 Task: Read customer reviews and ratings for real estate agents in Boise, Idaho, to find an agent who specializes in historic homes or preservation districts.
Action: Mouse moved to (272, 192)
Screenshot: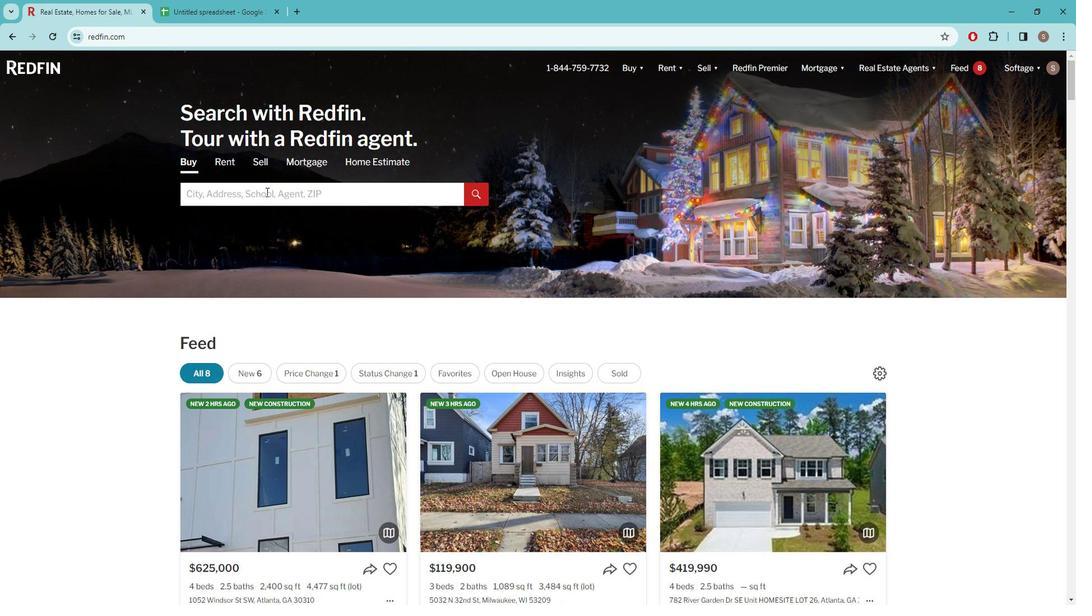 
Action: Mouse pressed left at (272, 192)
Screenshot: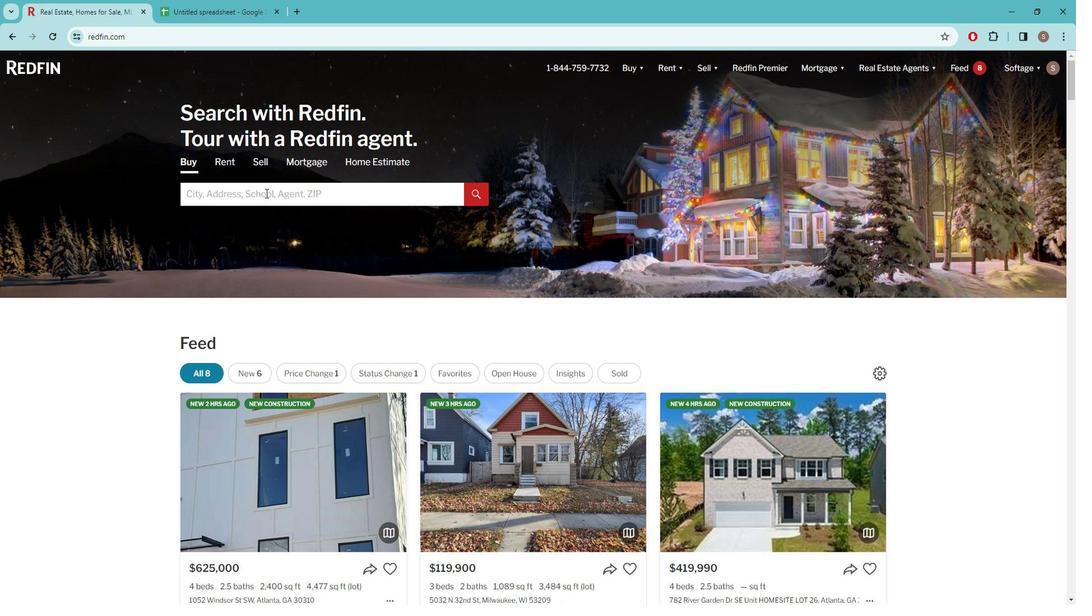 
Action: Key pressed b<Key.caps_lock>OISE,<Key.space><Key.caps_lock>i<Key.caps_lock>DAHO
Screenshot: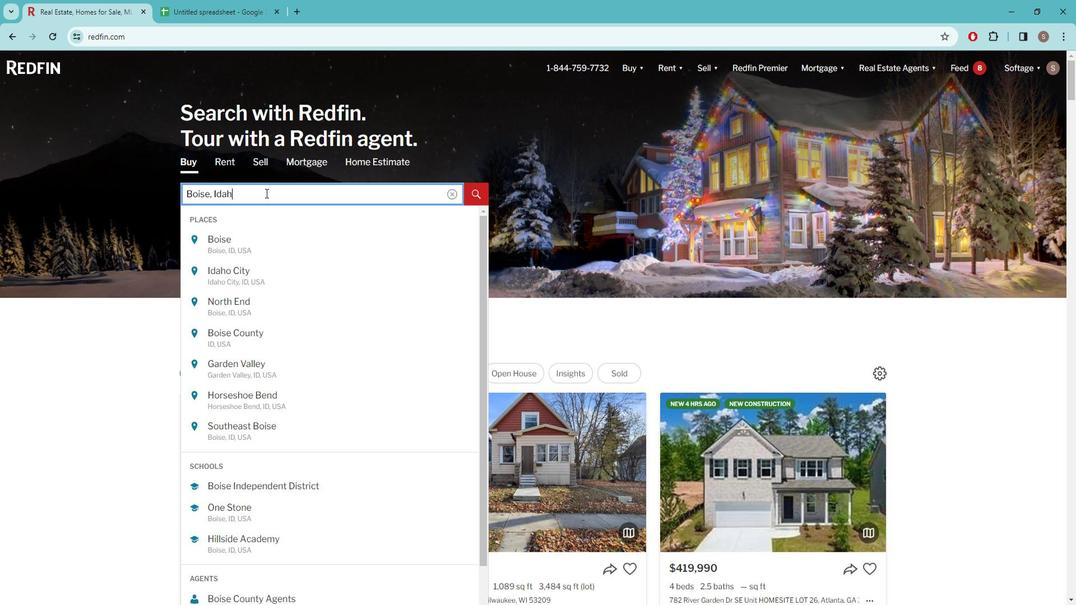 
Action: Mouse moved to (263, 233)
Screenshot: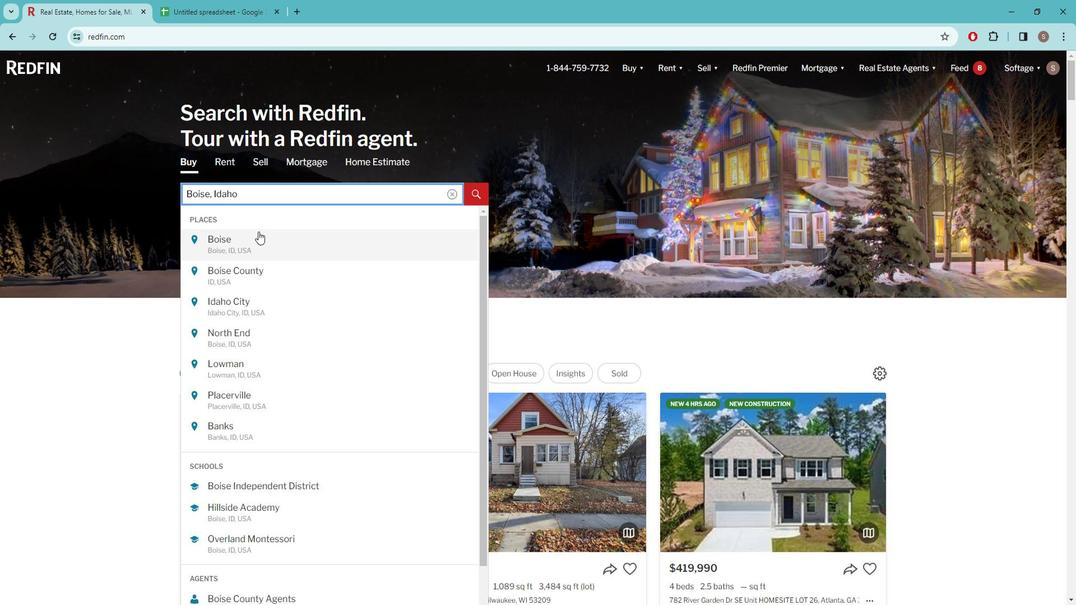 
Action: Mouse pressed left at (263, 233)
Screenshot: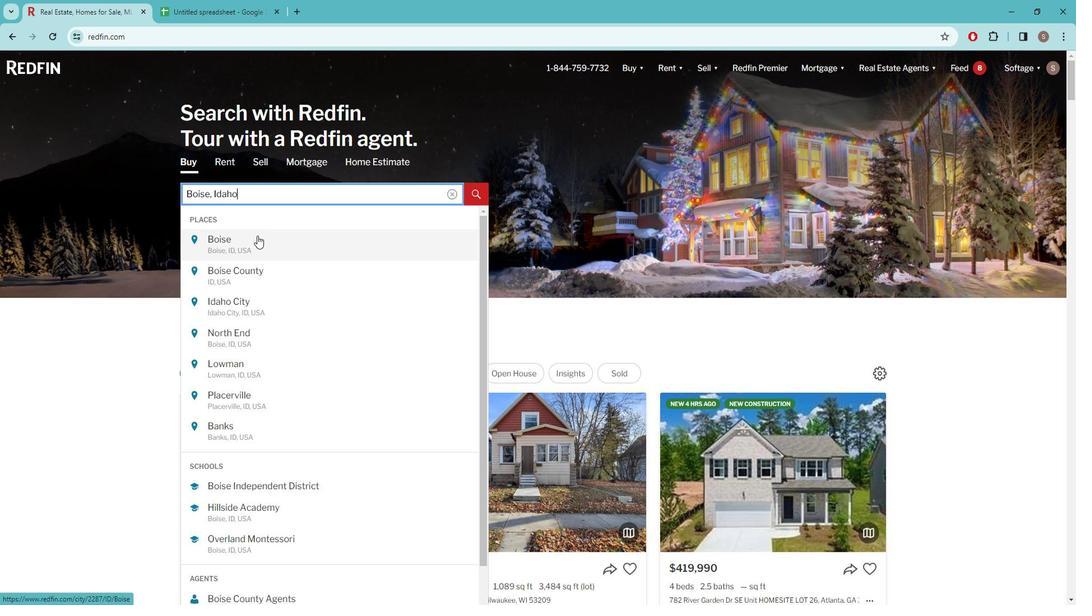 
Action: Mouse moved to (948, 141)
Screenshot: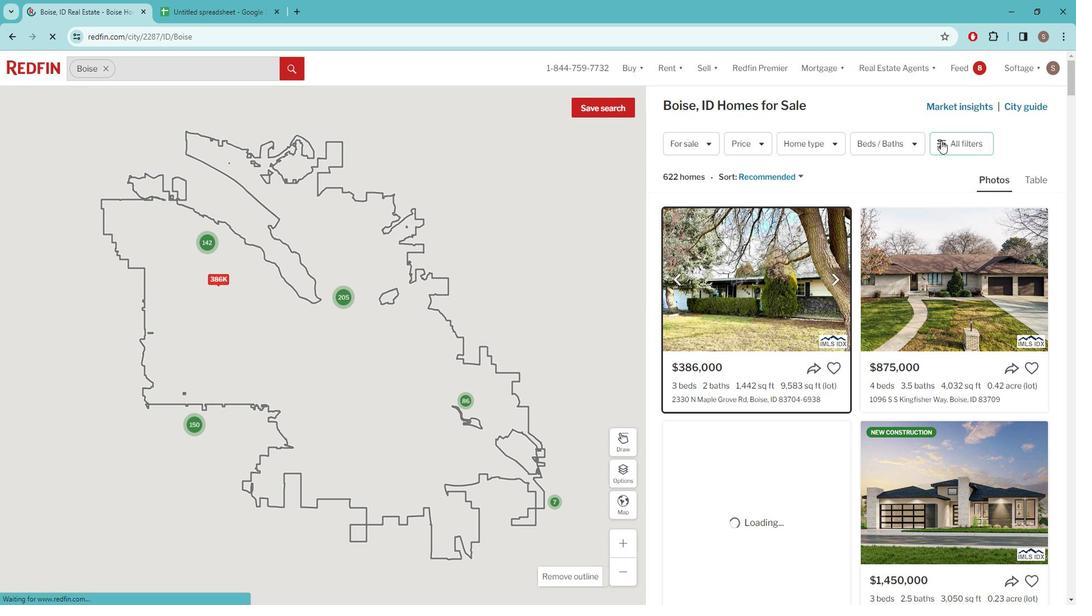 
Action: Mouse pressed left at (948, 141)
Screenshot: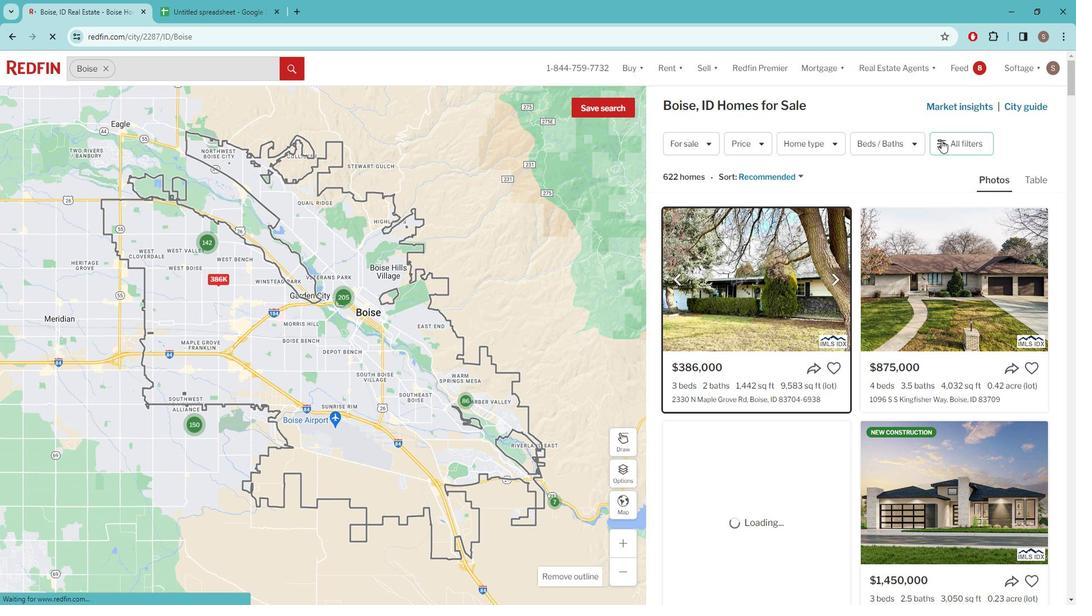 
Action: Mouse pressed left at (948, 141)
Screenshot: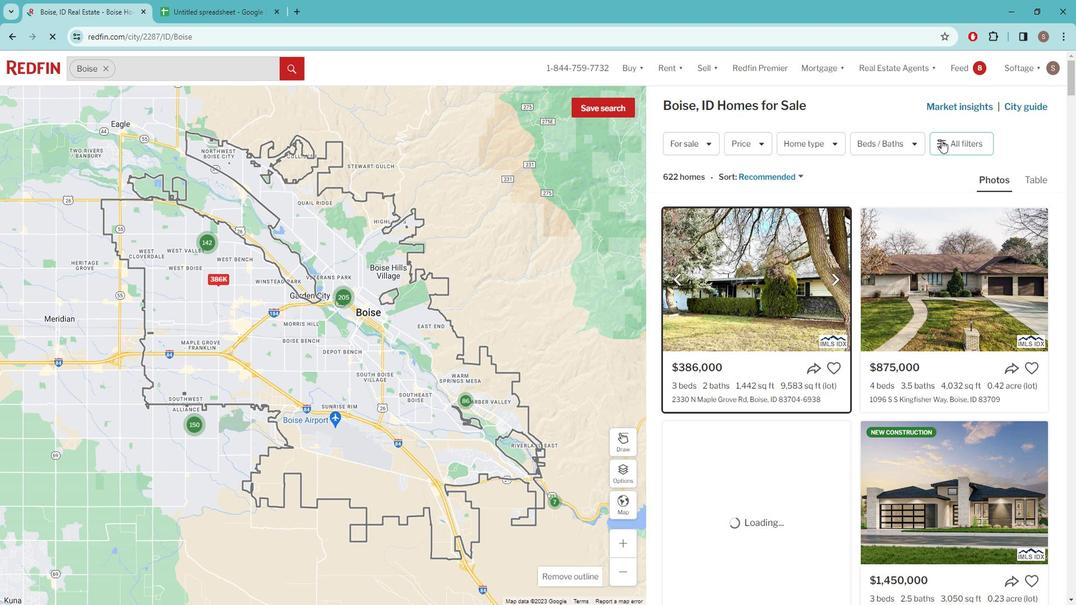 
Action: Mouse pressed left at (948, 141)
Screenshot: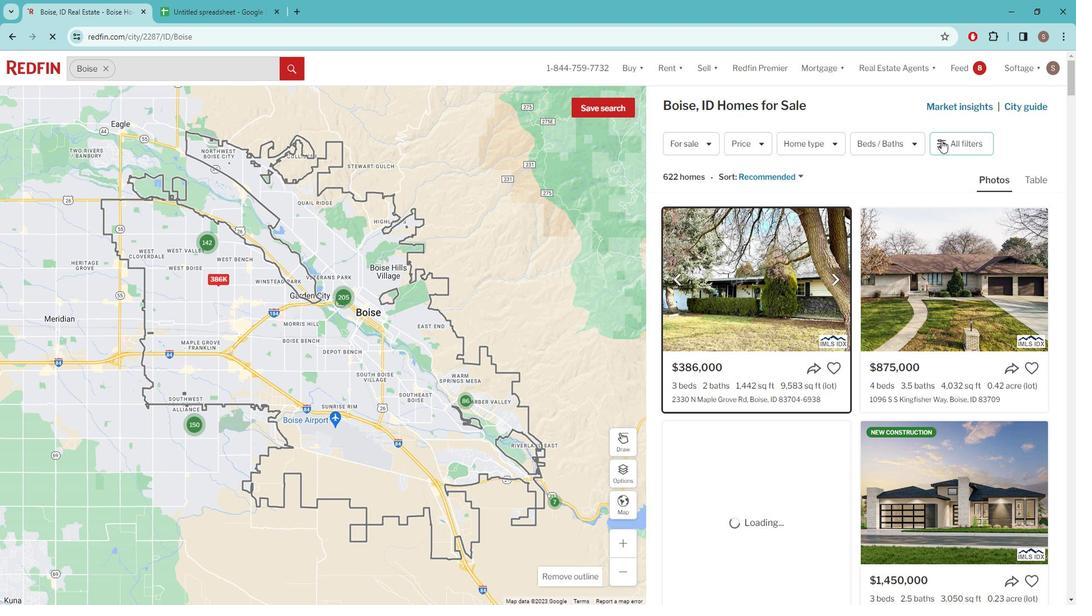 
Action: Mouse pressed left at (948, 141)
Screenshot: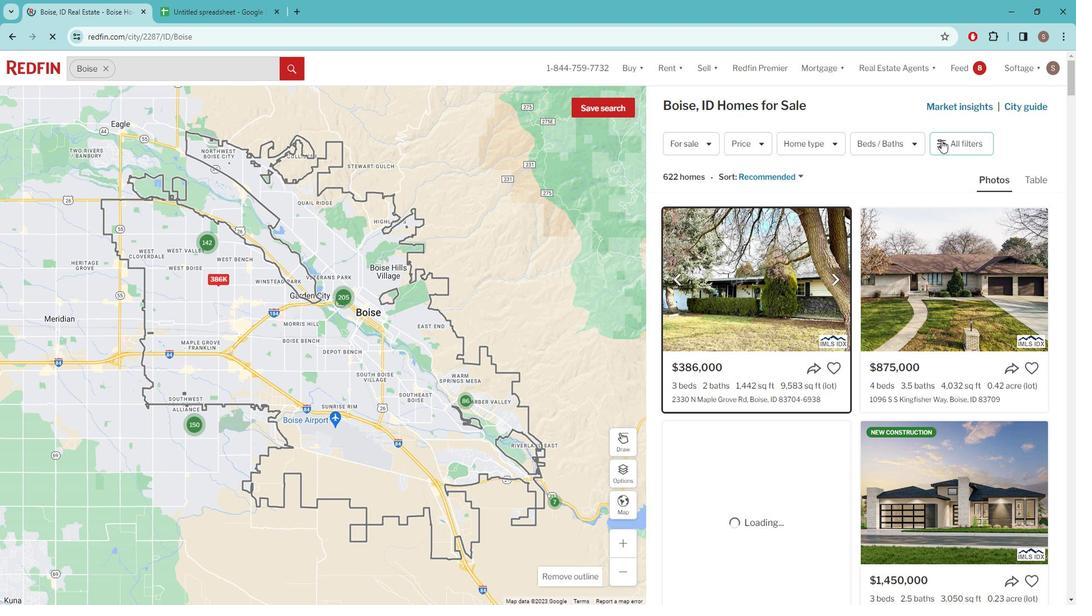 
Action: Mouse moved to (954, 145)
Screenshot: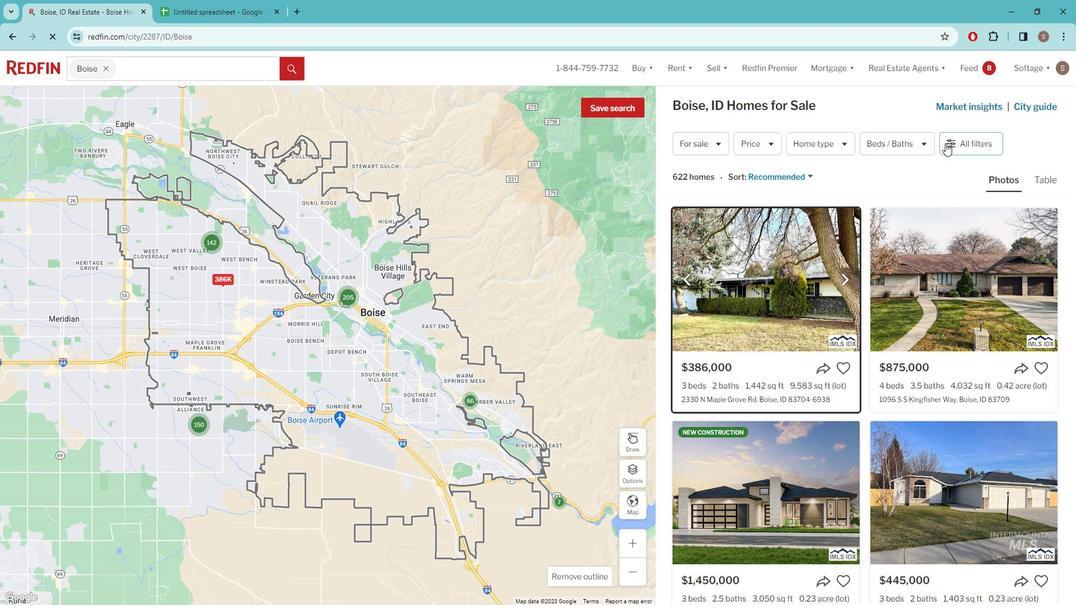 
Action: Mouse pressed left at (954, 145)
Screenshot: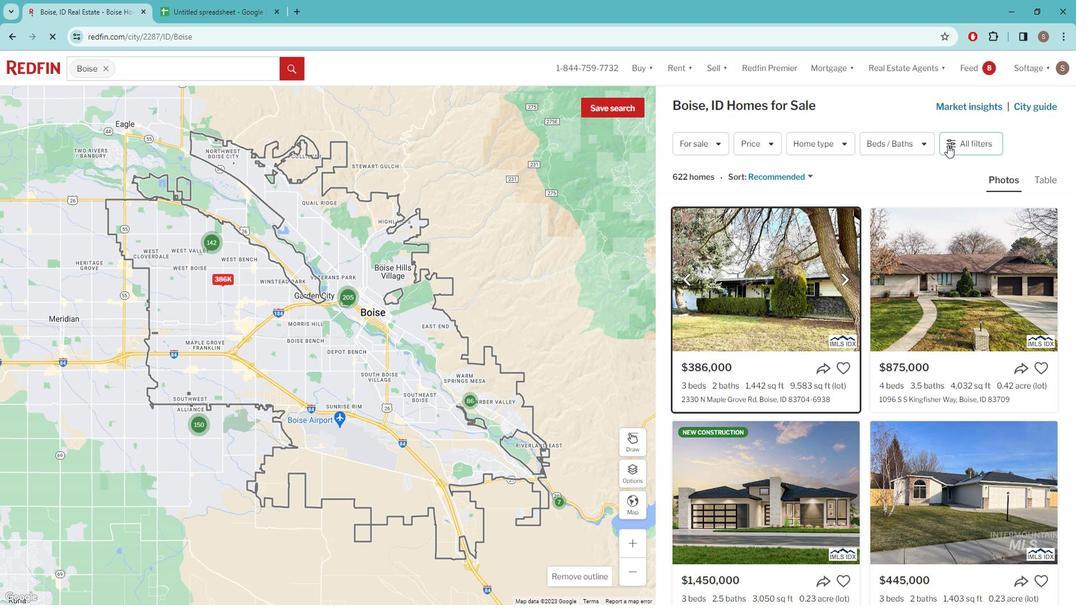 
Action: Mouse moved to (955, 145)
Screenshot: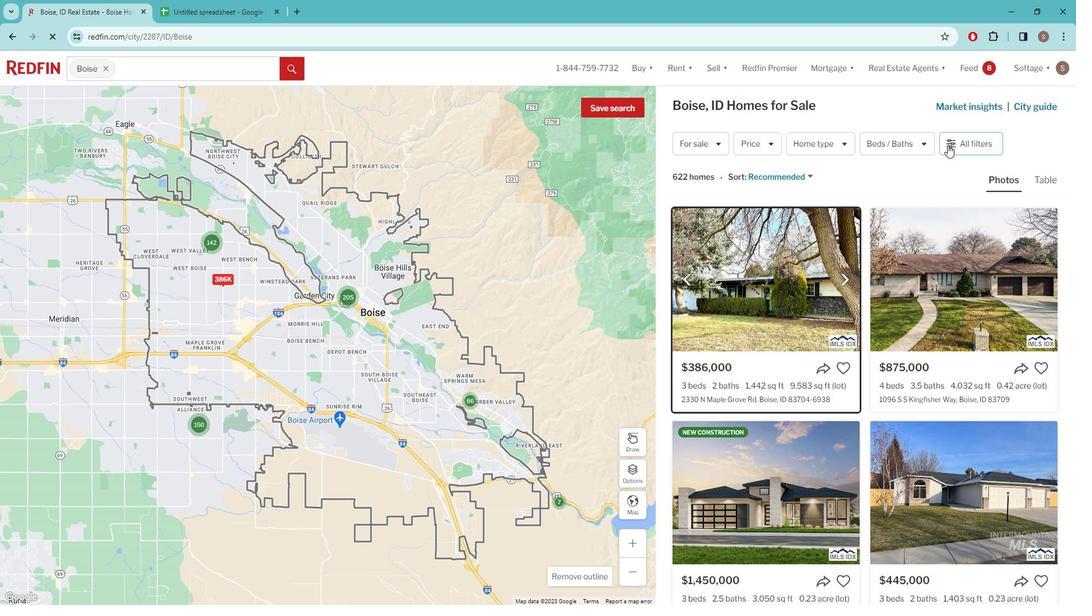 
Action: Mouse pressed left at (955, 145)
Screenshot: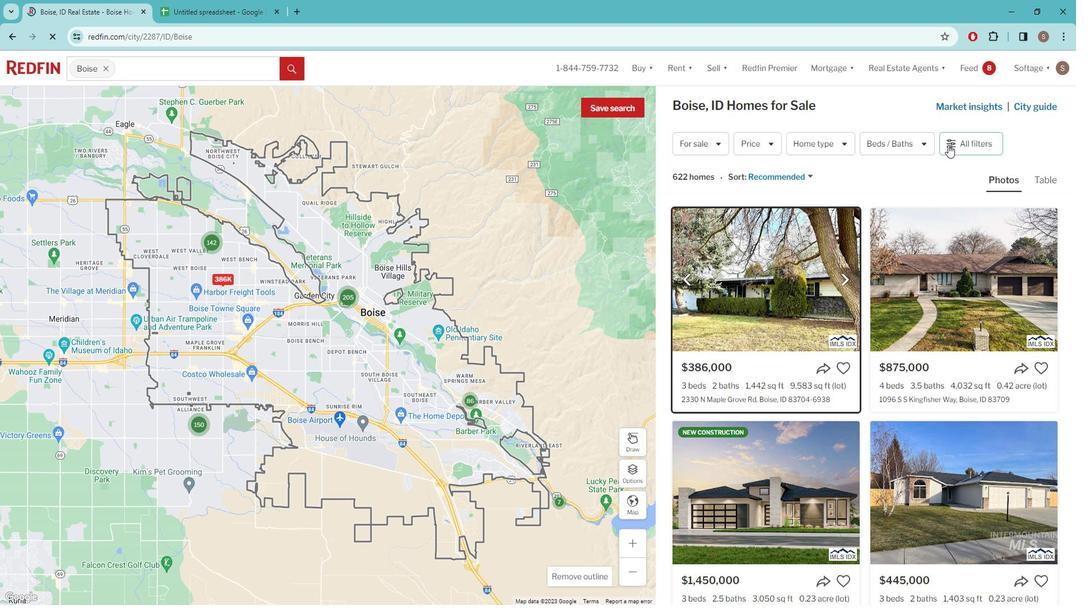 
Action: Mouse moved to (894, 178)
Screenshot: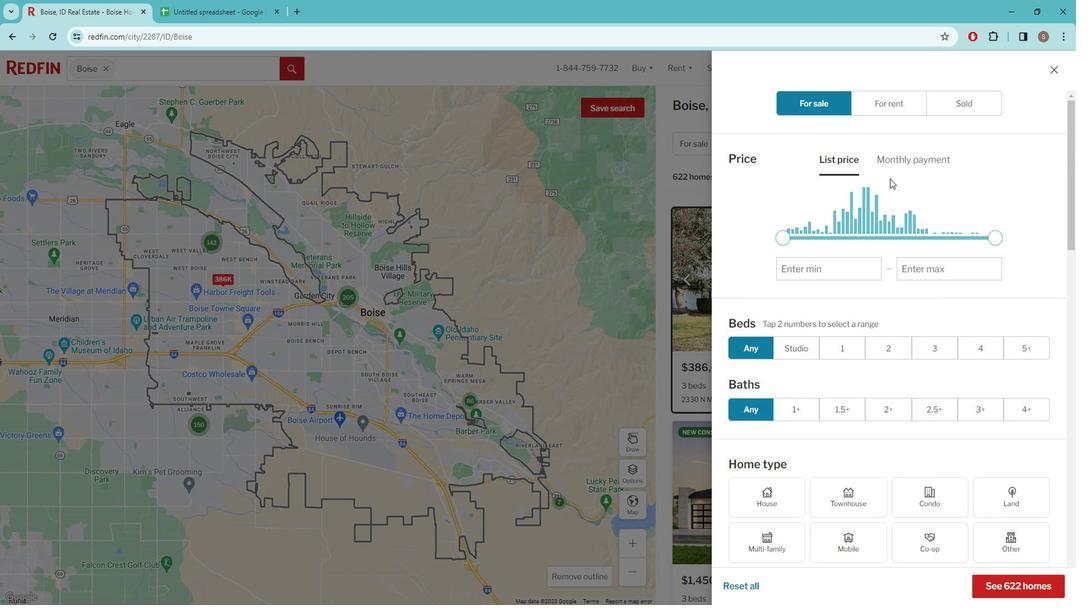 
Action: Mouse scrolled (894, 178) with delta (0, 0)
Screenshot: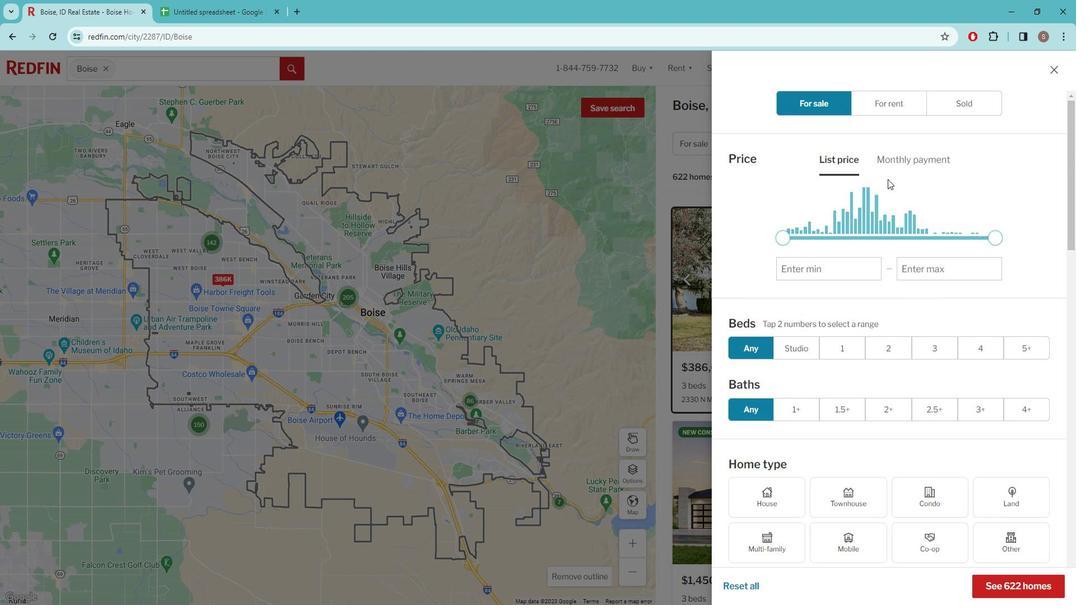 
Action: Mouse moved to (894, 180)
Screenshot: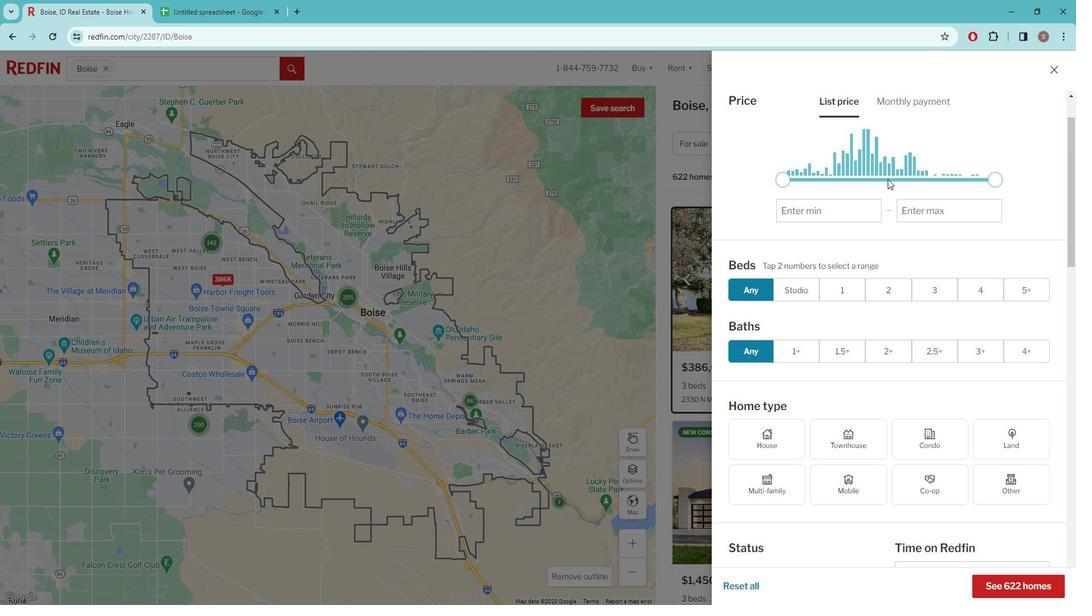 
Action: Mouse scrolled (894, 179) with delta (0, 0)
Screenshot: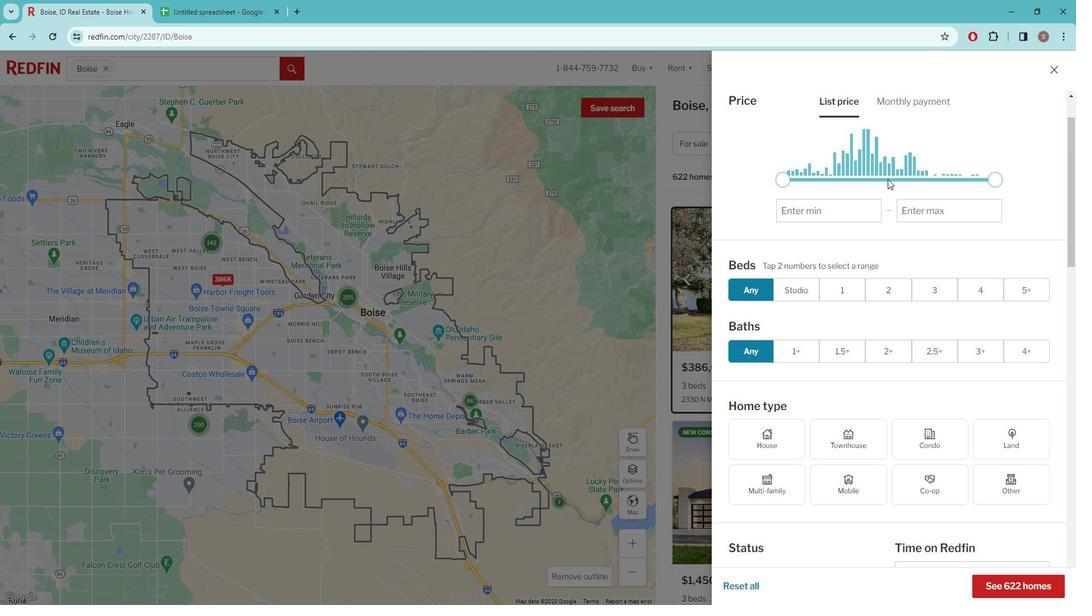
Action: Mouse moved to (836, 201)
Screenshot: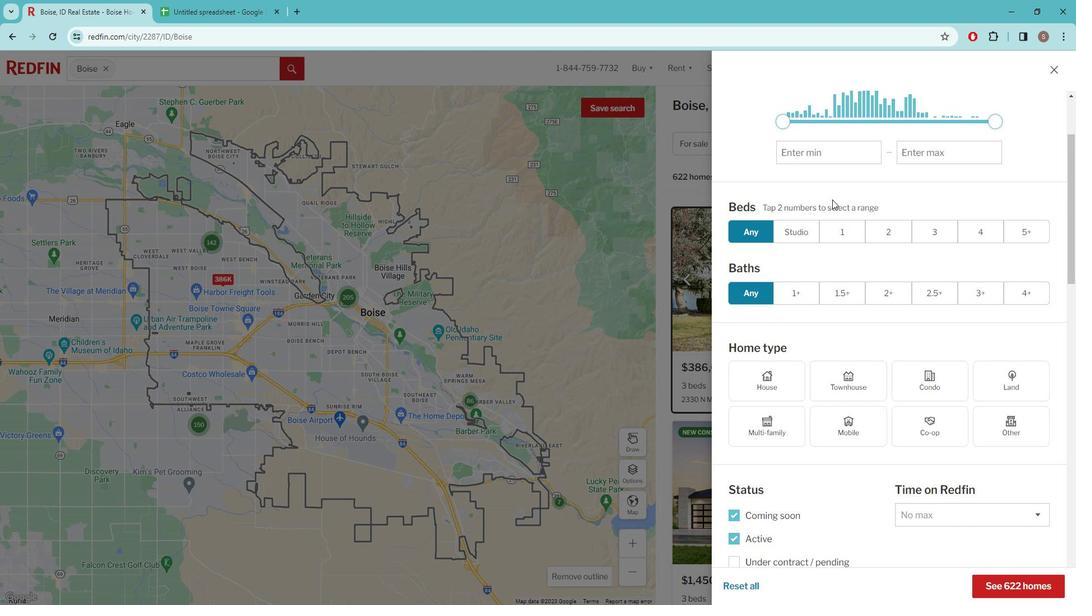 
Action: Mouse scrolled (836, 200) with delta (0, 0)
Screenshot: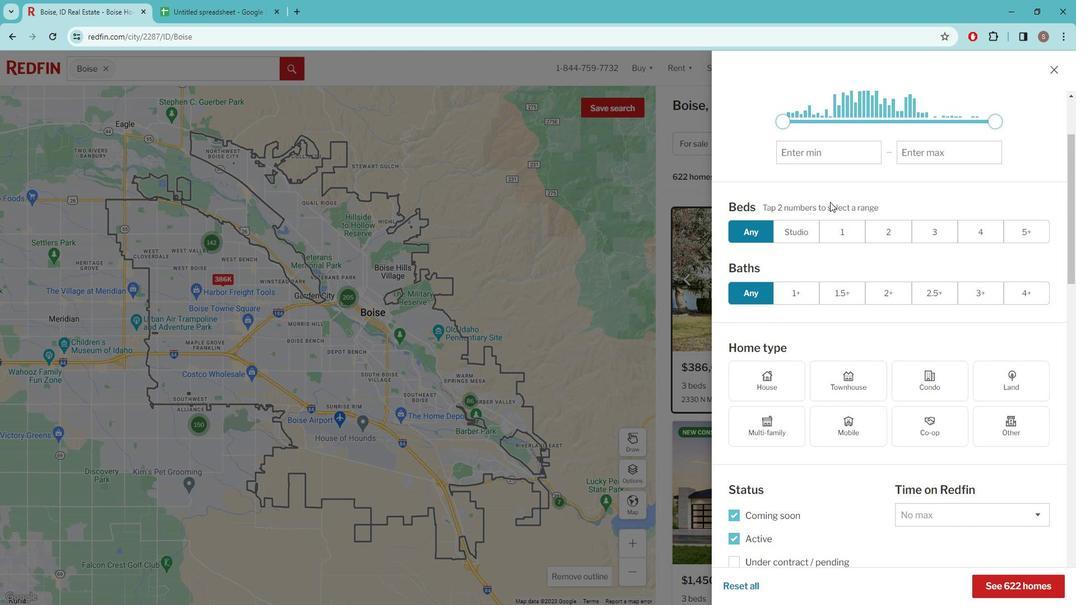 
Action: Mouse scrolled (836, 200) with delta (0, 0)
Screenshot: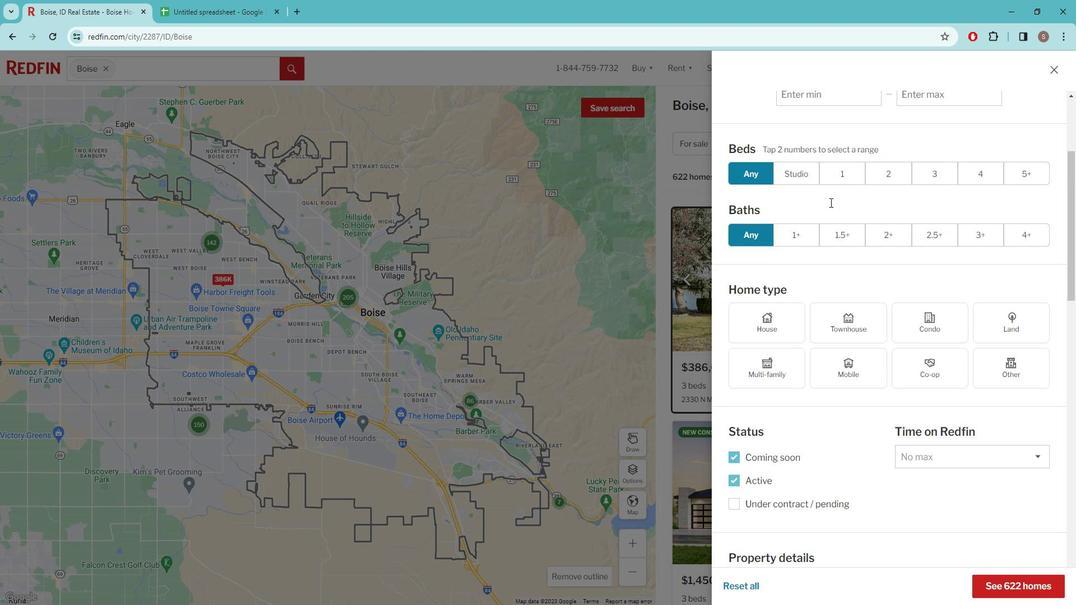
Action: Mouse moved to (836, 201)
Screenshot: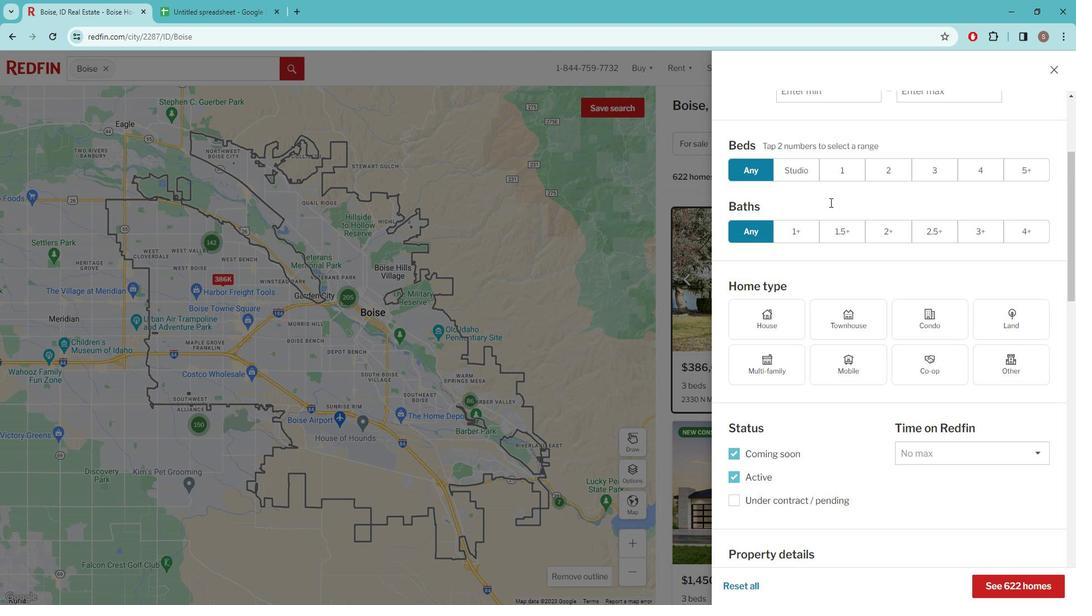 
Action: Mouse scrolled (836, 201) with delta (0, 0)
Screenshot: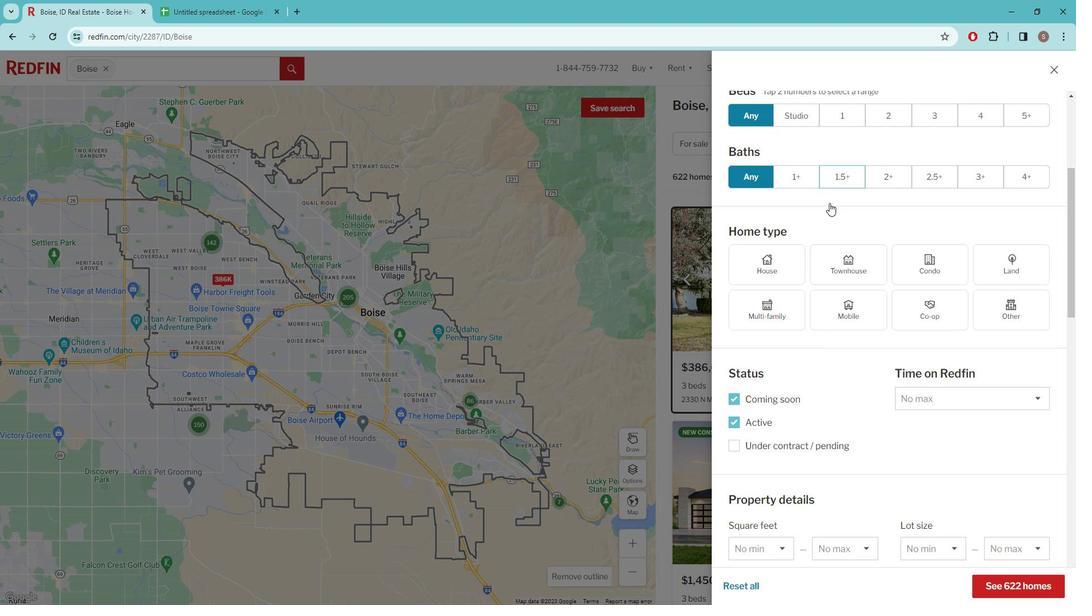 
Action: Mouse moved to (836, 201)
Screenshot: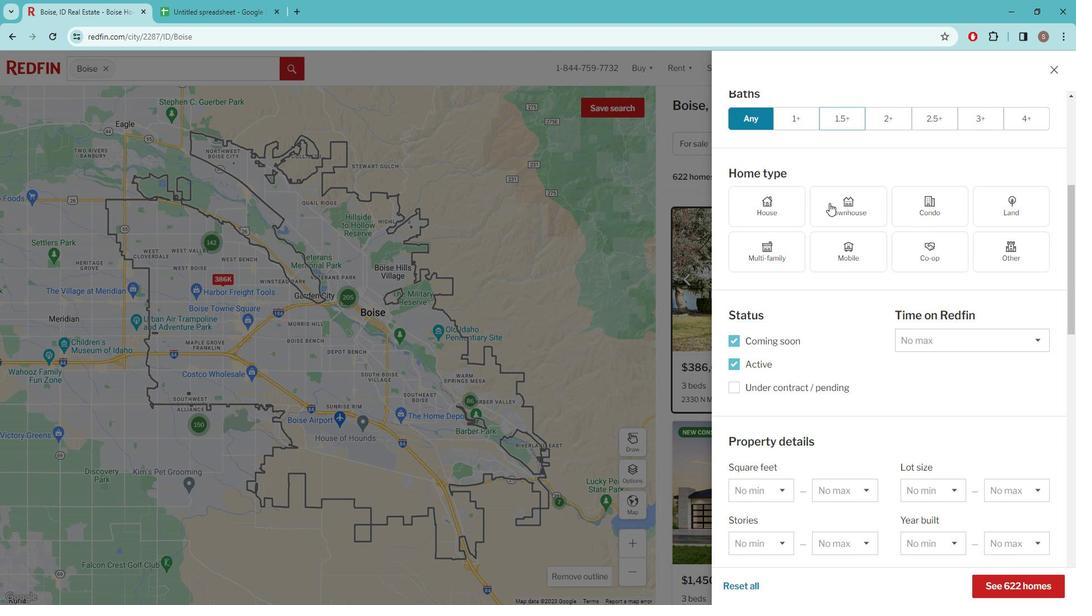 
Action: Mouse scrolled (836, 201) with delta (0, 0)
Screenshot: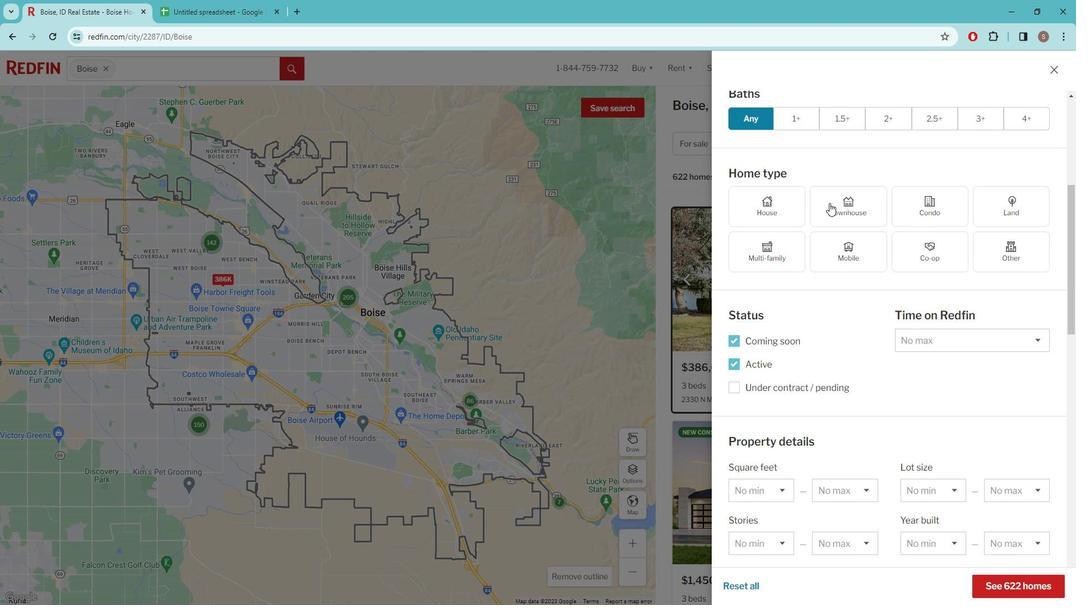
Action: Mouse moved to (834, 206)
Screenshot: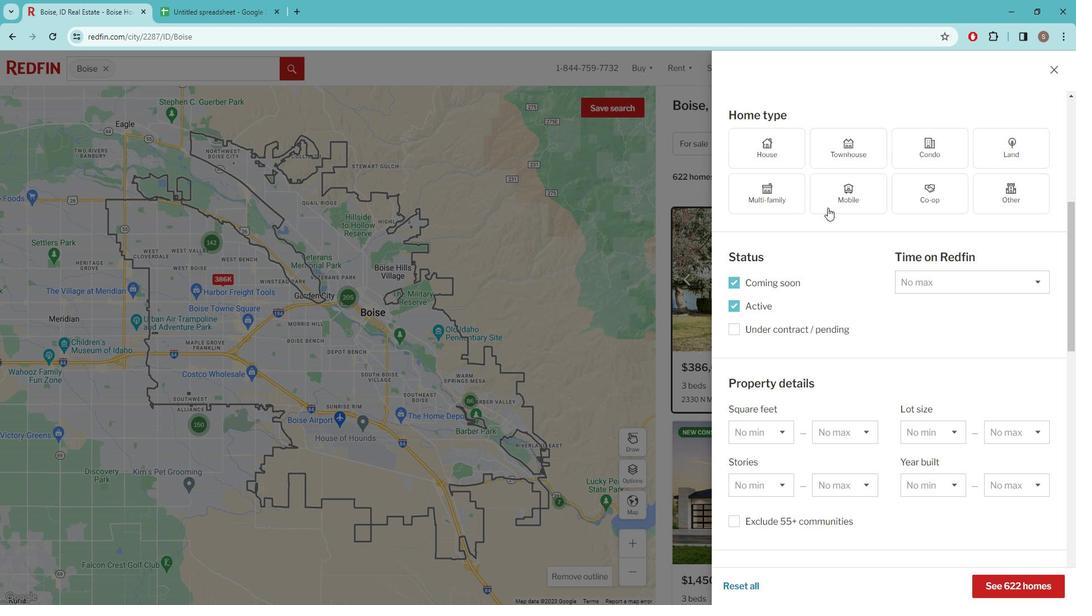 
Action: Mouse scrolled (834, 206) with delta (0, 0)
Screenshot: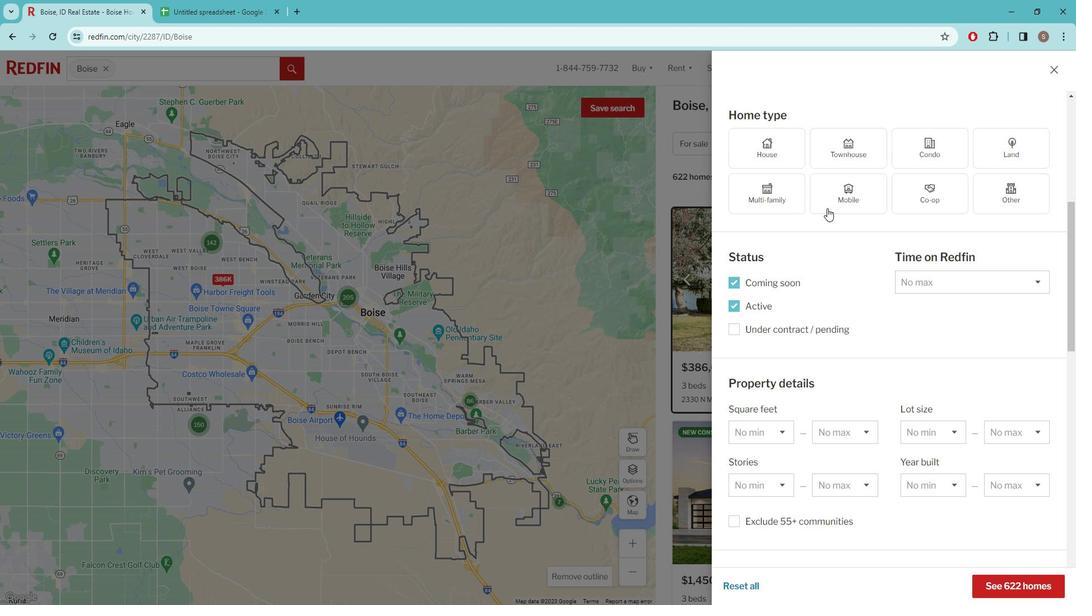 
Action: Mouse scrolled (834, 206) with delta (0, 0)
Screenshot: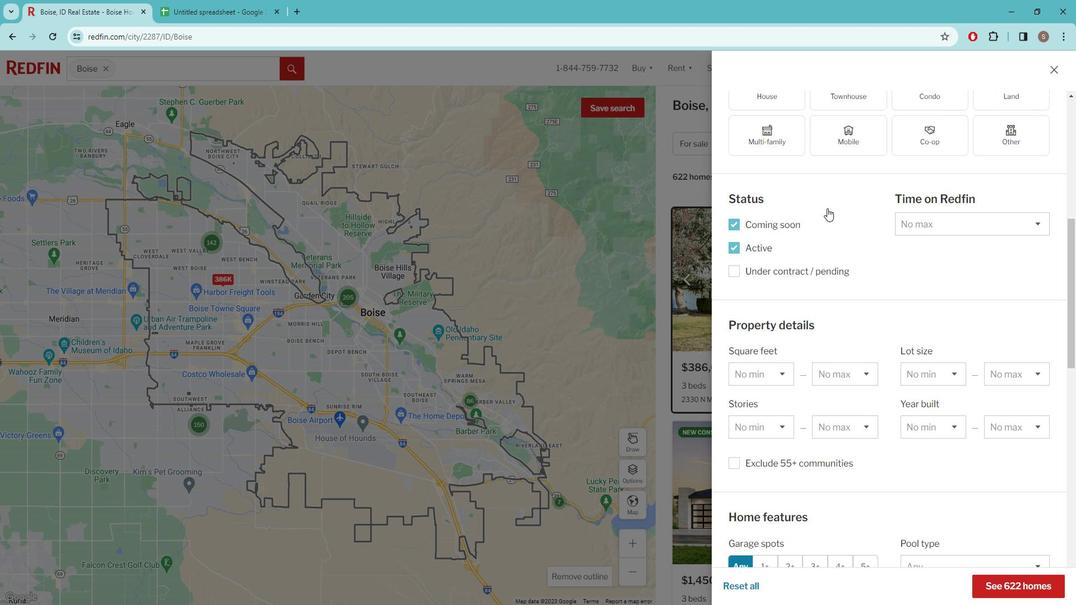 
Action: Mouse moved to (772, 330)
Screenshot: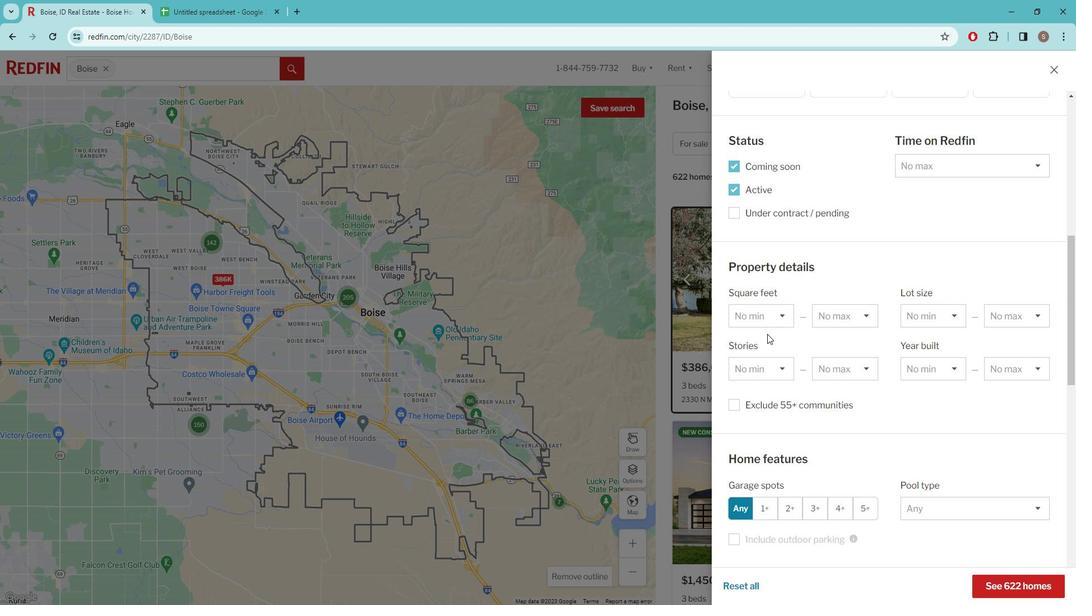 
Action: Mouse scrolled (772, 330) with delta (0, 0)
Screenshot: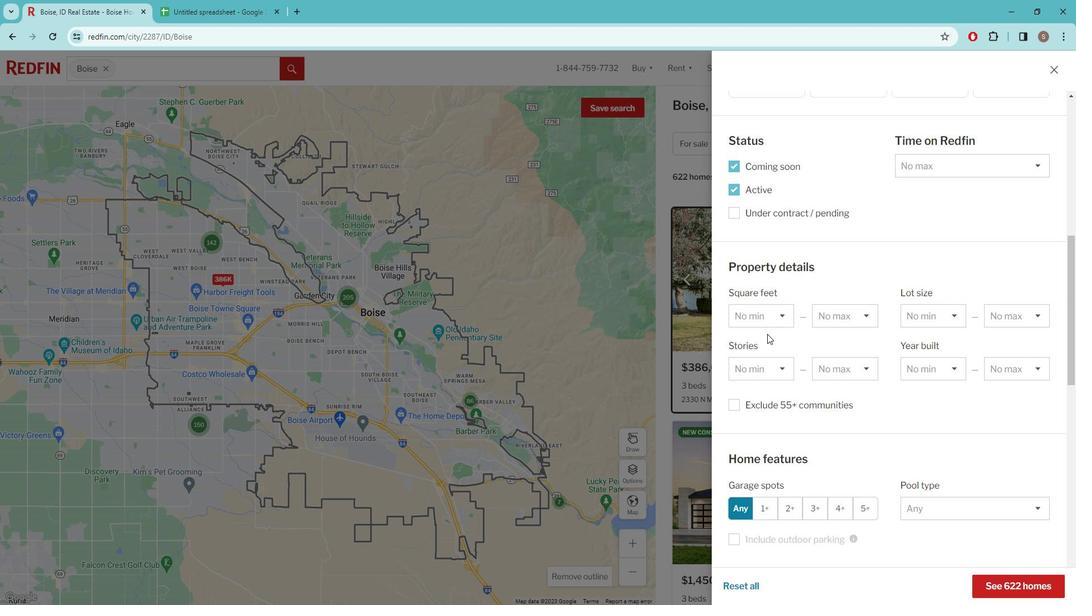 
Action: Mouse moved to (772, 330)
Screenshot: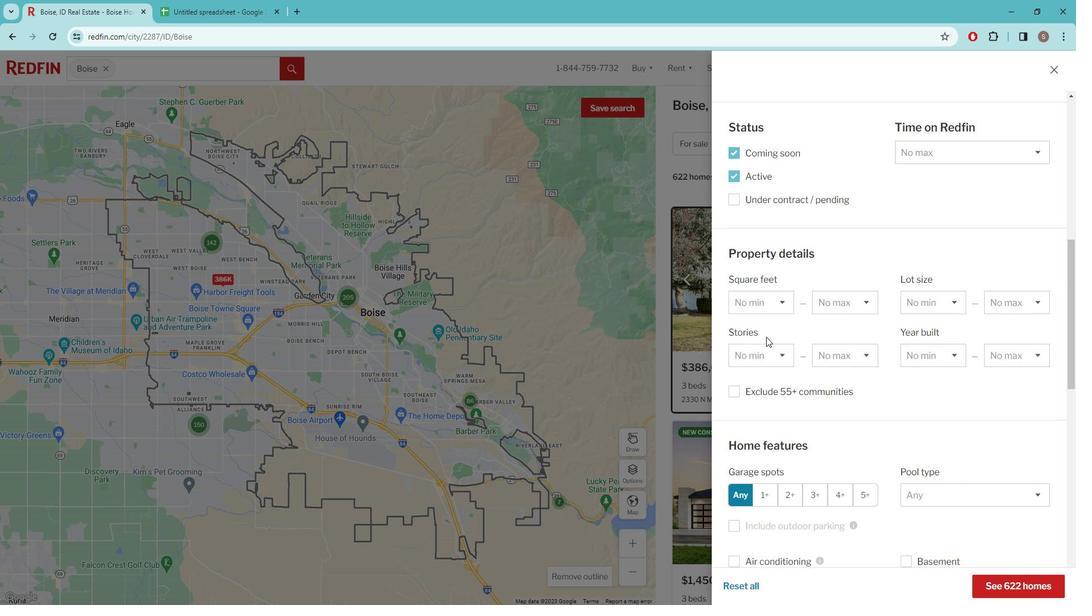 
Action: Mouse scrolled (772, 330) with delta (0, 0)
Screenshot: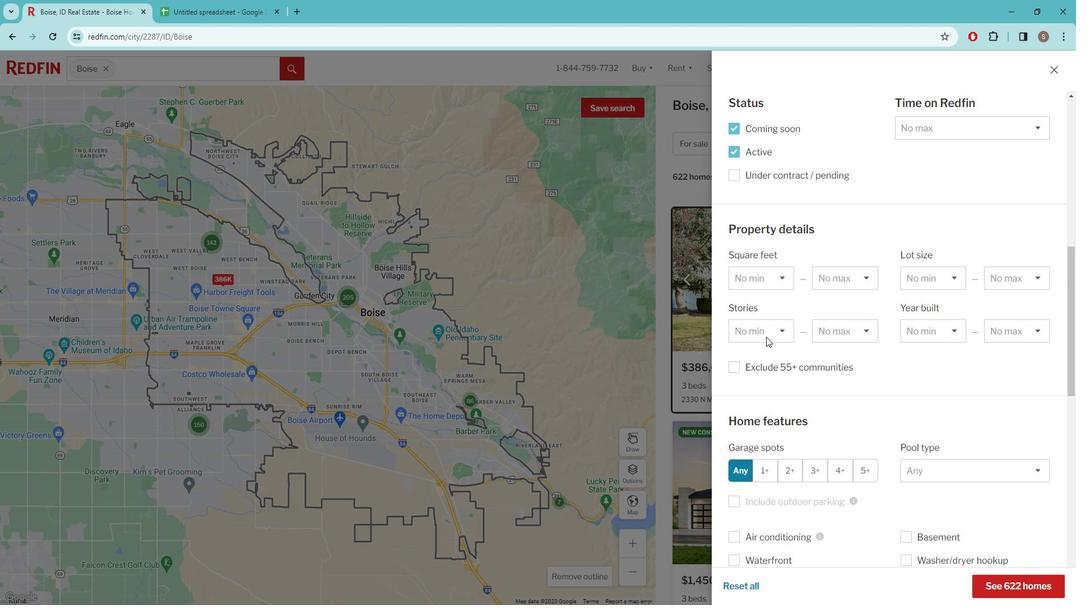 
Action: Mouse moved to (769, 352)
Screenshot: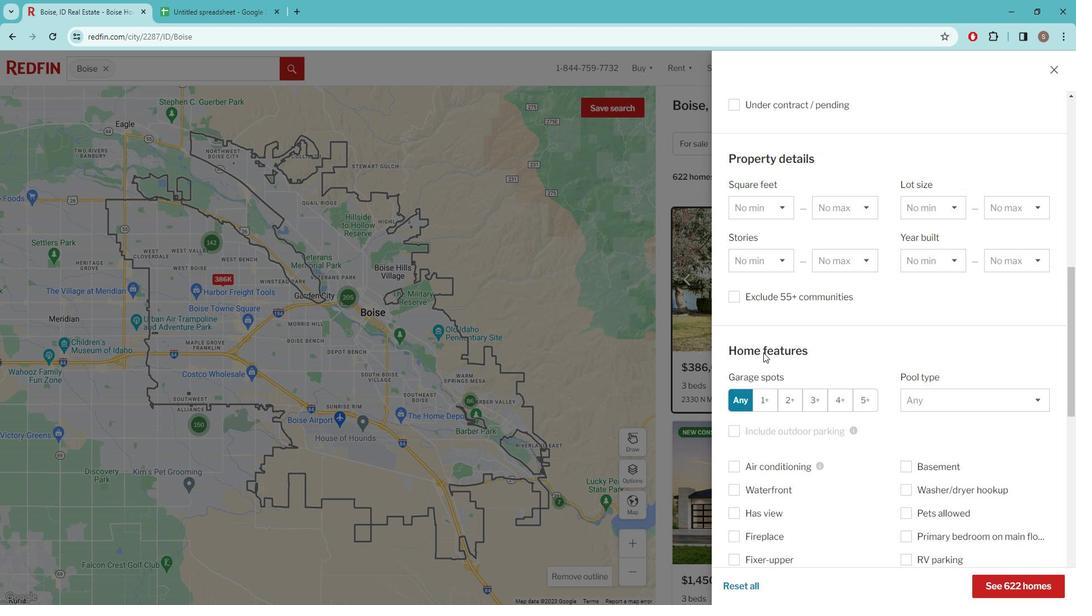 
Action: Mouse scrolled (769, 351) with delta (0, 0)
Screenshot: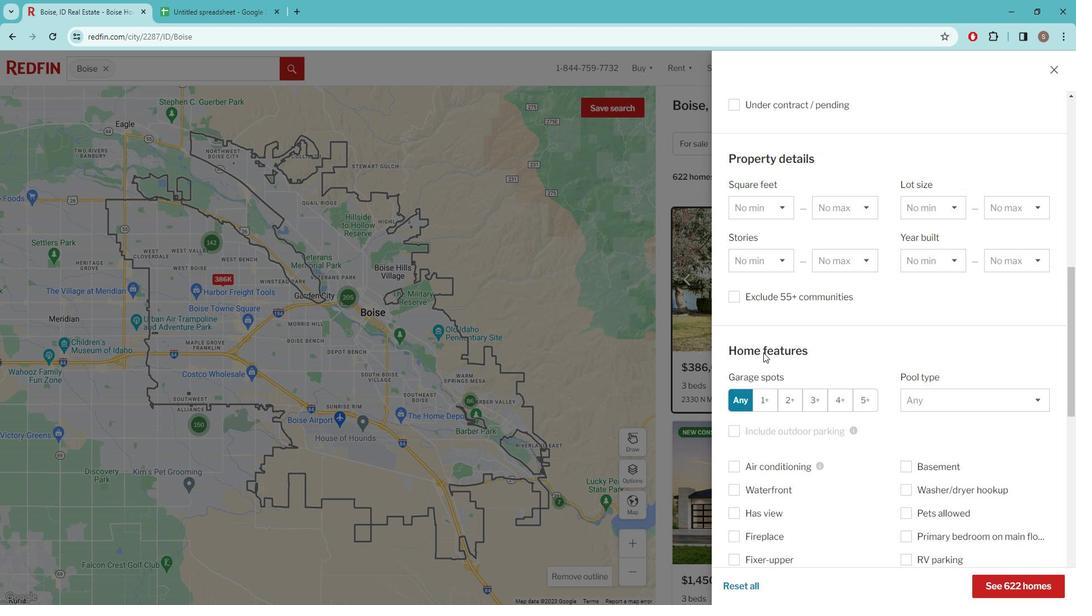 
Action: Mouse moved to (769, 353)
Screenshot: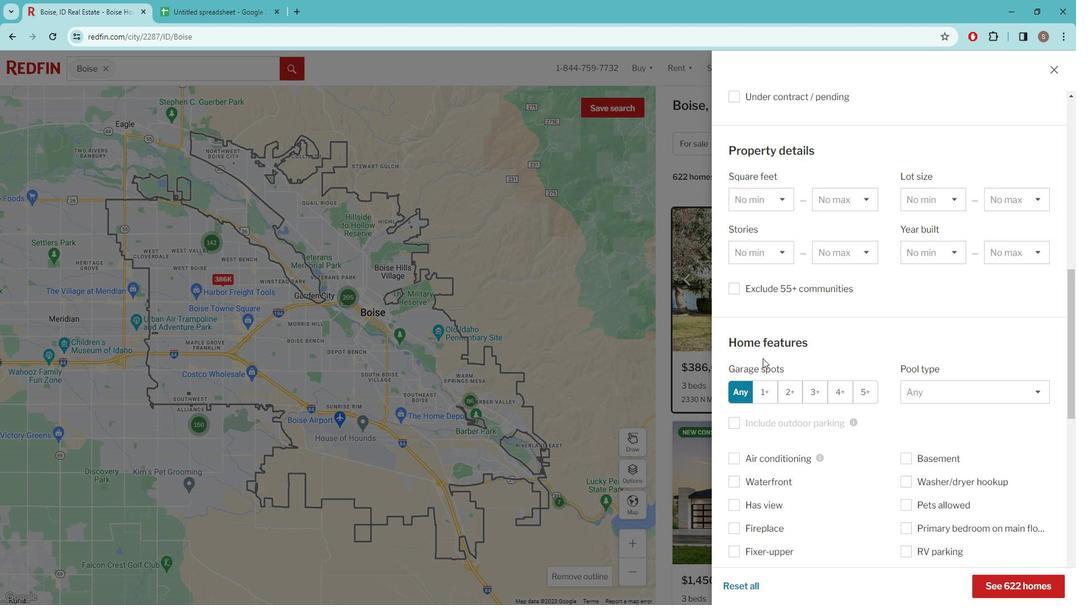 
Action: Mouse scrolled (769, 352) with delta (0, 0)
Screenshot: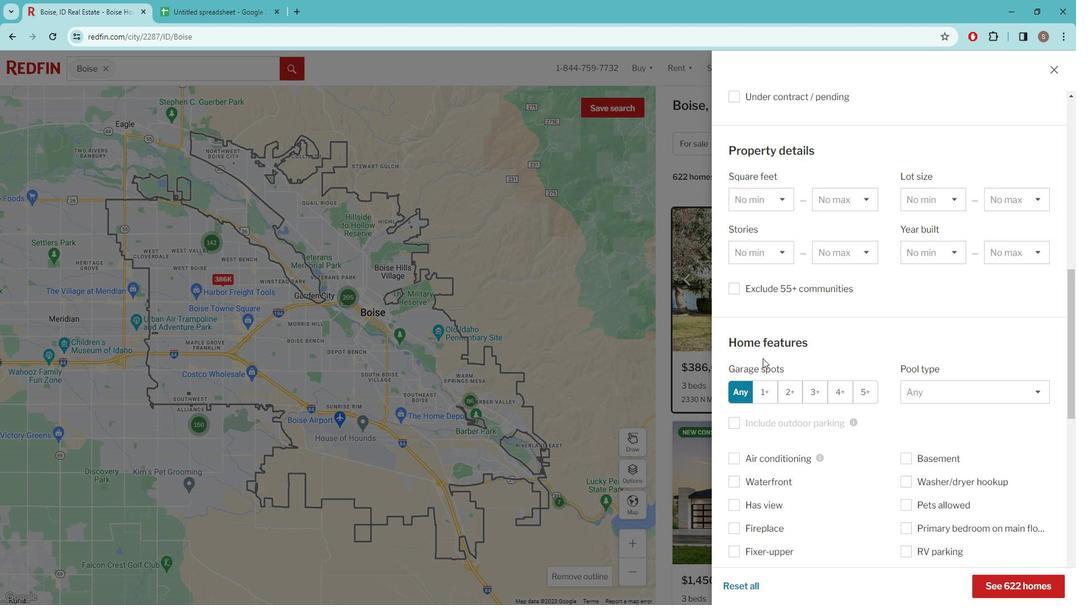 
Action: Mouse moved to (769, 363)
Screenshot: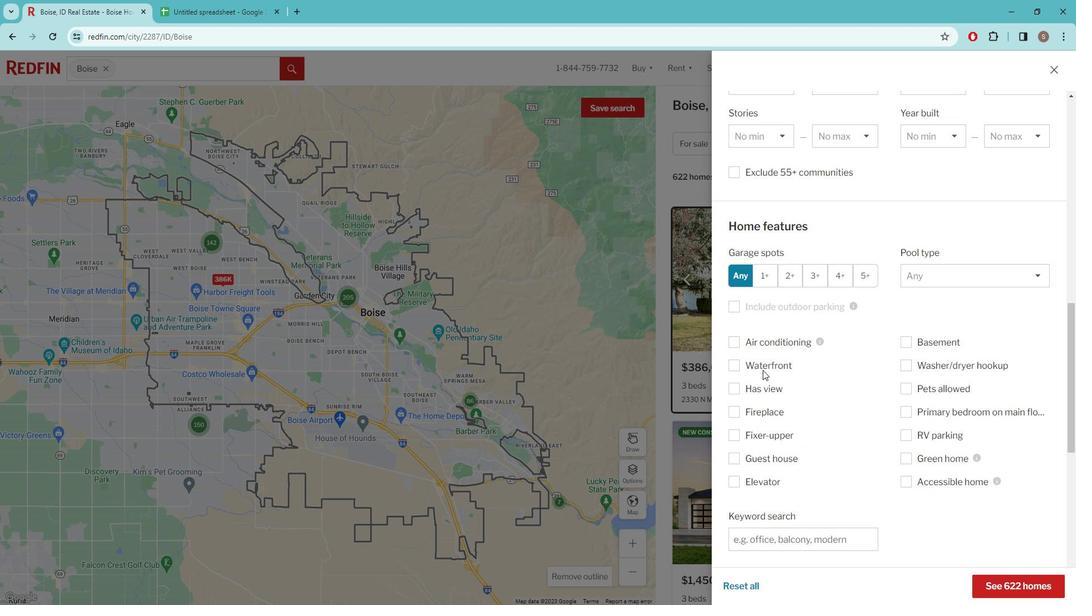 
Action: Mouse scrolled (769, 363) with delta (0, 0)
Screenshot: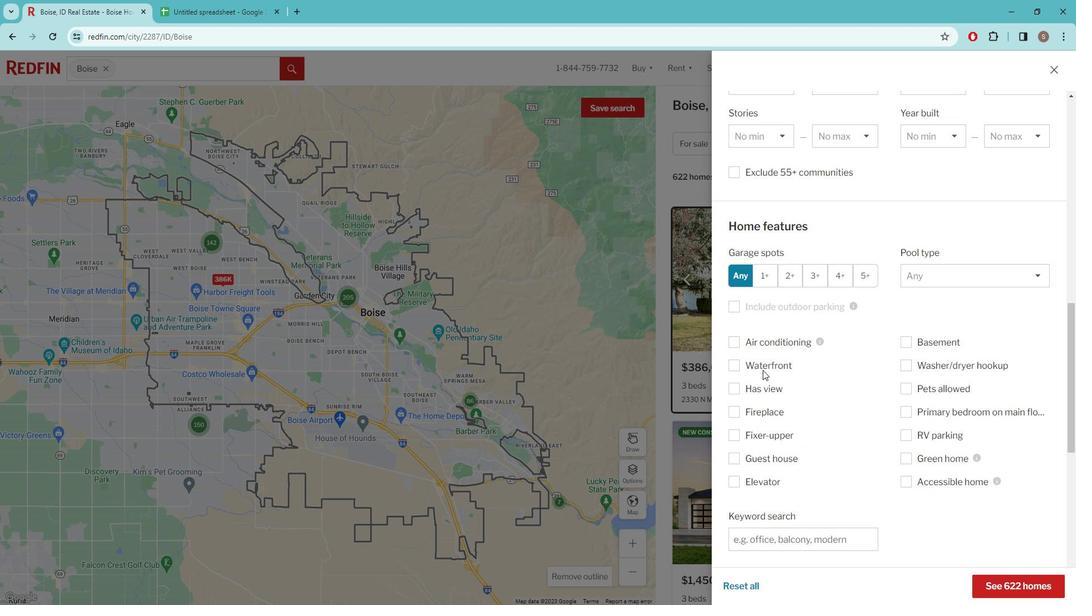 
Action: Mouse moved to (769, 370)
Screenshot: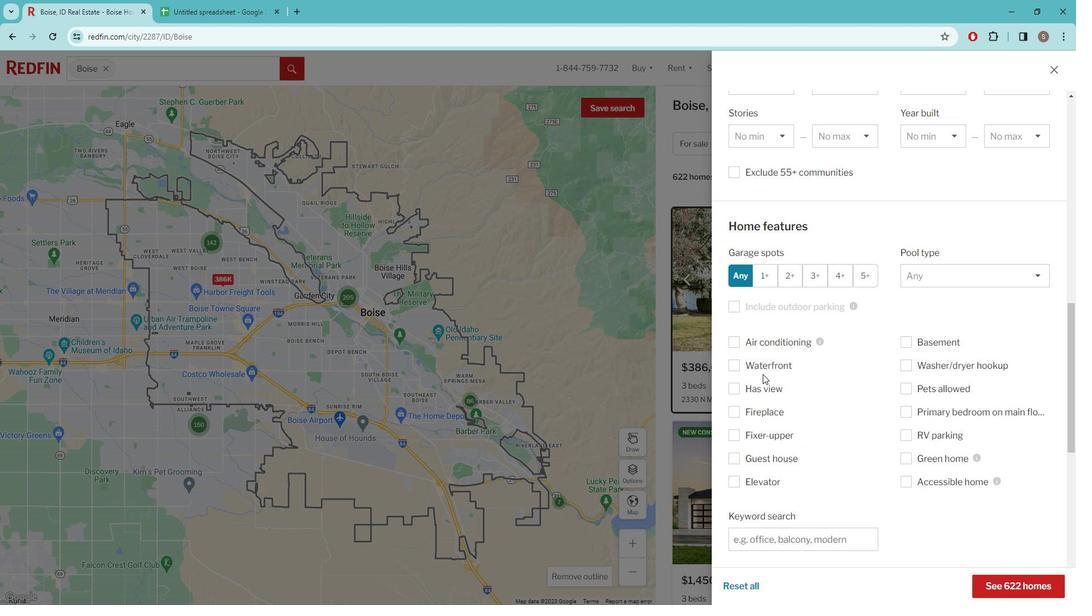 
Action: Mouse scrolled (769, 370) with delta (0, 0)
Screenshot: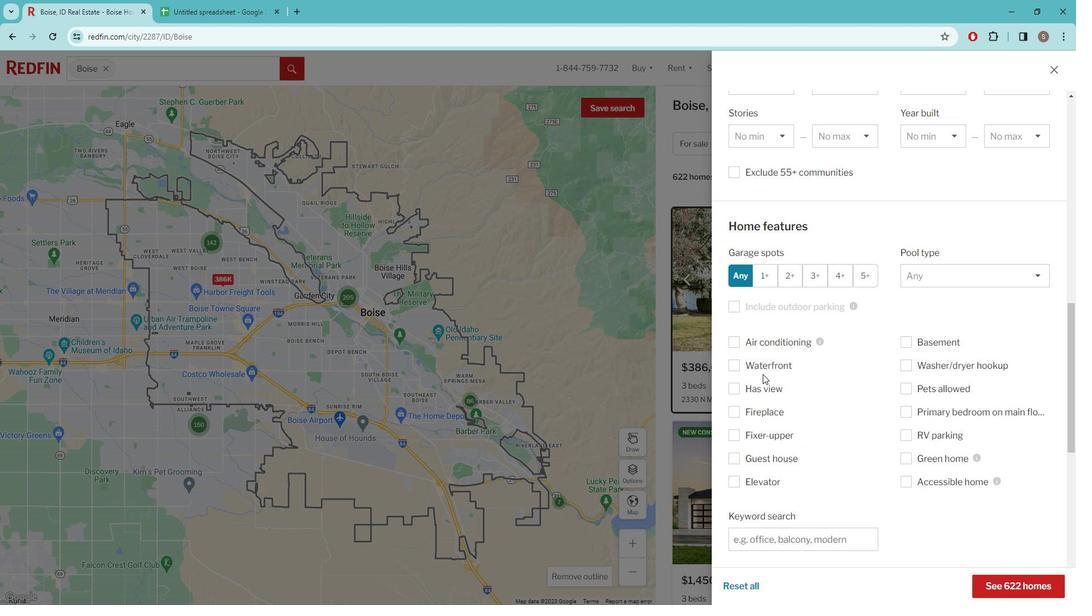 
Action: Mouse moved to (758, 422)
Screenshot: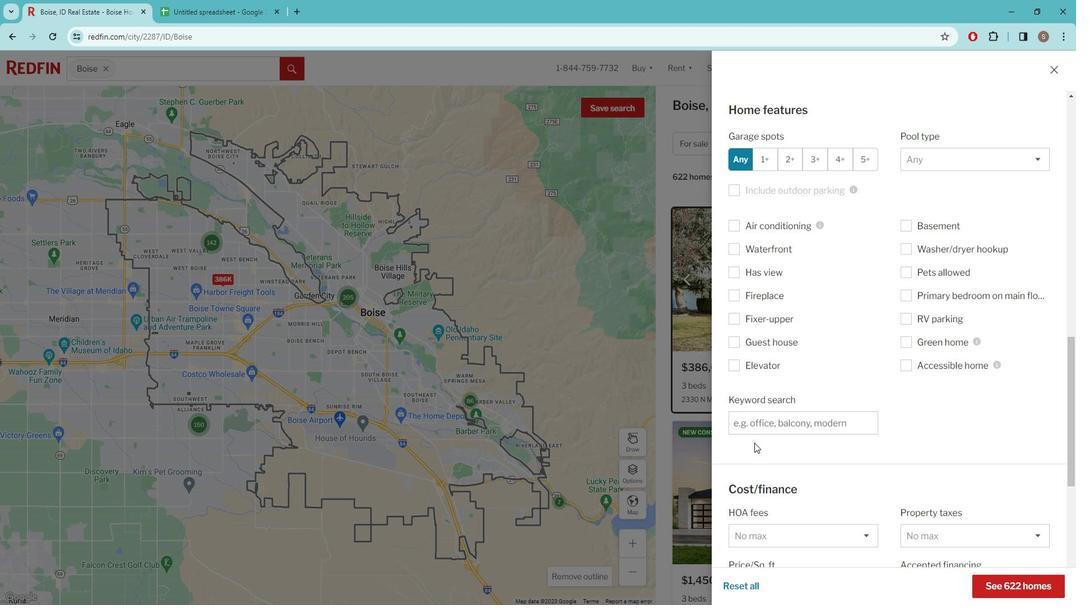 
Action: Mouse pressed left at (758, 422)
Screenshot: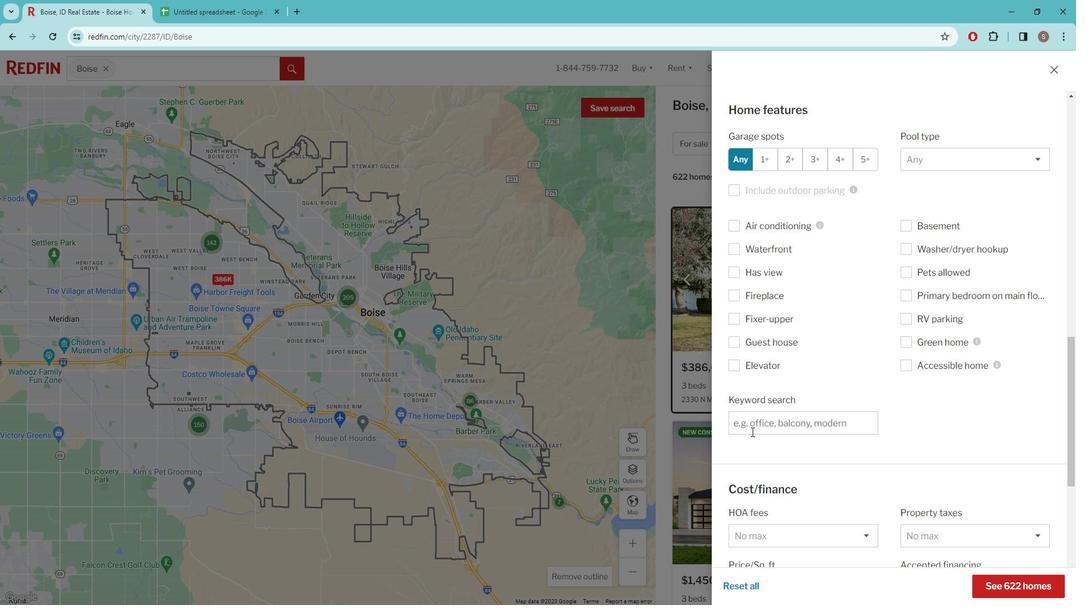 
Action: Key pressed HISTORIC<Key.space>HOMES<Key.space>
Screenshot: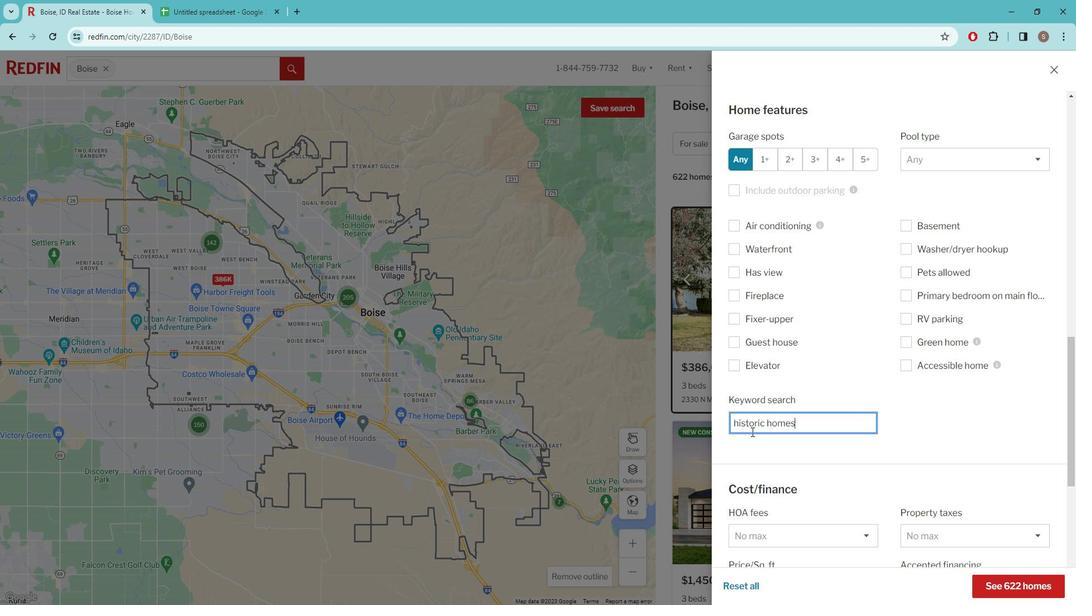 
Action: Mouse scrolled (758, 421) with delta (0, 0)
Screenshot: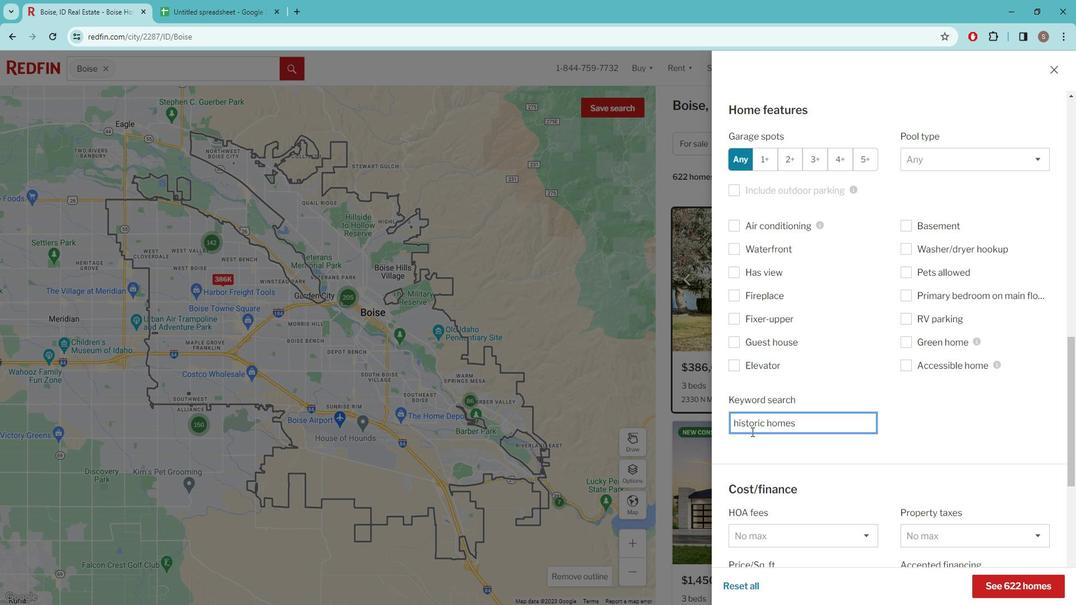 
Action: Mouse scrolled (758, 421) with delta (0, 0)
Screenshot: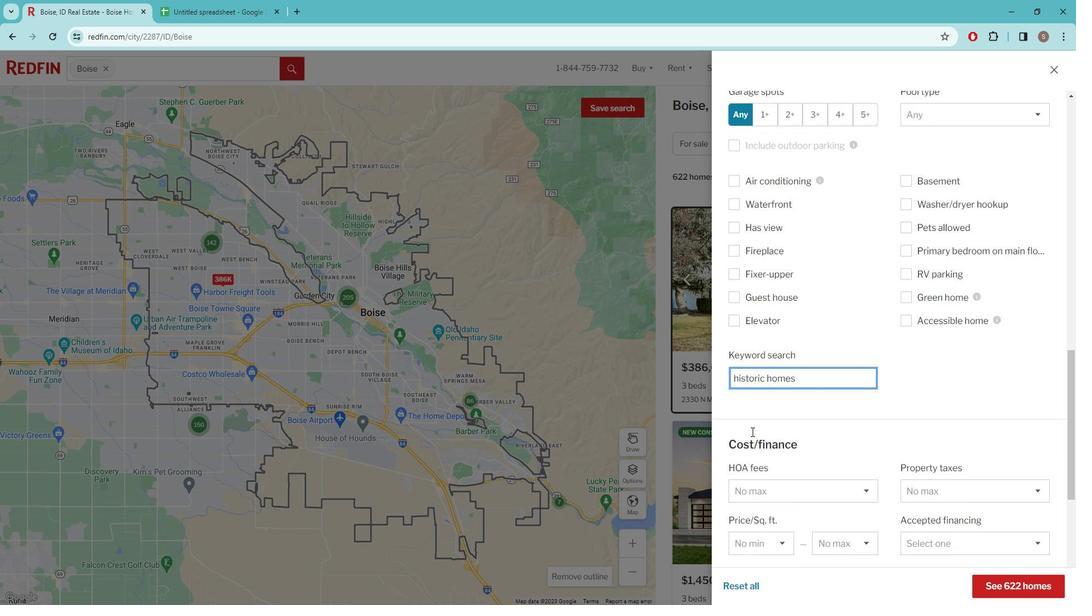
Action: Mouse scrolled (758, 421) with delta (0, 0)
Screenshot: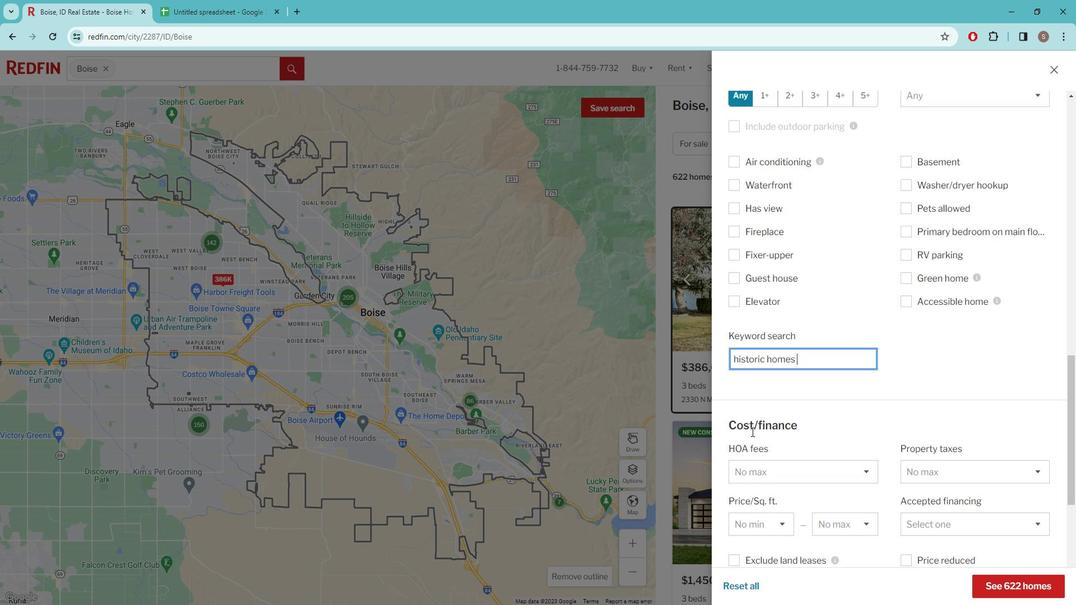 
Action: Mouse scrolled (758, 421) with delta (0, 0)
Screenshot: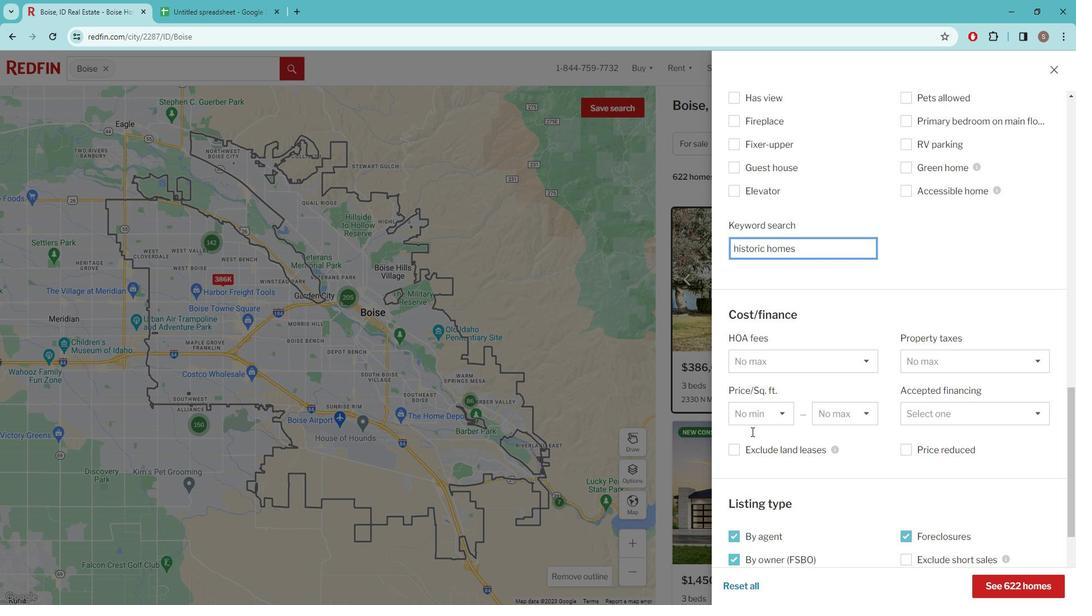 
Action: Mouse scrolled (758, 421) with delta (0, 0)
Screenshot: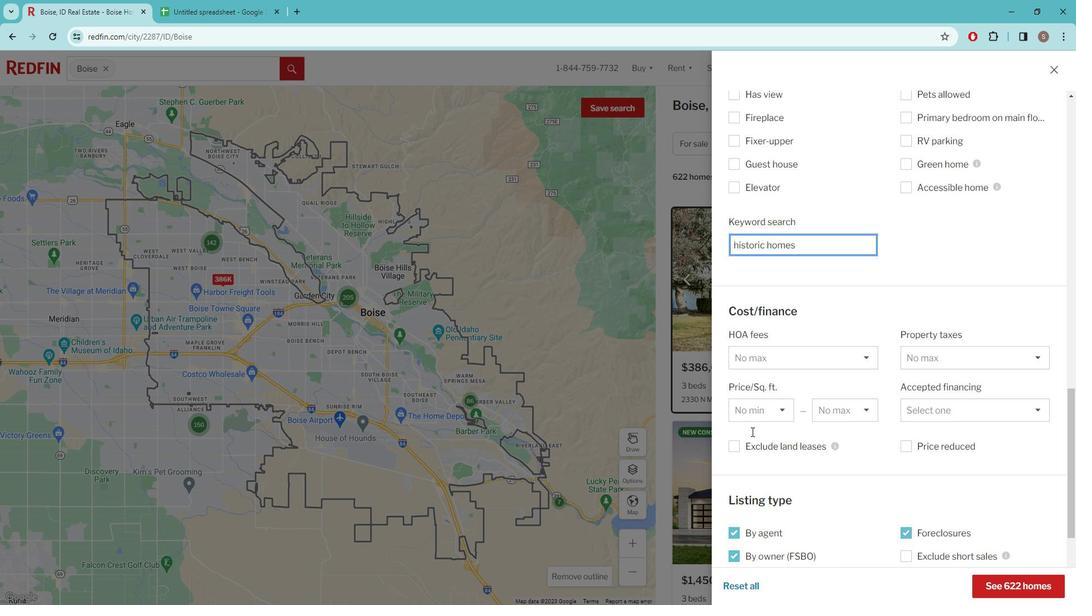 
Action: Mouse scrolled (758, 421) with delta (0, 0)
Screenshot: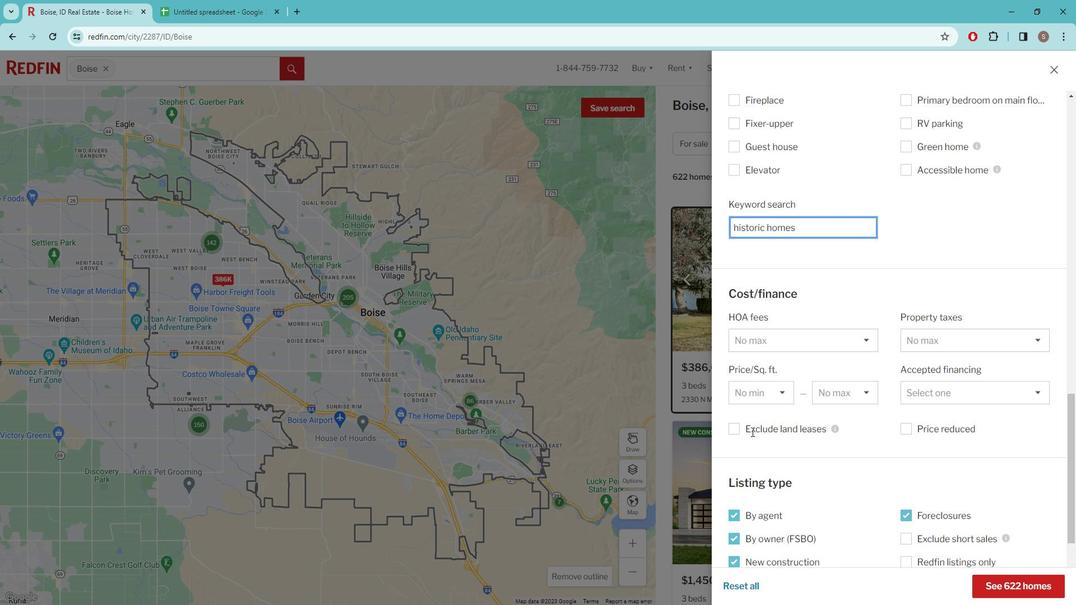 
Action: Mouse scrolled (758, 421) with delta (0, 0)
Screenshot: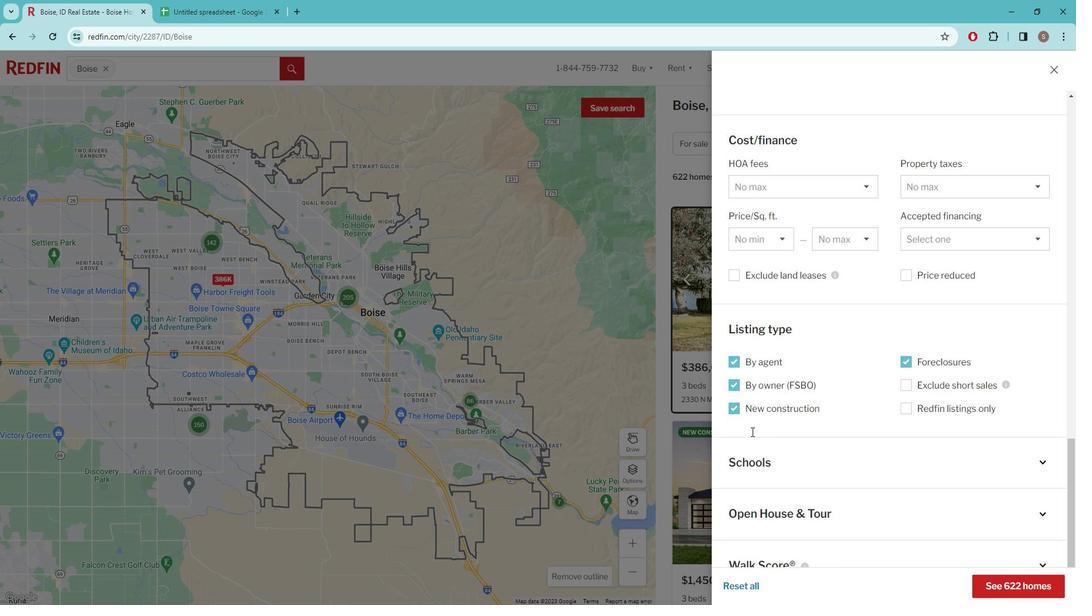 
Action: Mouse scrolled (758, 421) with delta (0, 0)
Screenshot: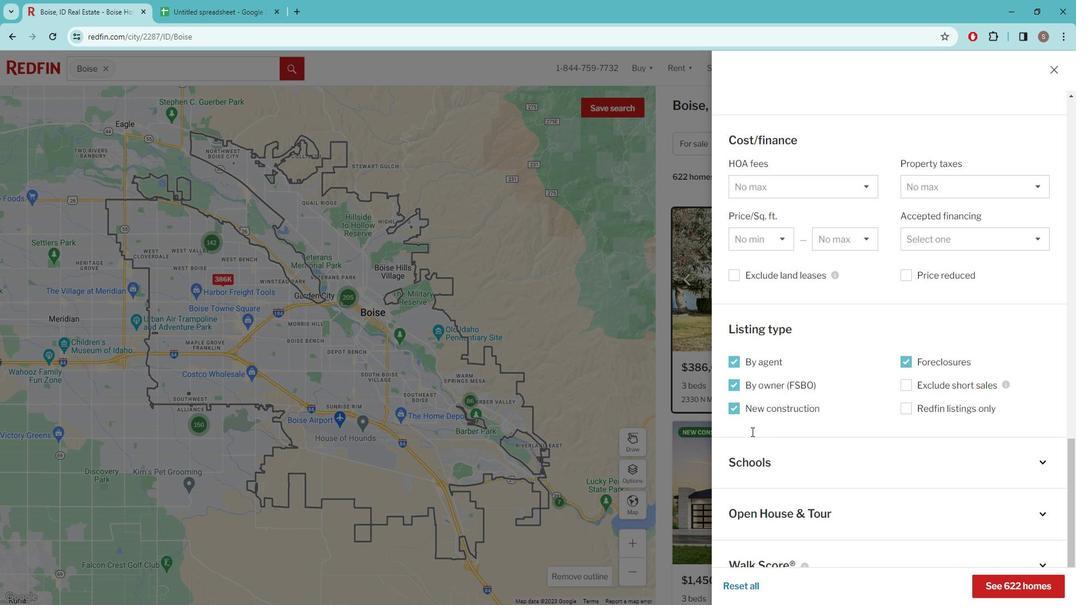 
Action: Mouse scrolled (758, 421) with delta (0, 0)
Screenshot: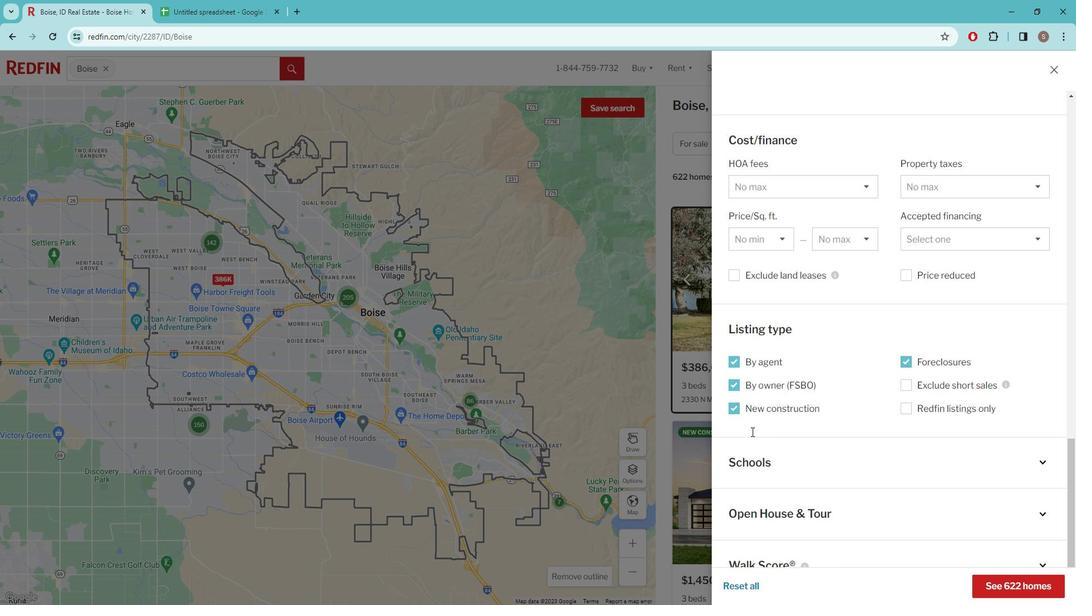
Action: Mouse scrolled (758, 421) with delta (0, 0)
Screenshot: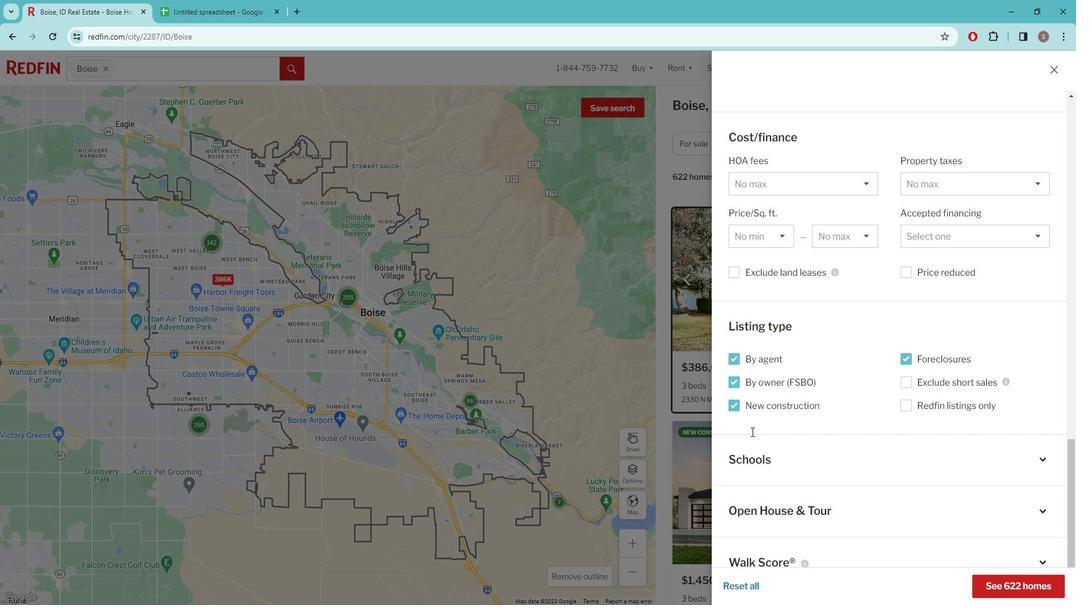 
Action: Mouse scrolled (758, 421) with delta (0, 0)
Screenshot: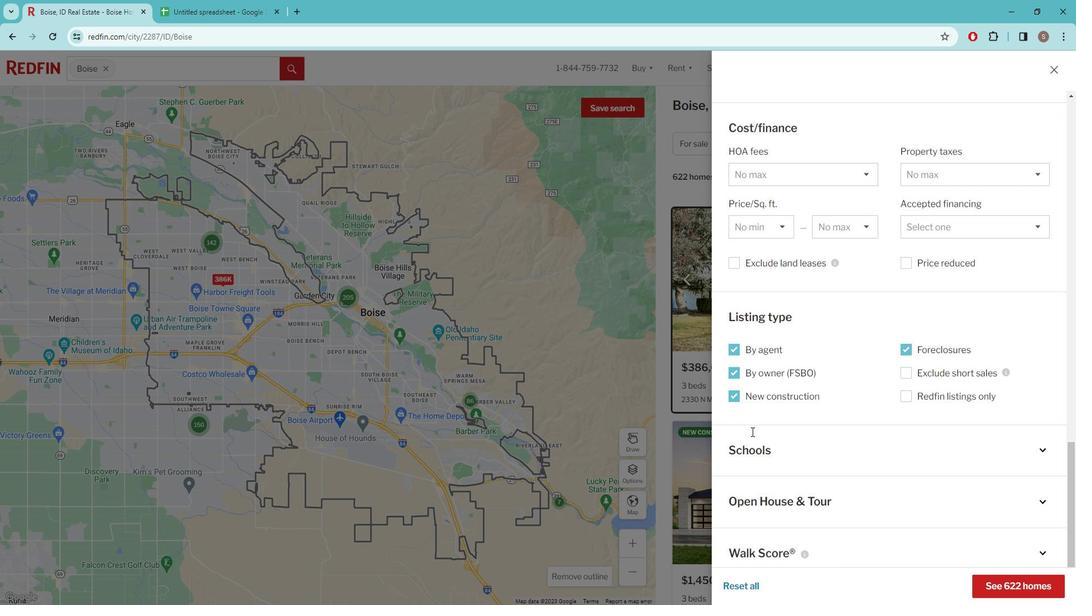 
Action: Mouse moved to (1012, 567)
Screenshot: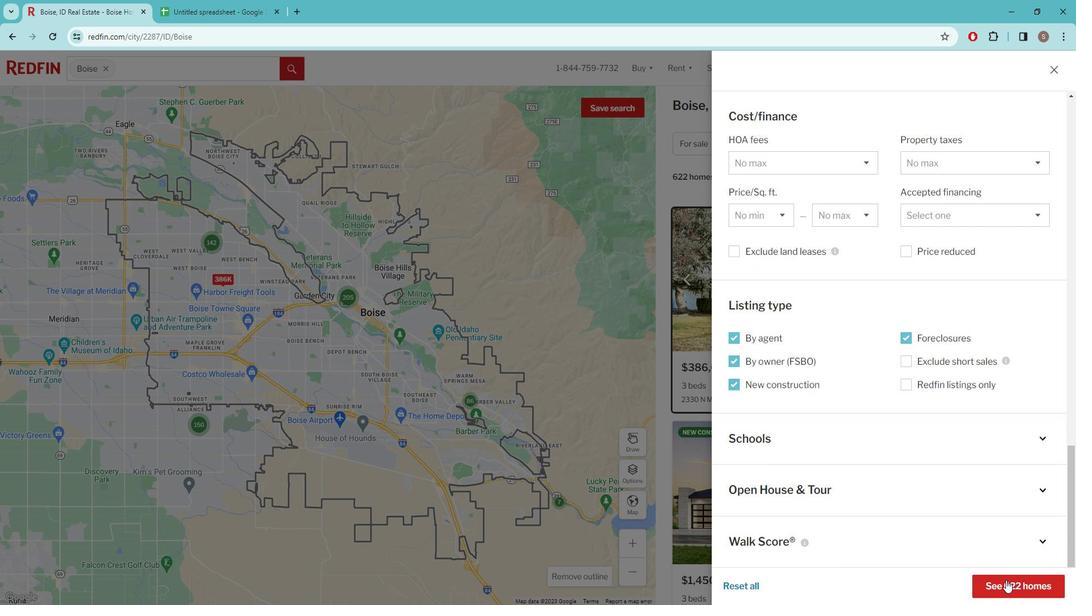 
Action: Mouse pressed left at (1012, 567)
Screenshot: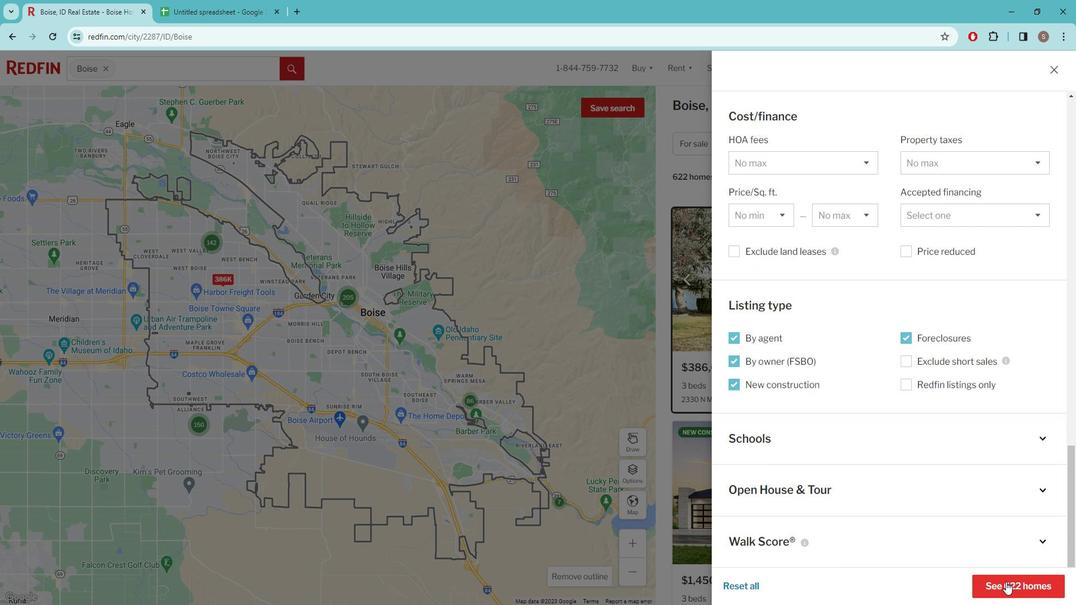 
Action: Mouse moved to (905, 116)
Screenshot: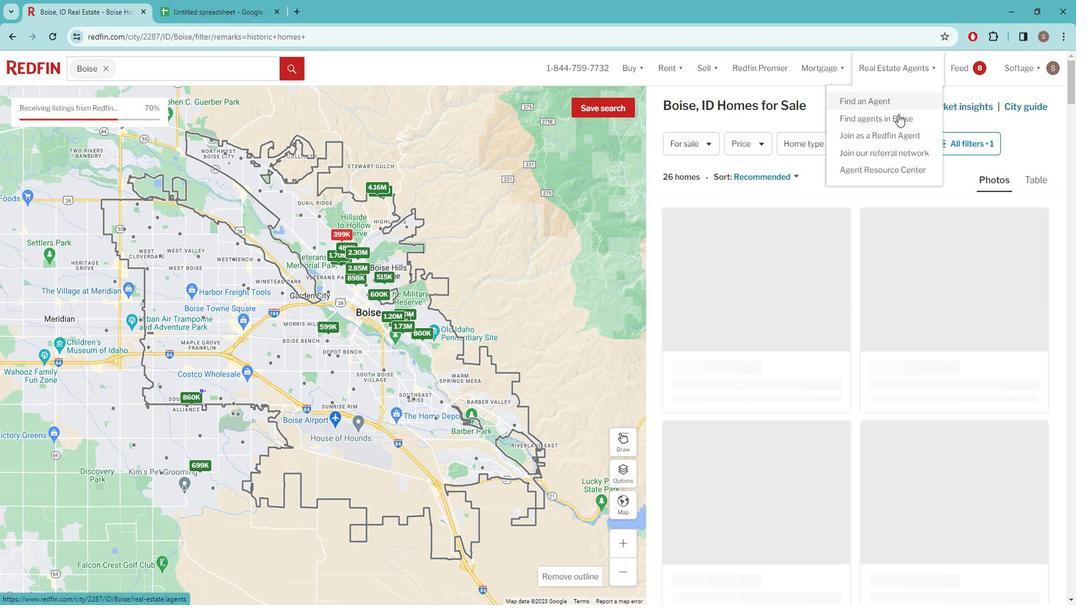 
Action: Mouse pressed left at (905, 116)
Screenshot: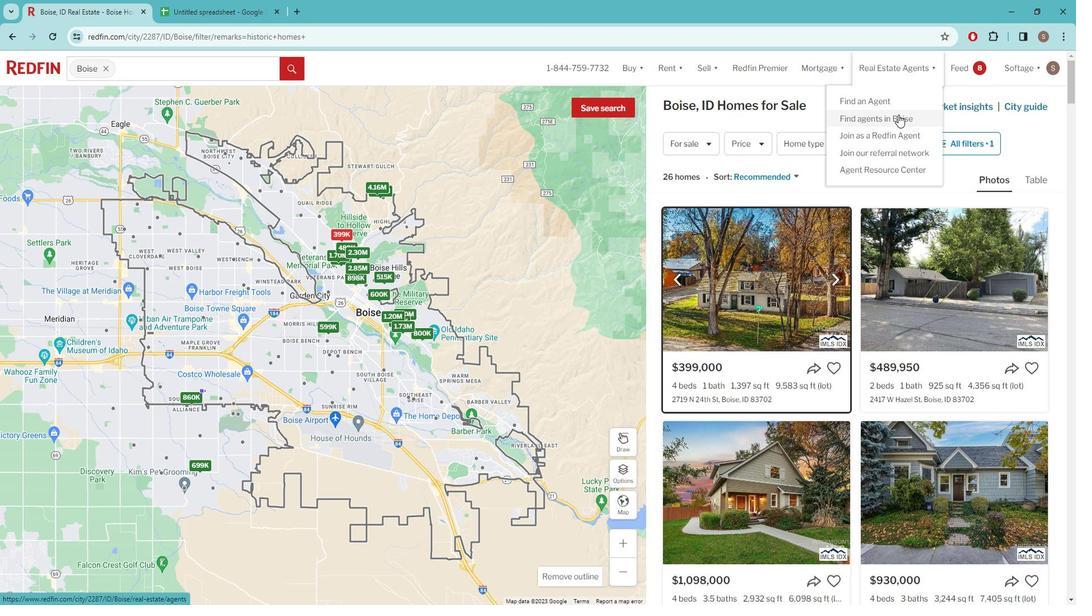 
Action: Mouse moved to (900, 206)
Screenshot: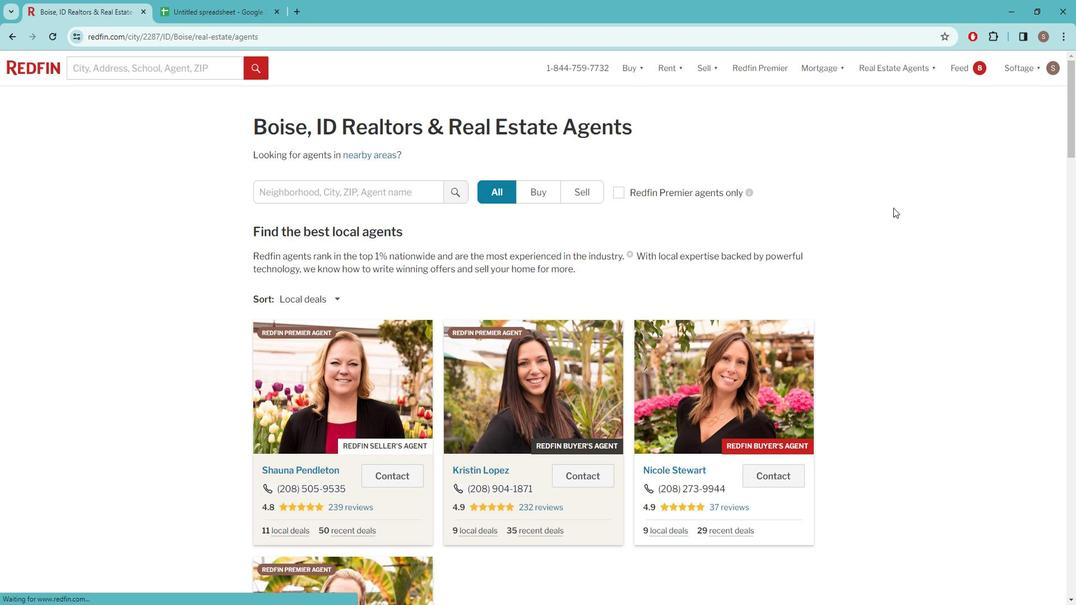 
Action: Mouse scrolled (900, 206) with delta (0, 0)
Screenshot: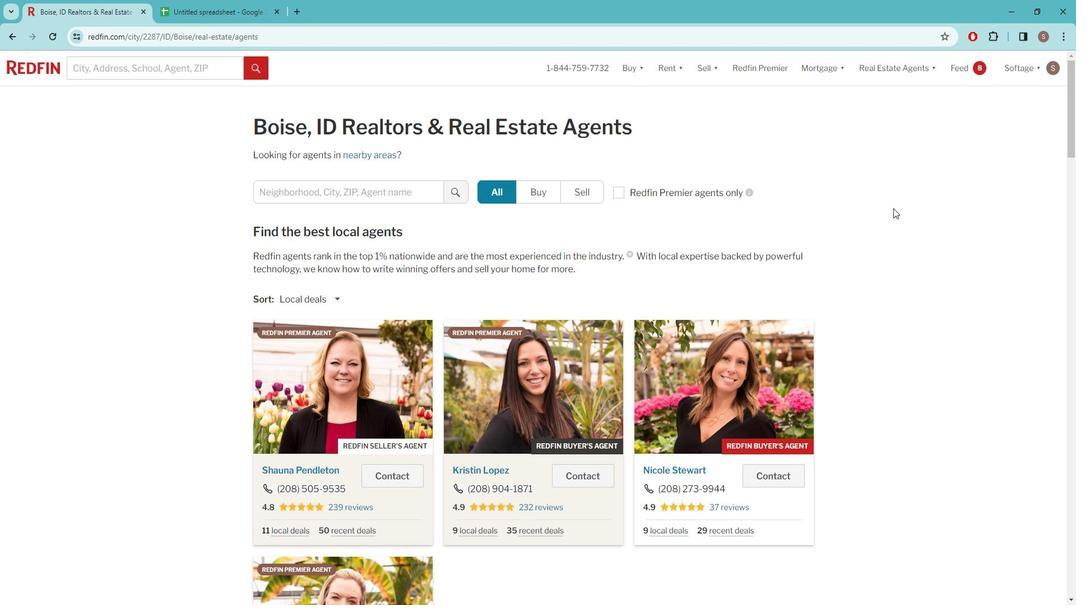 
Action: Mouse moved to (360, 441)
Screenshot: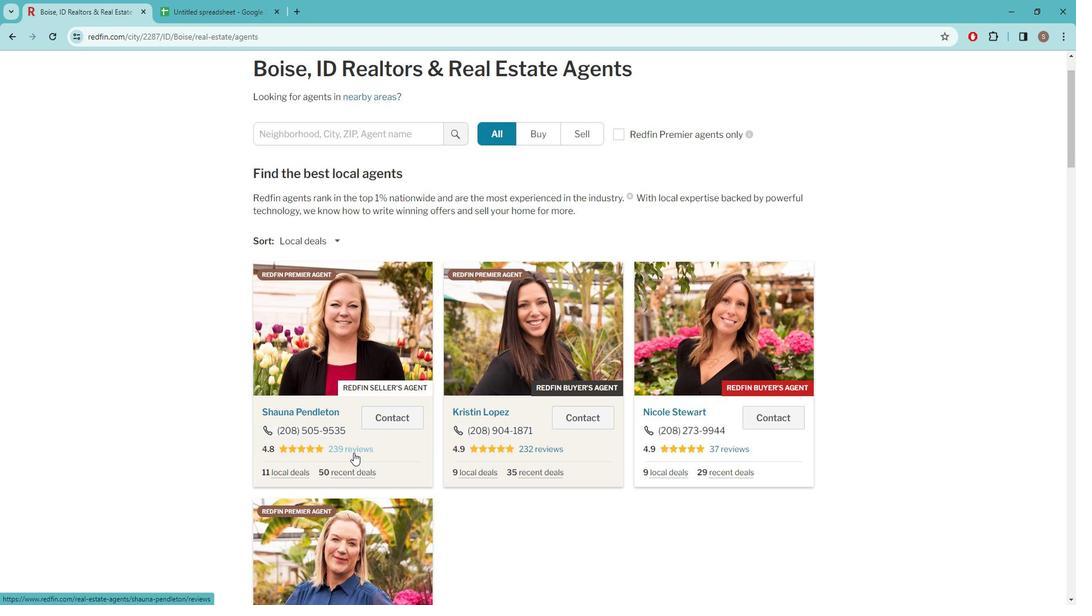 
Action: Mouse pressed left at (360, 441)
Screenshot: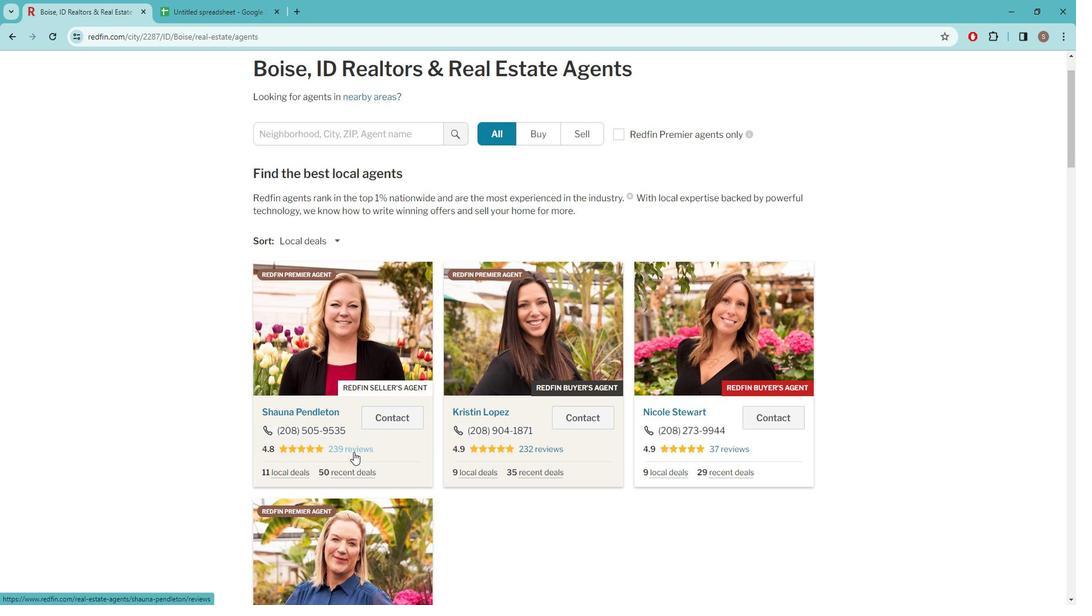 
Action: Mouse moved to (444, 354)
Screenshot: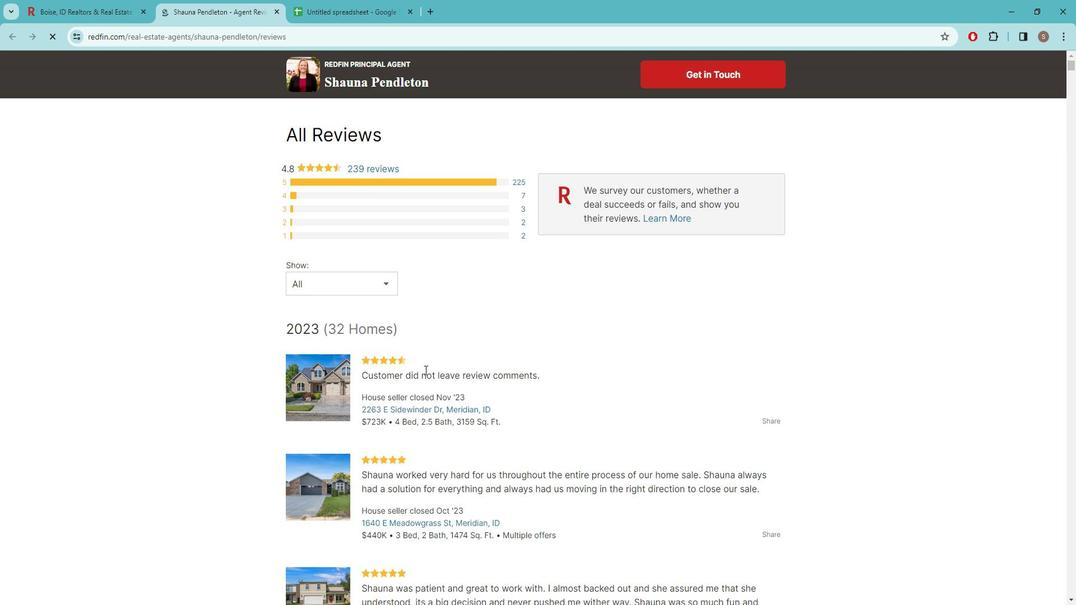 
Action: Mouse scrolled (444, 353) with delta (0, 0)
Screenshot: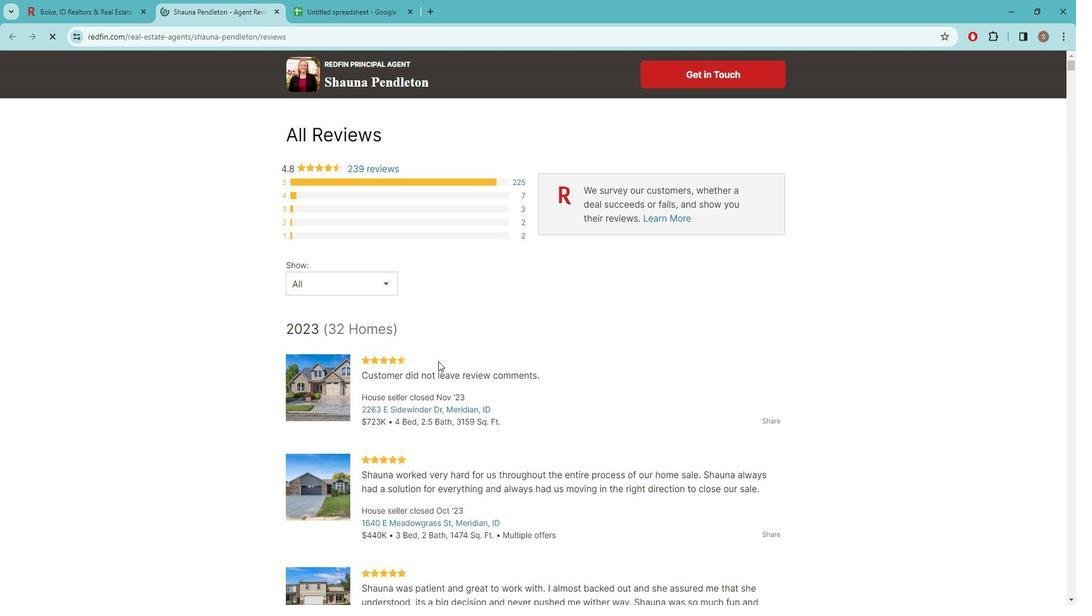 
Action: Mouse moved to (482, 332)
Screenshot: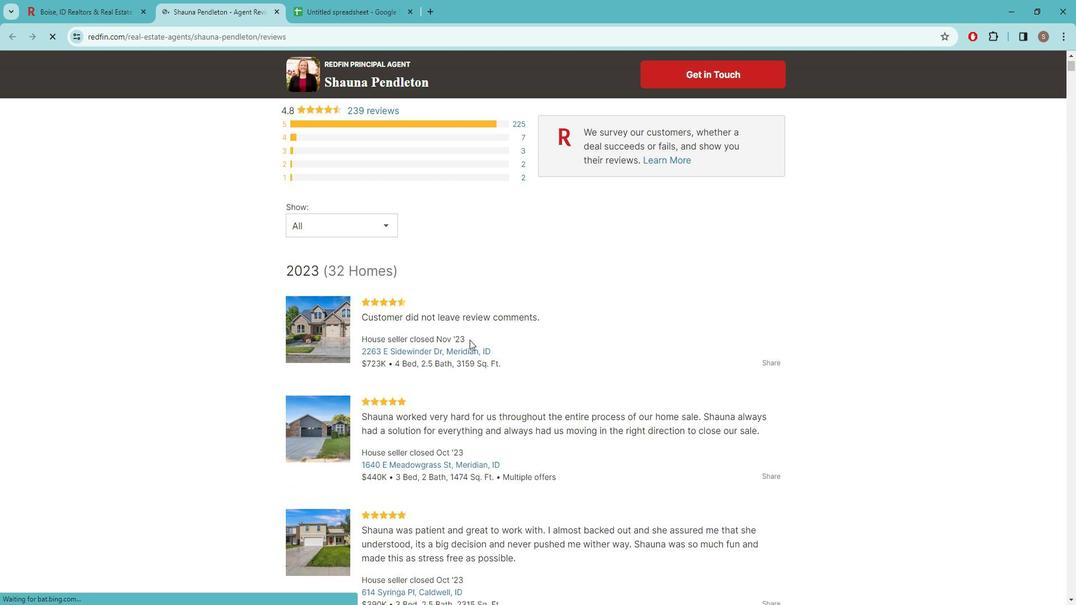 
Action: Mouse scrolled (482, 331) with delta (0, 0)
Screenshot: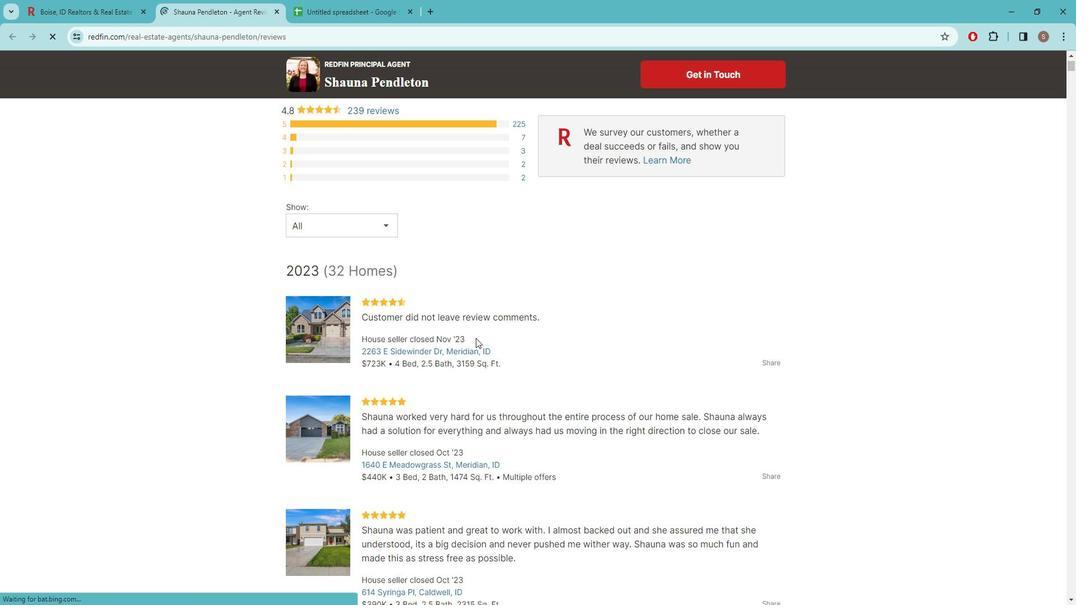 
Action: Mouse moved to (493, 326)
Screenshot: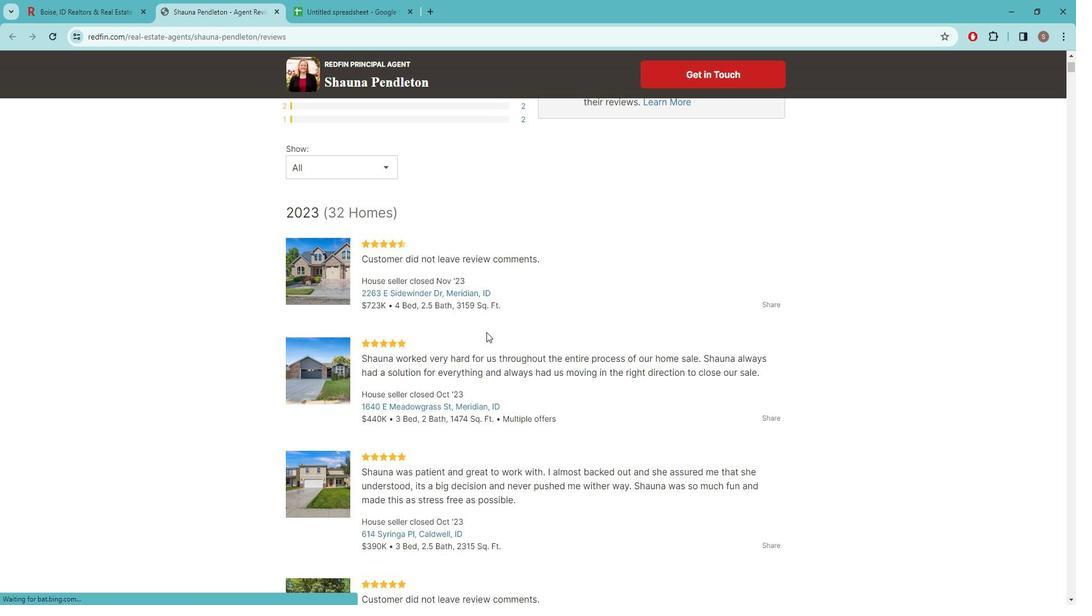 
Action: Mouse scrolled (493, 325) with delta (0, 0)
Screenshot: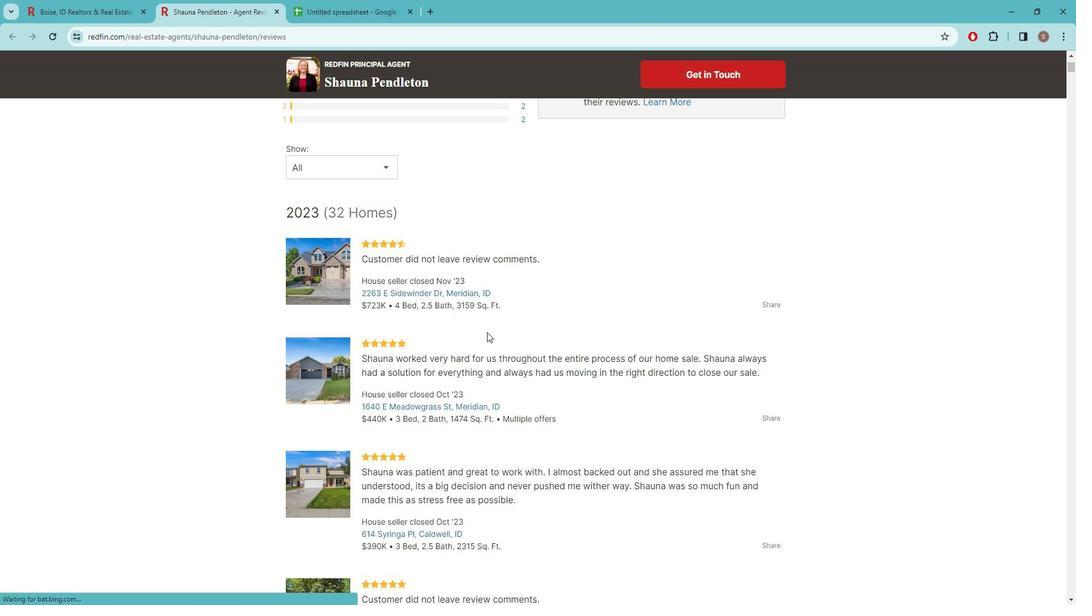 
Action: Mouse moved to (510, 250)
Screenshot: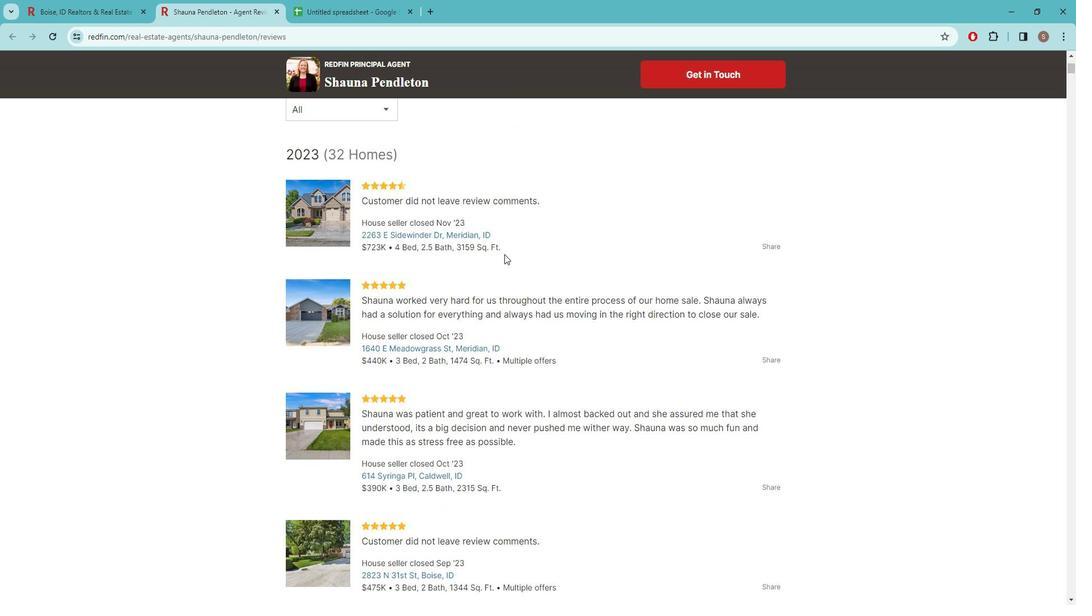 
Action: Mouse scrolled (510, 249) with delta (0, 0)
Screenshot: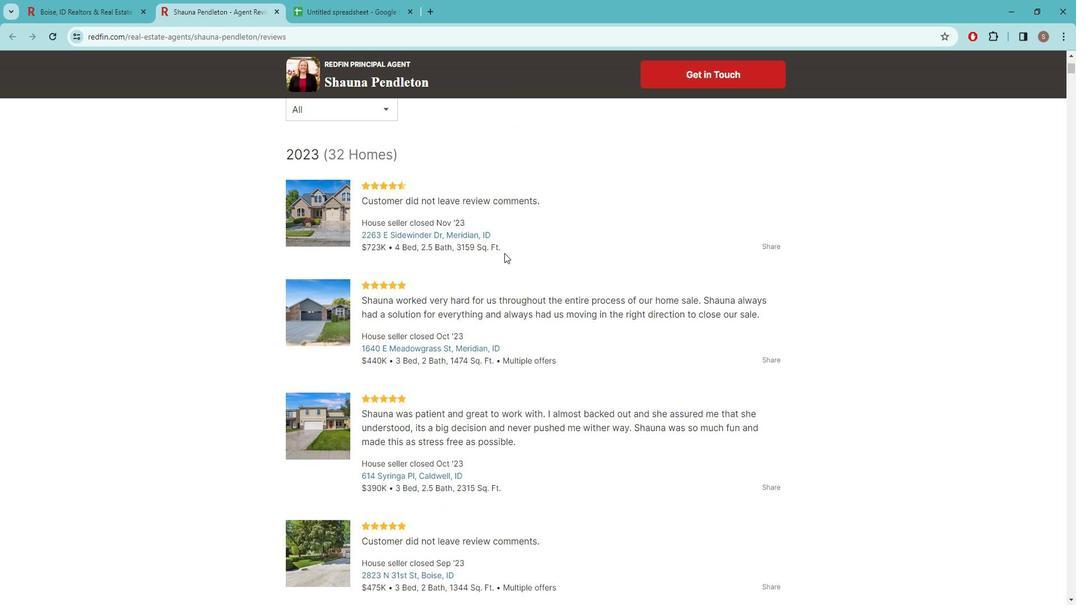 
Action: Mouse moved to (526, 268)
Screenshot: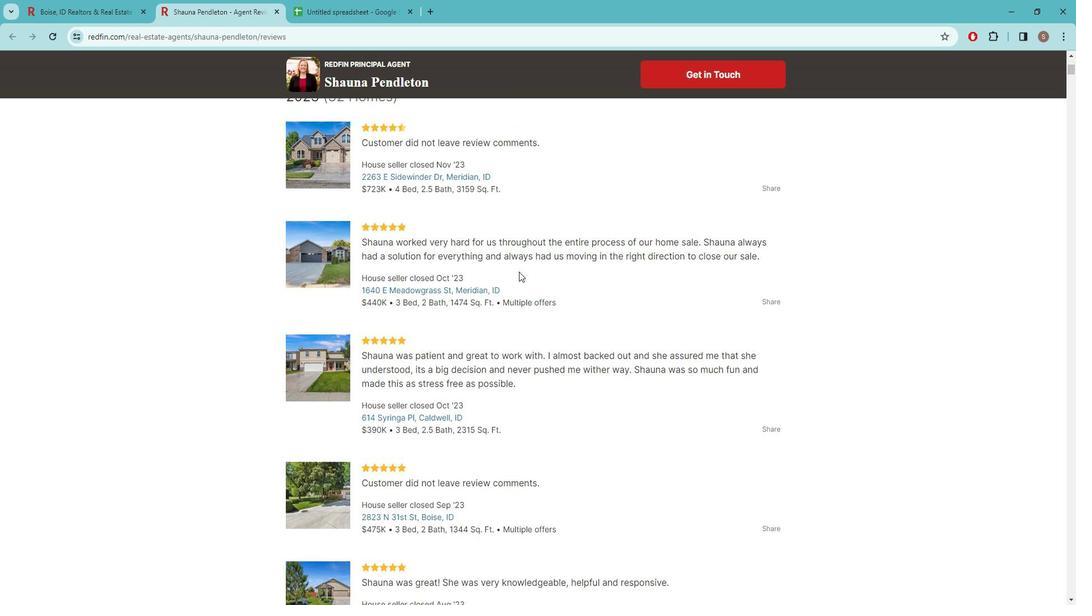 
Action: Mouse scrolled (526, 267) with delta (0, 0)
Screenshot: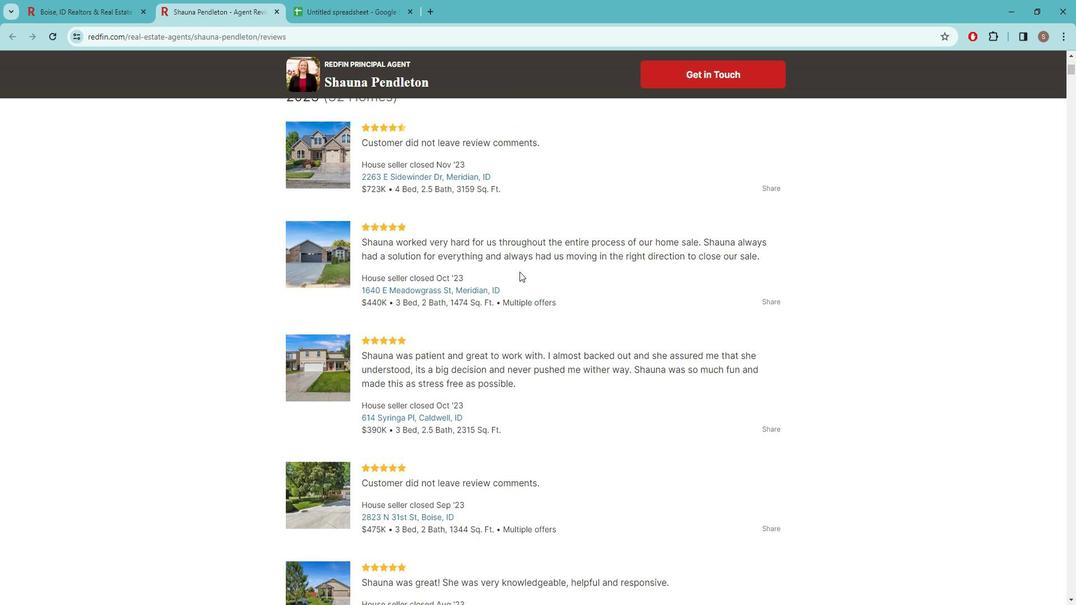 
Action: Mouse moved to (583, 236)
Screenshot: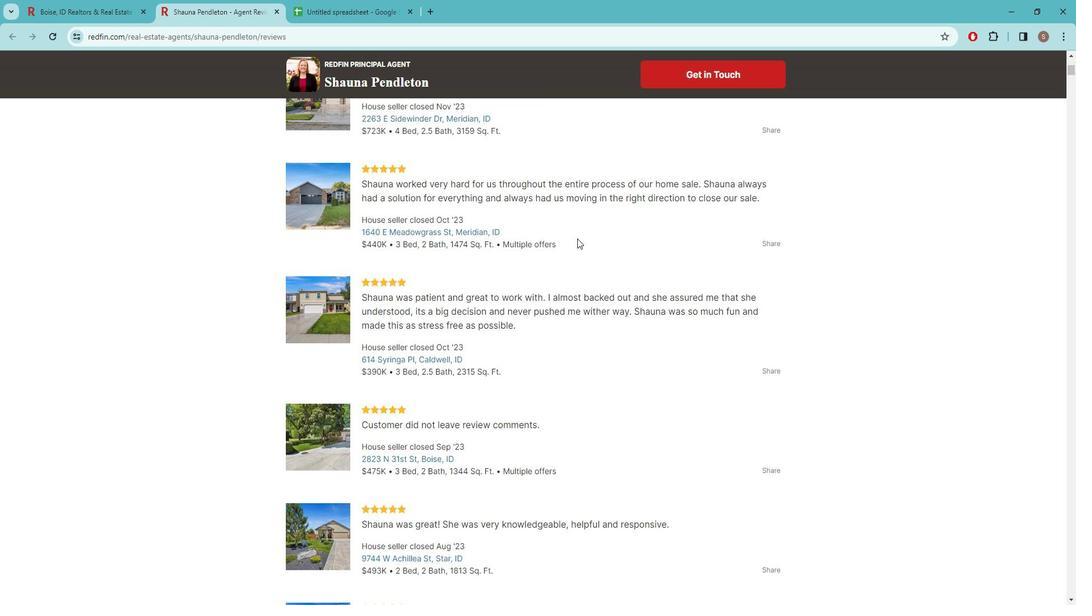 
Action: Mouse scrolled (583, 235) with delta (0, 0)
Screenshot: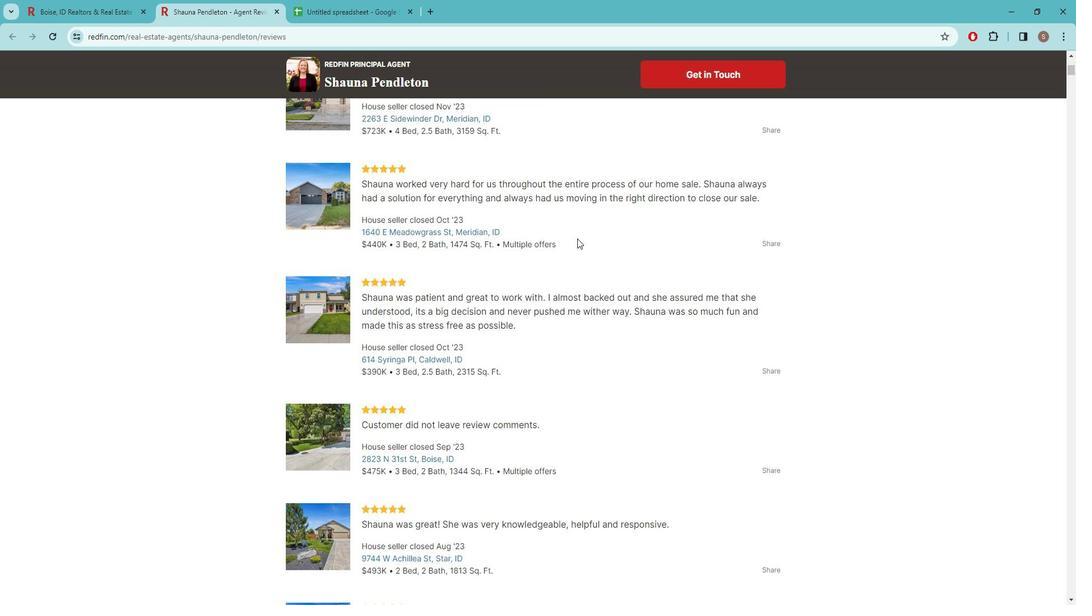 
Action: Mouse moved to (583, 235)
Screenshot: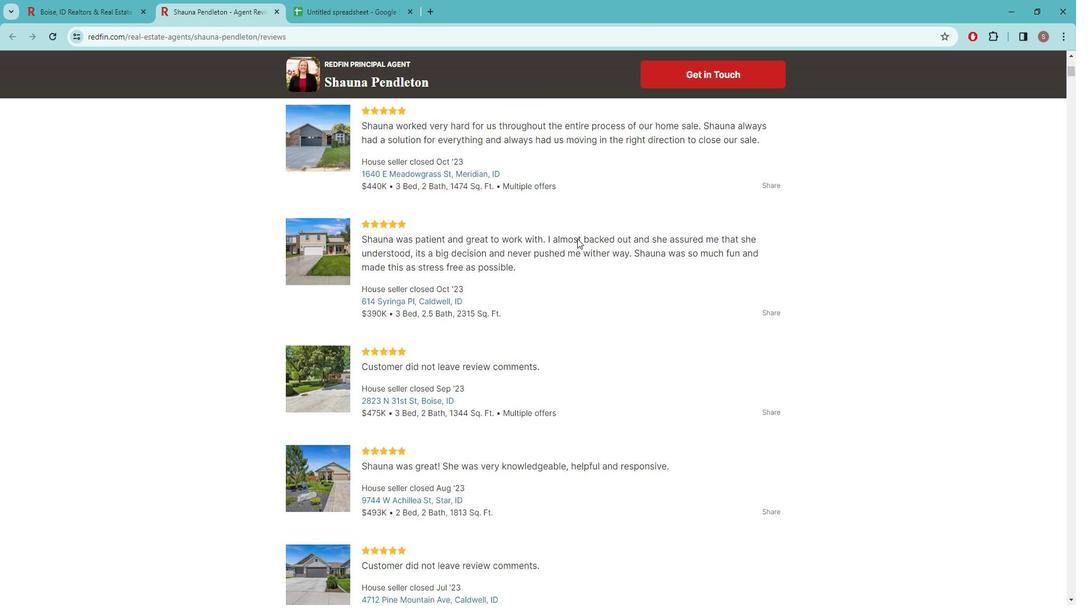 
Action: Mouse scrolled (583, 235) with delta (0, 0)
Screenshot: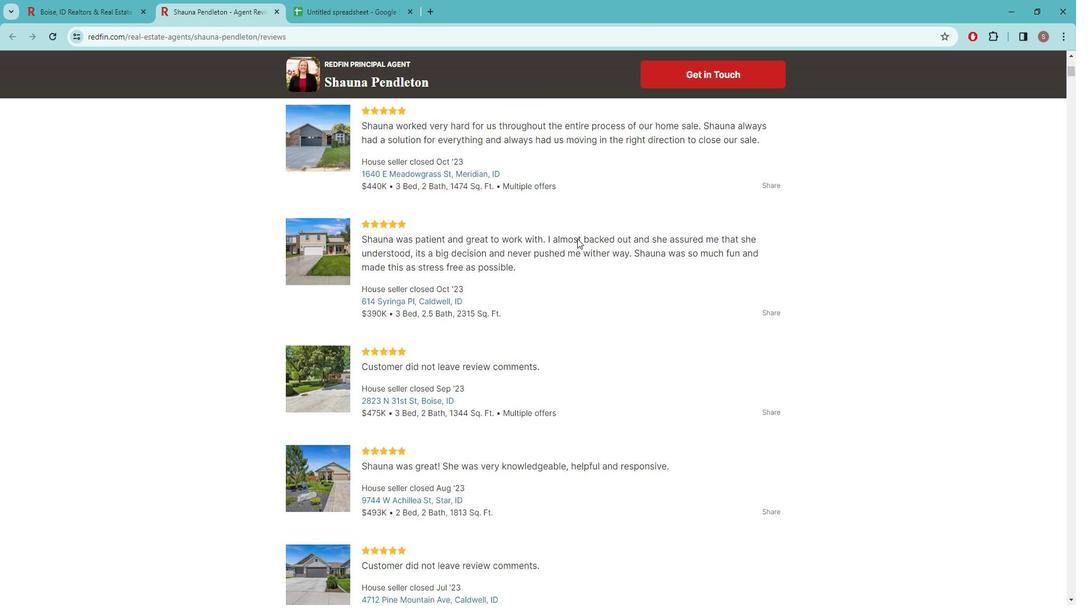 
Action: Mouse moved to (605, 273)
Screenshot: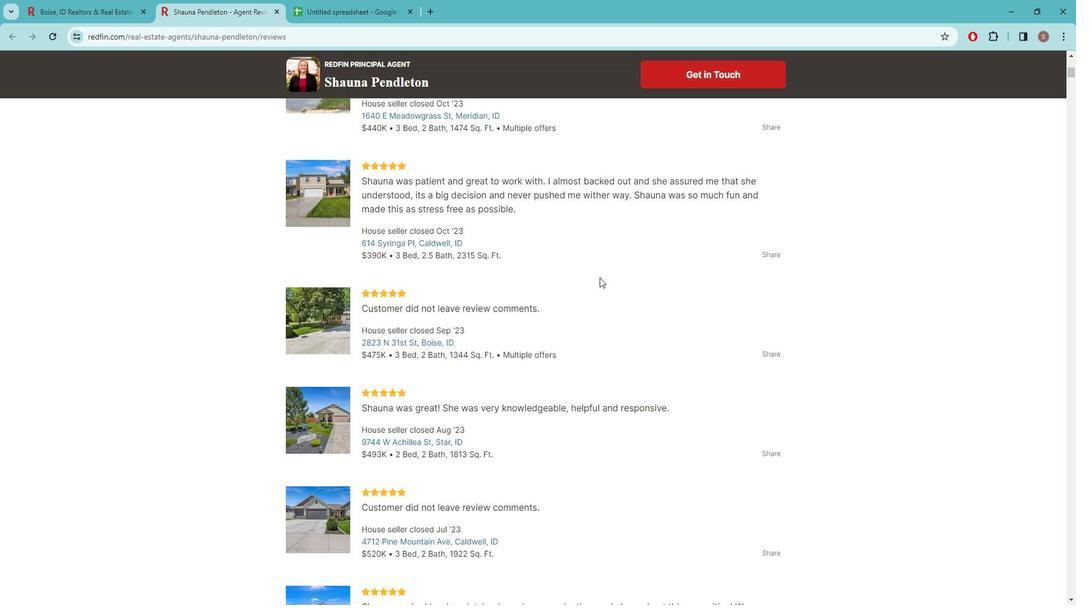 
Action: Mouse scrolled (605, 273) with delta (0, 0)
Screenshot: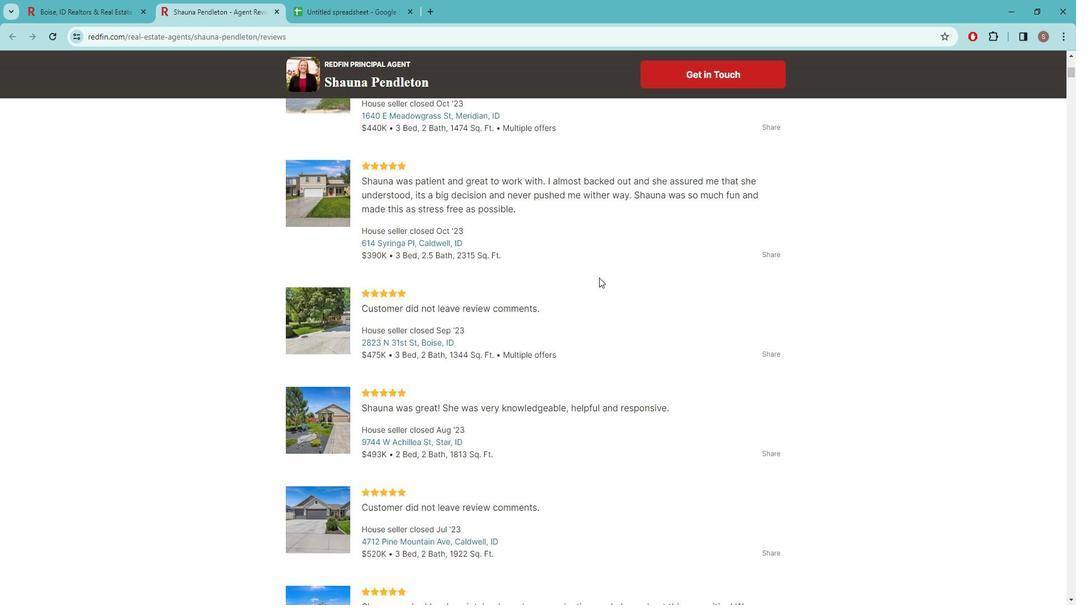 
Action: Mouse moved to (511, 311)
Screenshot: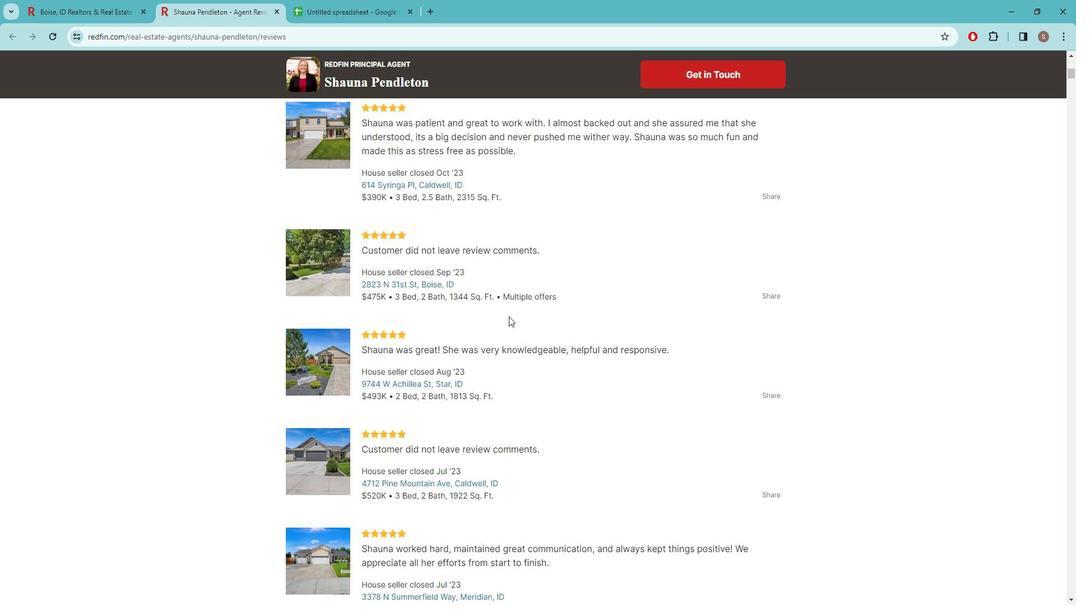 
Action: Mouse scrolled (511, 310) with delta (0, 0)
Screenshot: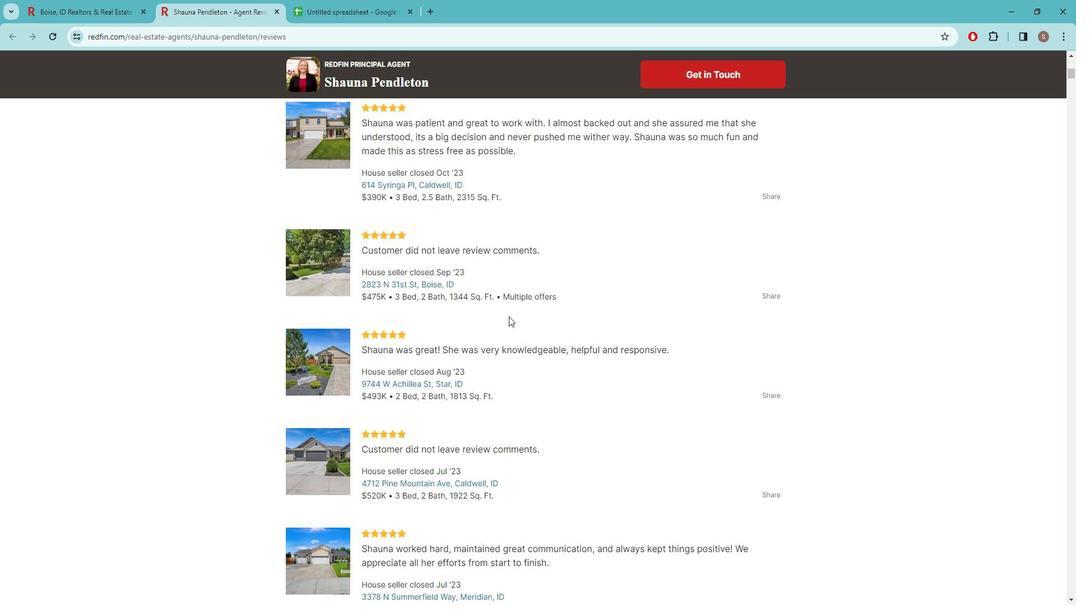 
Action: Mouse moved to (553, 319)
Screenshot: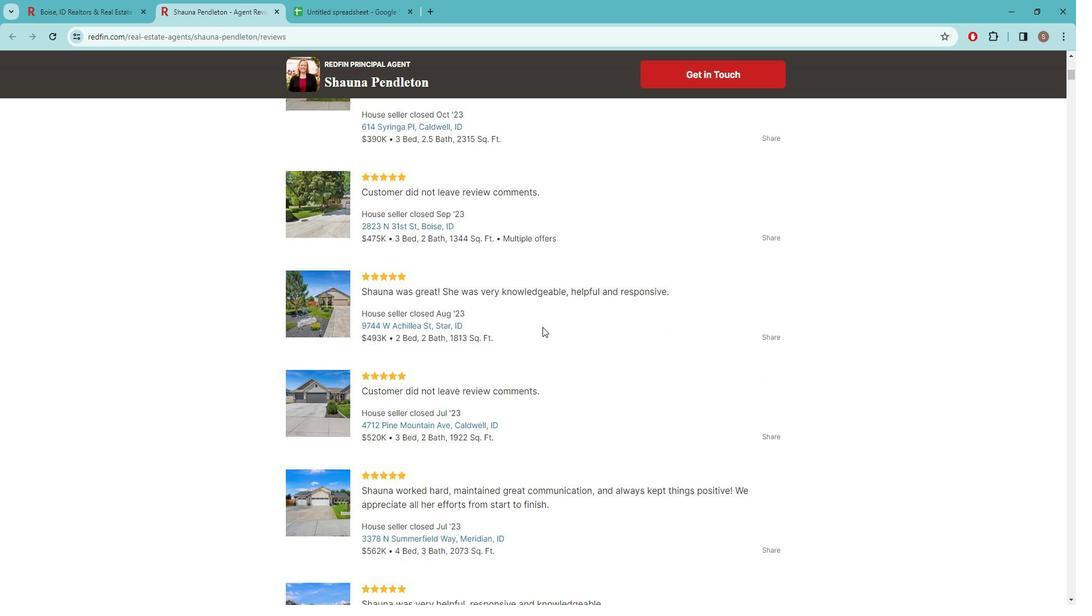 
Action: Mouse scrolled (553, 319) with delta (0, 0)
Screenshot: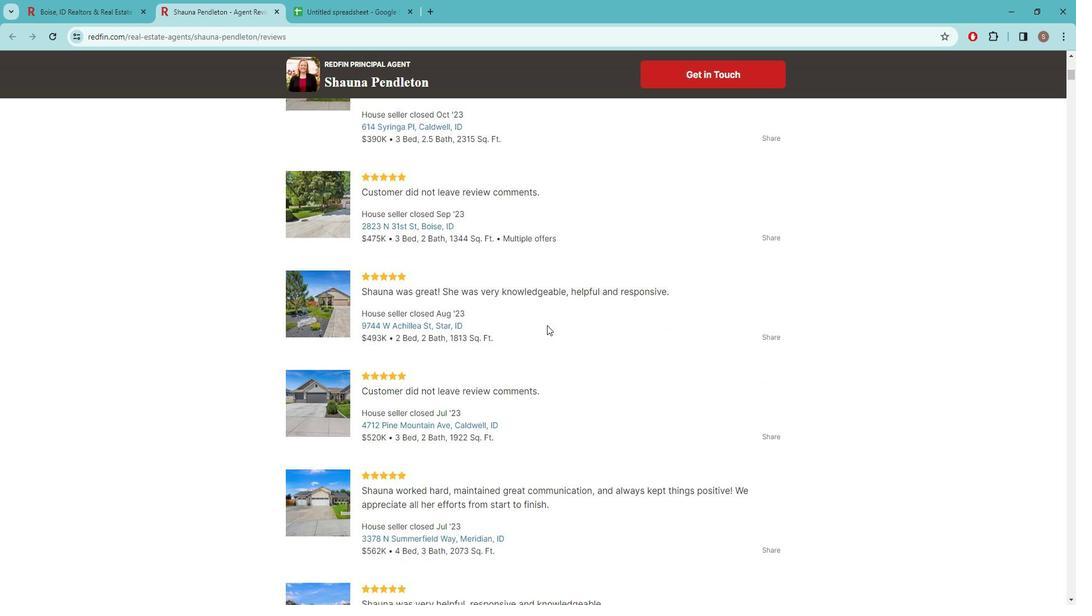 
Action: Mouse moved to (546, 315)
Screenshot: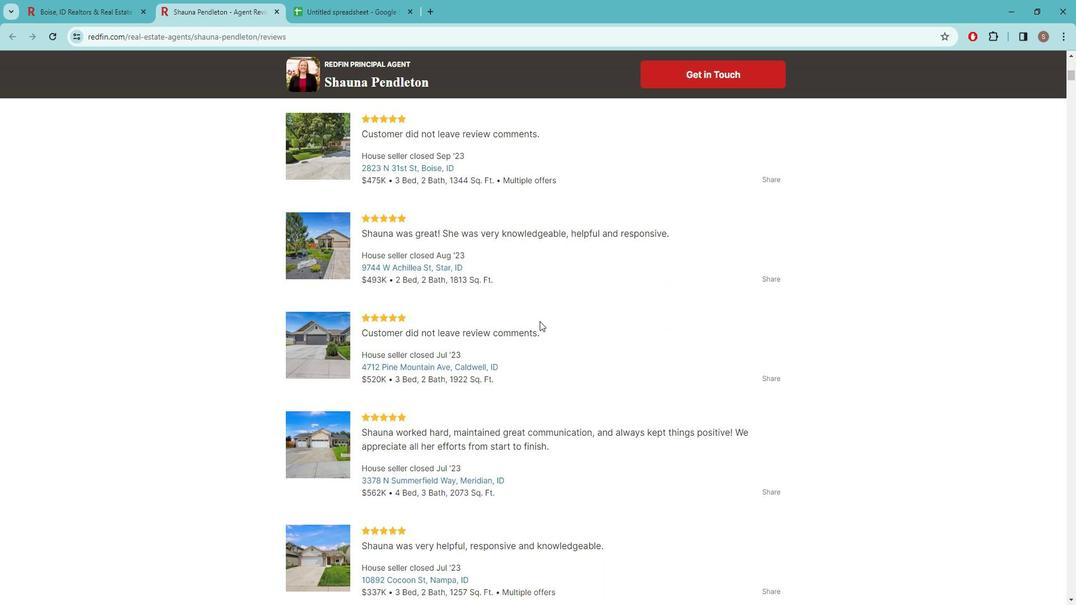
Action: Mouse scrolled (546, 315) with delta (0, 0)
Screenshot: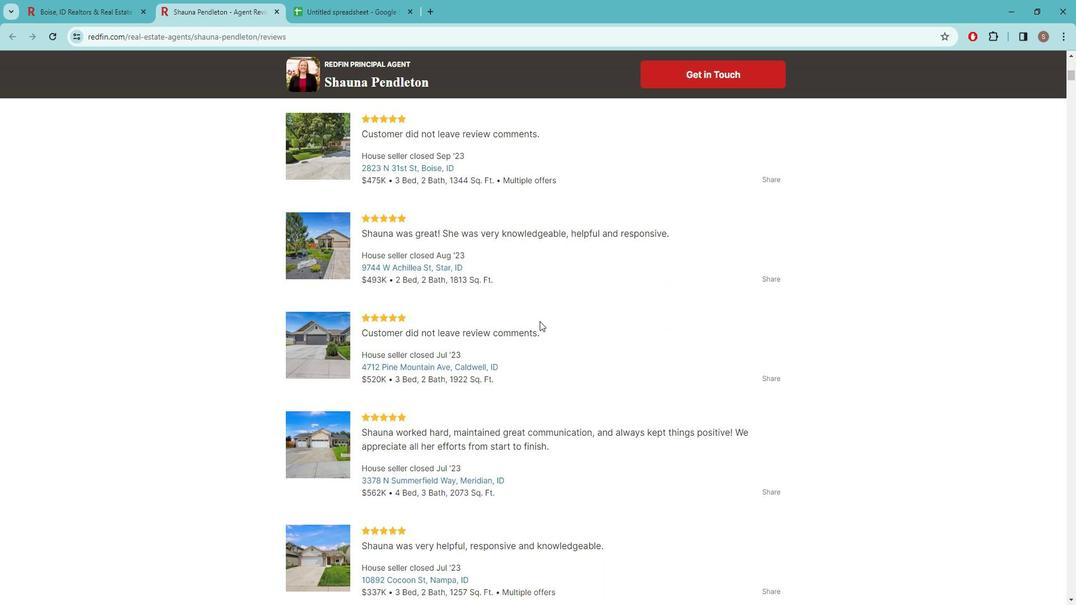 
Action: Mouse moved to (528, 328)
Screenshot: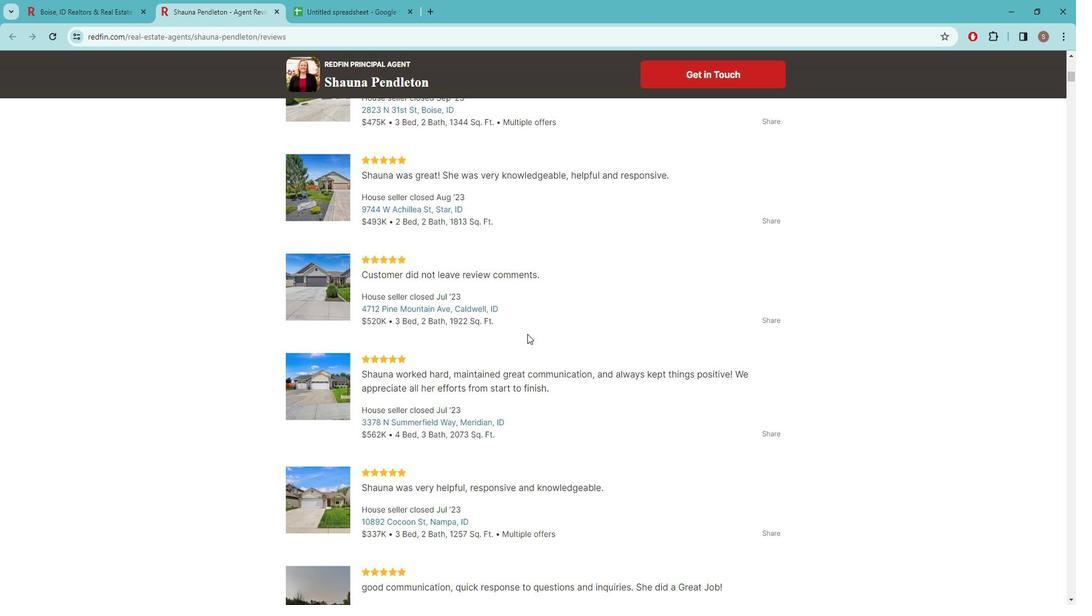 
Action: Mouse scrolled (528, 327) with delta (0, 0)
Screenshot: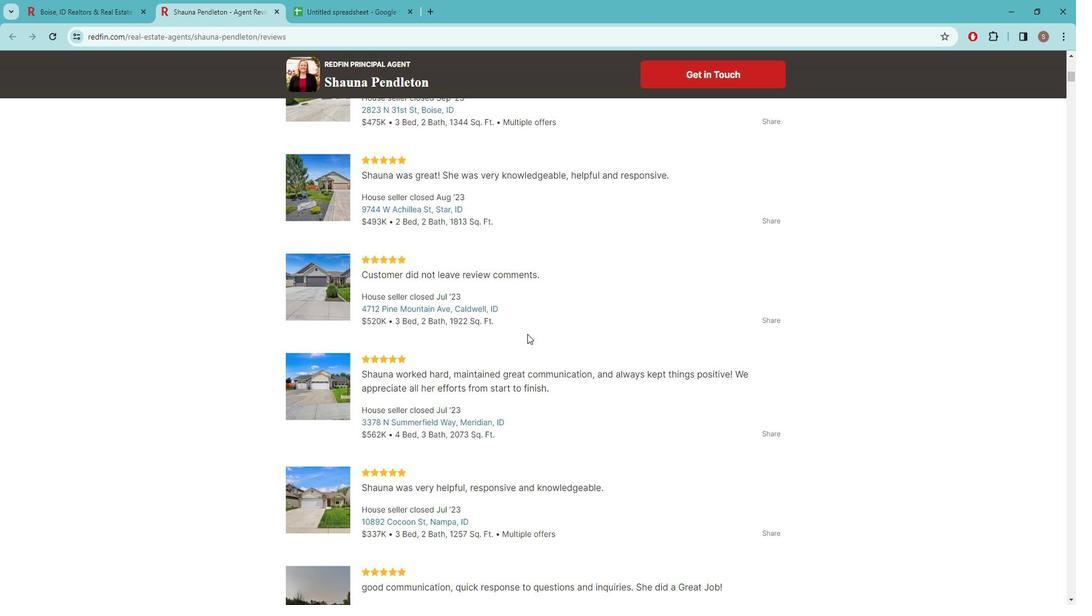
Action: Mouse moved to (551, 337)
Screenshot: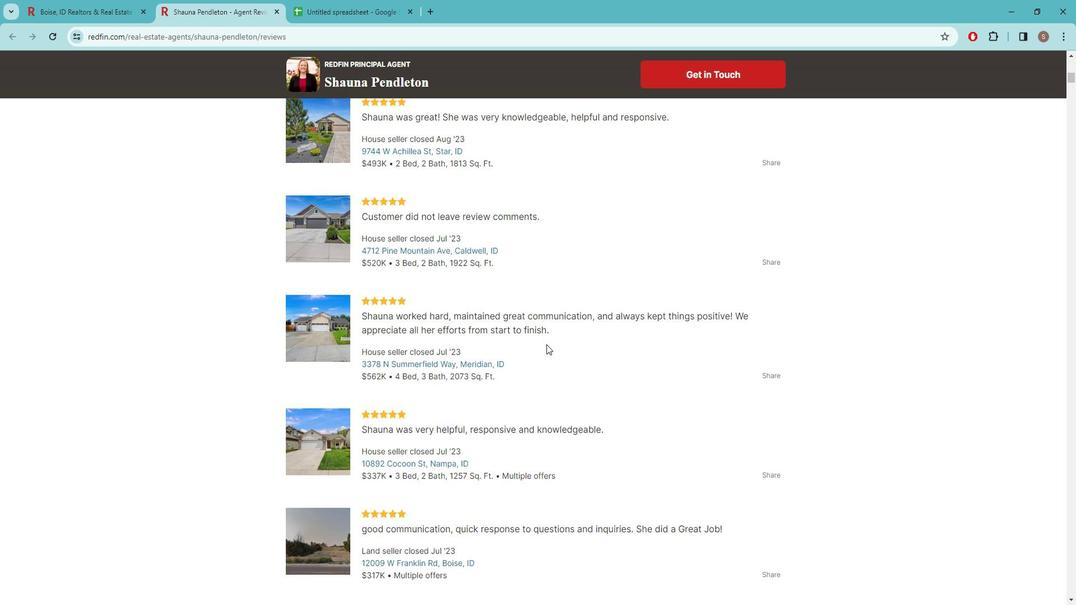 
Action: Mouse scrolled (551, 336) with delta (0, 0)
Screenshot: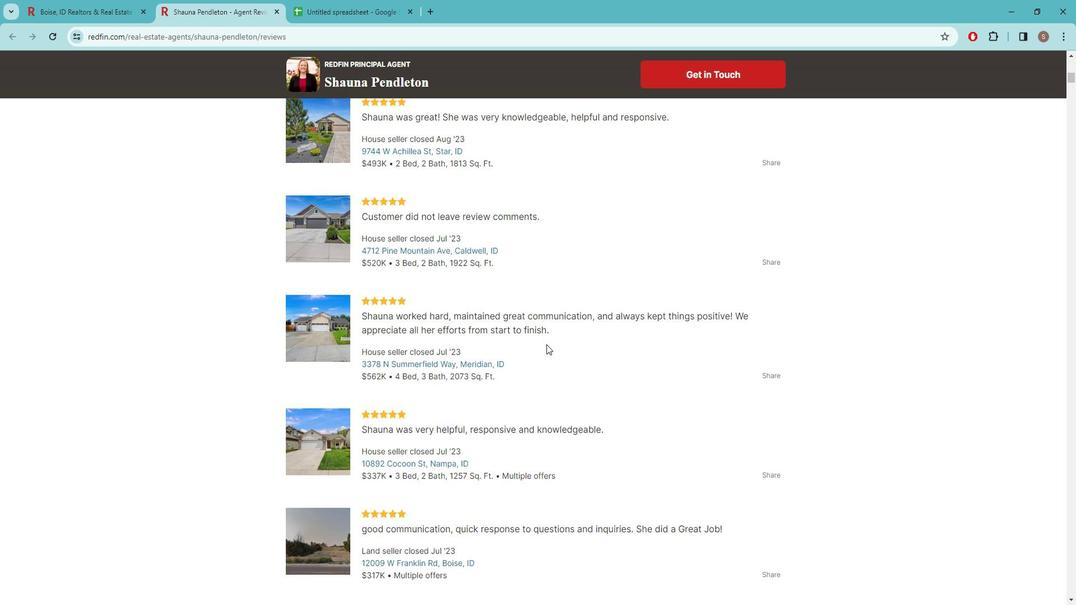 
Action: Mouse moved to (524, 329)
Screenshot: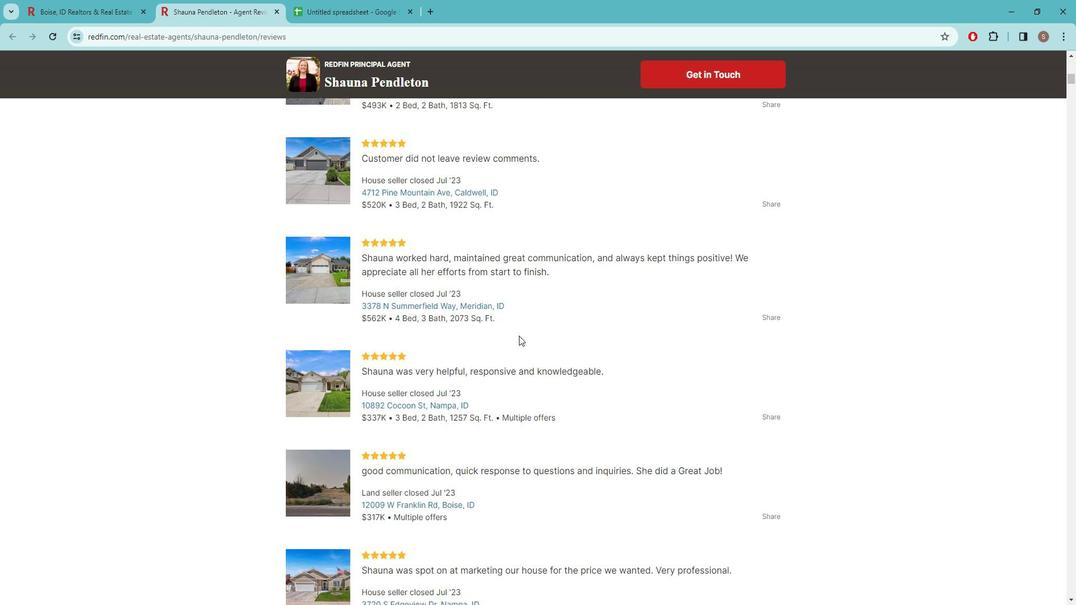 
Action: Mouse scrolled (524, 329) with delta (0, 0)
Screenshot: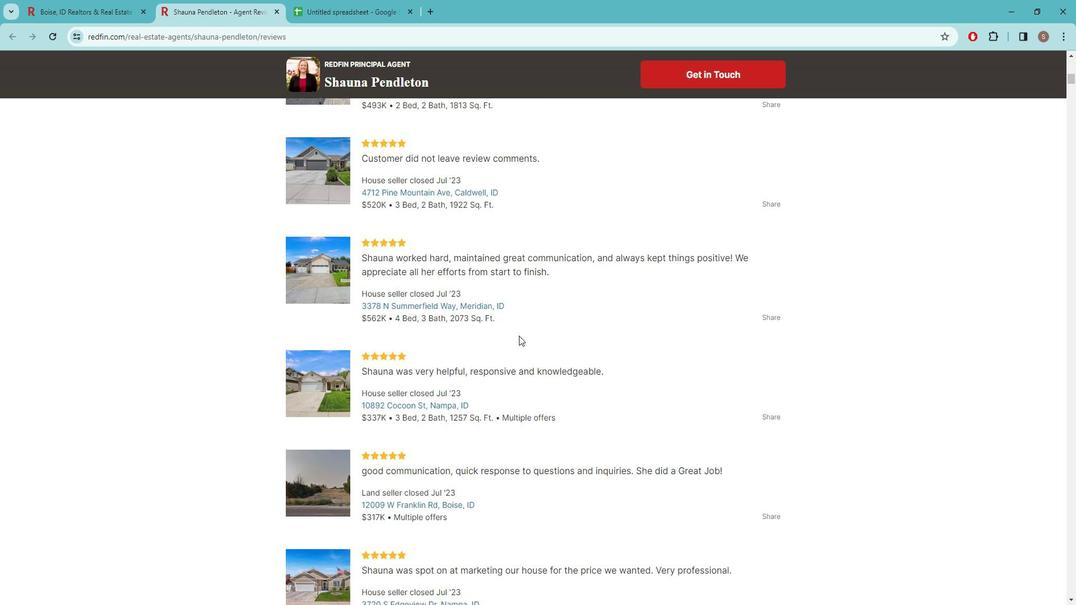 
Action: Mouse moved to (566, 309)
Screenshot: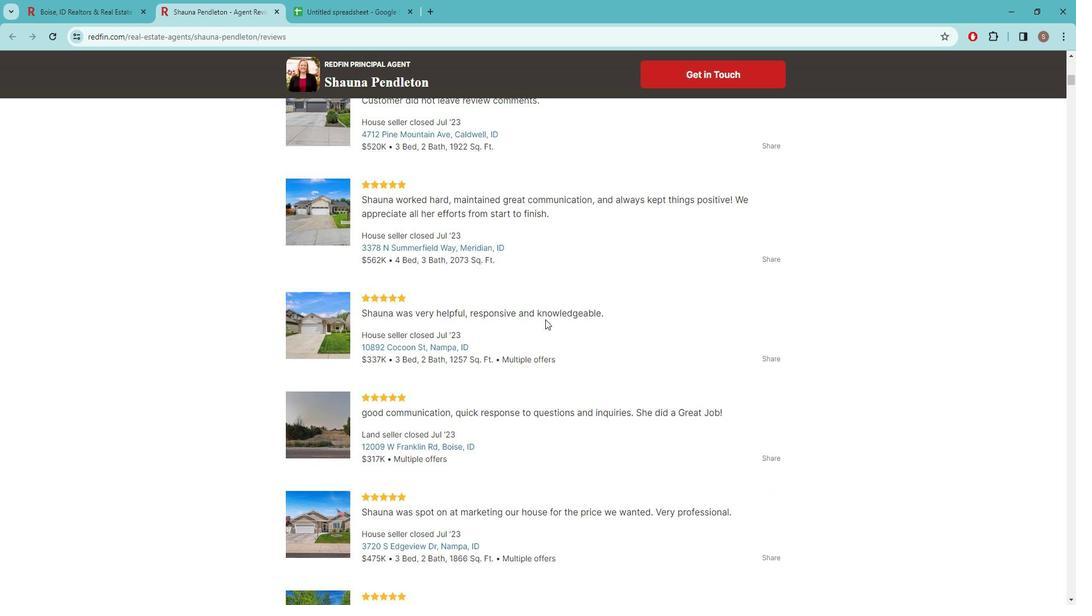 
Action: Mouse scrolled (566, 308) with delta (0, 0)
Screenshot: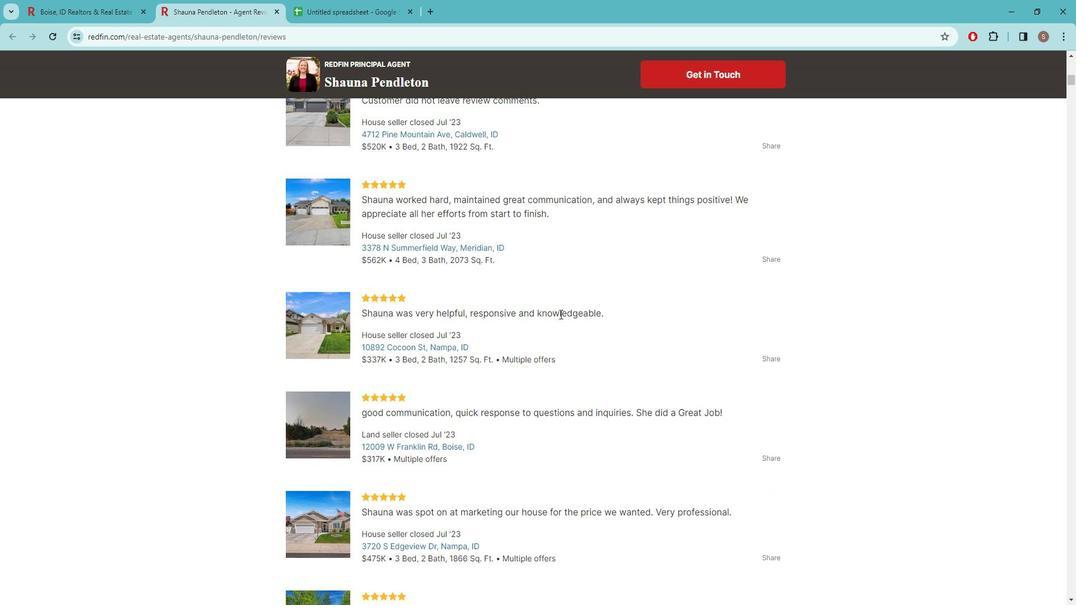 
Action: Mouse moved to (558, 296)
Screenshot: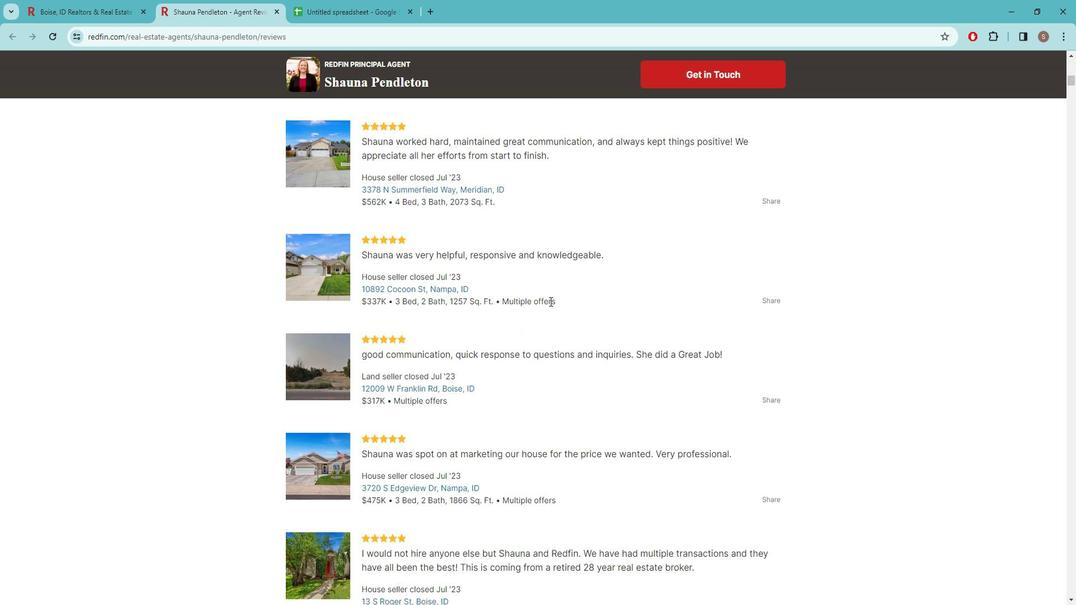 
Action: Mouse scrolled (558, 296) with delta (0, 0)
Screenshot: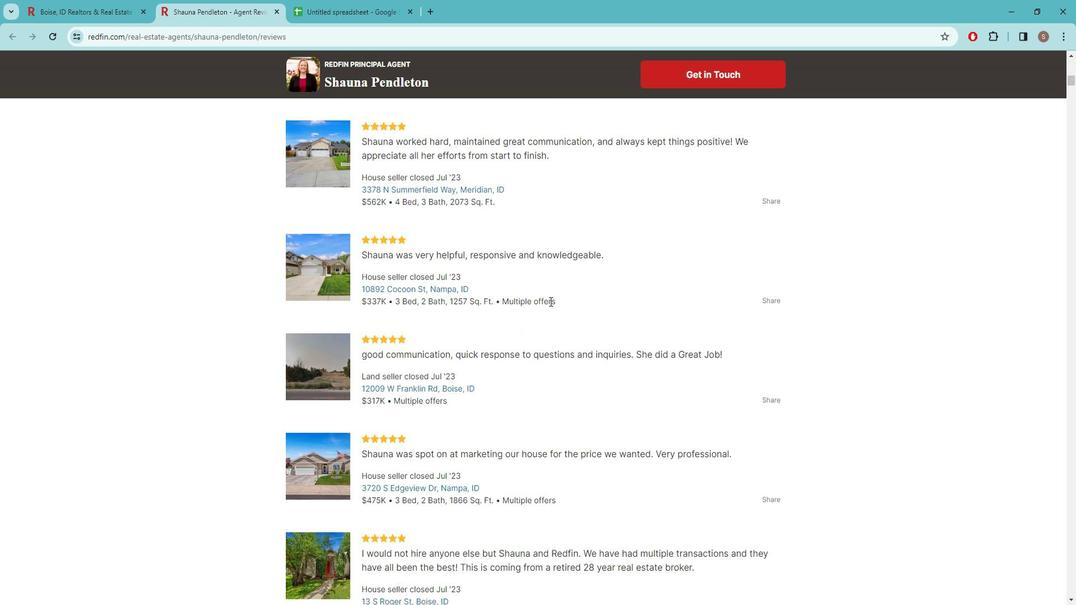 
Action: Mouse moved to (542, 304)
Screenshot: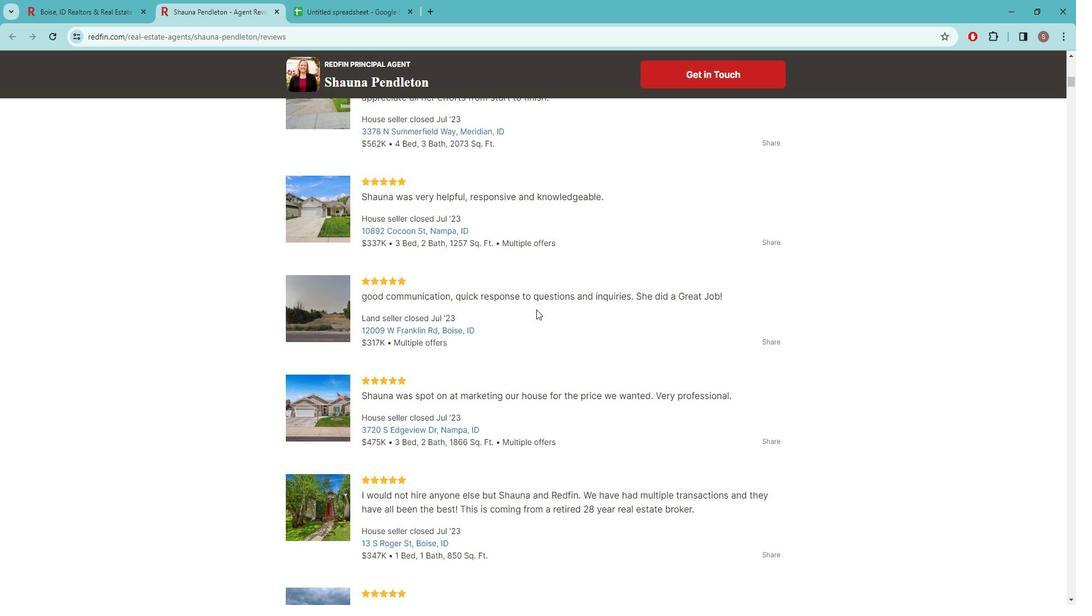
Action: Mouse scrolled (542, 303) with delta (0, 0)
Screenshot: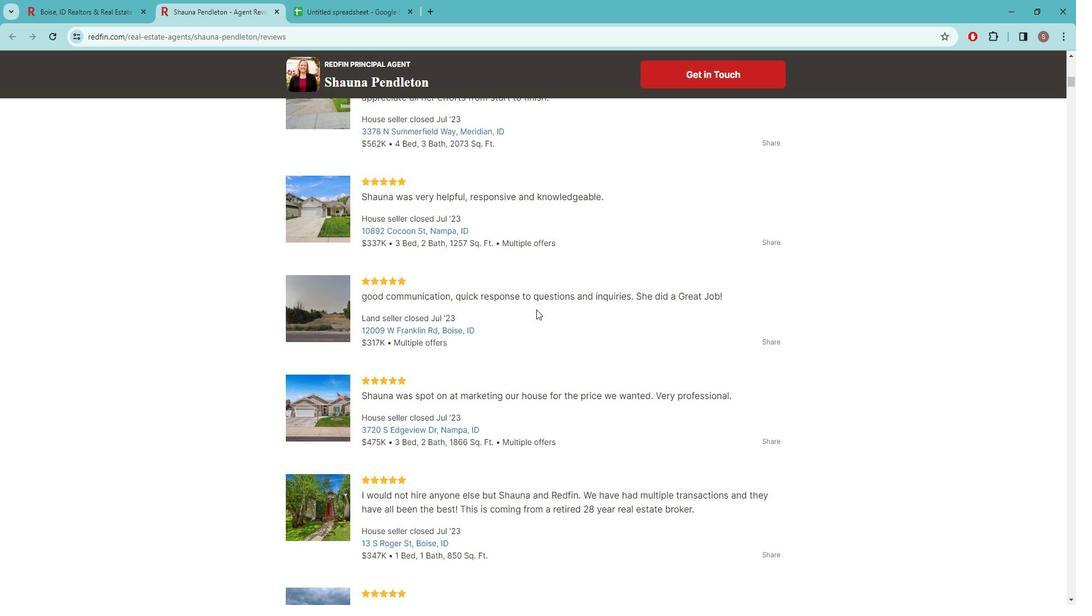 
Action: Mouse moved to (542, 302)
Screenshot: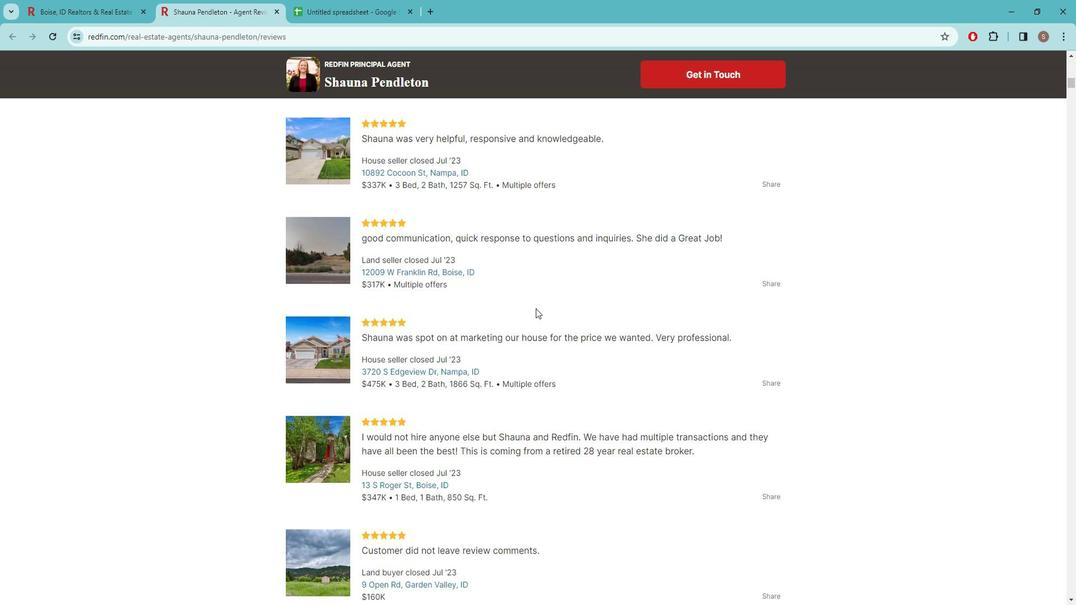 
Action: Mouse scrolled (542, 302) with delta (0, 0)
Screenshot: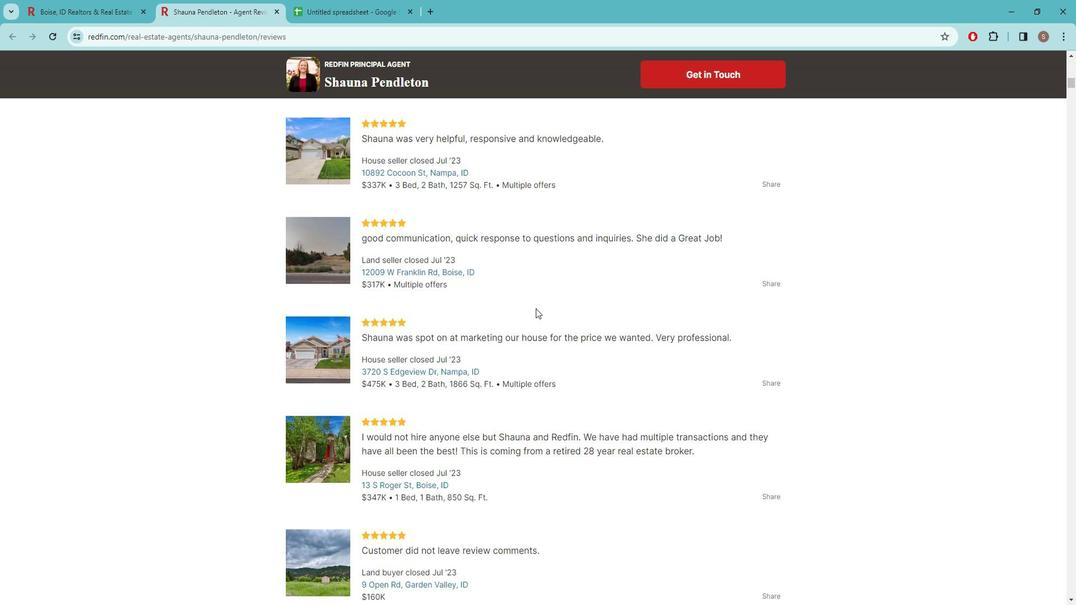 
Action: Mouse moved to (599, 314)
Screenshot: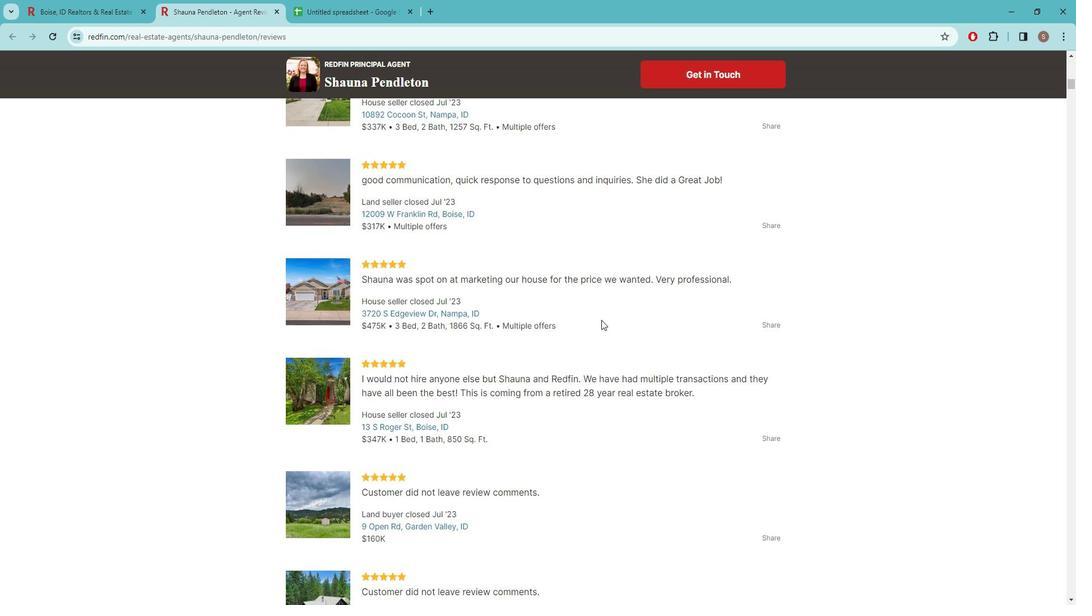 
Action: Mouse scrolled (599, 313) with delta (0, 0)
Screenshot: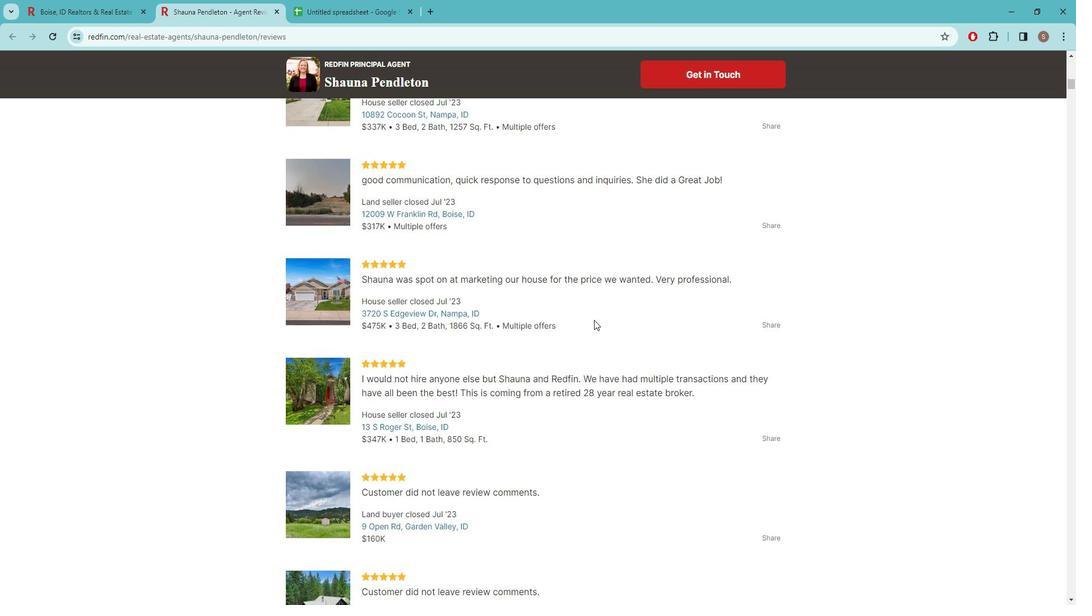 
Action: Mouse moved to (590, 312)
Screenshot: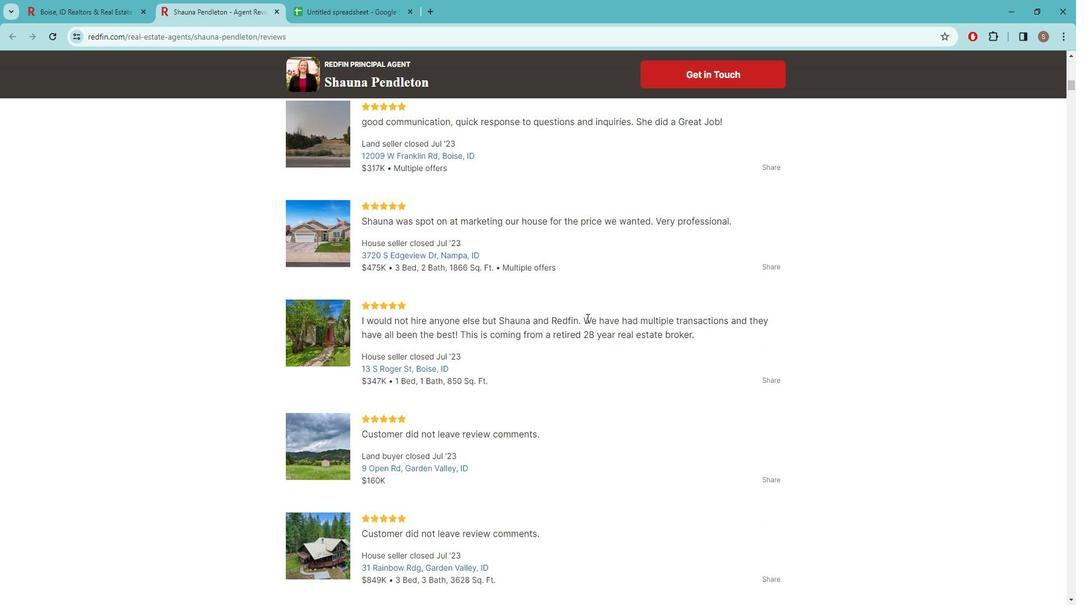 
Action: Mouse scrolled (590, 312) with delta (0, 0)
Screenshot: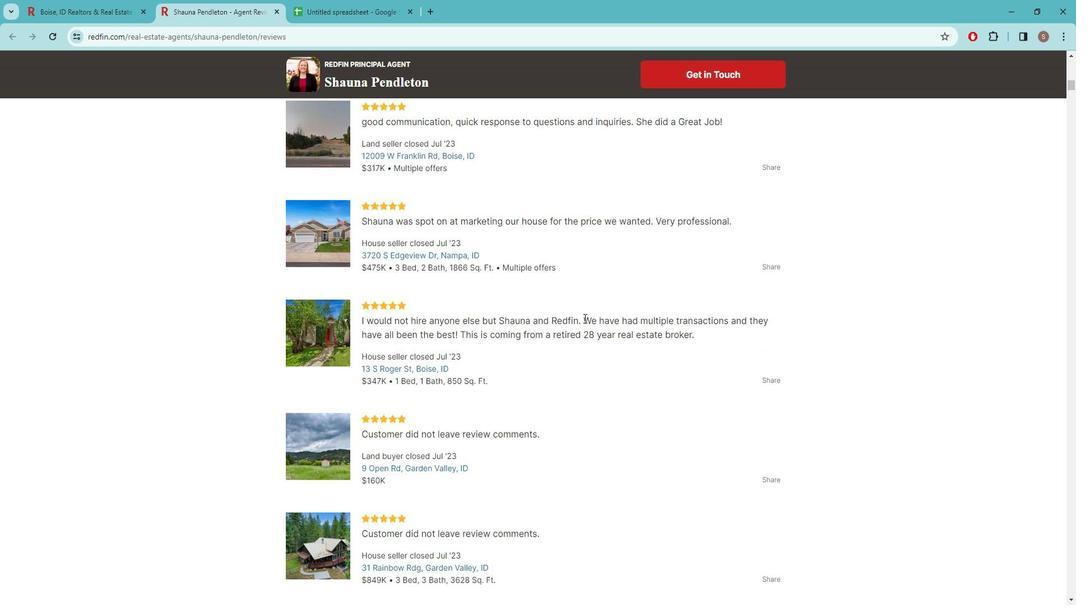 
Action: Mouse moved to (496, 355)
Screenshot: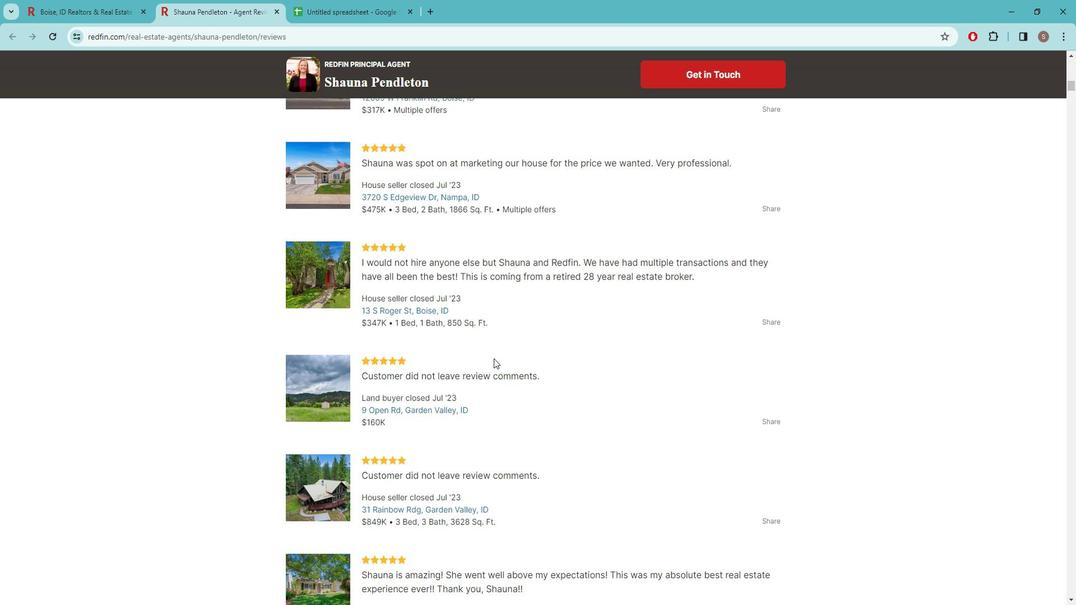 
Action: Mouse scrolled (496, 354) with delta (0, 0)
Screenshot: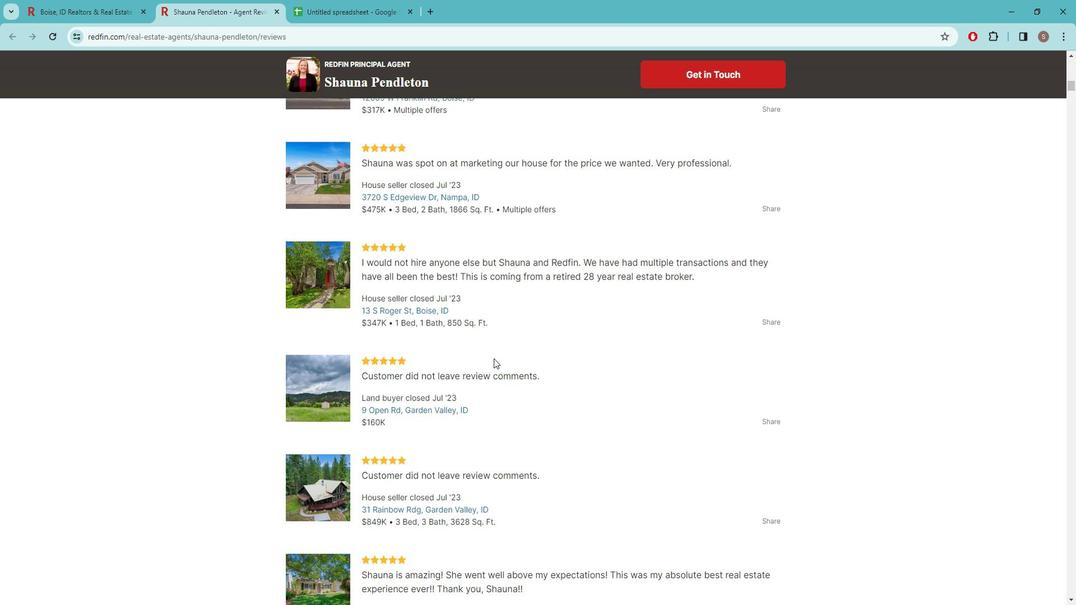 
Action: Mouse moved to (510, 349)
Screenshot: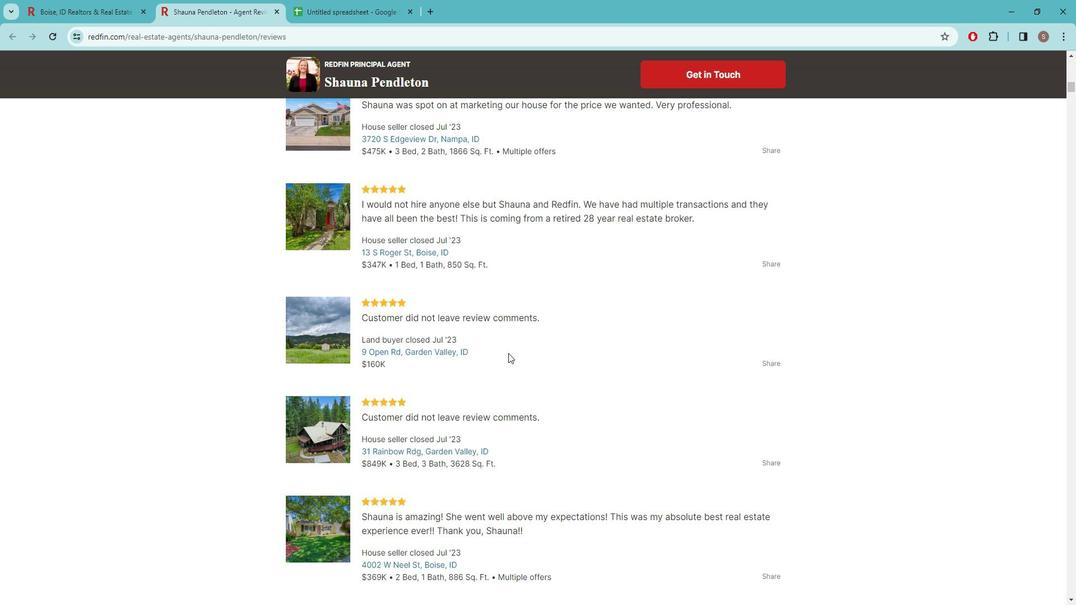 
Action: Mouse scrolled (510, 348) with delta (0, 0)
Screenshot: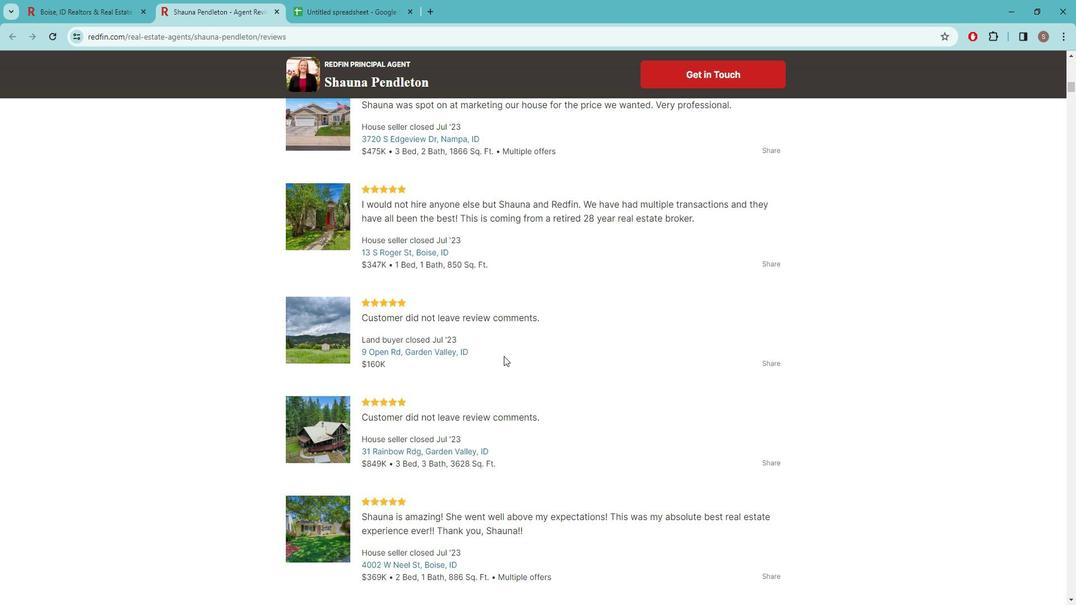 
Action: Mouse moved to (504, 348)
Screenshot: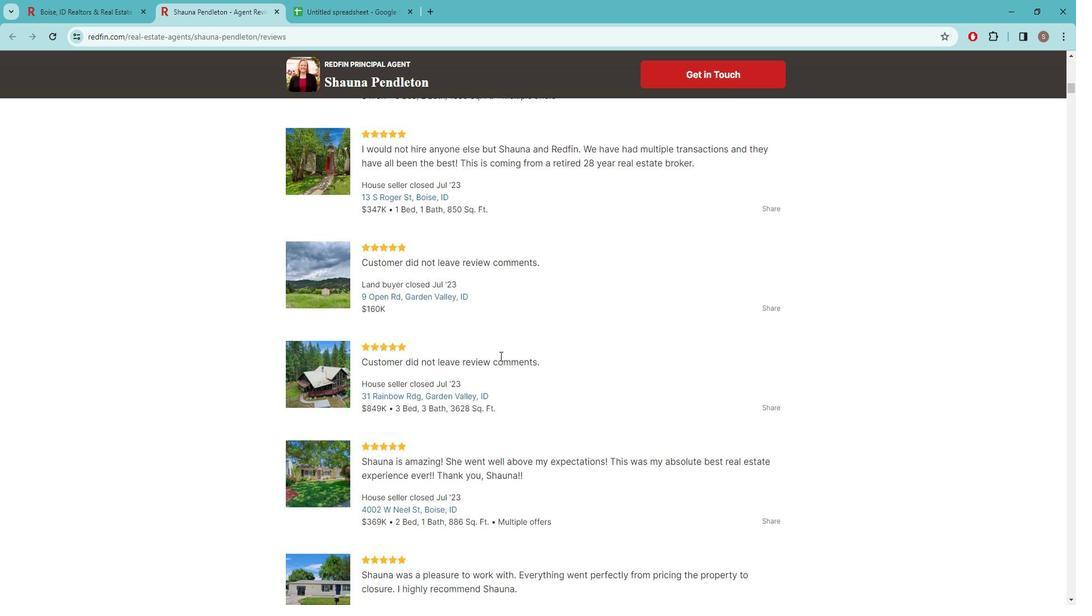 
Action: Mouse scrolled (504, 348) with delta (0, 0)
Screenshot: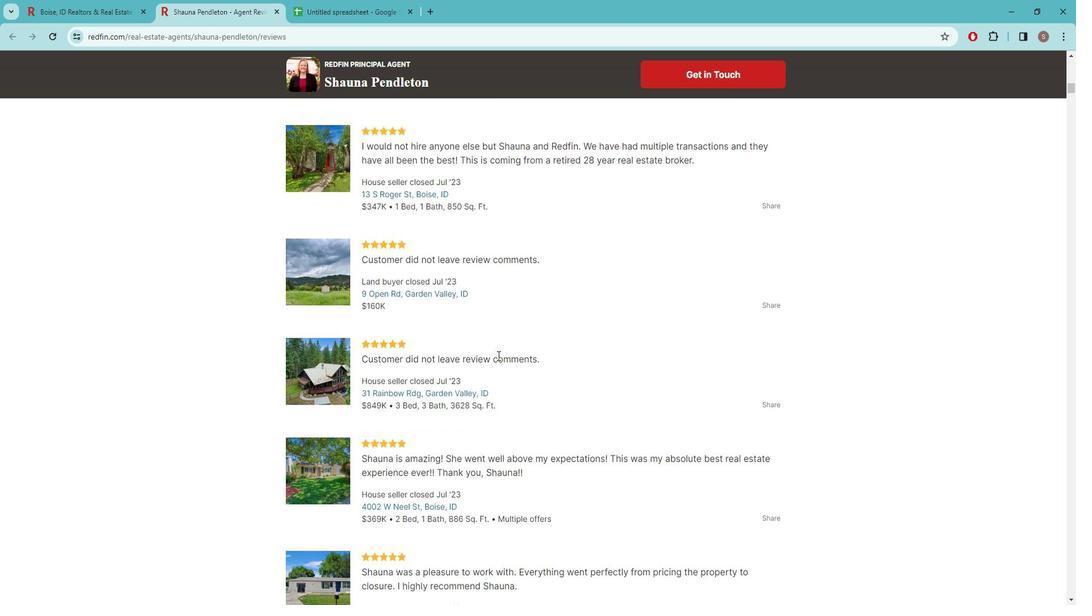 
Action: Mouse moved to (555, 346)
Screenshot: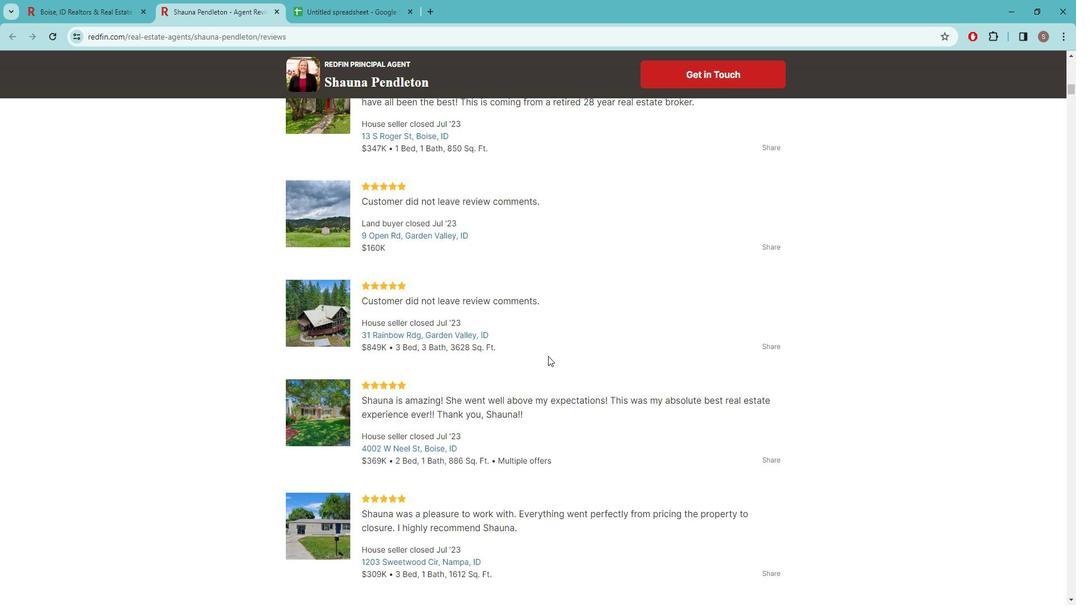 
Action: Mouse scrolled (555, 346) with delta (0, 0)
Screenshot: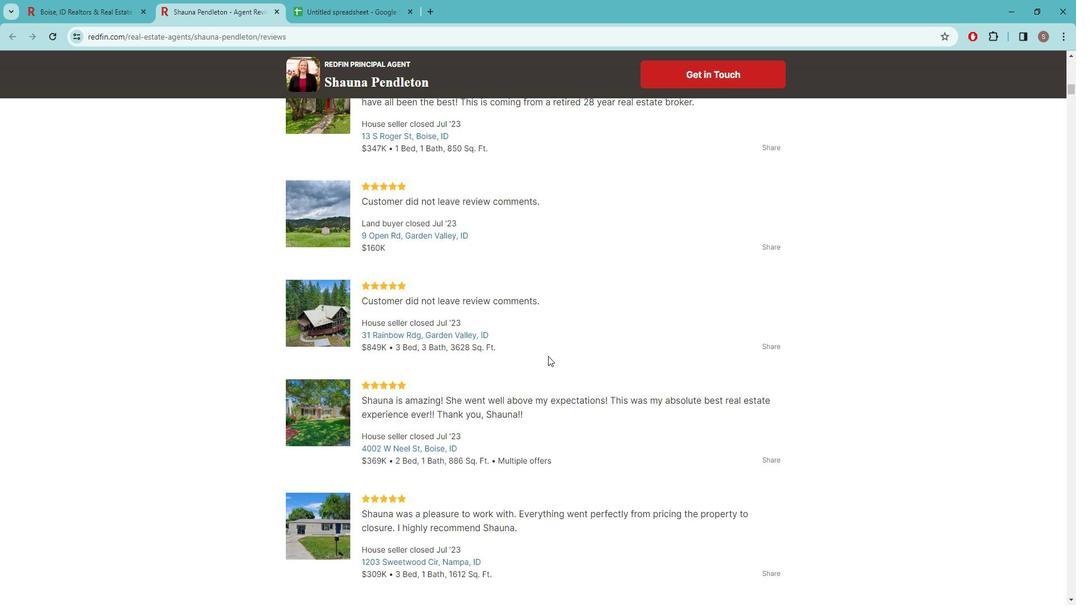 
Action: Mouse moved to (553, 338)
Screenshot: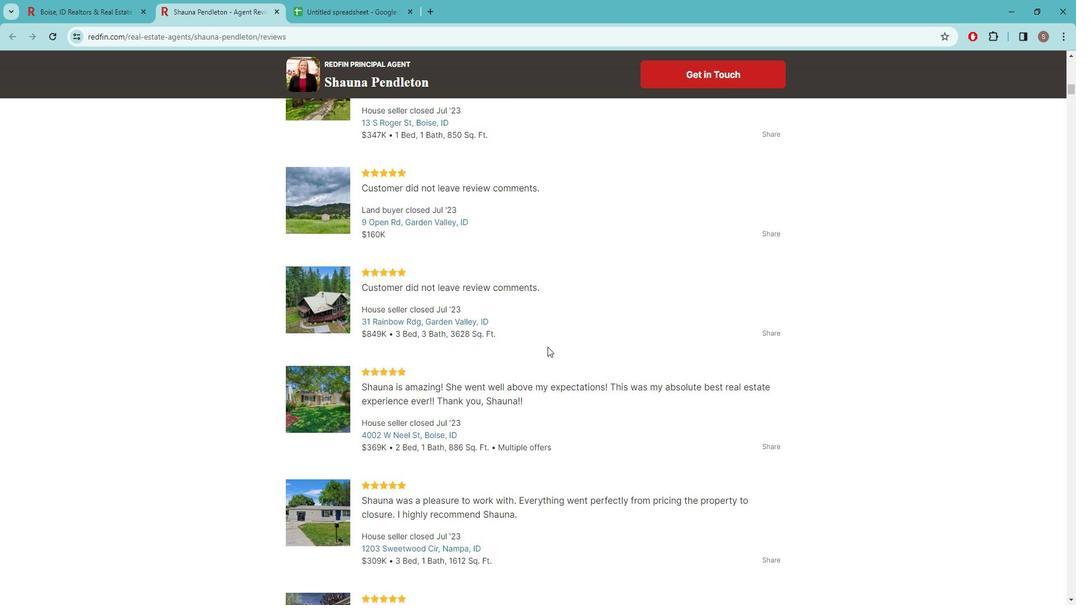 
Action: Mouse scrolled (553, 338) with delta (0, 0)
Screenshot: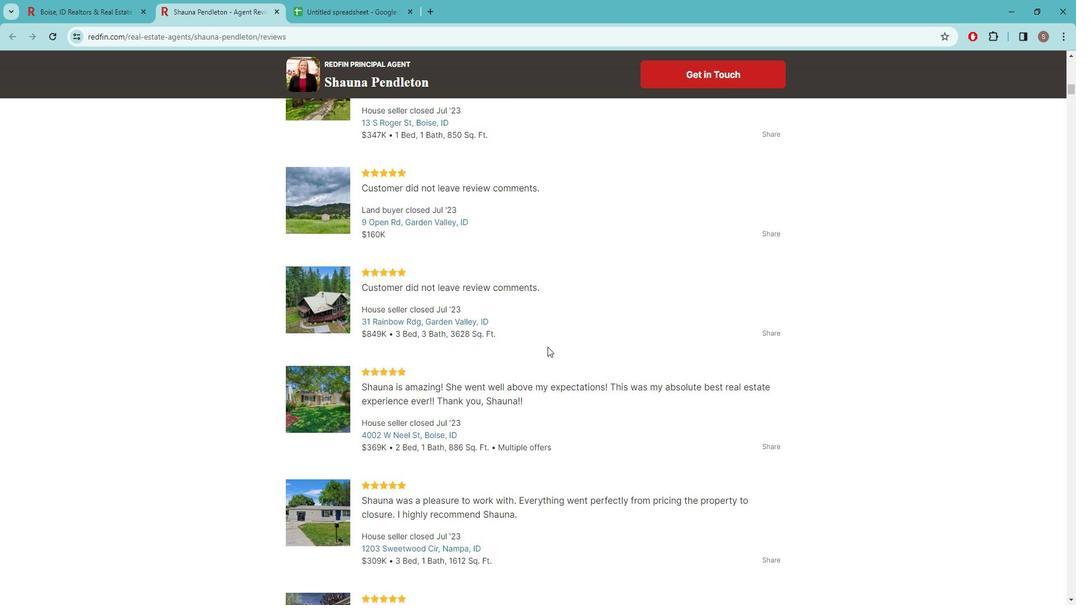 
Action: Mouse moved to (586, 337)
Screenshot: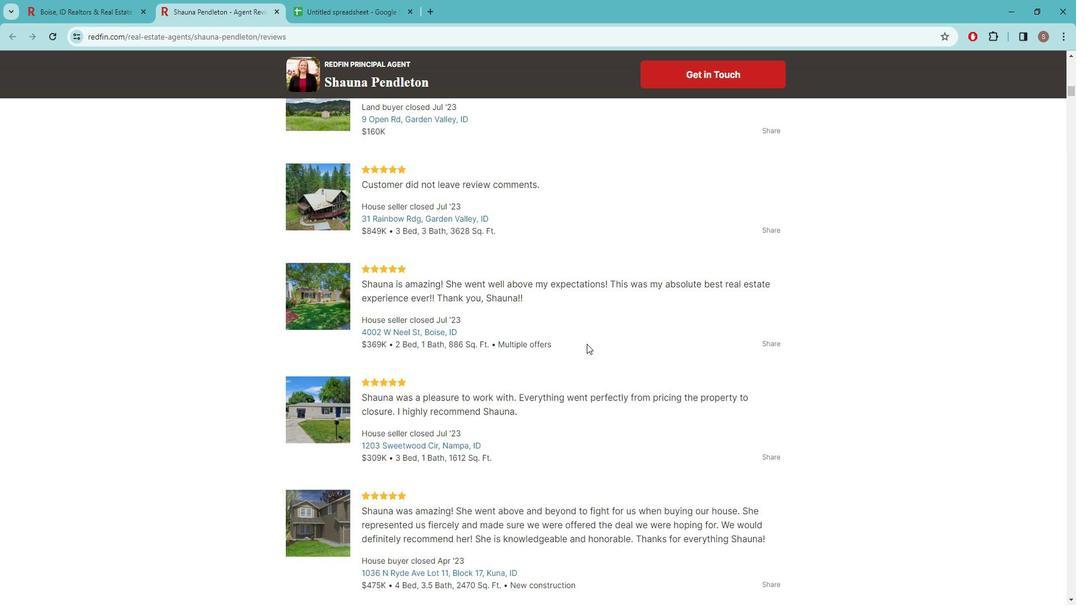 
Action: Mouse scrolled (586, 336) with delta (0, 0)
Screenshot: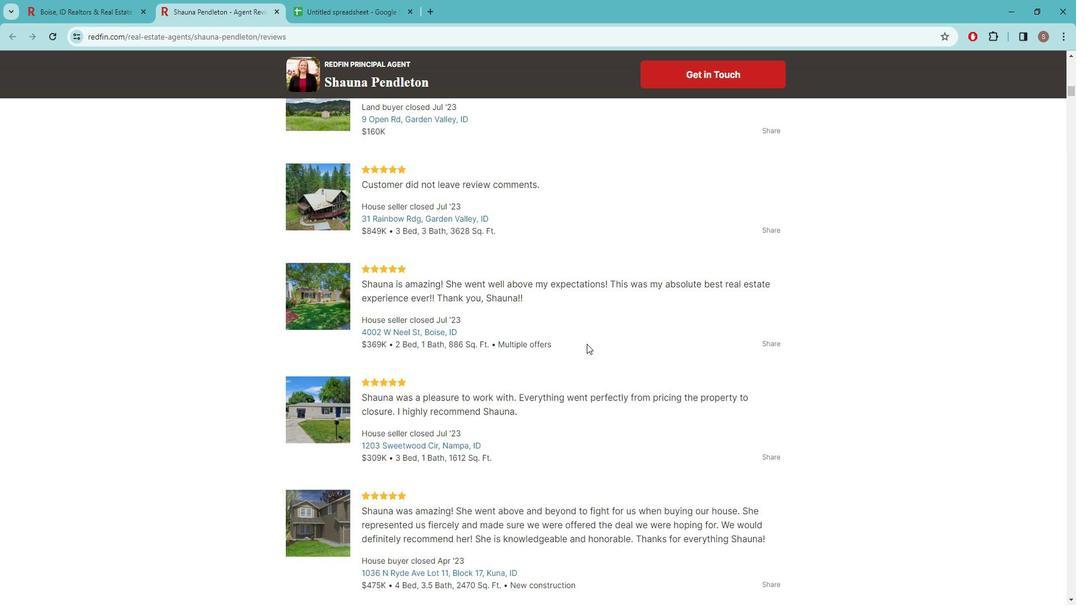
Action: Mouse moved to (582, 334)
Screenshot: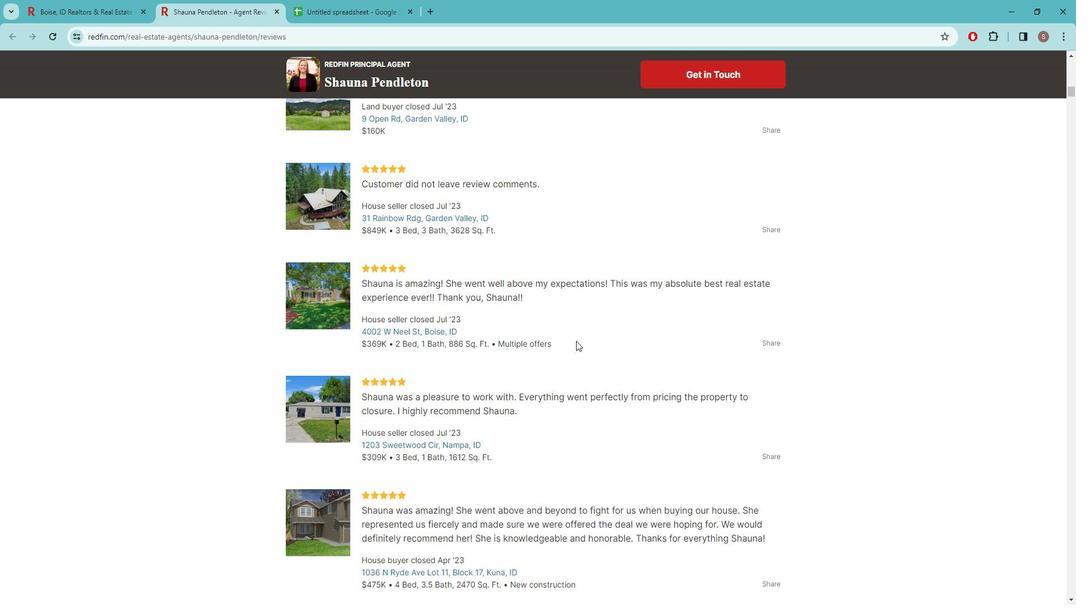 
Action: Mouse scrolled (582, 333) with delta (0, 0)
Screenshot: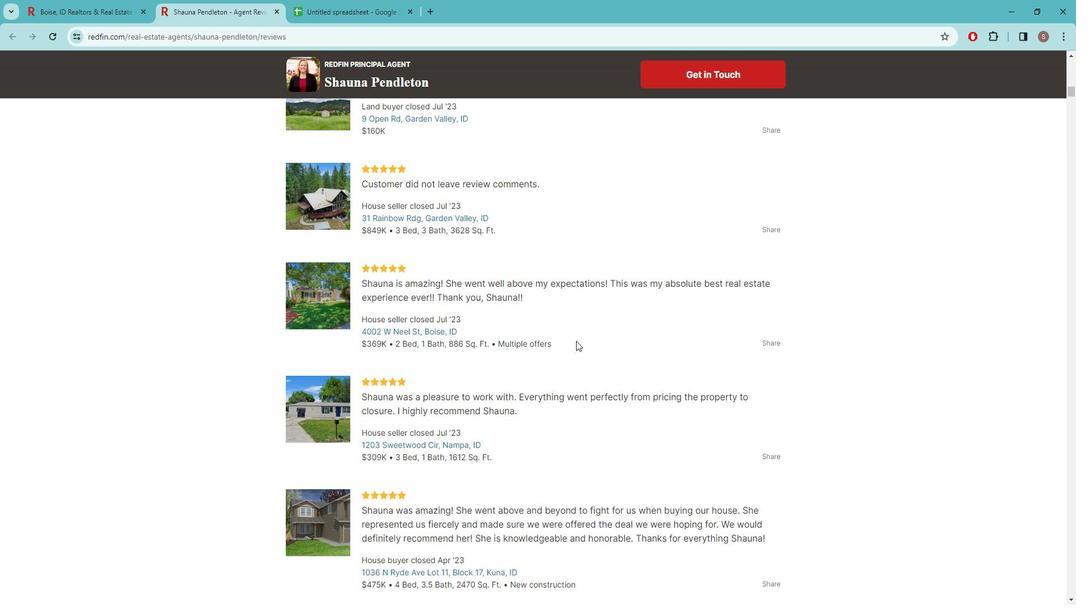 
Action: Mouse moved to (523, 316)
Screenshot: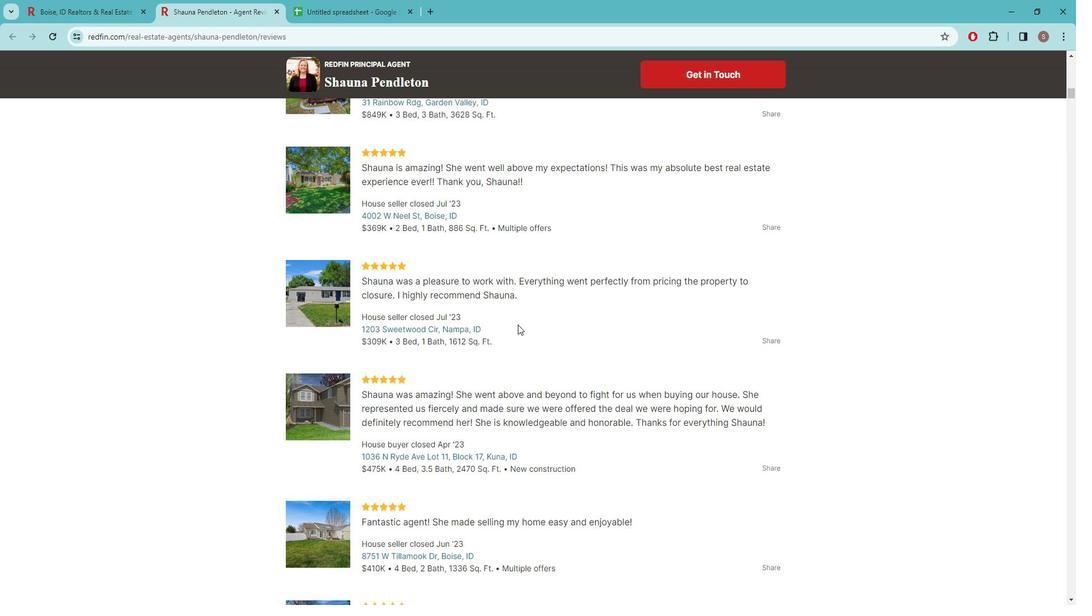 
Action: Mouse scrolled (523, 316) with delta (0, 0)
Screenshot: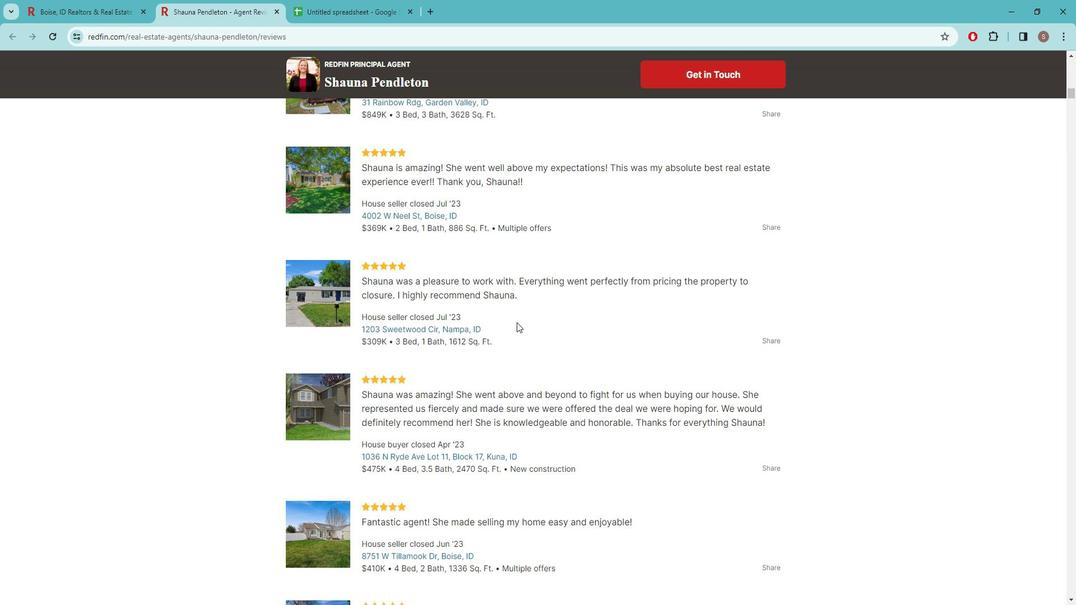 
Action: Mouse moved to (522, 315)
Screenshot: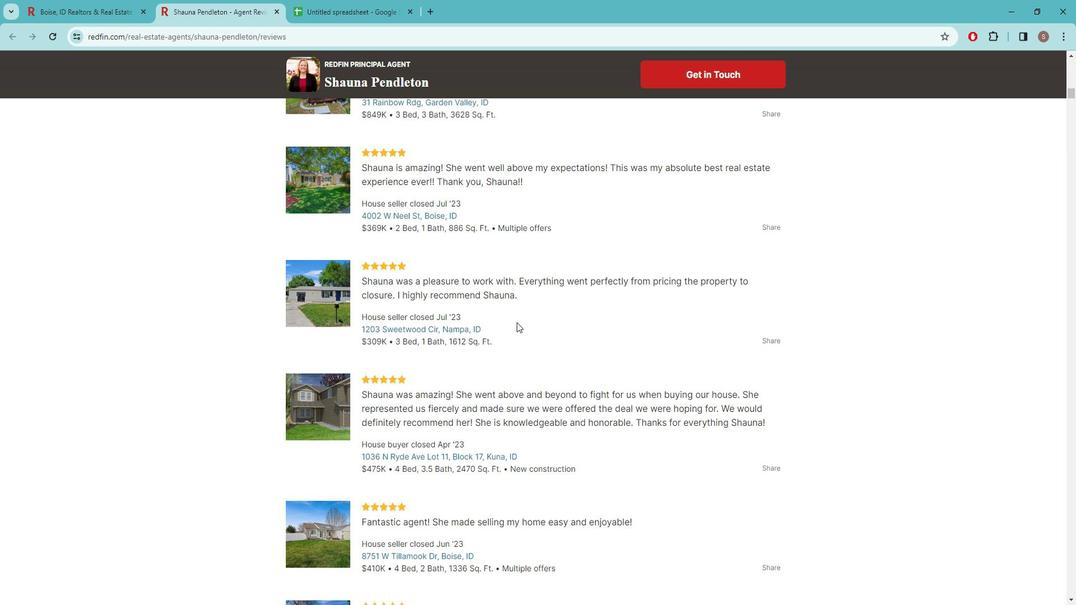 
Action: Mouse scrolled (522, 314) with delta (0, 0)
Screenshot: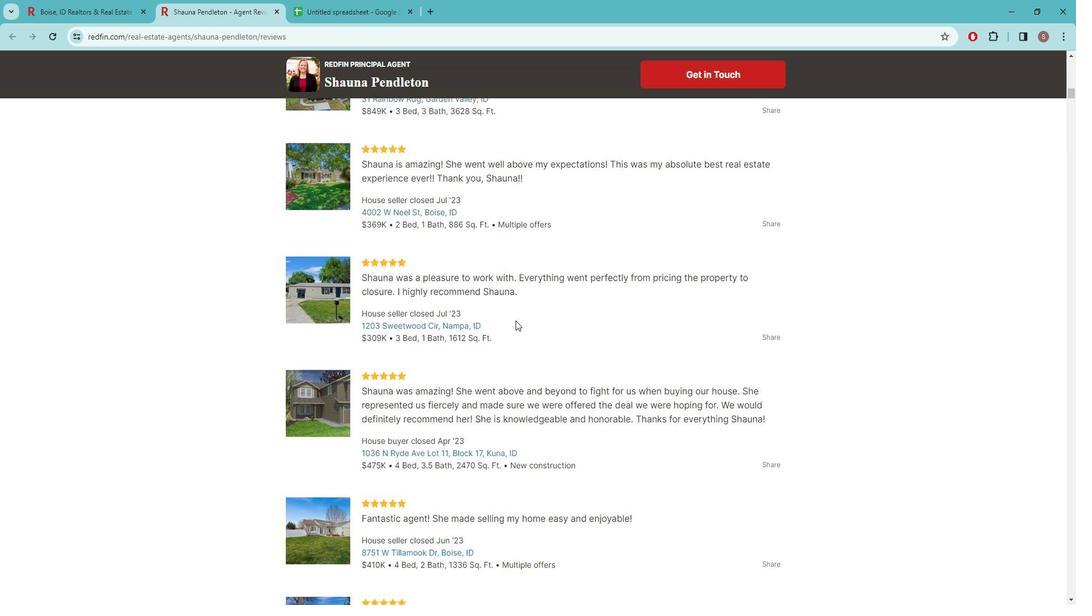 
Action: Mouse moved to (567, 342)
Screenshot: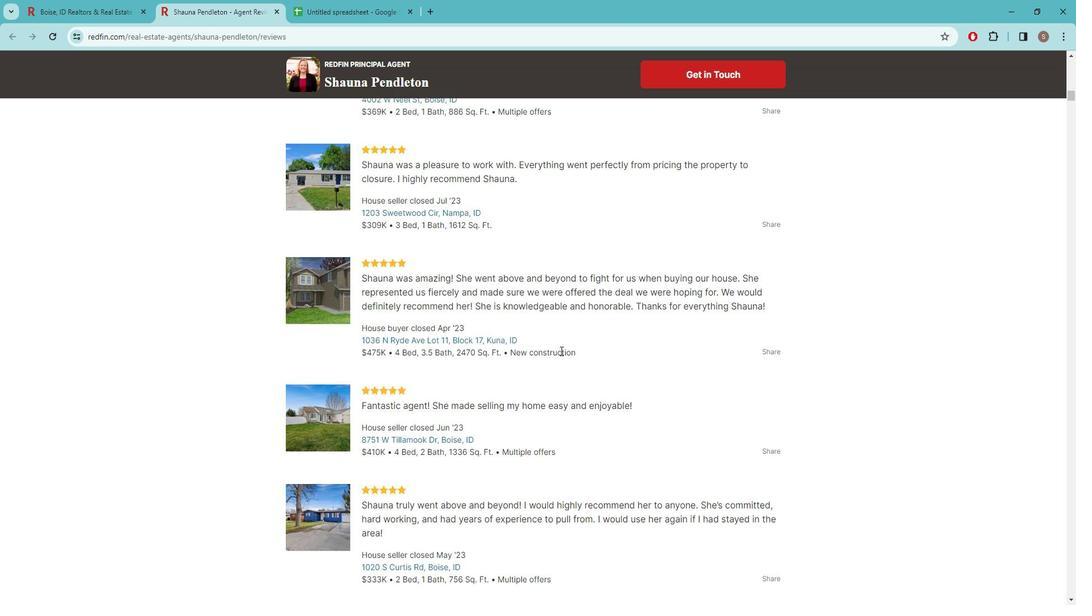 
Action: Mouse scrolled (567, 341) with delta (0, 0)
Screenshot: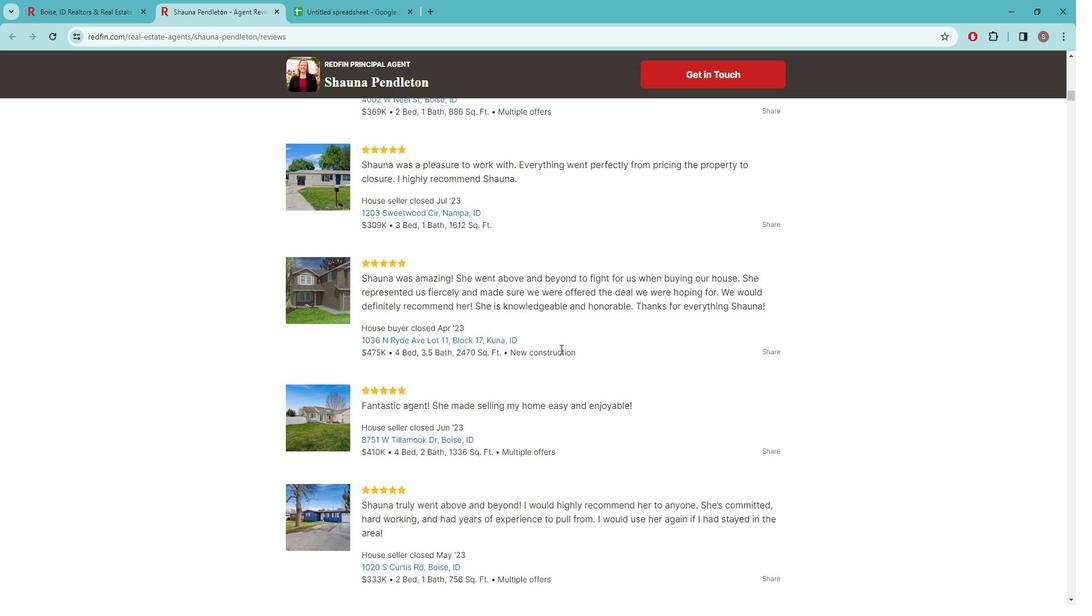 
Action: Mouse moved to (567, 339)
Screenshot: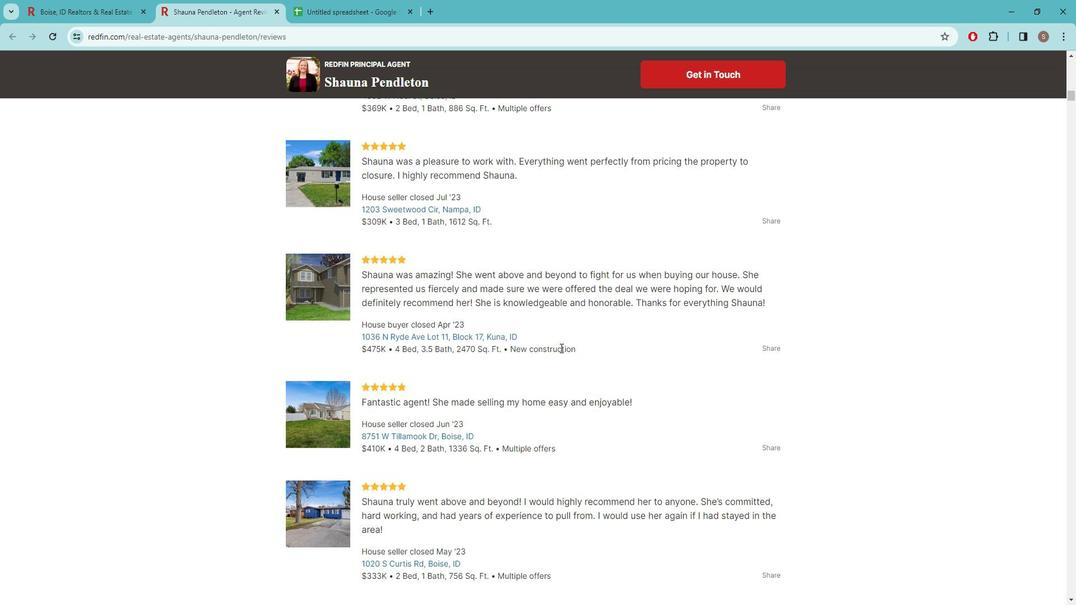 
Action: Mouse scrolled (567, 339) with delta (0, 0)
Screenshot: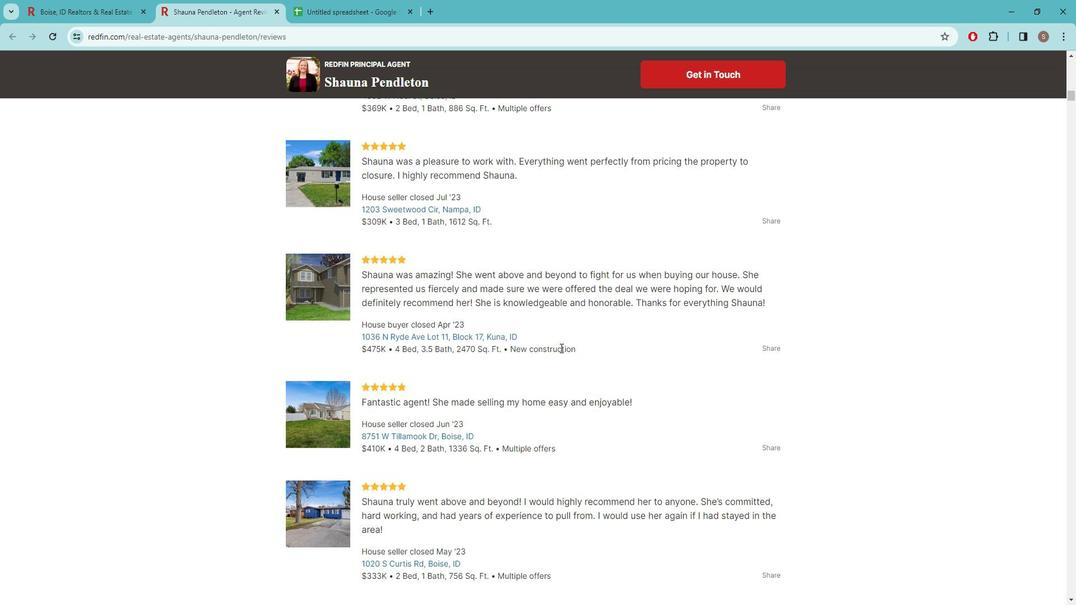 
Action: Mouse moved to (591, 342)
Screenshot: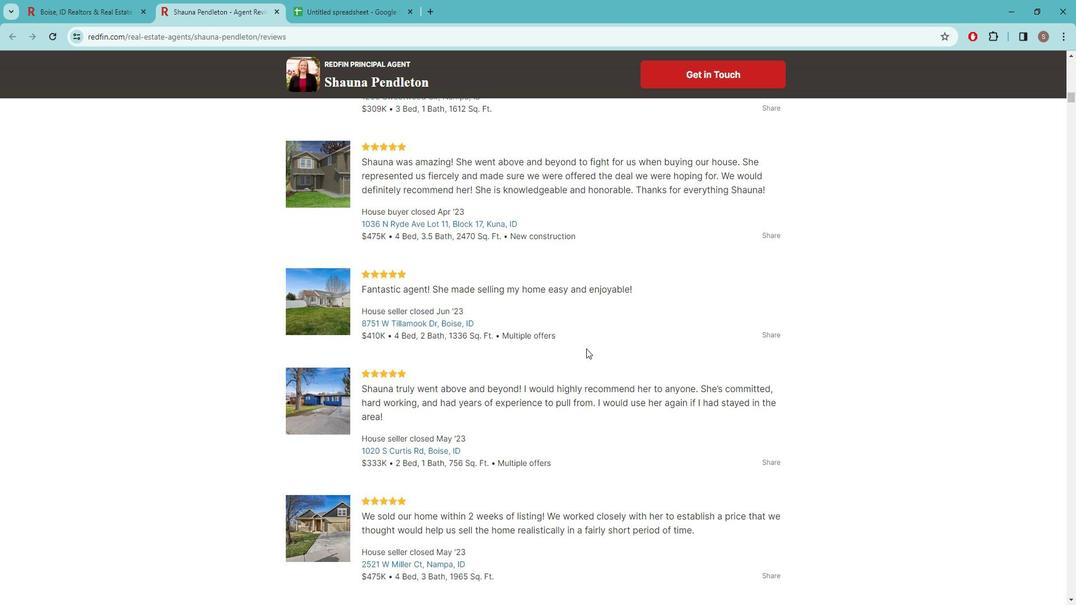 
Action: Mouse scrolled (591, 342) with delta (0, 0)
Screenshot: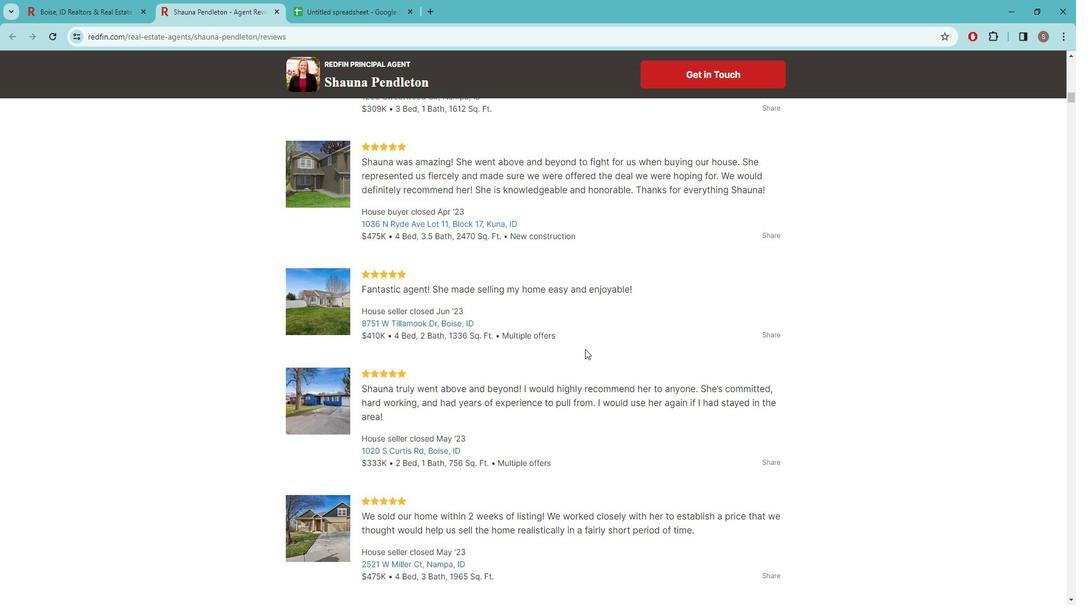 
Action: Mouse moved to (585, 341)
Screenshot: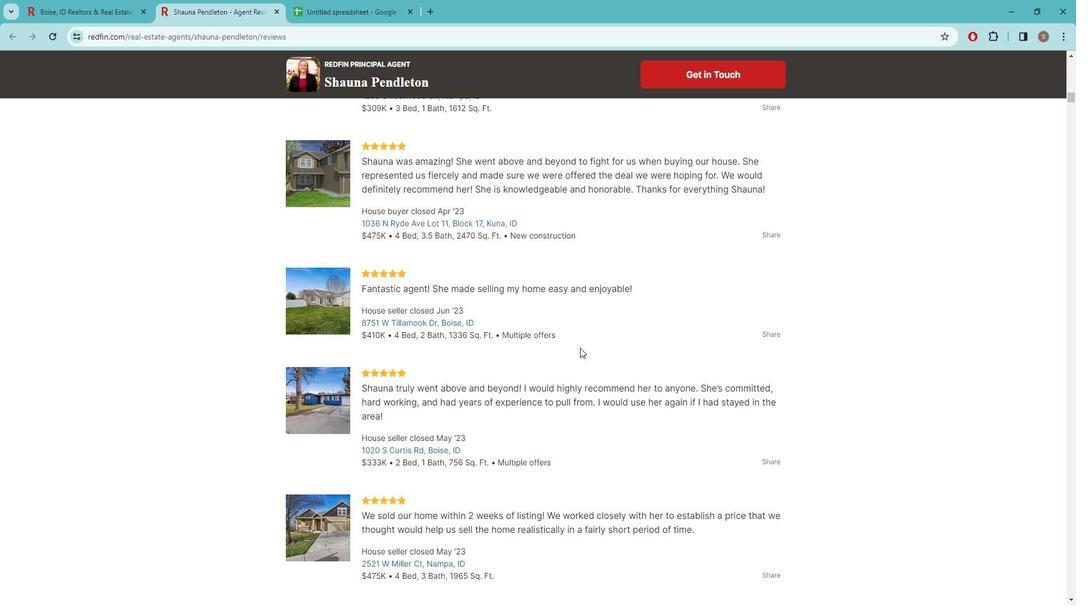 
Action: Mouse scrolled (585, 341) with delta (0, 0)
Screenshot: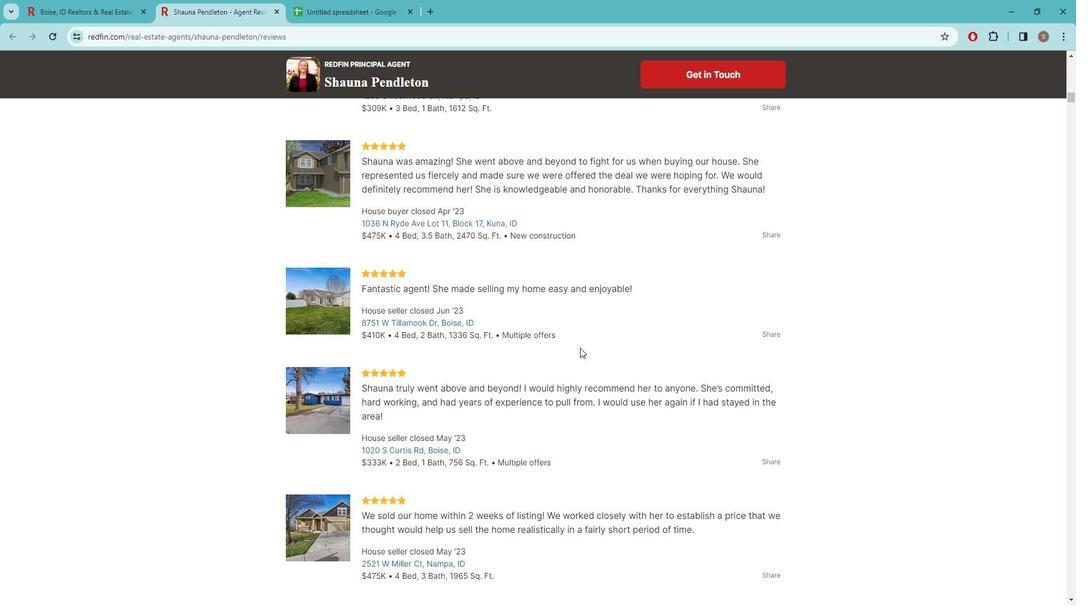 
Action: Mouse moved to (609, 321)
Screenshot: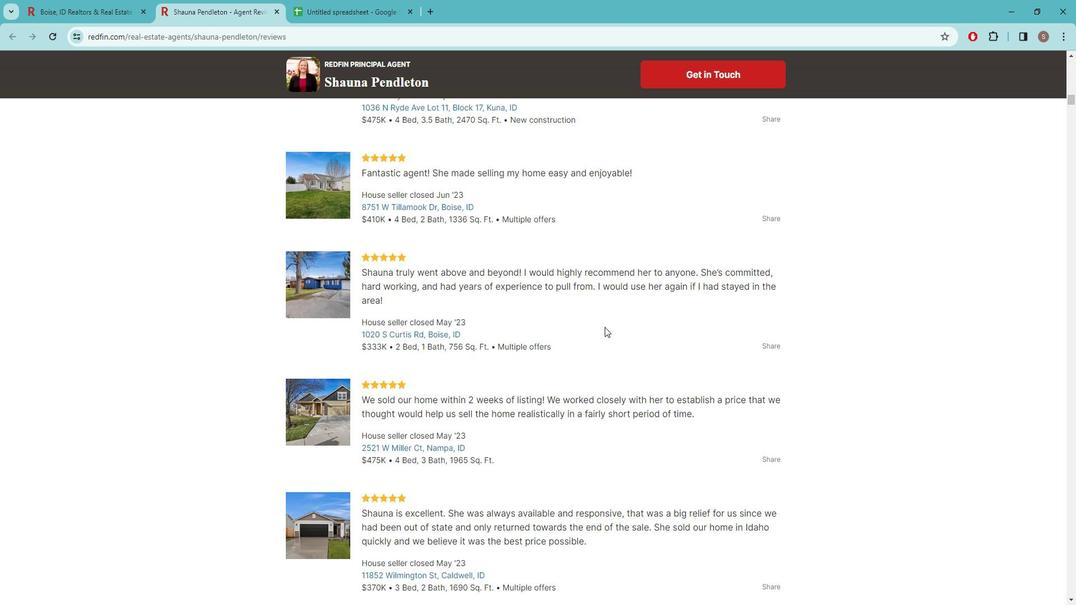 
Action: Mouse scrolled (609, 320) with delta (0, 0)
Screenshot: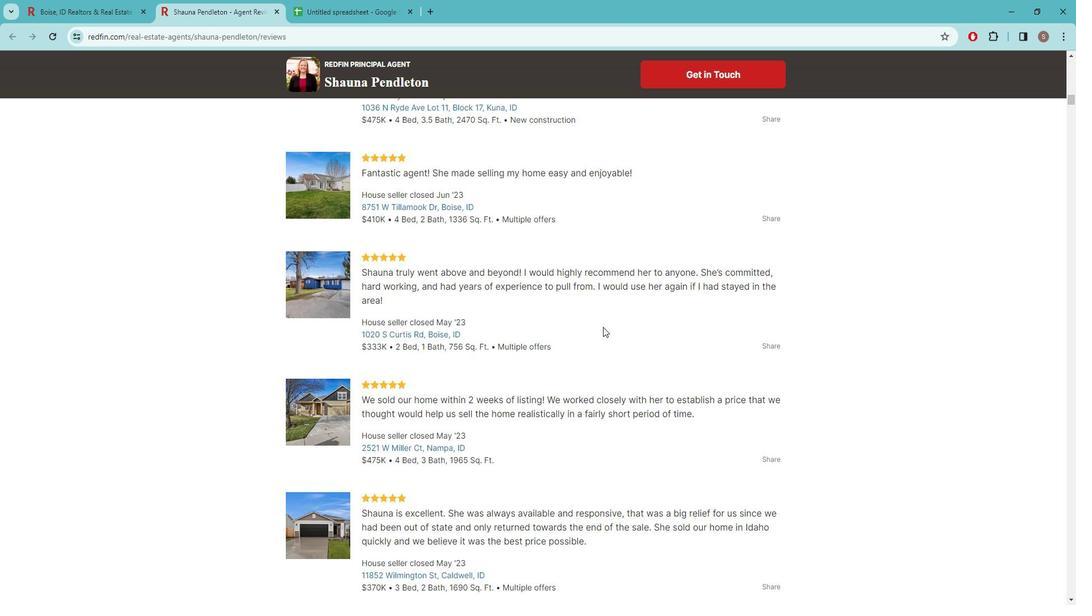 
Action: Mouse scrolled (609, 320) with delta (0, 0)
Screenshot: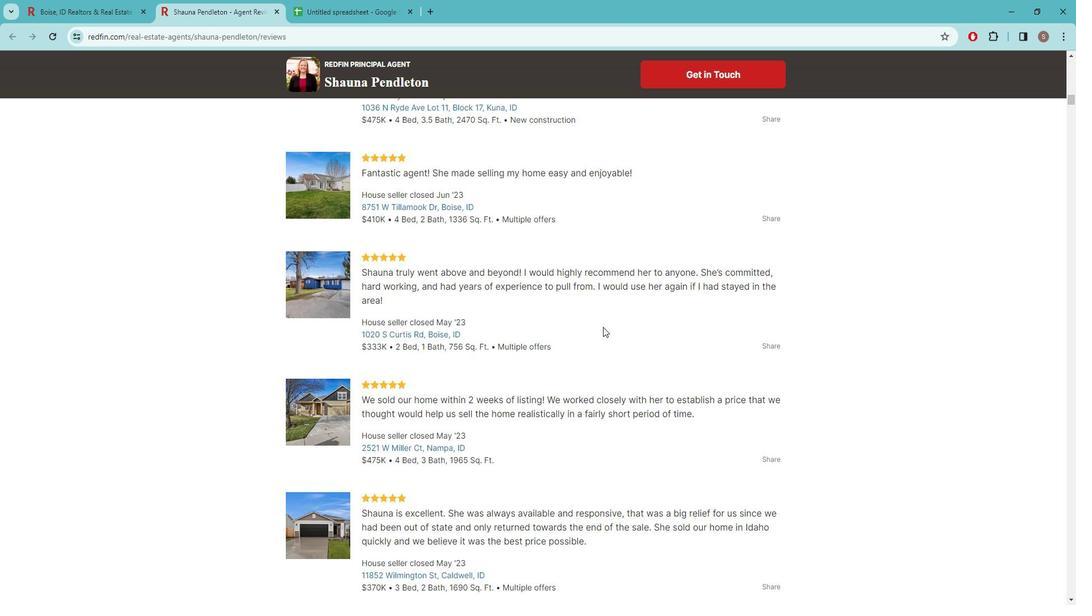 
Action: Mouse moved to (597, 315)
Screenshot: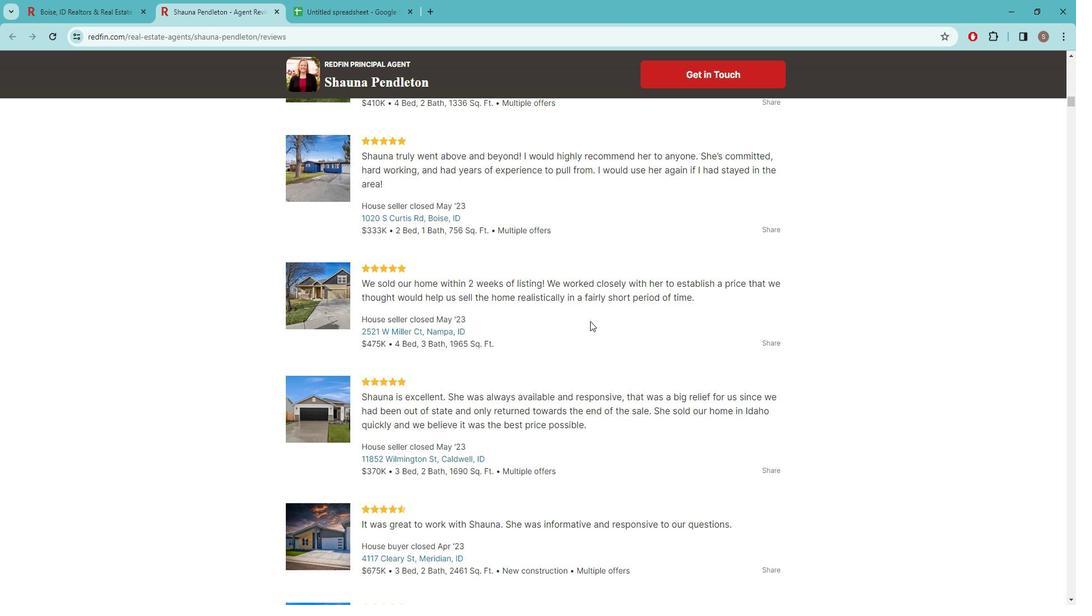 
Action: Mouse scrolled (597, 314) with delta (0, 0)
Screenshot: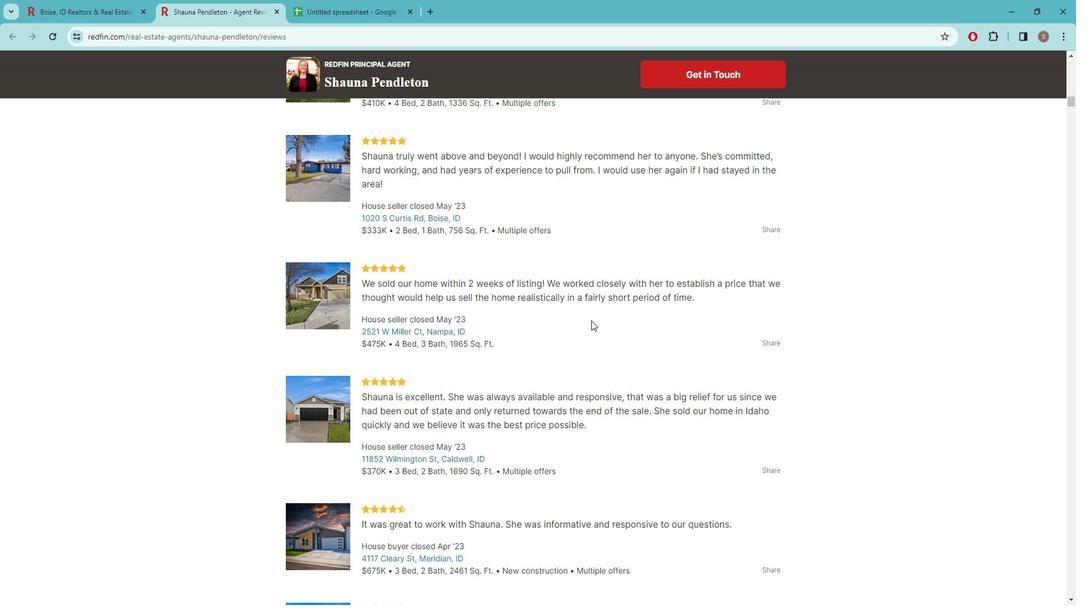 
Action: Mouse scrolled (597, 314) with delta (0, 0)
Screenshot: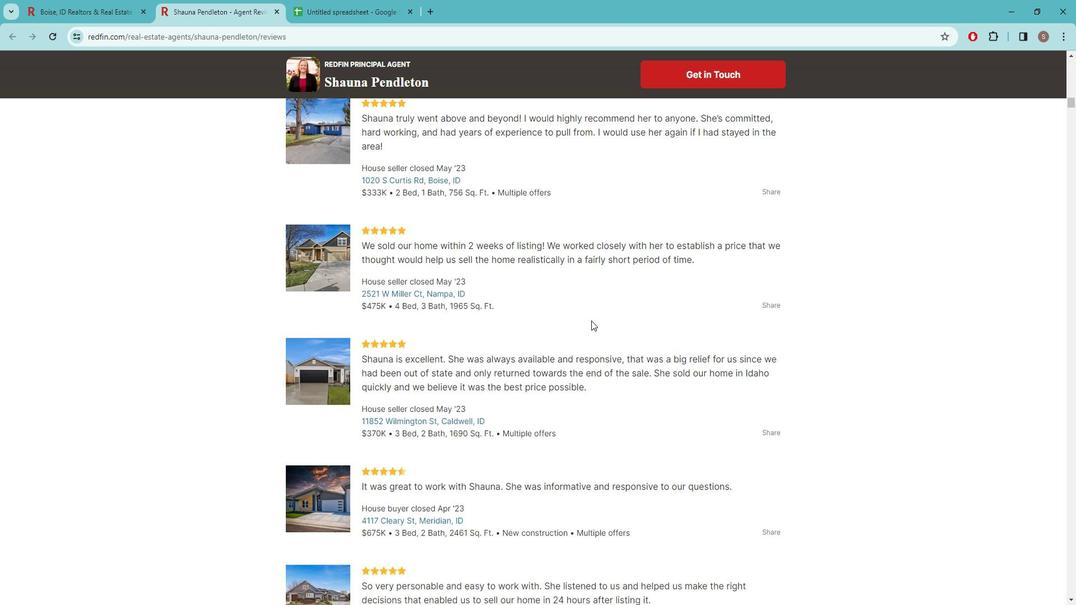 
Action: Mouse moved to (594, 366)
Screenshot: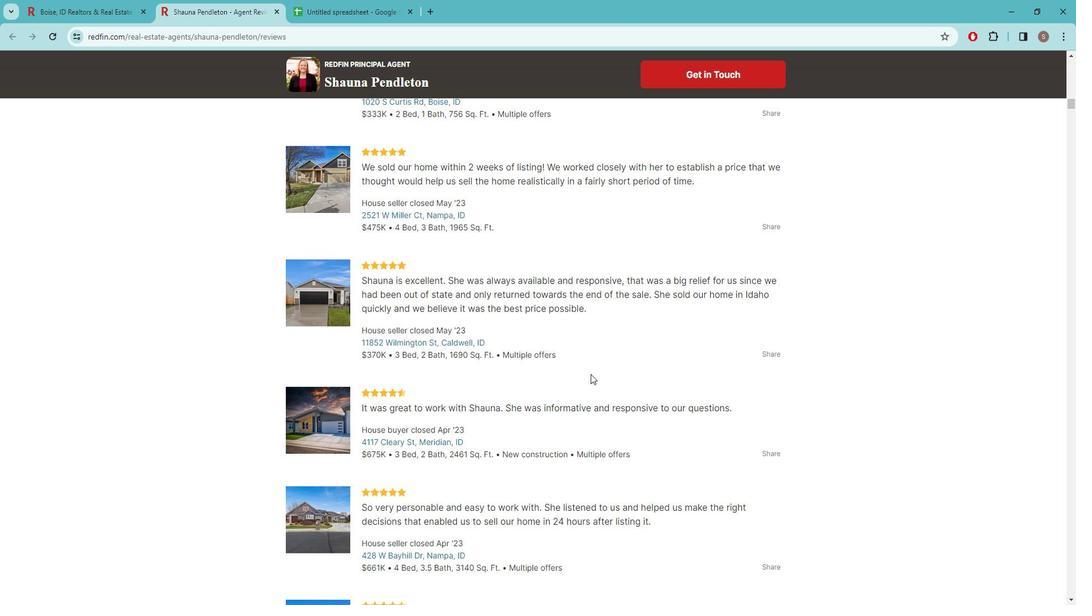 
Action: Mouse scrolled (594, 366) with delta (0, 0)
Screenshot: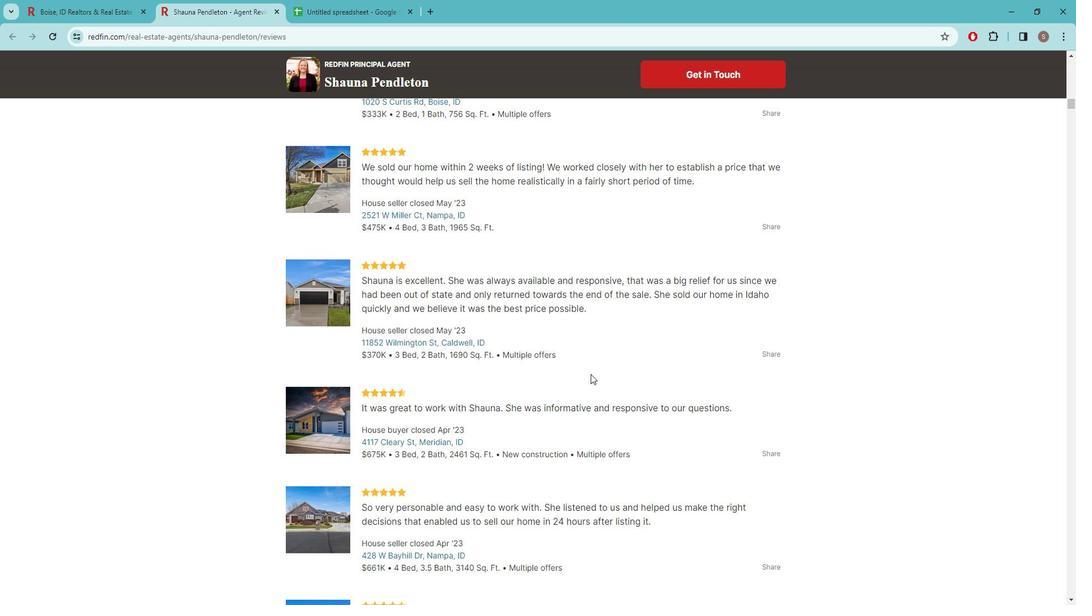 
Action: Mouse moved to (662, 354)
Screenshot: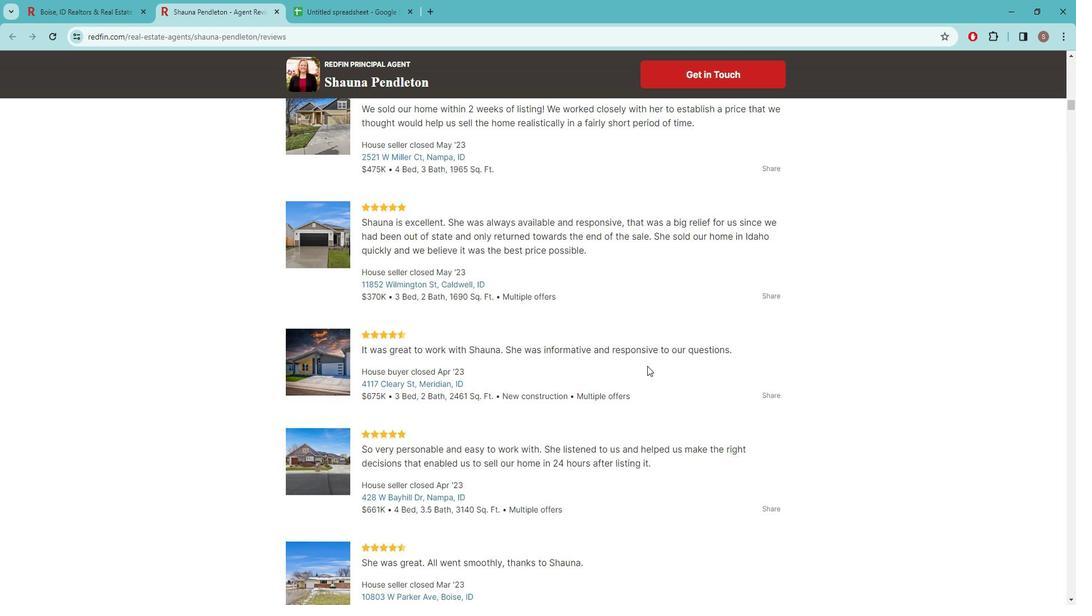 
Action: Mouse scrolled (662, 353) with delta (0, 0)
Screenshot: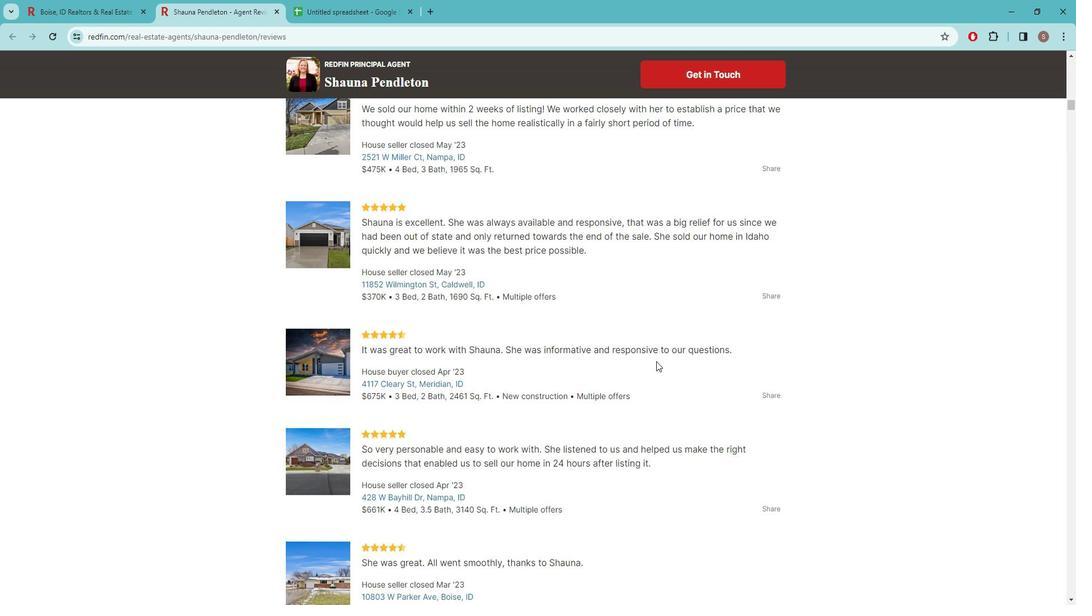 
Action: Mouse moved to (660, 349)
Screenshot: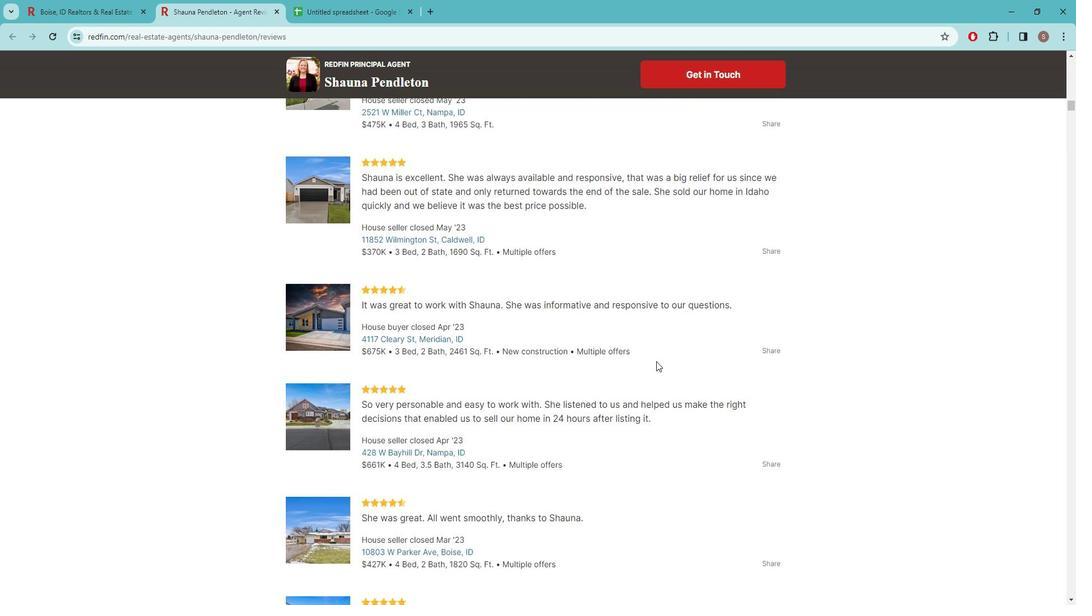 
Action: Mouse scrolled (660, 349) with delta (0, 0)
Screenshot: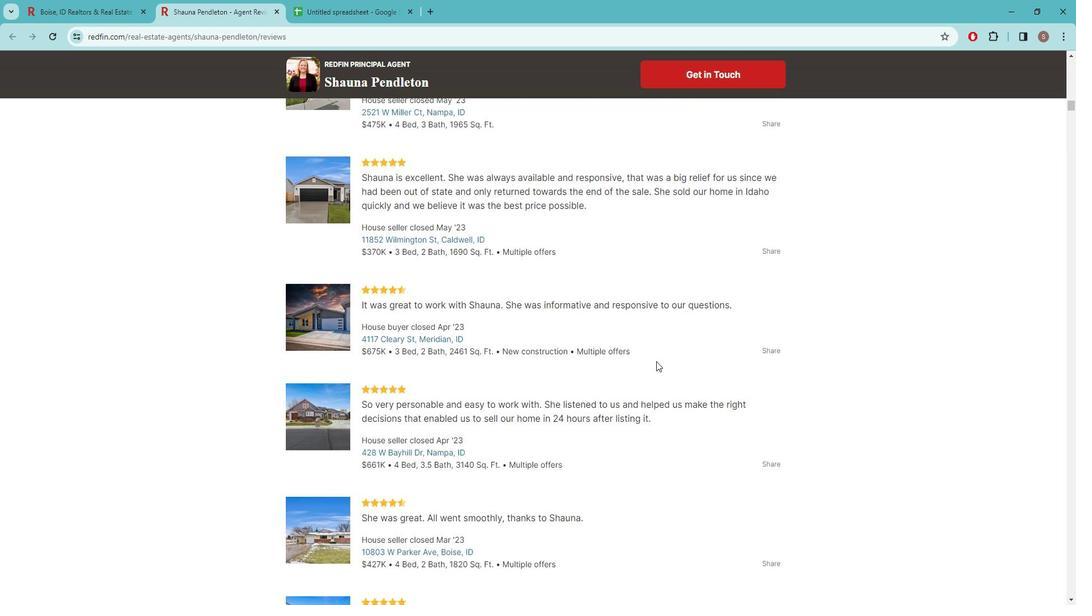 
Action: Mouse moved to (549, 313)
Screenshot: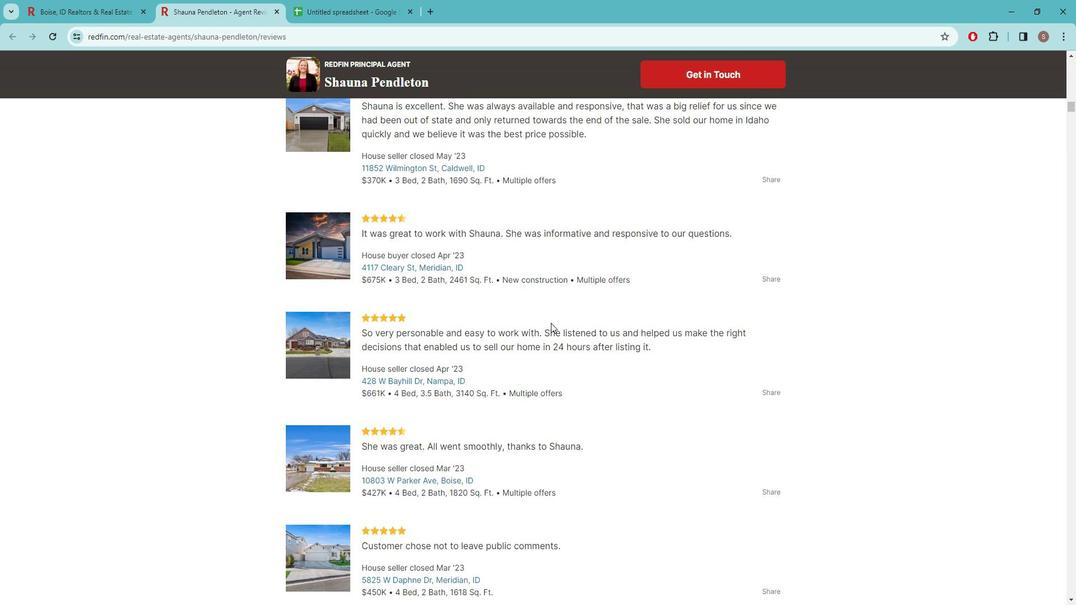 
Action: Mouse scrolled (549, 312) with delta (0, 0)
Screenshot: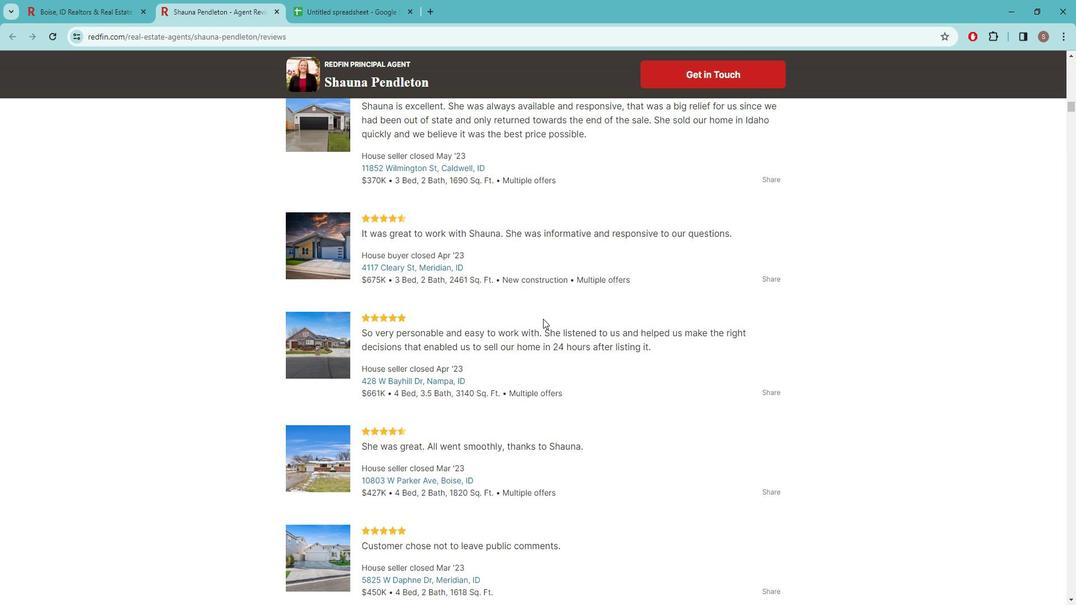
Action: Mouse moved to (590, 356)
Screenshot: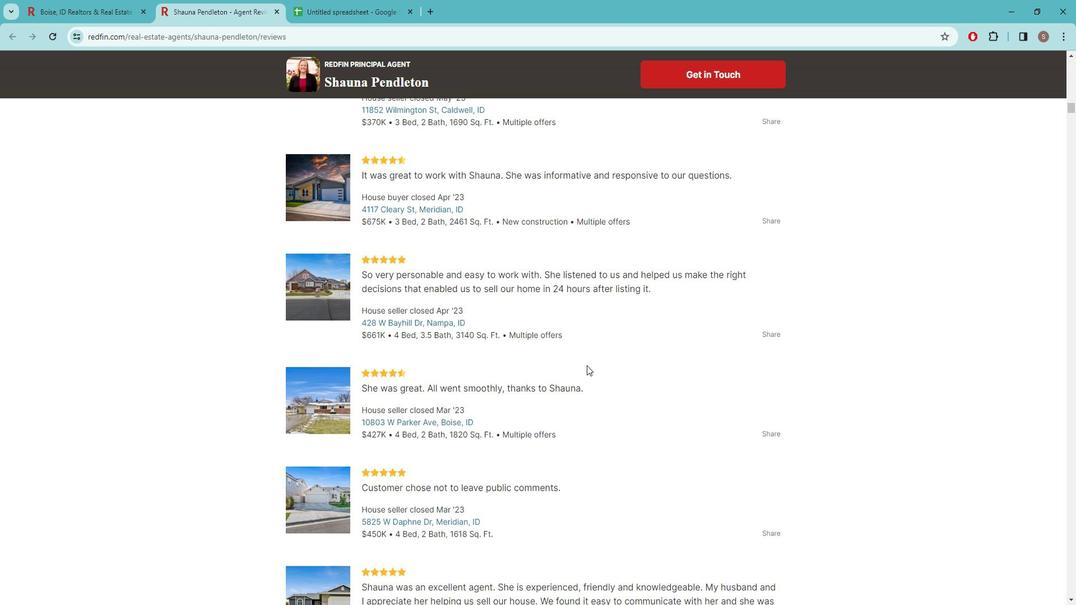 
Action: Mouse scrolled (590, 355) with delta (0, 0)
Screenshot: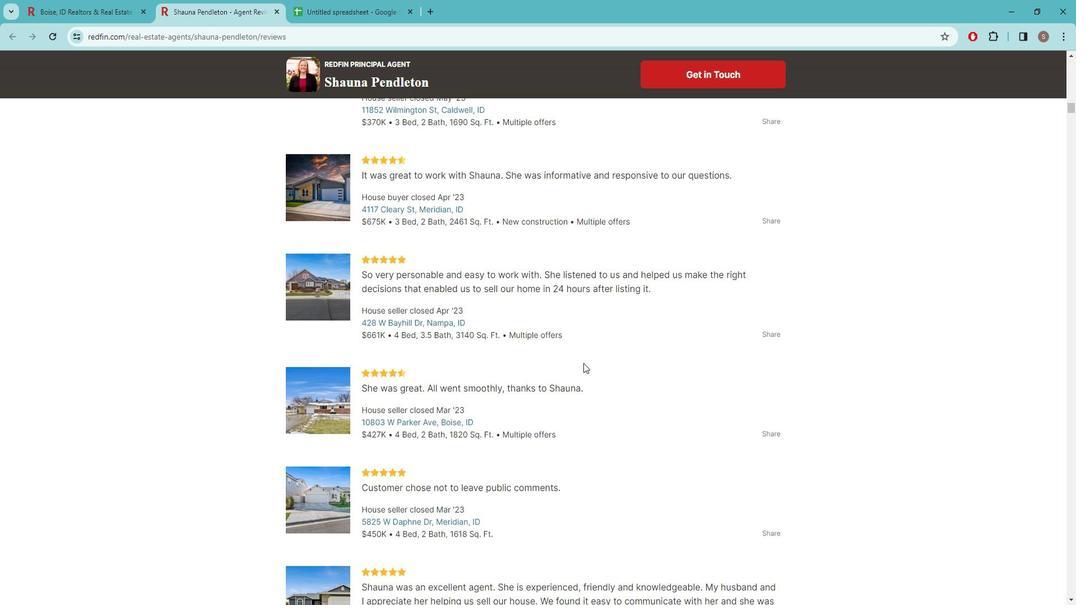 
Action: Mouse moved to (595, 356)
Screenshot: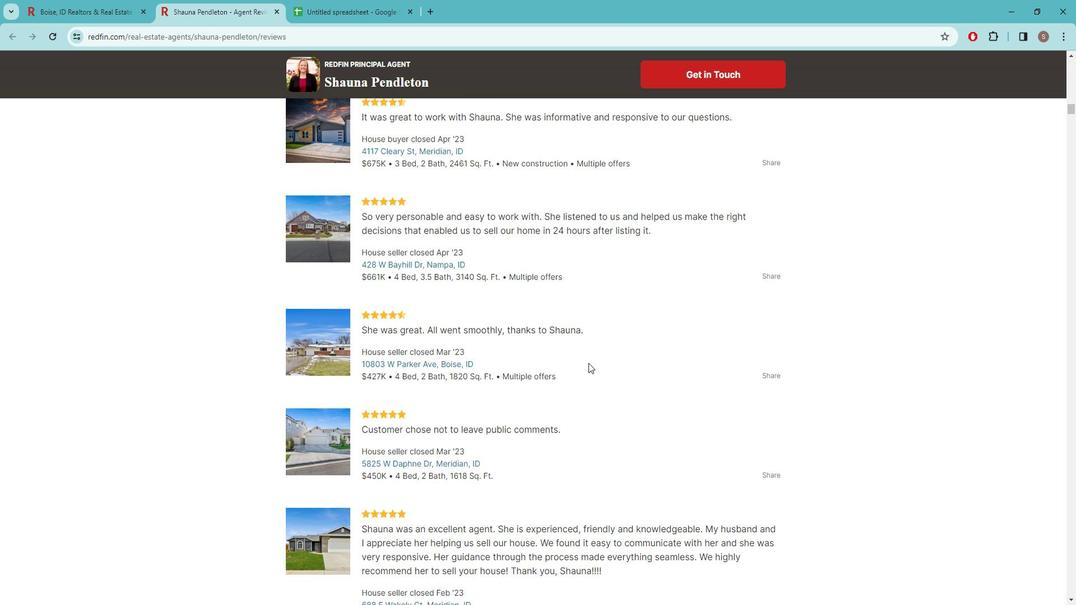 
Action: Mouse scrolled (595, 355) with delta (0, 0)
Screenshot: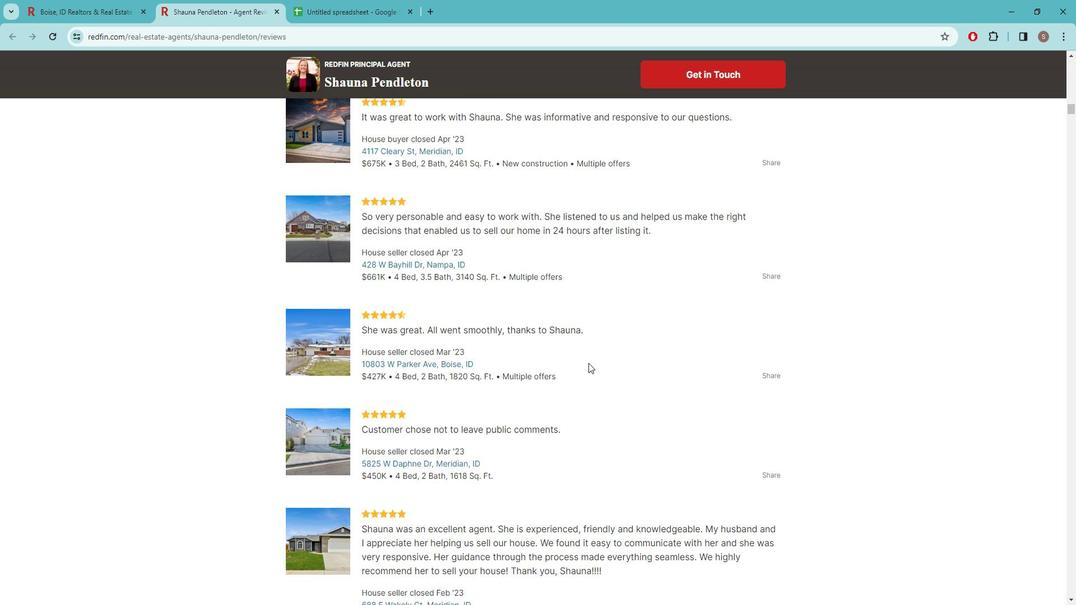
Action: Mouse moved to (595, 353)
Screenshot: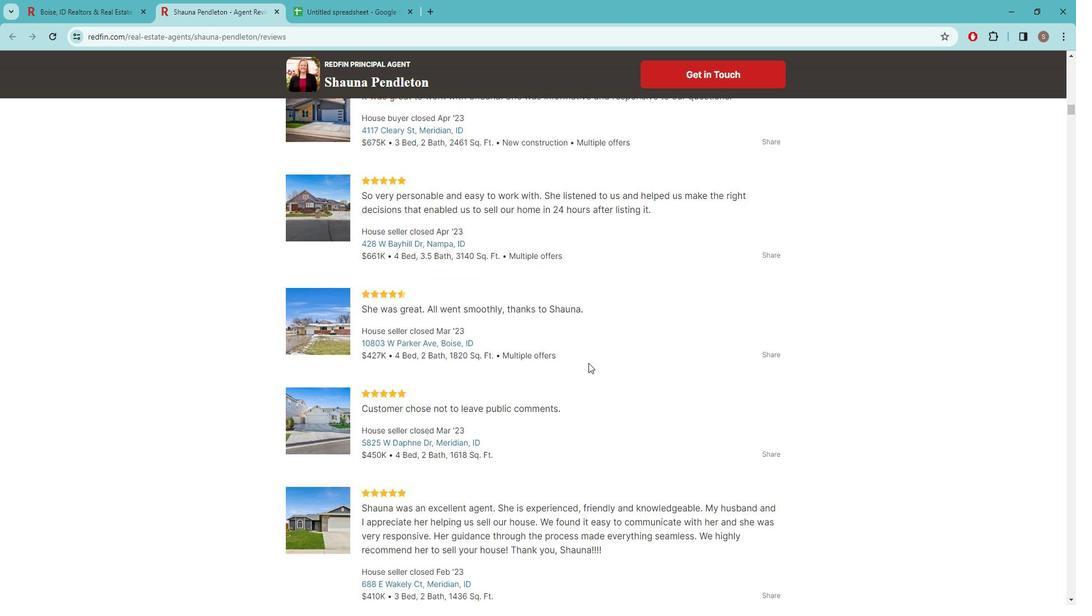 
Action: Mouse scrolled (595, 353) with delta (0, 0)
Screenshot: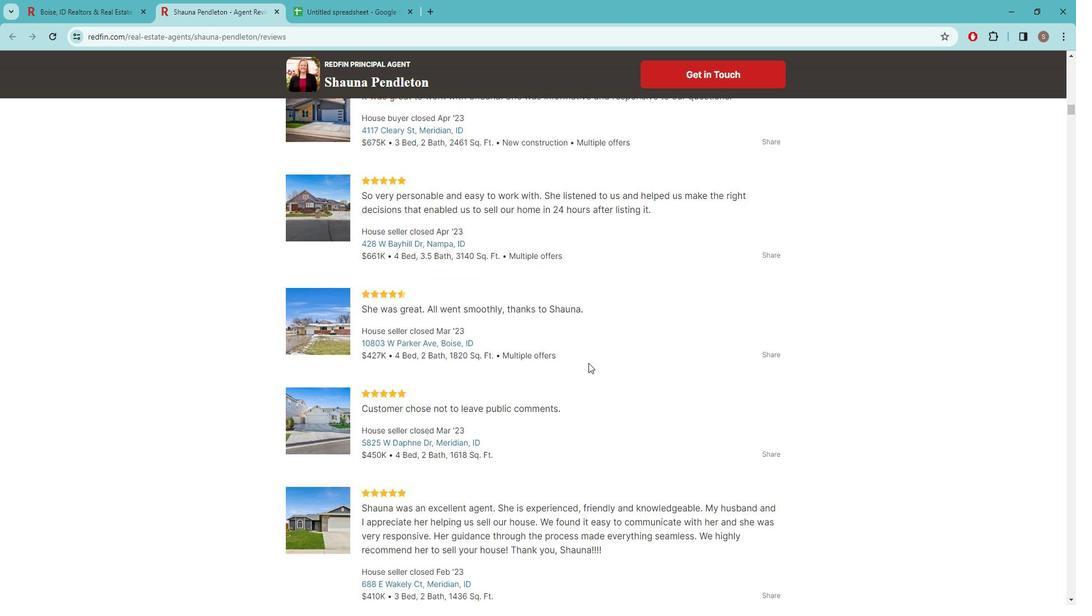 
Action: Mouse moved to (578, 349)
Screenshot: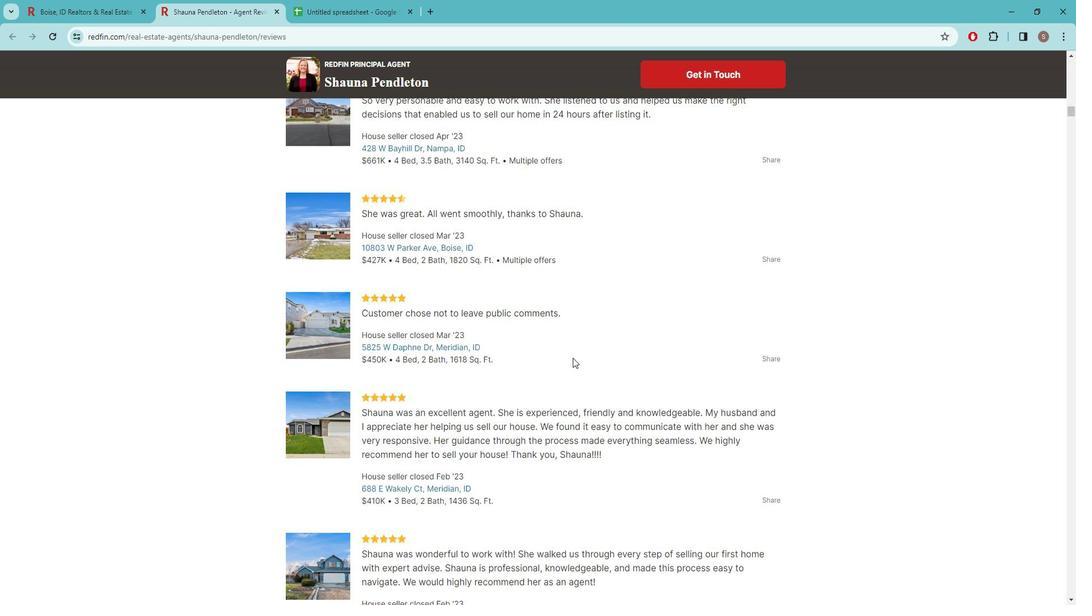 
Action: Mouse scrolled (578, 349) with delta (0, 0)
Screenshot: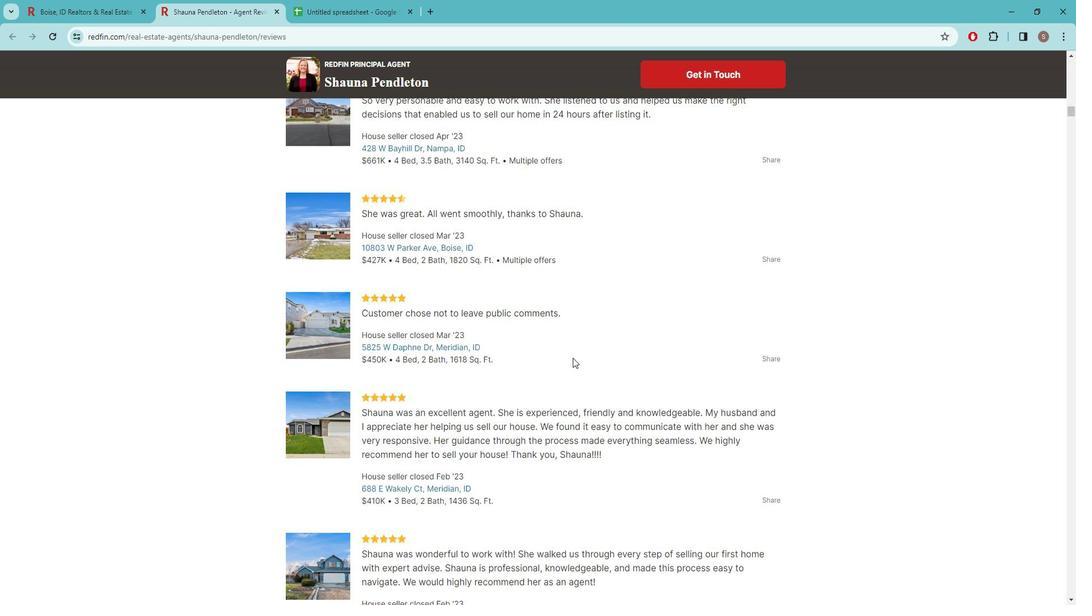 
Action: Mouse moved to (572, 346)
Screenshot: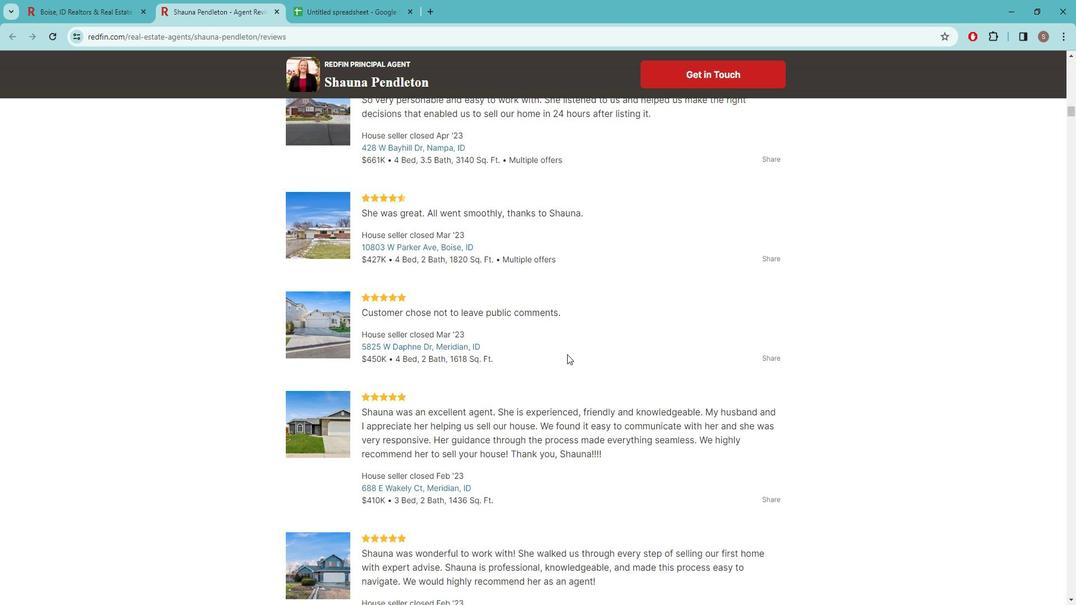 
Action: Mouse scrolled (572, 346) with delta (0, 0)
Screenshot: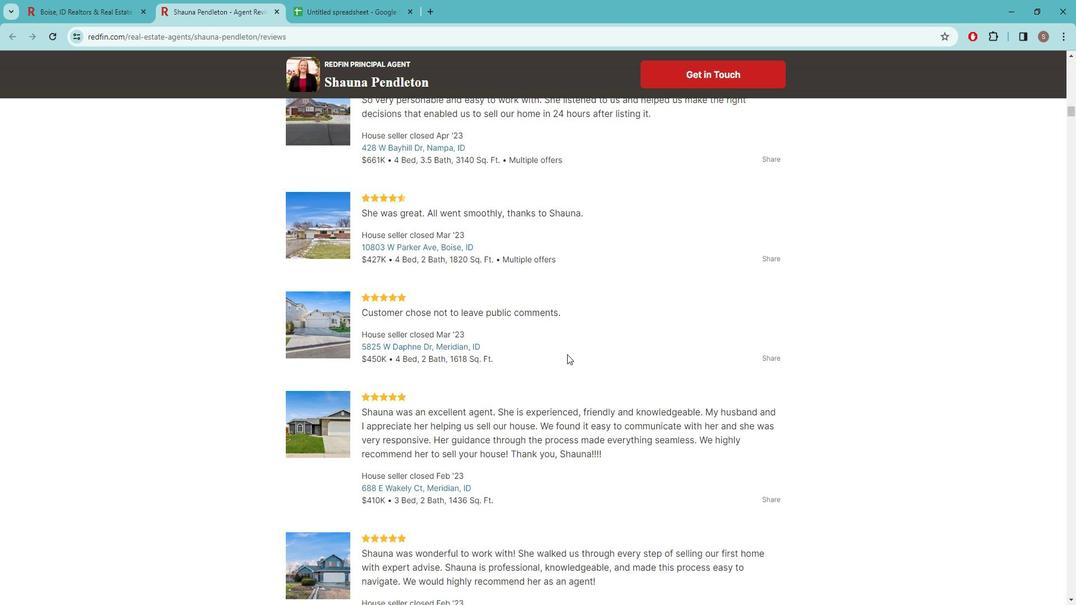 
Action: Mouse moved to (640, 355)
Screenshot: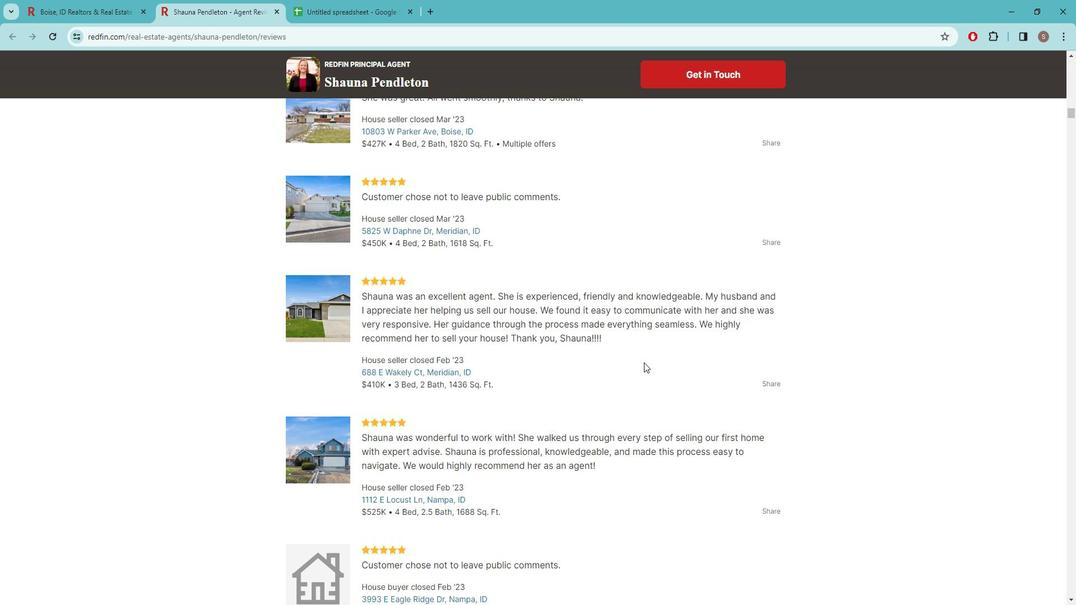 
Action: Mouse scrolled (640, 354) with delta (0, 0)
Screenshot: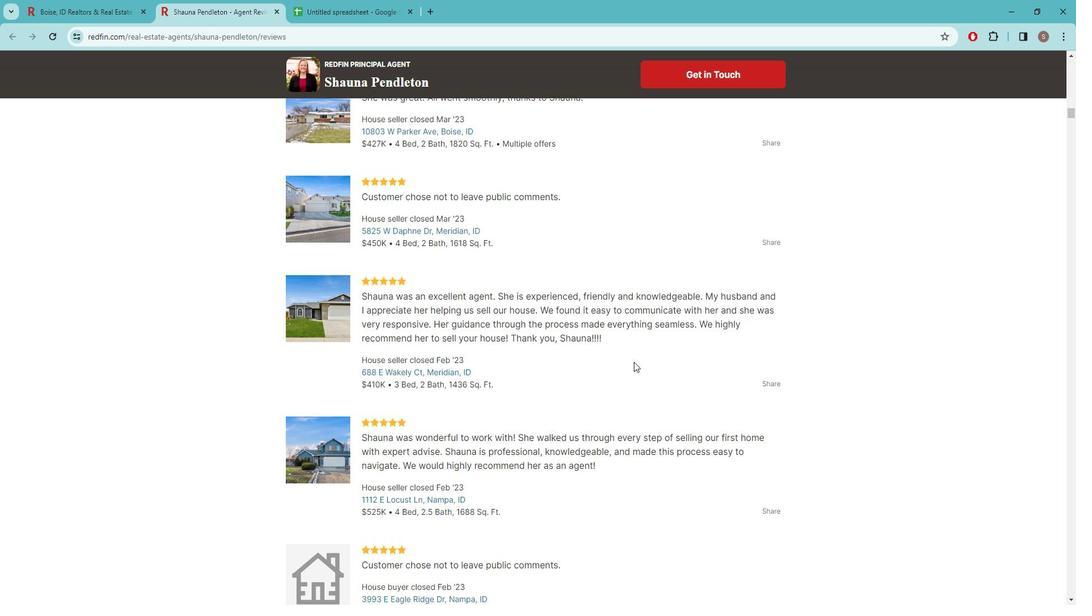 
Action: Mouse moved to (583, 352)
Screenshot: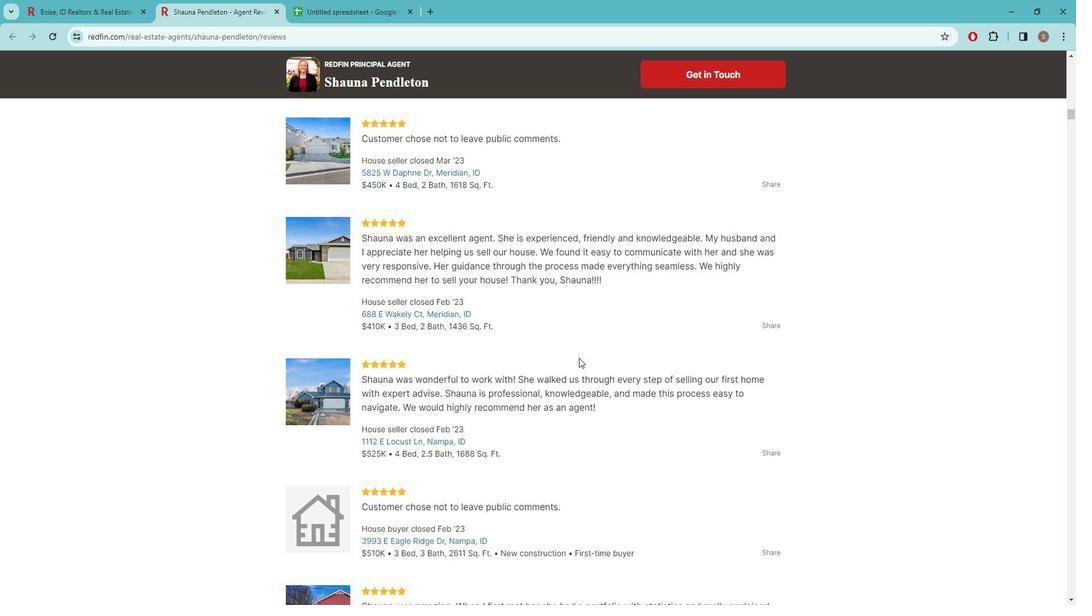 
Action: Mouse scrolled (583, 352) with delta (0, 0)
Screenshot: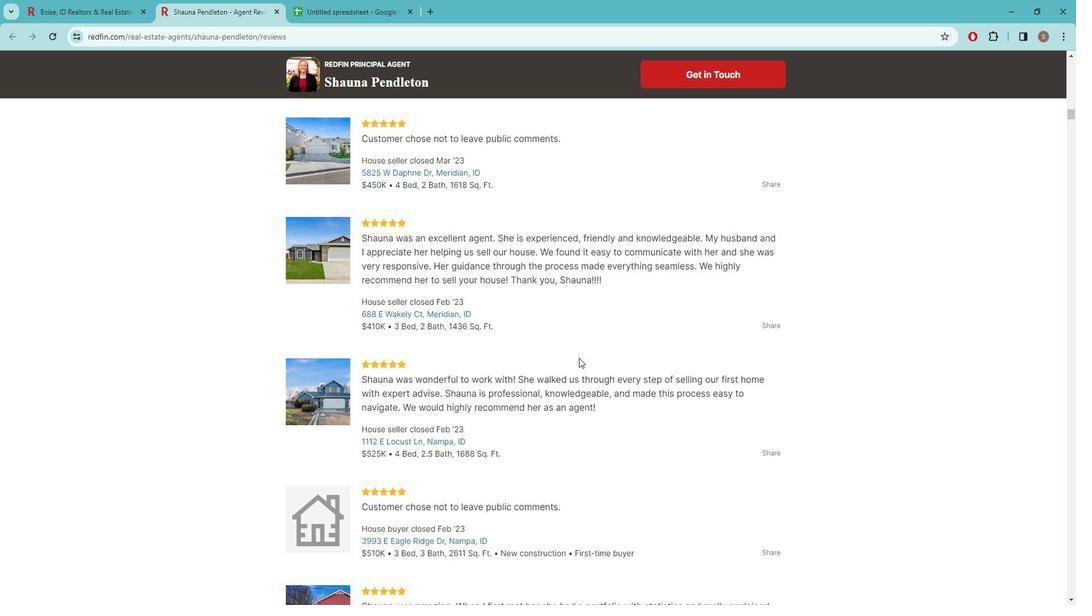 
Action: Mouse moved to (603, 372)
Screenshot: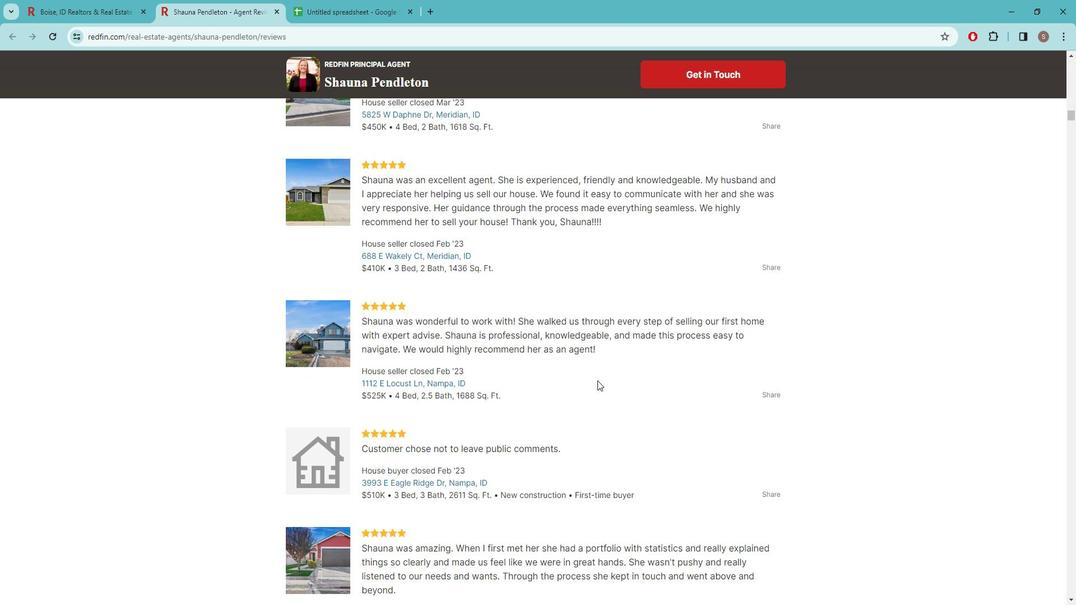 
Action: Mouse scrolled (603, 372) with delta (0, 0)
Screenshot: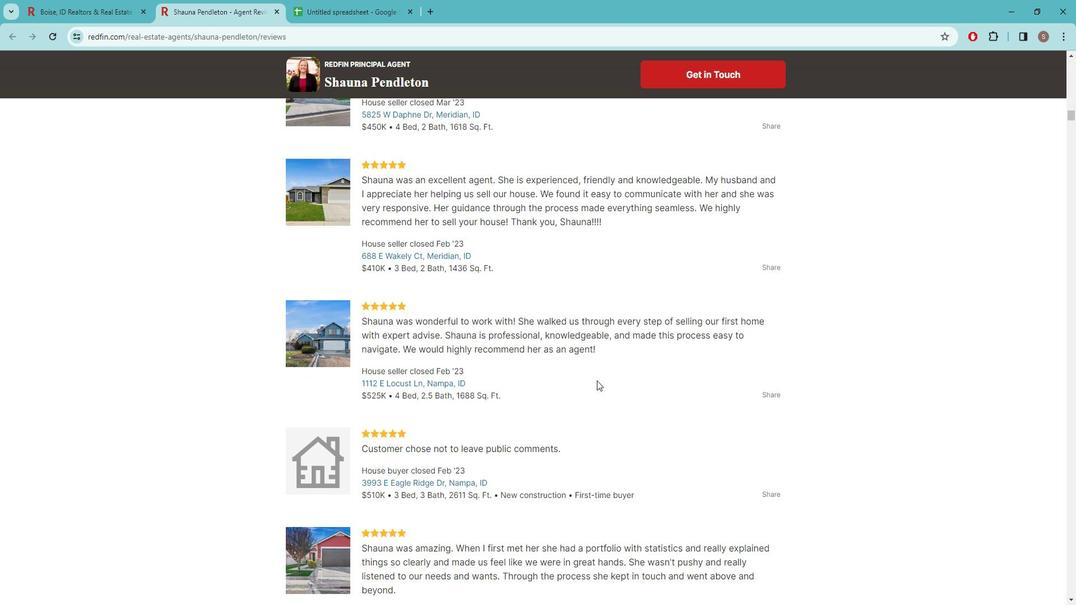 
Action: Mouse moved to (547, 402)
Screenshot: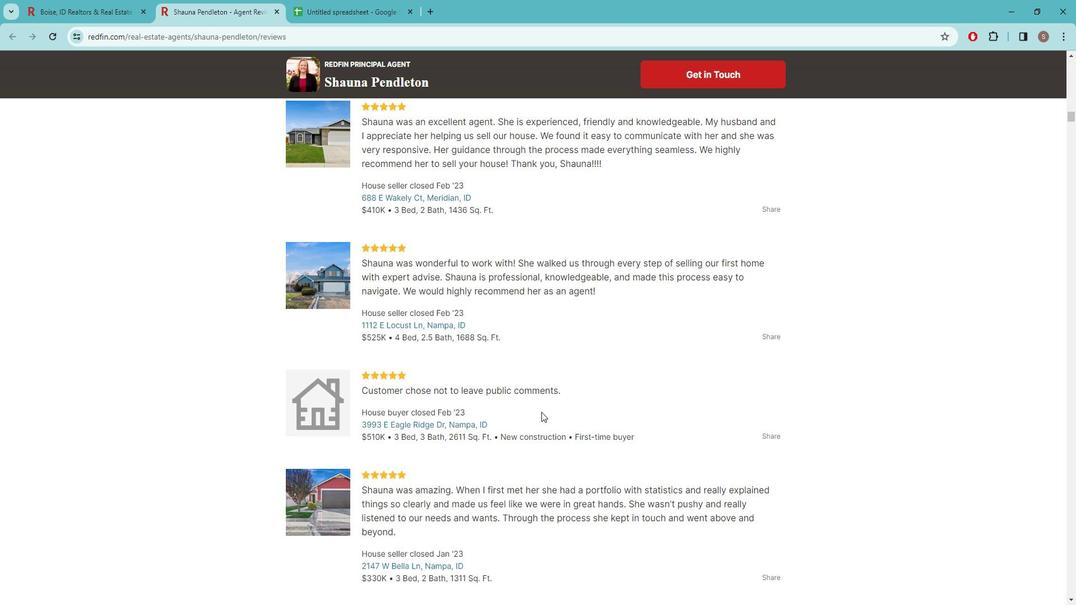 
Action: Mouse scrolled (547, 401) with delta (0, 0)
Screenshot: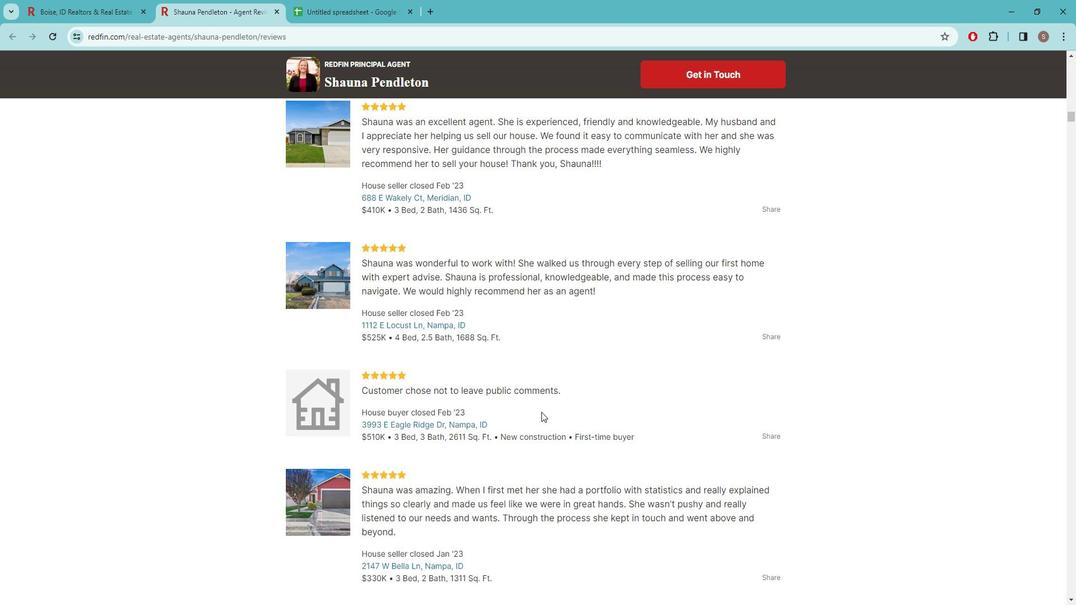 
Action: Mouse moved to (544, 397)
Screenshot: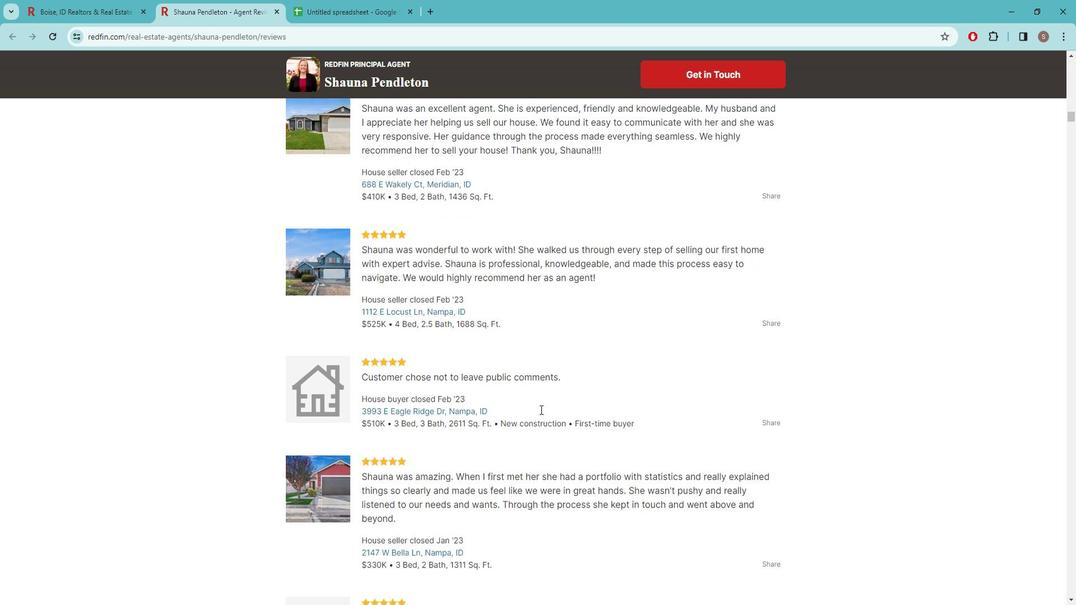 
Action: Mouse scrolled (544, 396) with delta (0, 0)
Screenshot: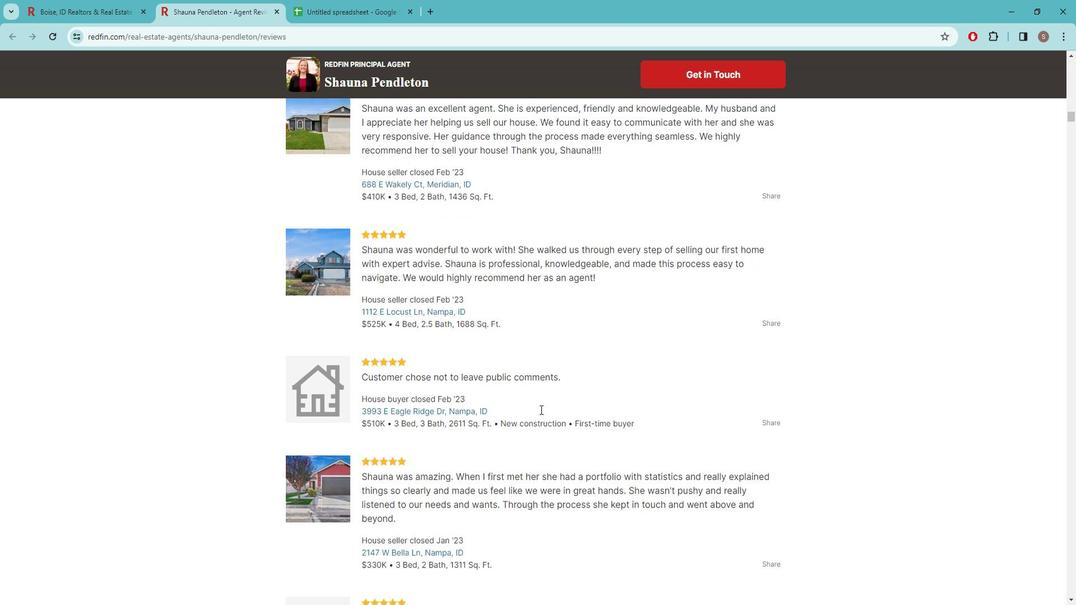 
Action: Mouse moved to (584, 406)
Screenshot: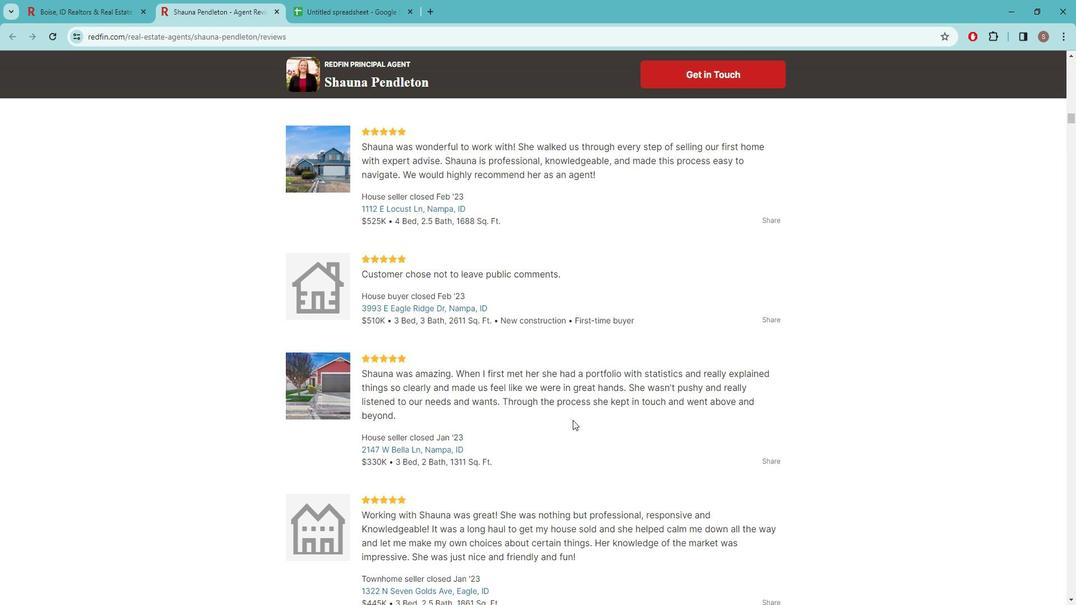 
Action: Mouse scrolled (584, 405) with delta (0, 0)
Screenshot: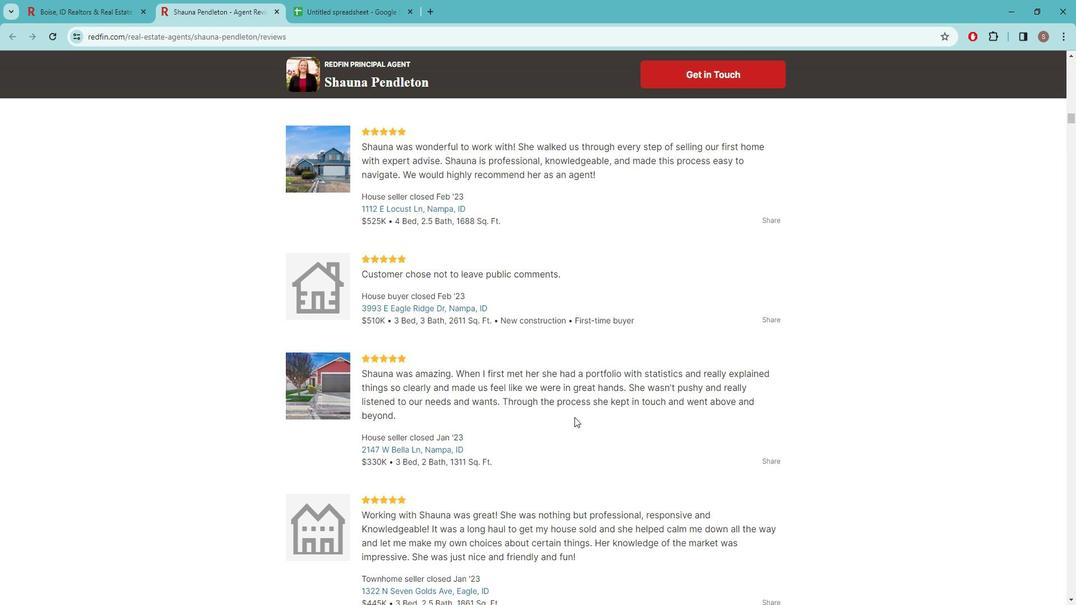 
Action: Mouse moved to (588, 362)
Screenshot: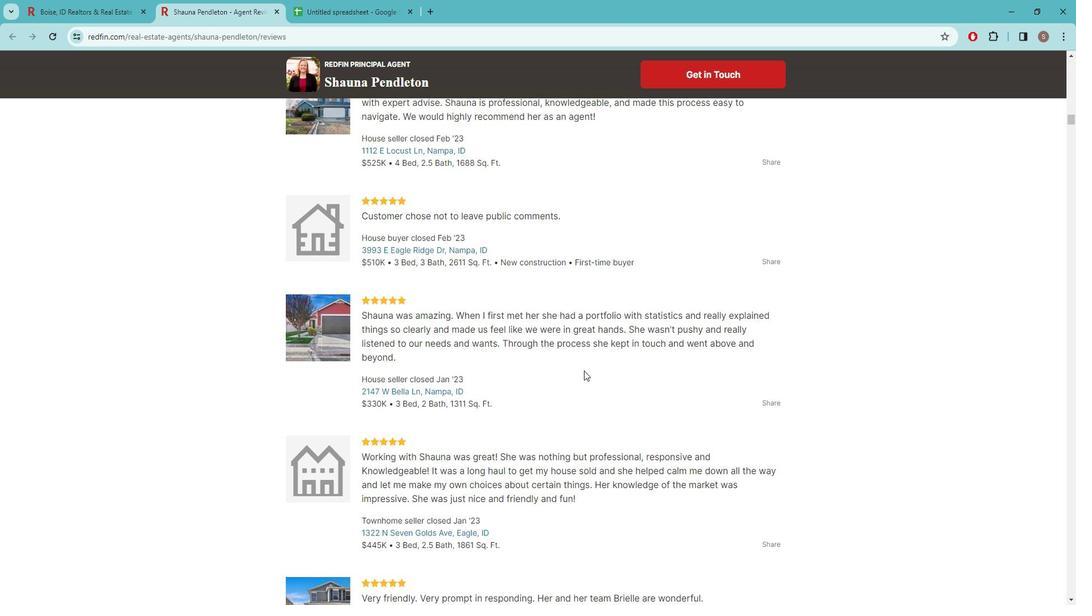 
Action: Mouse scrolled (588, 362) with delta (0, 0)
Screenshot: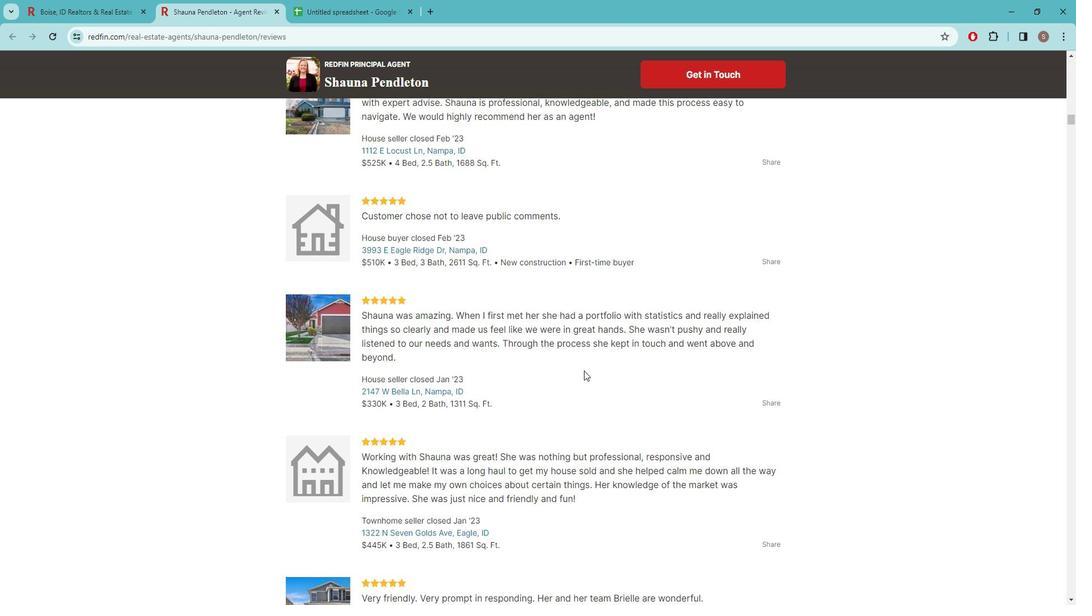 
Action: Mouse moved to (587, 358)
Screenshot: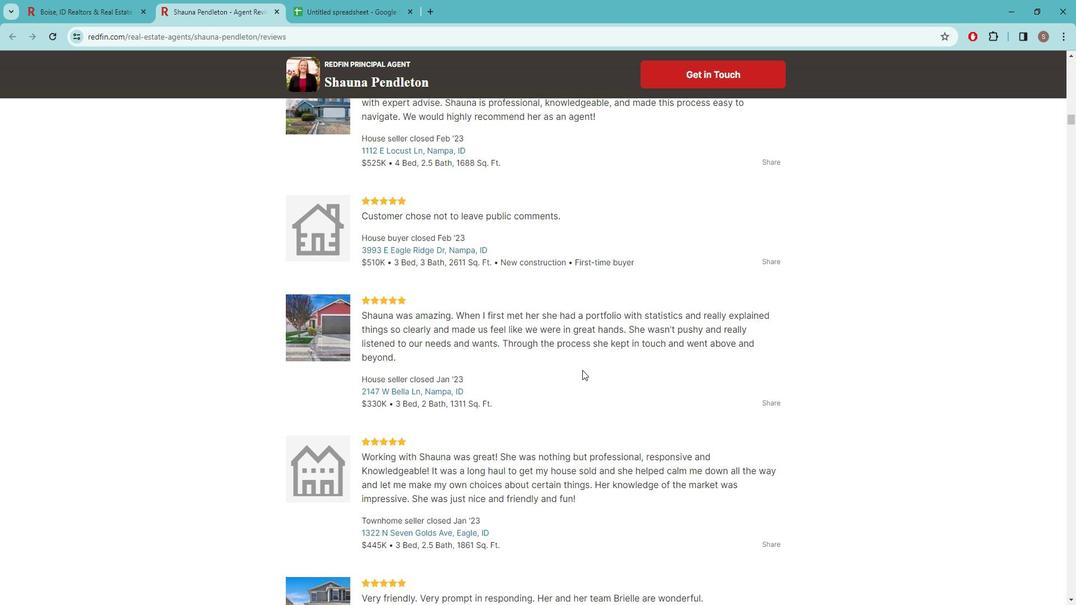 
Action: Mouse scrolled (587, 357) with delta (0, 0)
Screenshot: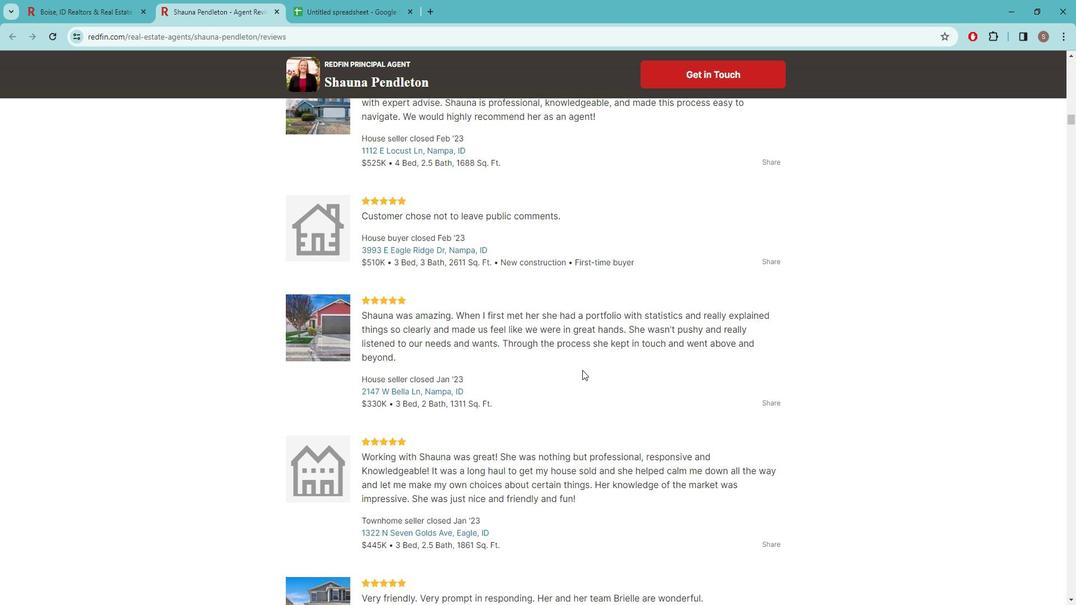 
Action: Mouse moved to (575, 383)
Screenshot: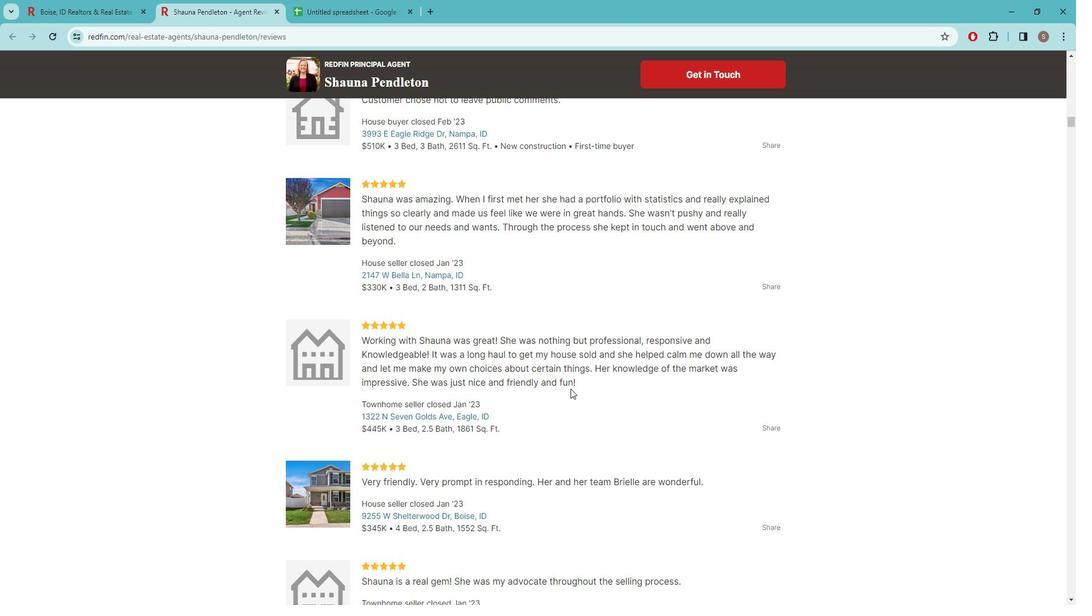 
Action: Mouse scrolled (575, 383) with delta (0, 0)
Screenshot: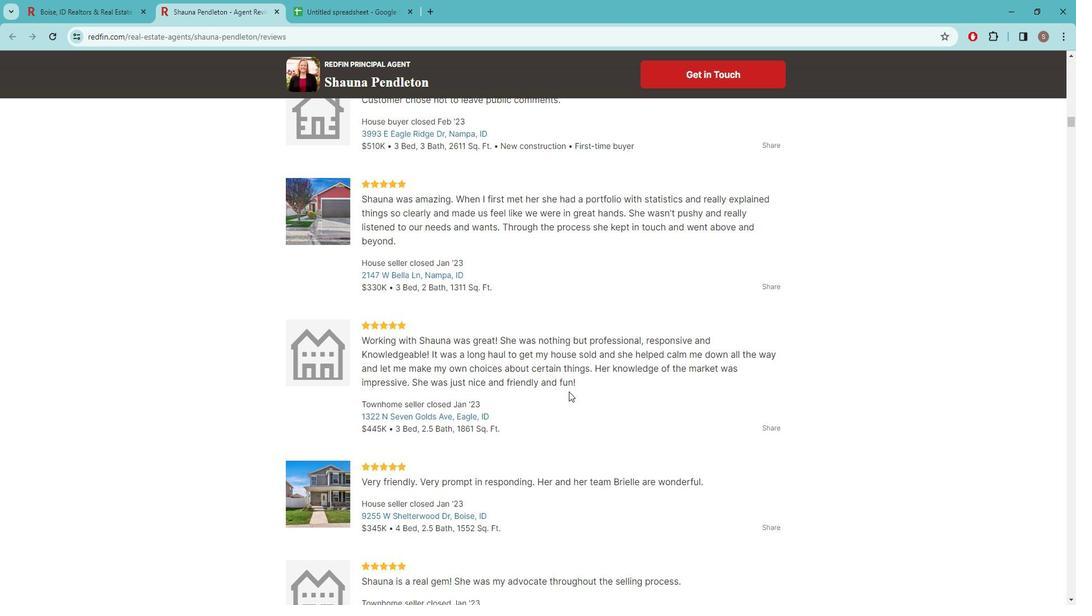 
Action: Mouse moved to (584, 339)
Screenshot: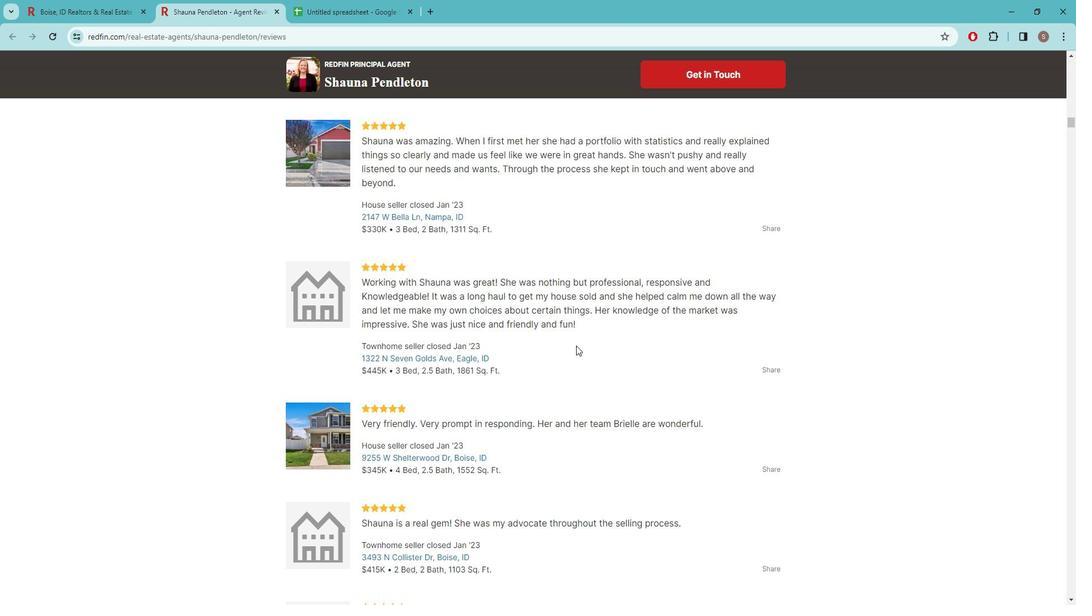 
Action: Mouse scrolled (584, 338) with delta (0, 0)
Screenshot: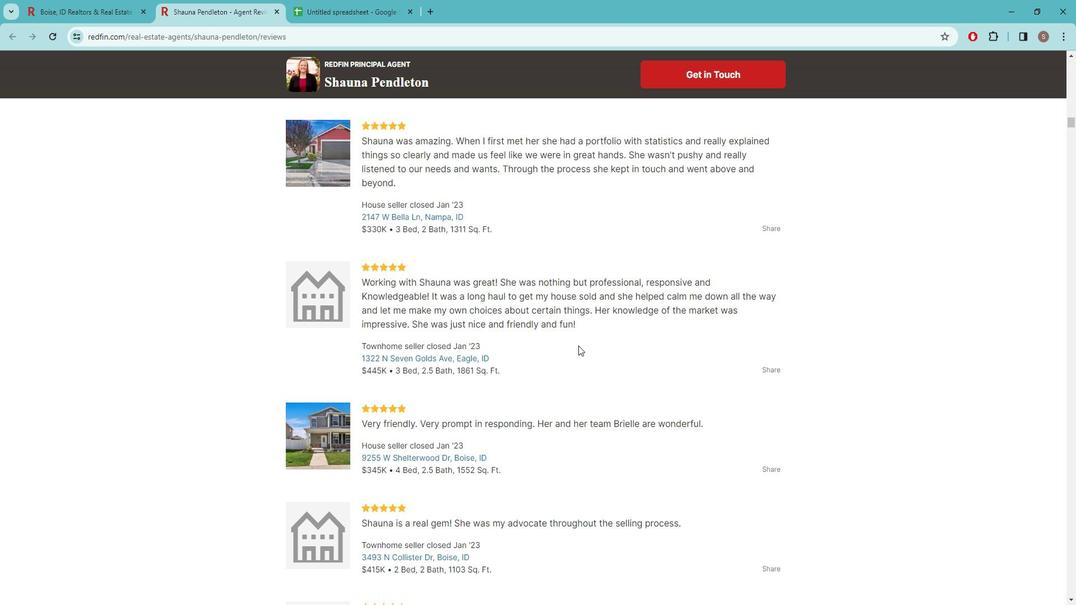 
Action: Mouse moved to (584, 339)
Screenshot: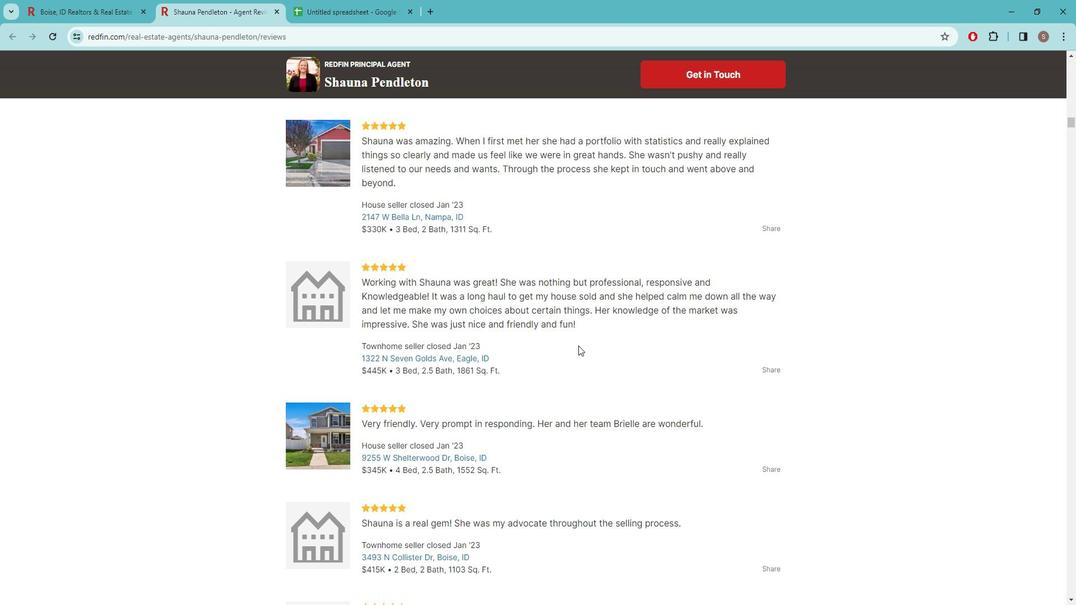 
Action: Mouse scrolled (584, 338) with delta (0, 0)
Screenshot: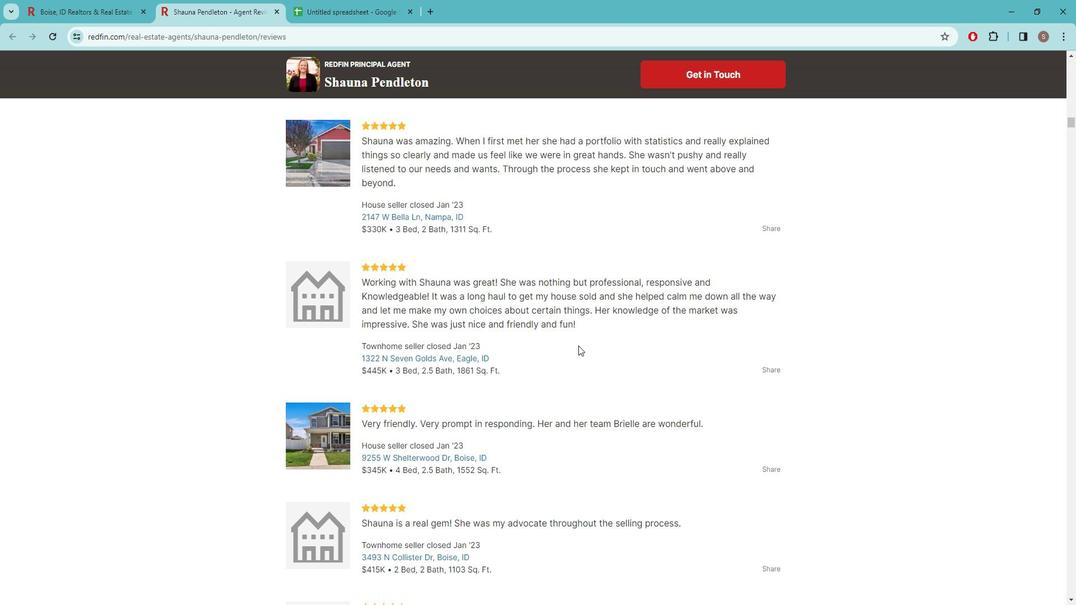 
Action: Mouse moved to (577, 312)
Screenshot: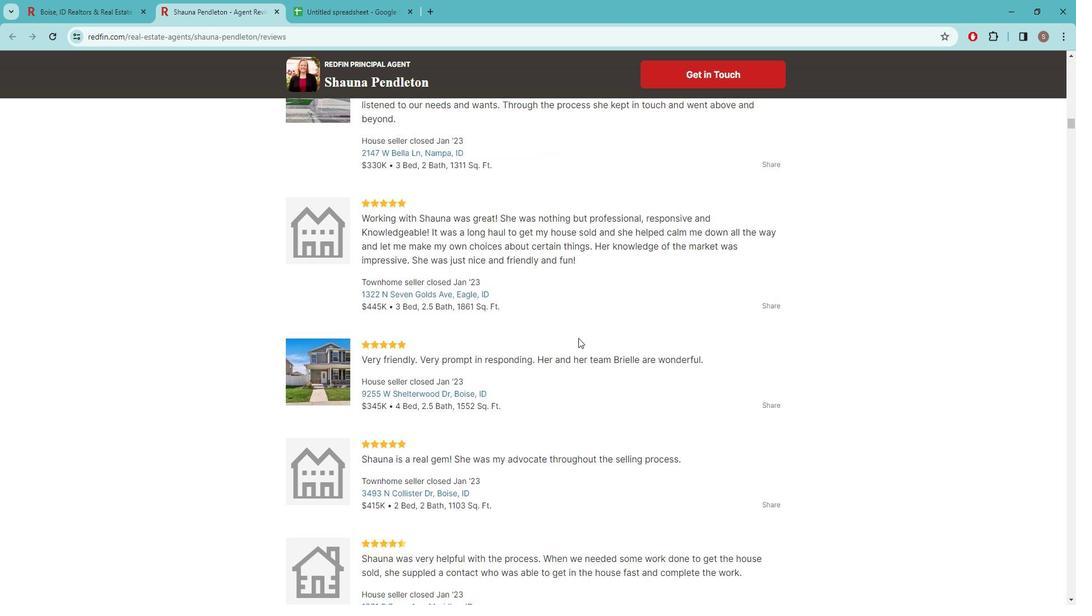 
Action: Mouse scrolled (577, 312) with delta (0, 0)
Screenshot: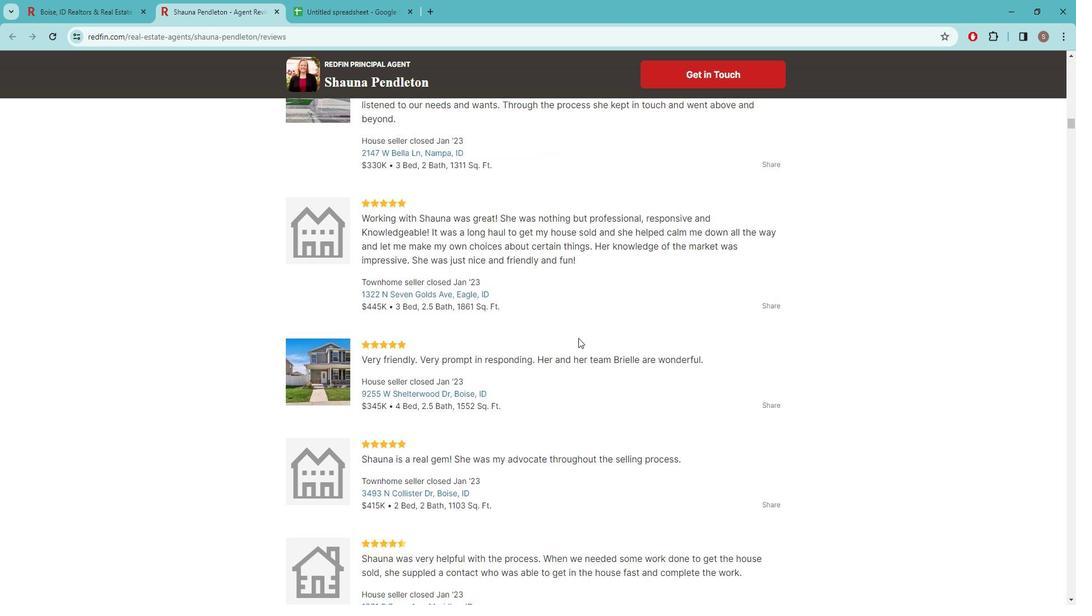 
Action: Mouse moved to (538, 269)
Screenshot: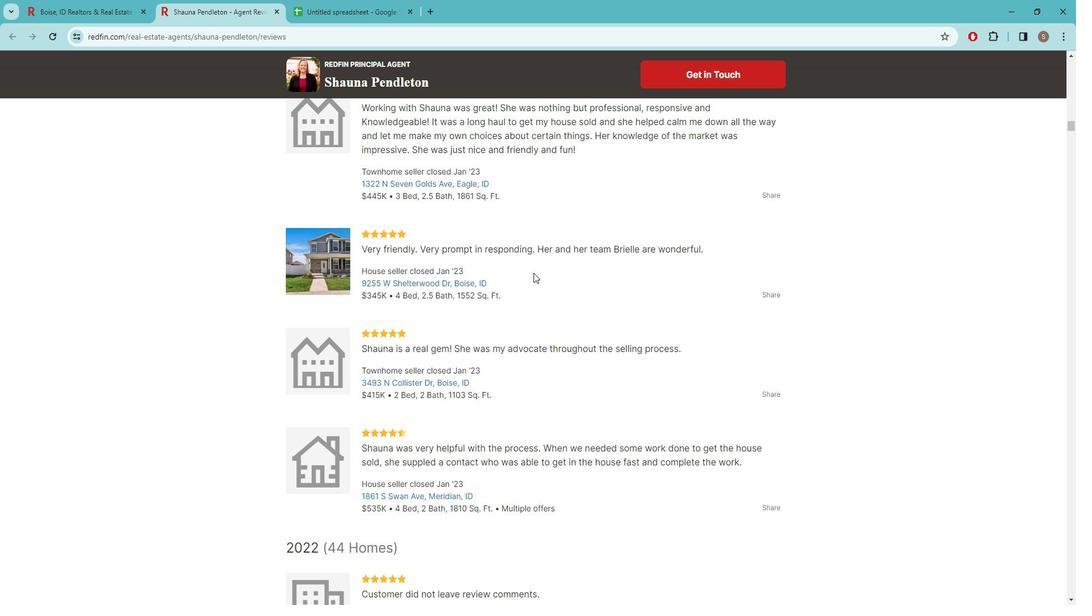 
Action: Mouse scrolled (538, 269) with delta (0, 0)
Screenshot: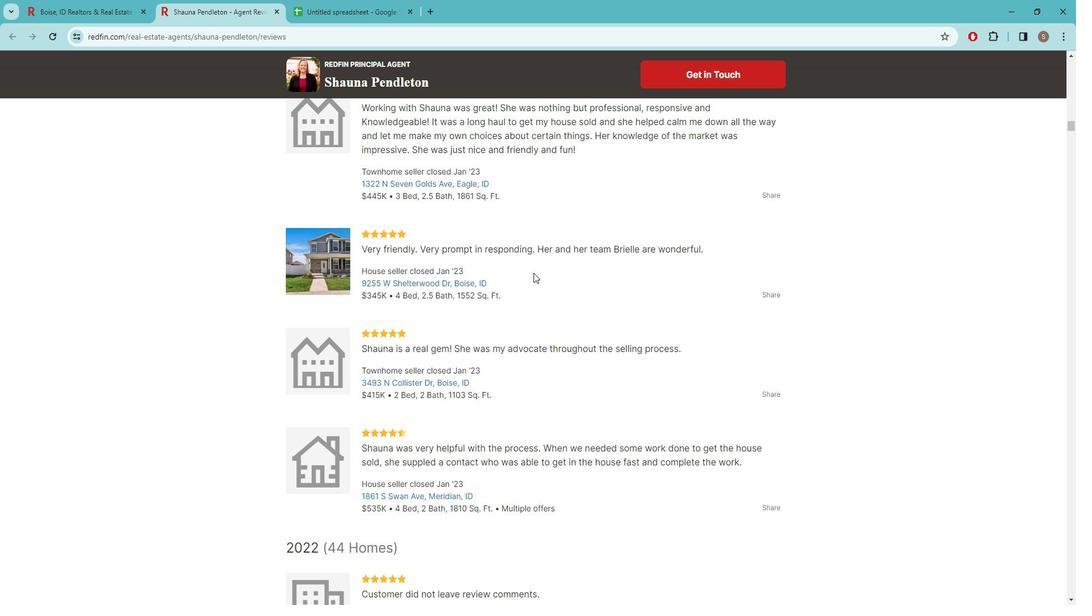 
Action: Mouse moved to (549, 311)
Screenshot: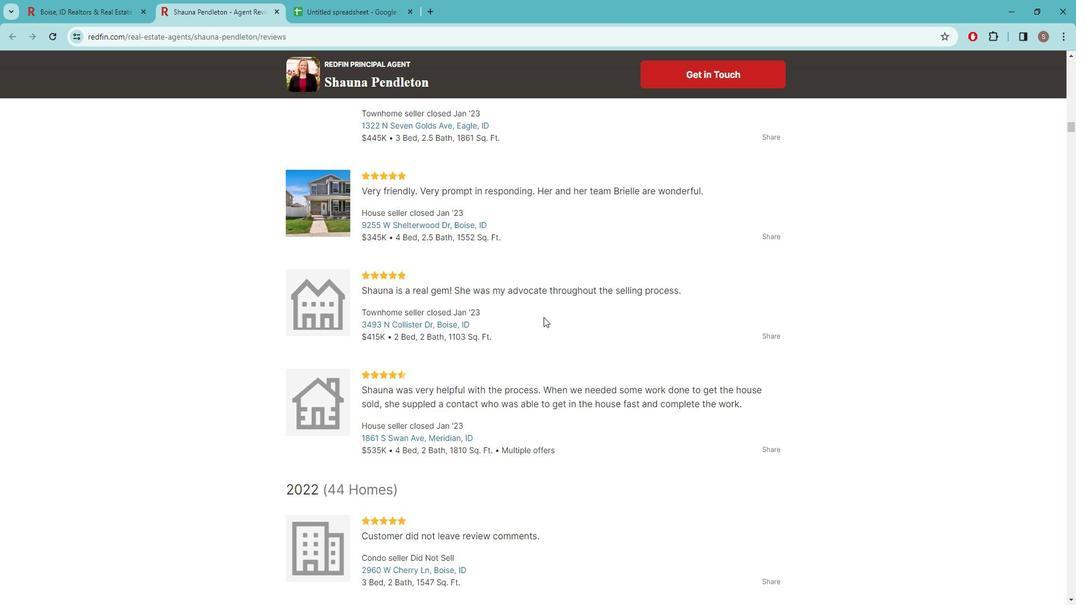 
Action: Mouse scrolled (549, 311) with delta (0, 0)
Screenshot: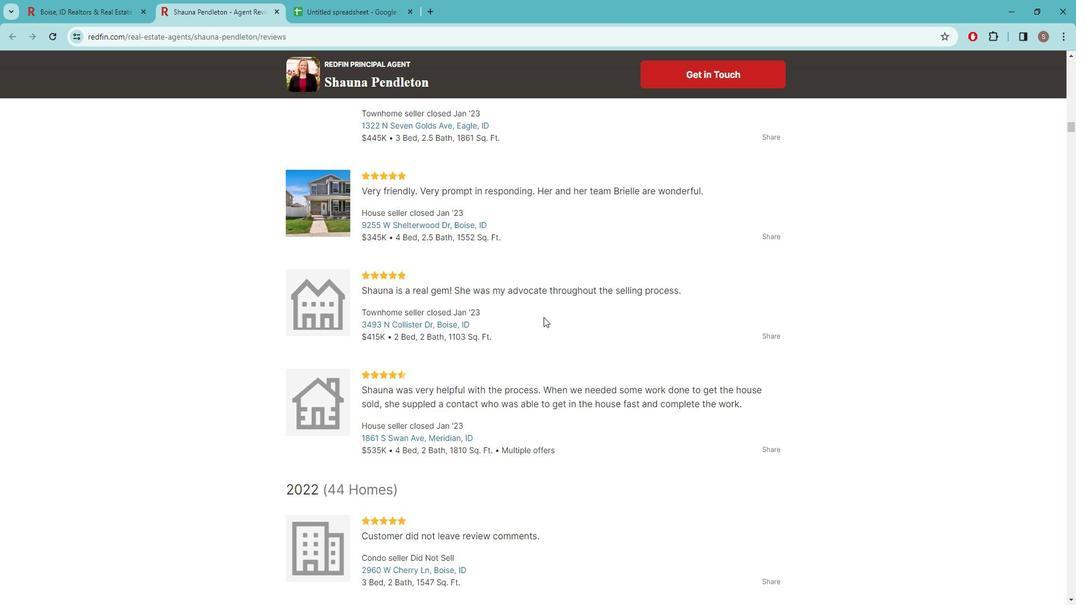 
Action: Mouse moved to (542, 309)
Screenshot: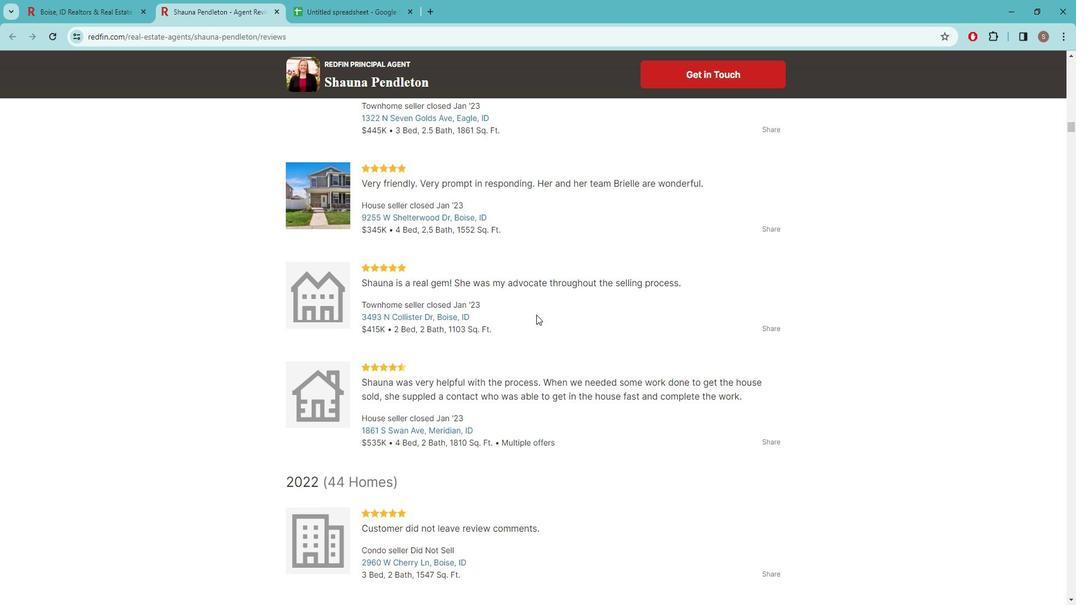 
Action: Mouse scrolled (542, 309) with delta (0, 0)
Screenshot: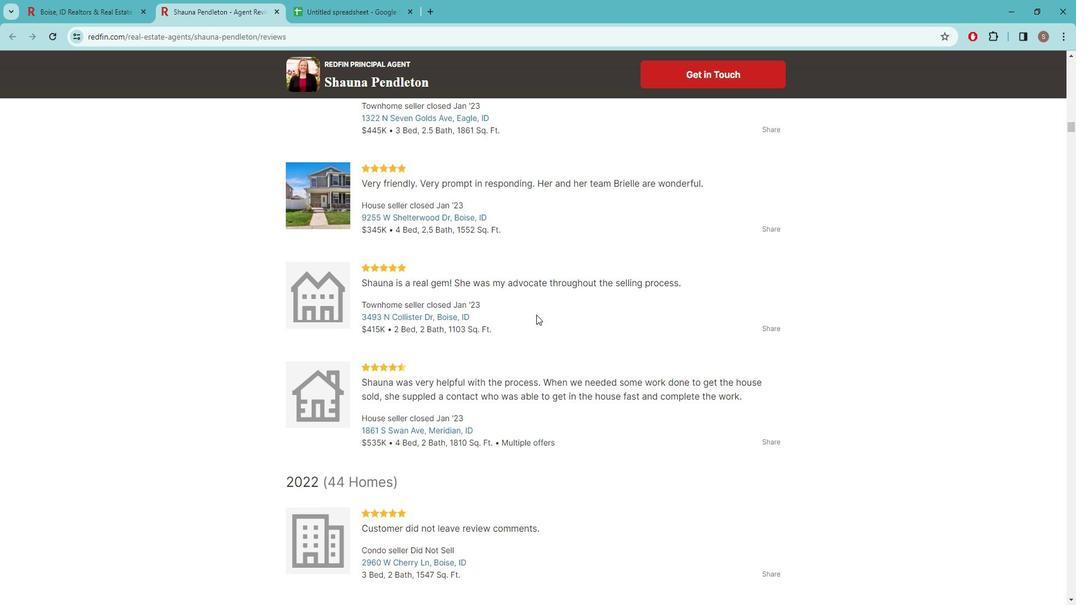
Action: Mouse moved to (537, 301)
Screenshot: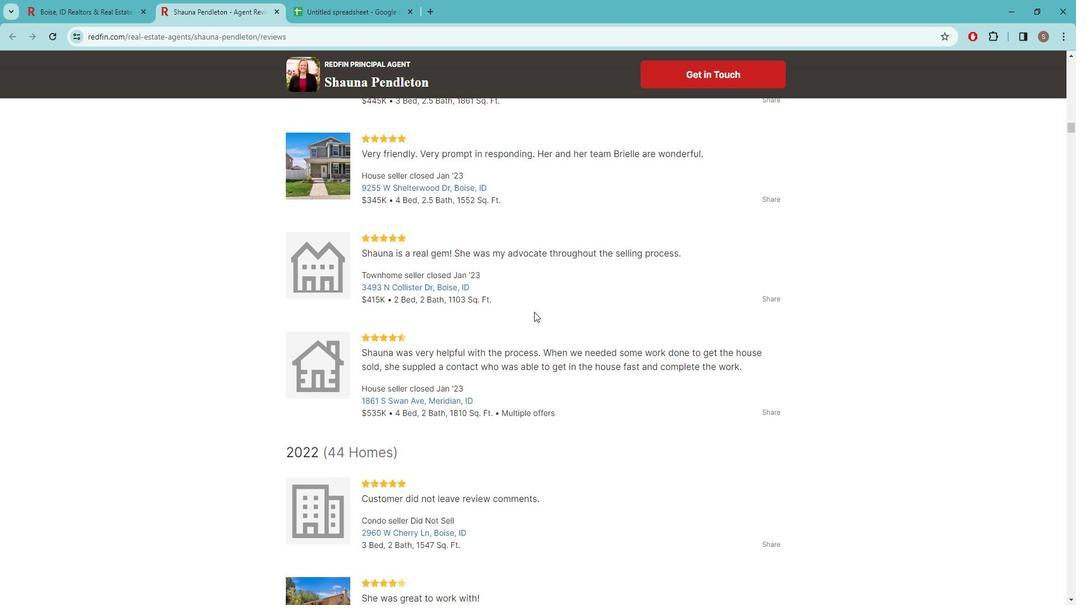 
Action: Mouse scrolled (537, 301) with delta (0, 0)
Screenshot: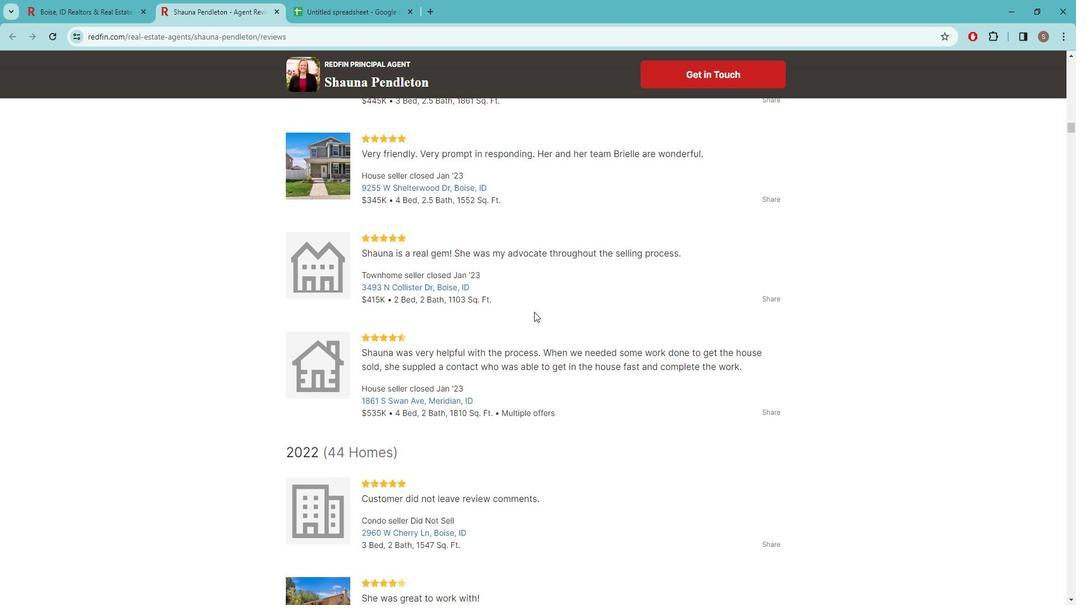 
Action: Mouse moved to (629, 275)
Screenshot: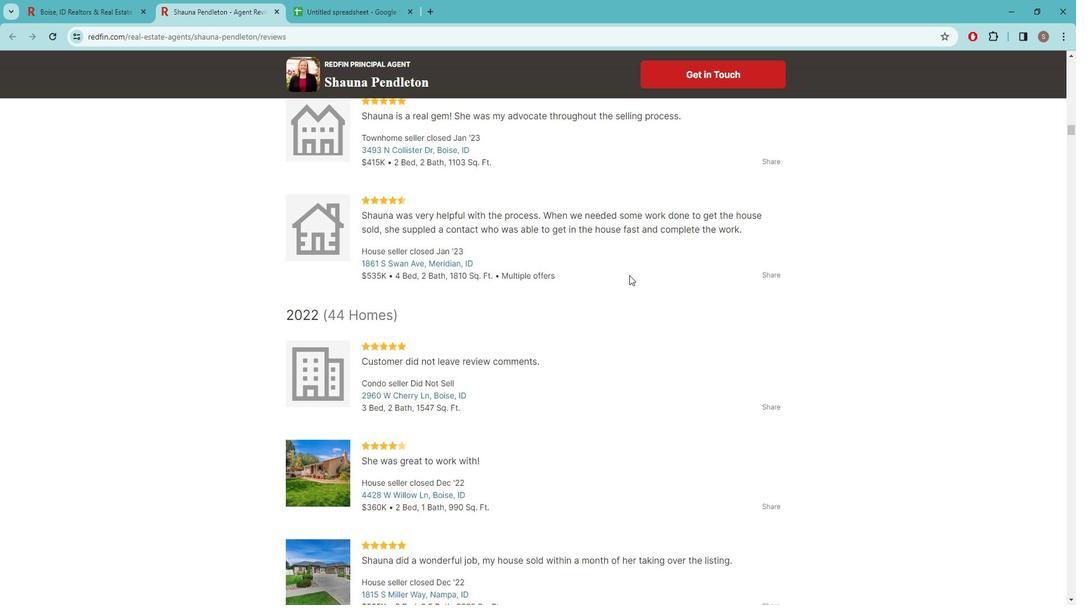 
Action: Mouse scrolled (629, 274) with delta (0, 0)
Screenshot: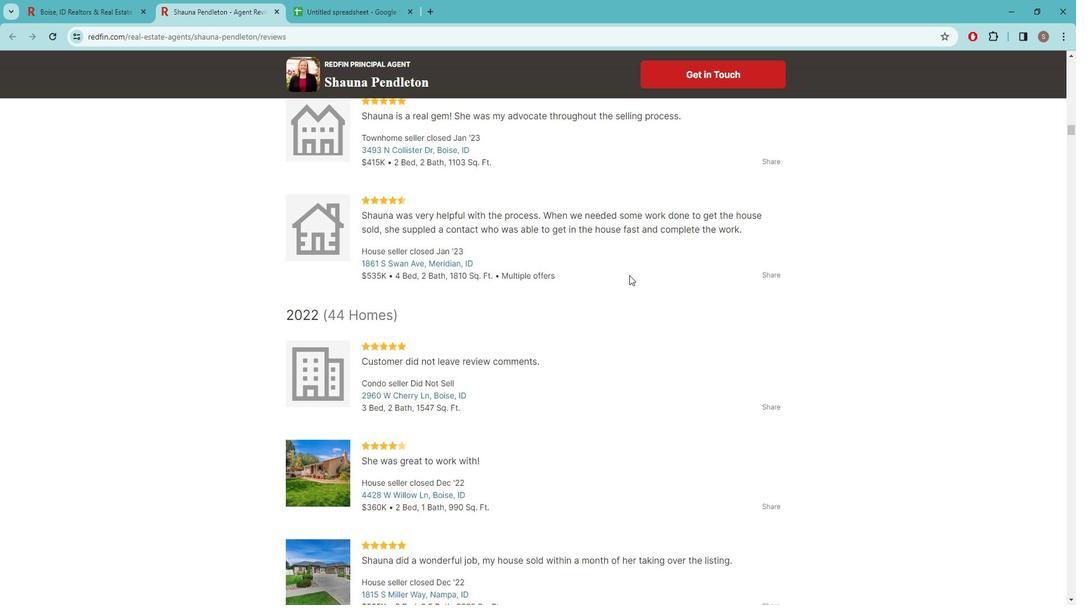 
Action: Mouse moved to (625, 276)
Screenshot: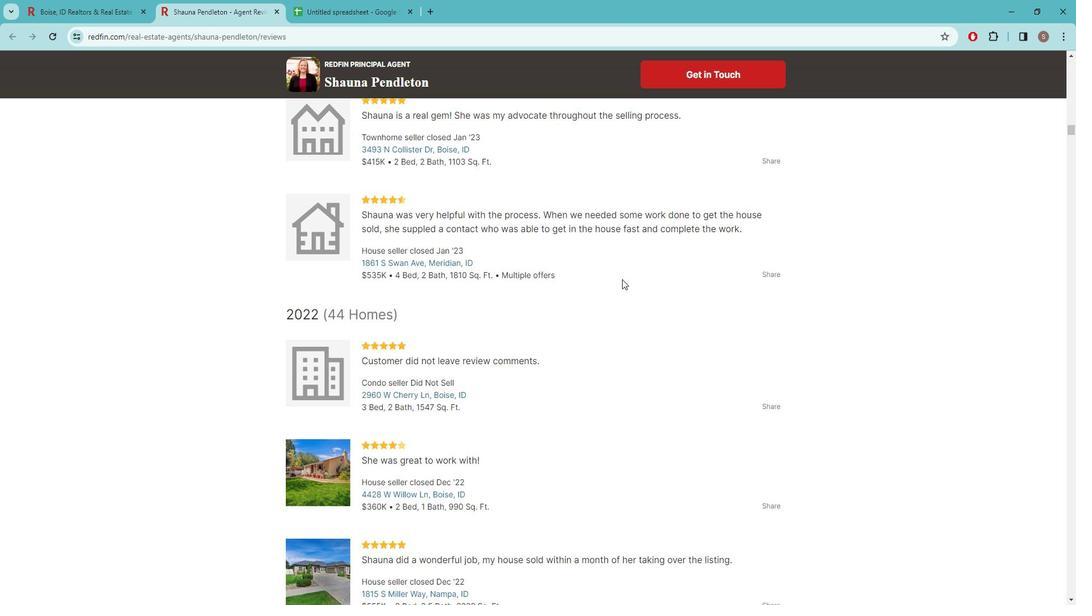 
Action: Mouse scrolled (625, 275) with delta (0, 0)
Screenshot: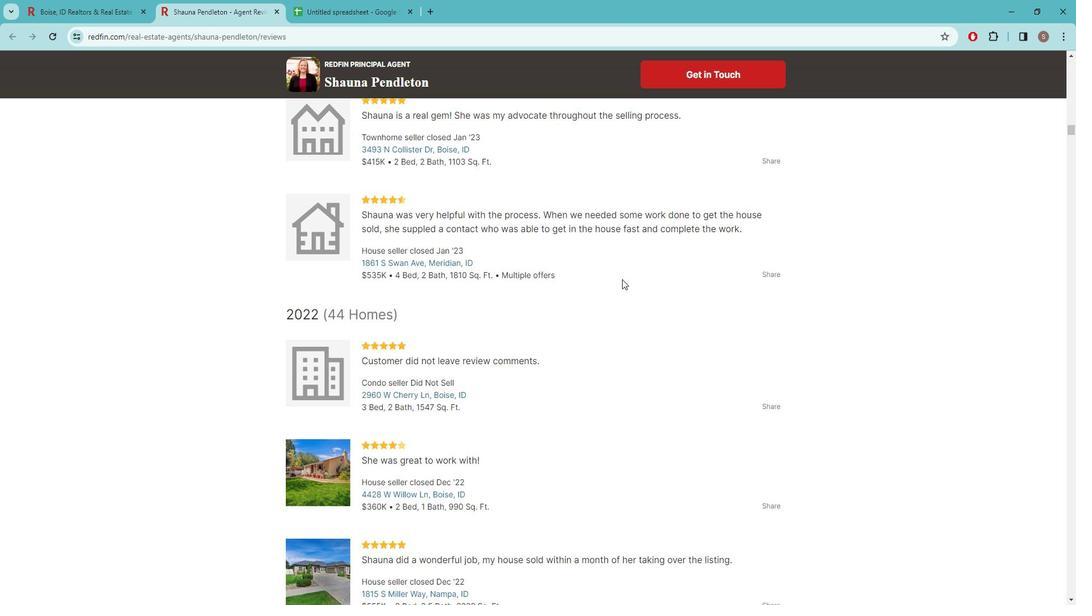 
Action: Mouse moved to (530, 311)
Screenshot: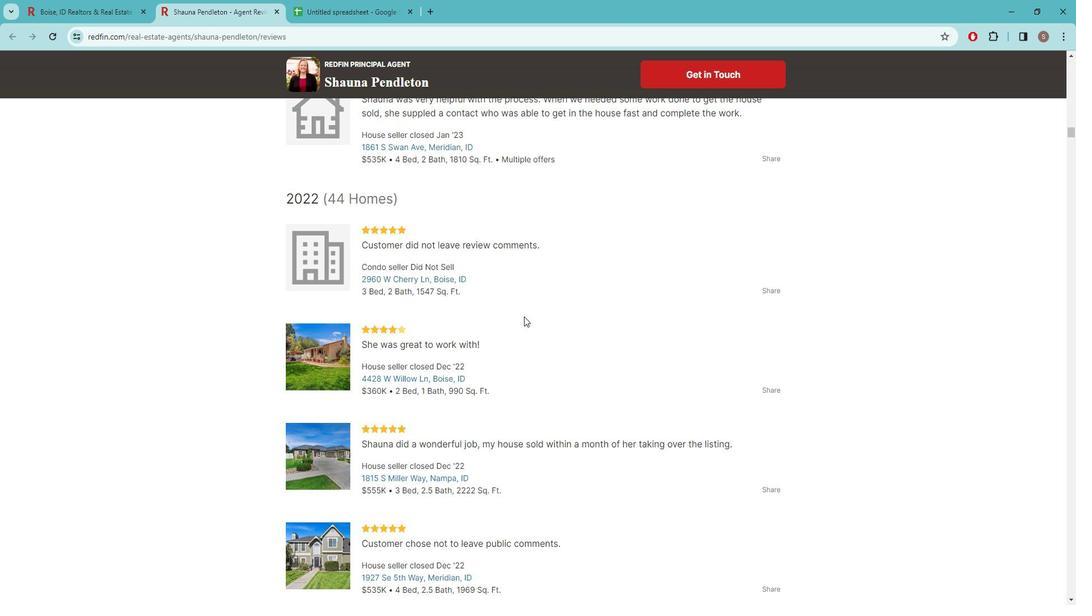 
Action: Mouse scrolled (530, 311) with delta (0, 0)
Screenshot: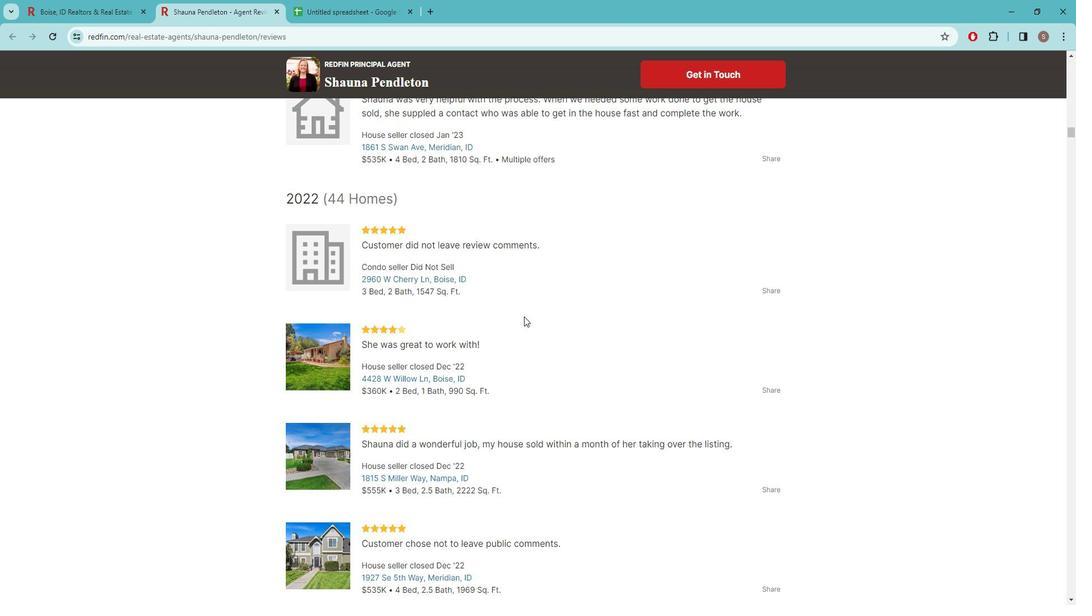 
Action: Mouse scrolled (530, 311) with delta (0, 0)
Screenshot: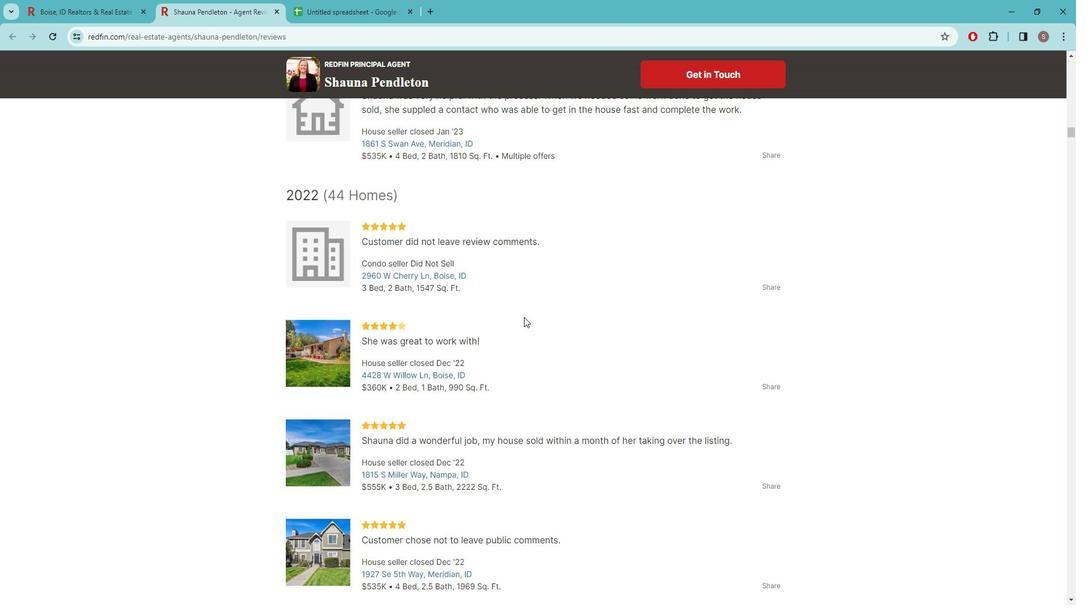 
Action: Mouse moved to (524, 306)
Screenshot: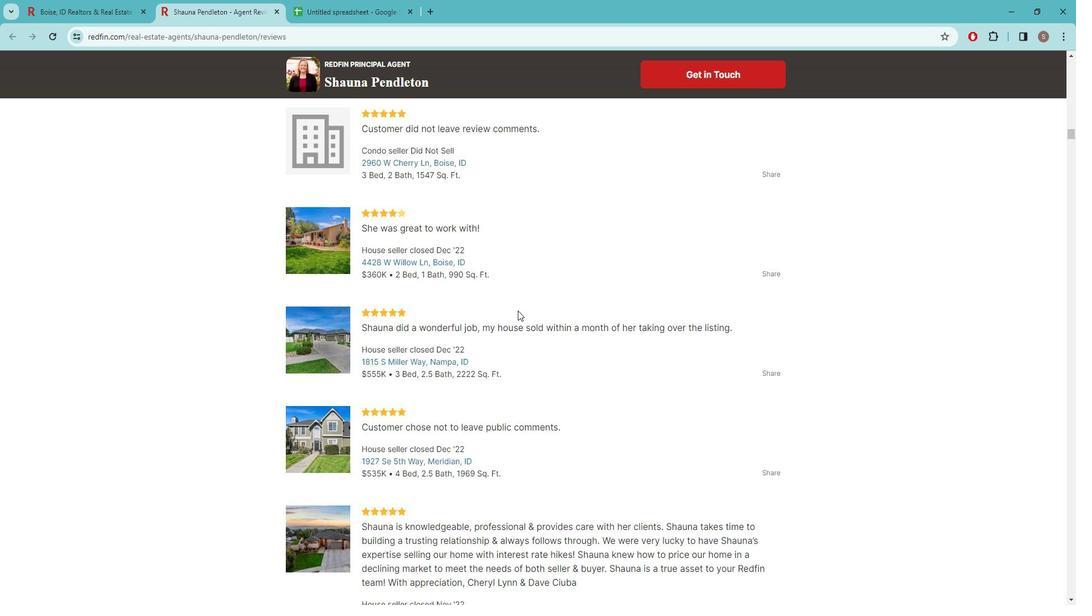 
Action: Mouse scrolled (524, 305) with delta (0, 0)
Screenshot: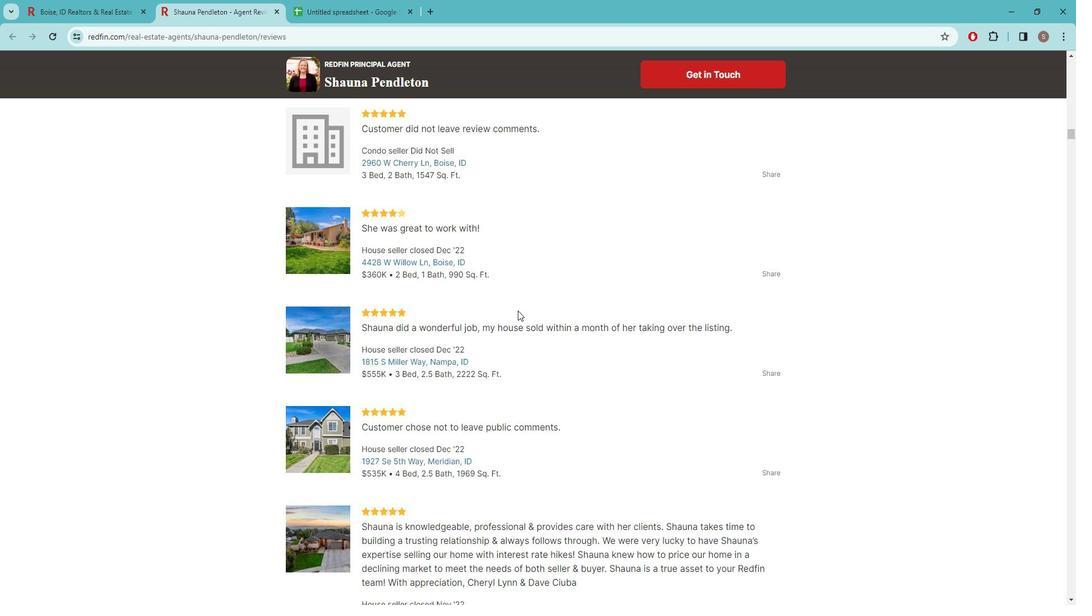 
Action: Mouse moved to (607, 324)
Screenshot: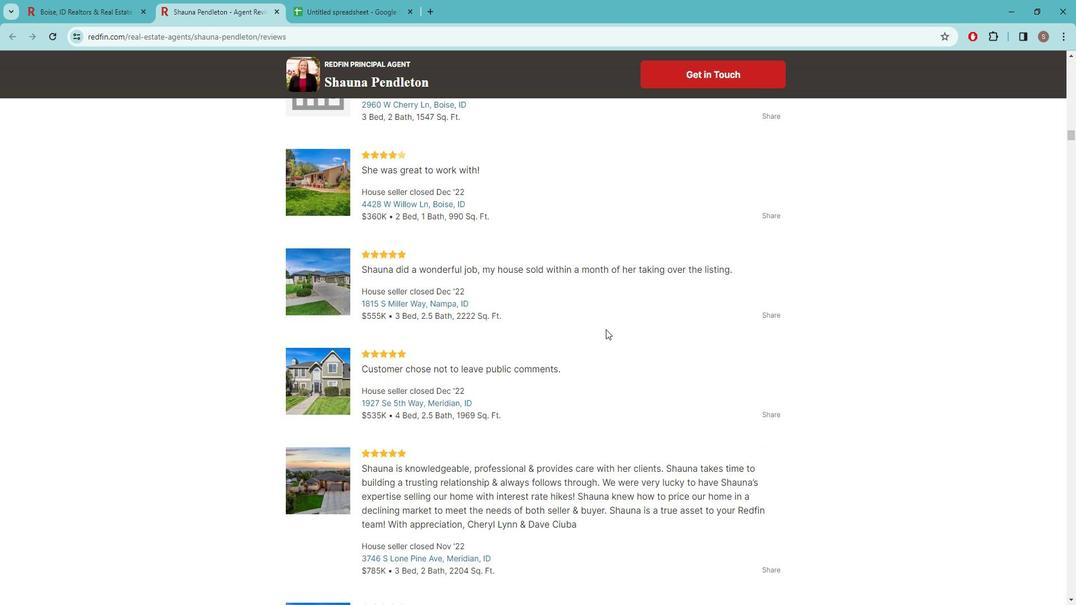 
Action: Mouse scrolled (607, 324) with delta (0, 0)
Screenshot: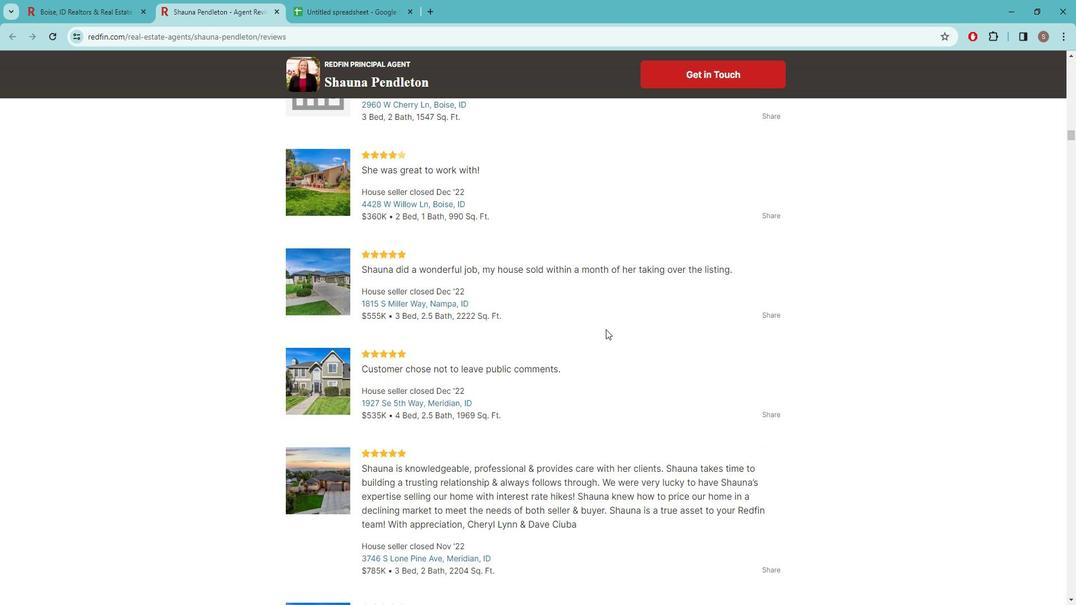 
Action: Mouse moved to (605, 324)
Screenshot: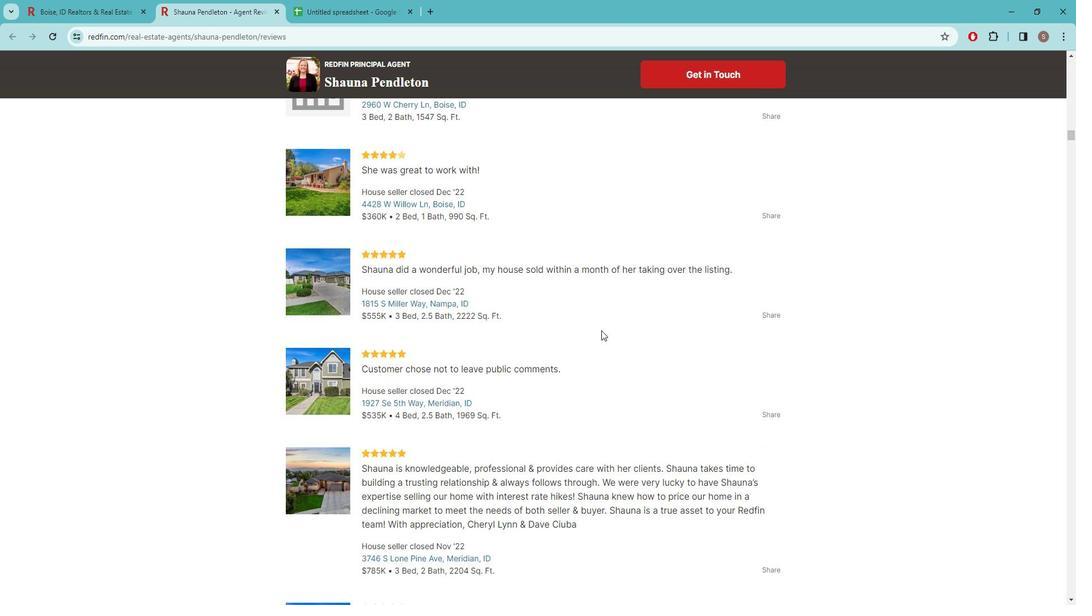 
Action: Mouse scrolled (605, 324) with delta (0, 0)
Screenshot: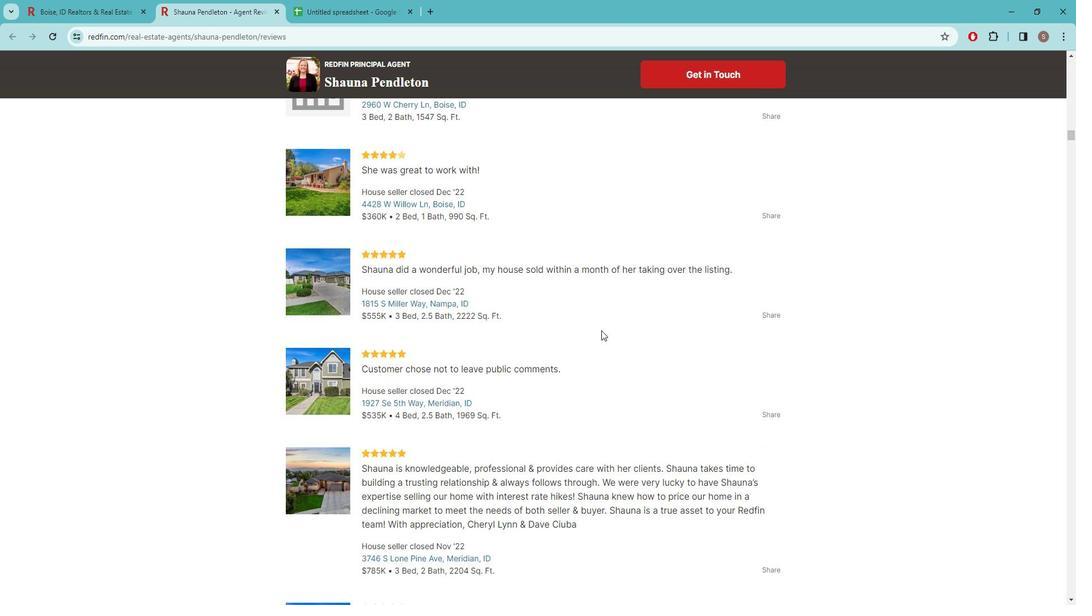 
Action: Mouse moved to (577, 291)
Screenshot: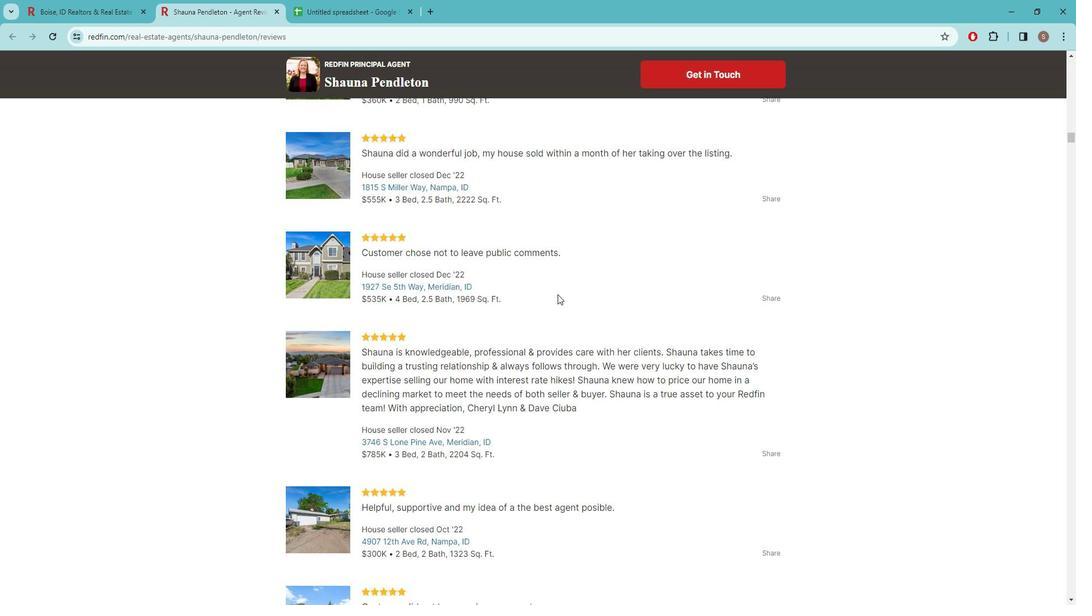 
Action: Mouse scrolled (577, 291) with delta (0, 0)
Screenshot: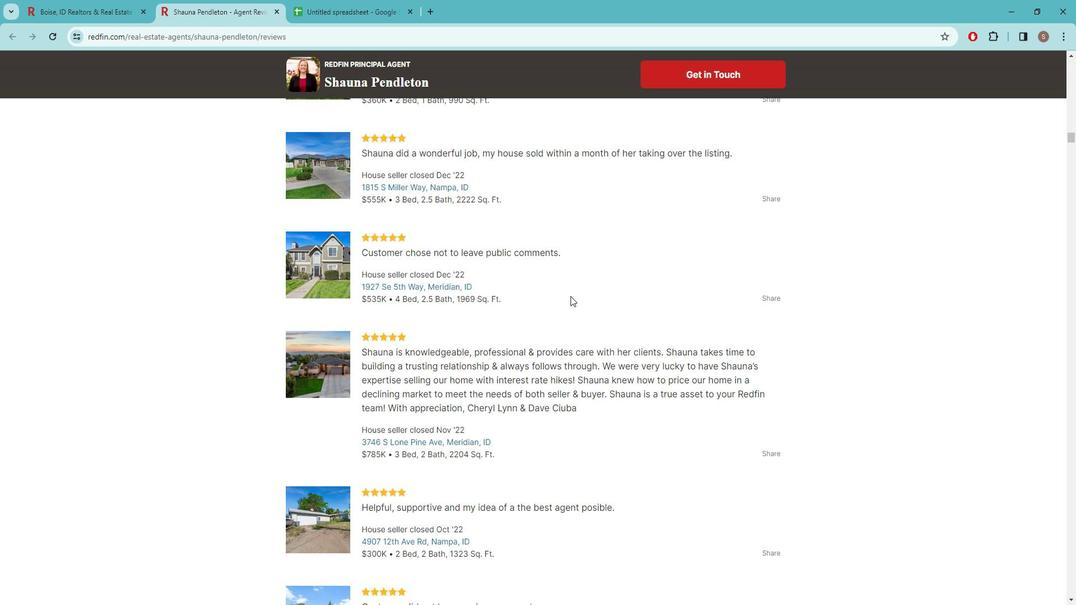 
Action: Mouse scrolled (577, 291) with delta (0, 0)
Screenshot: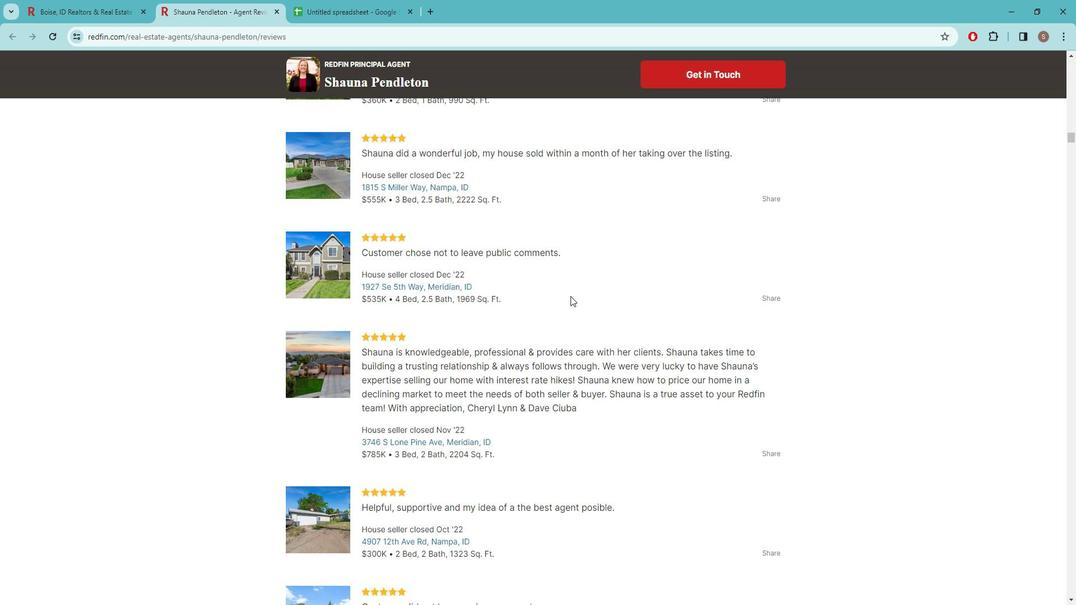 
Action: Mouse moved to (602, 318)
Screenshot: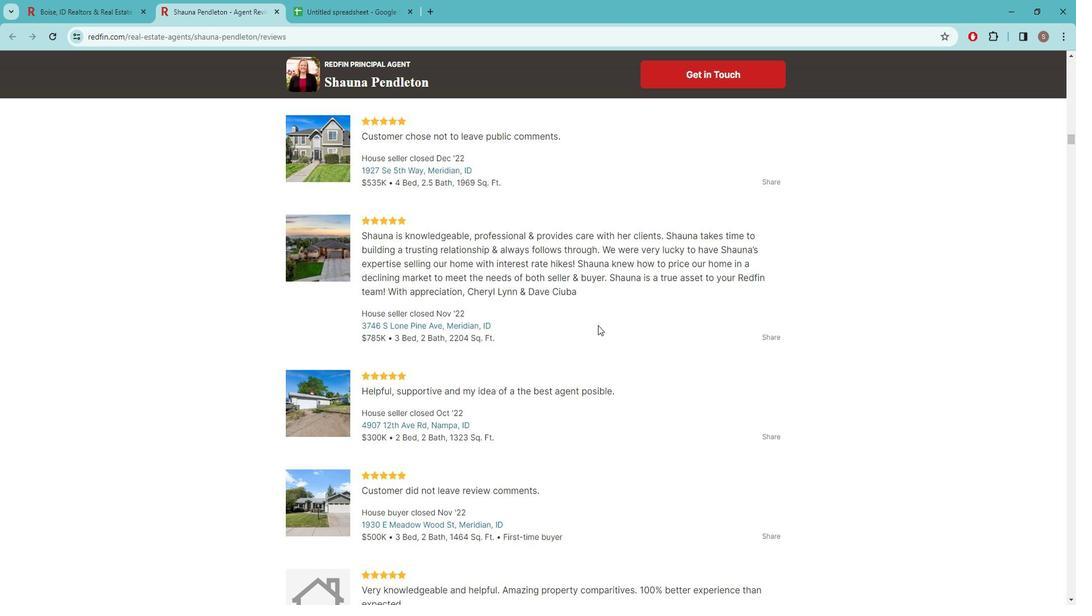 
Action: Mouse scrolled (602, 318) with delta (0, 0)
Screenshot: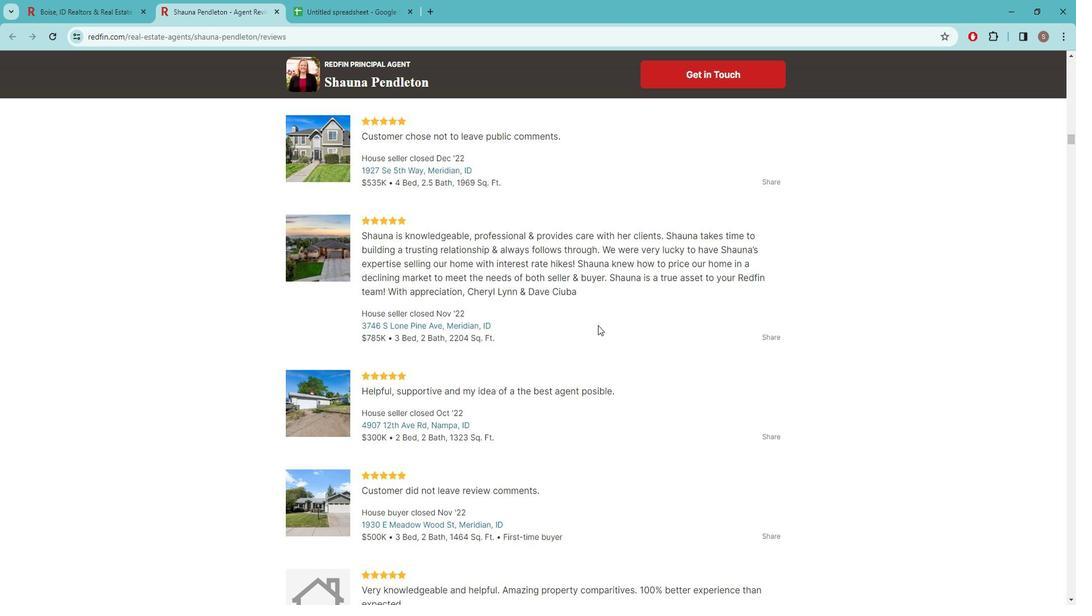
Action: Mouse moved to (597, 316)
Screenshot: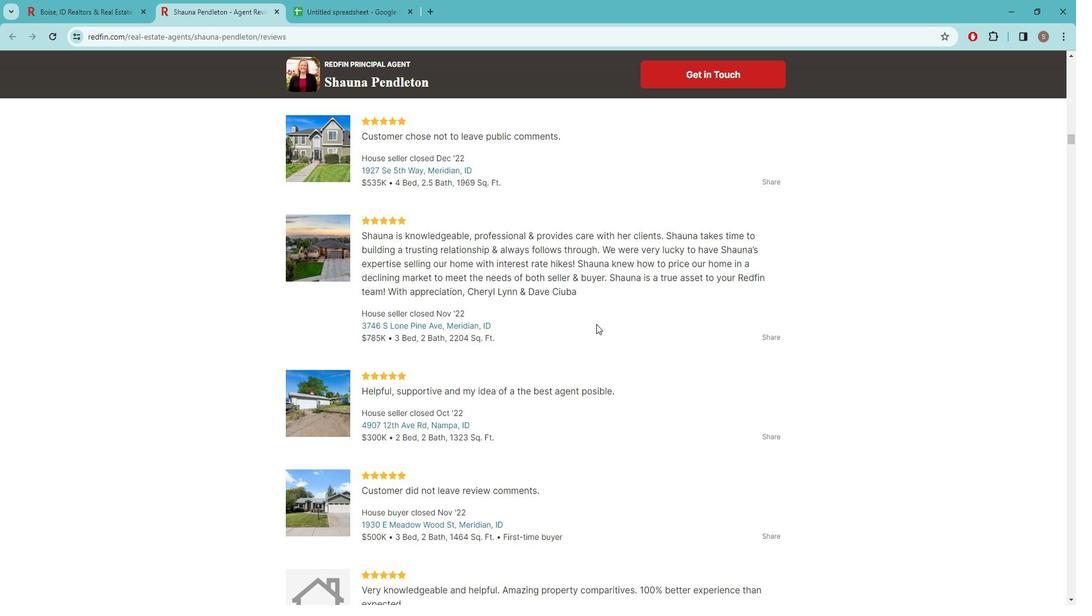 
Action: Mouse scrolled (597, 315) with delta (0, 0)
Screenshot: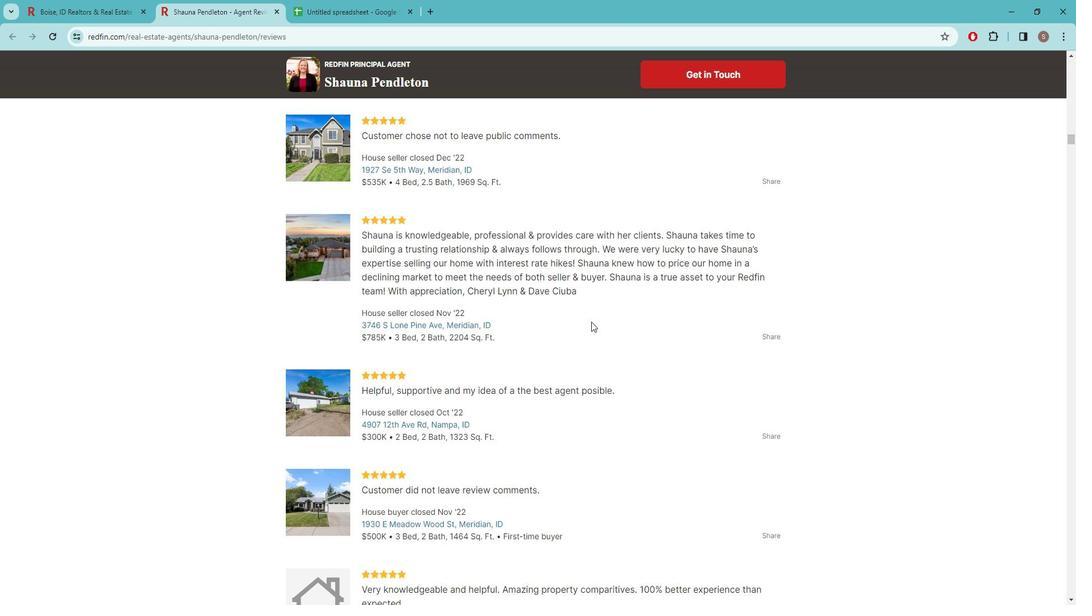 
Action: Mouse moved to (627, 326)
Screenshot: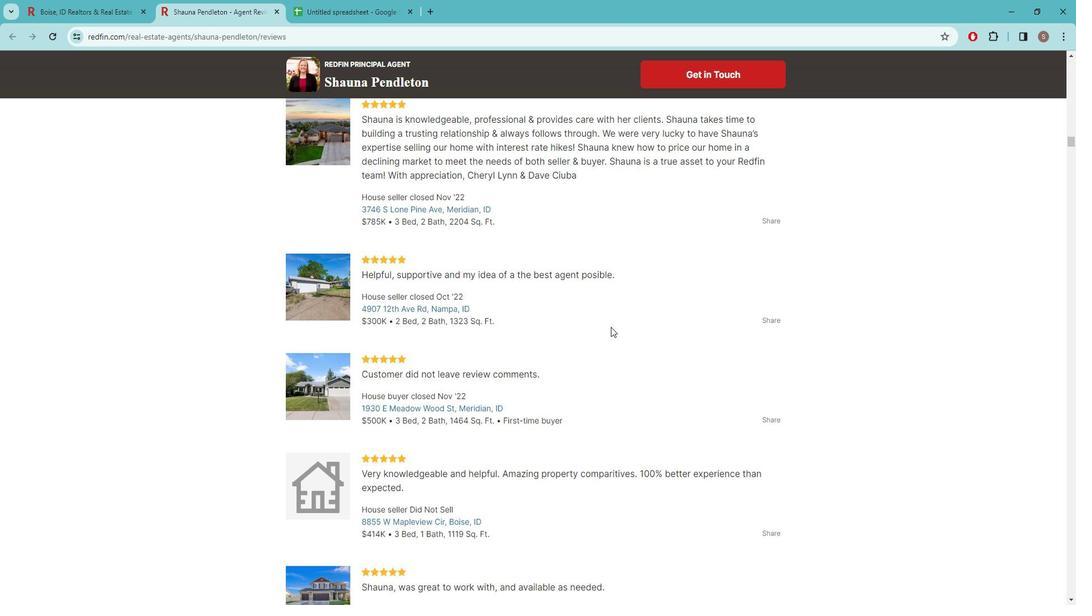 
Action: Mouse scrolled (627, 325) with delta (0, 0)
Screenshot: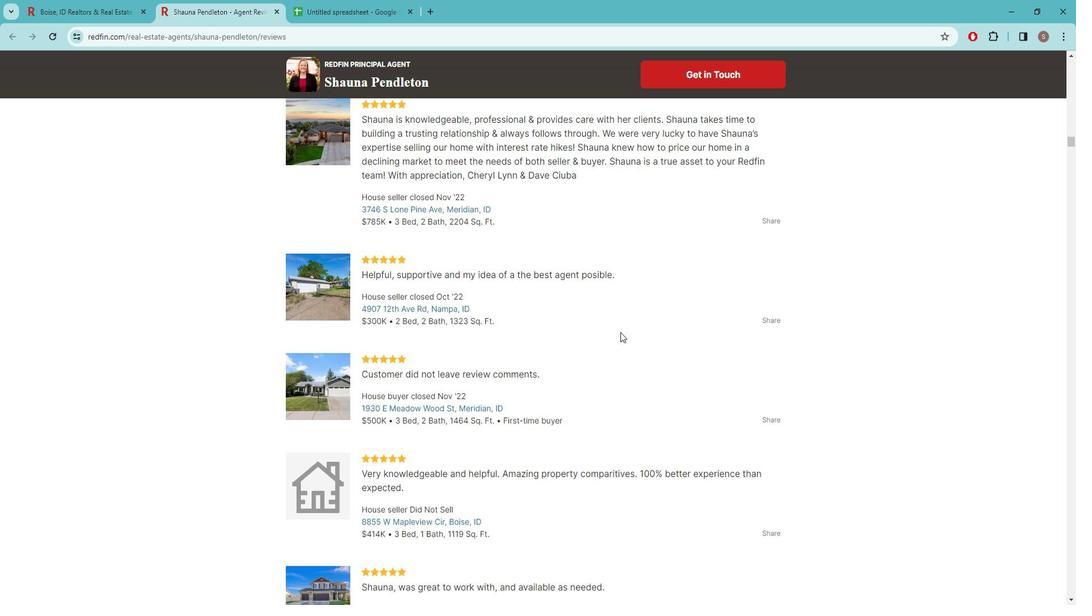 
Action: Mouse moved to (627, 326)
Screenshot: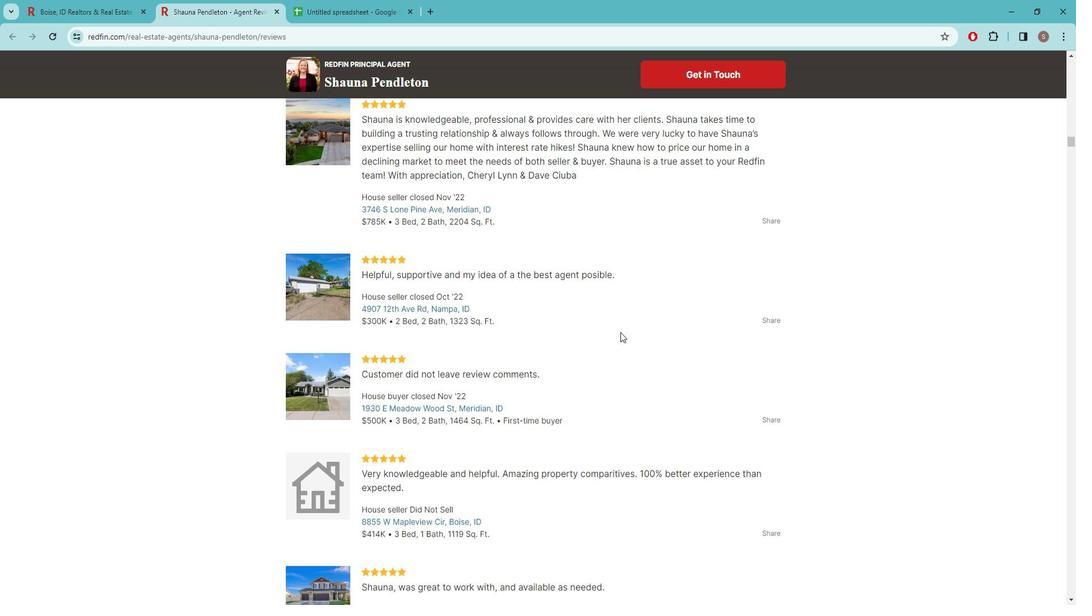 
Action: Mouse scrolled (627, 326) with delta (0, 0)
Screenshot: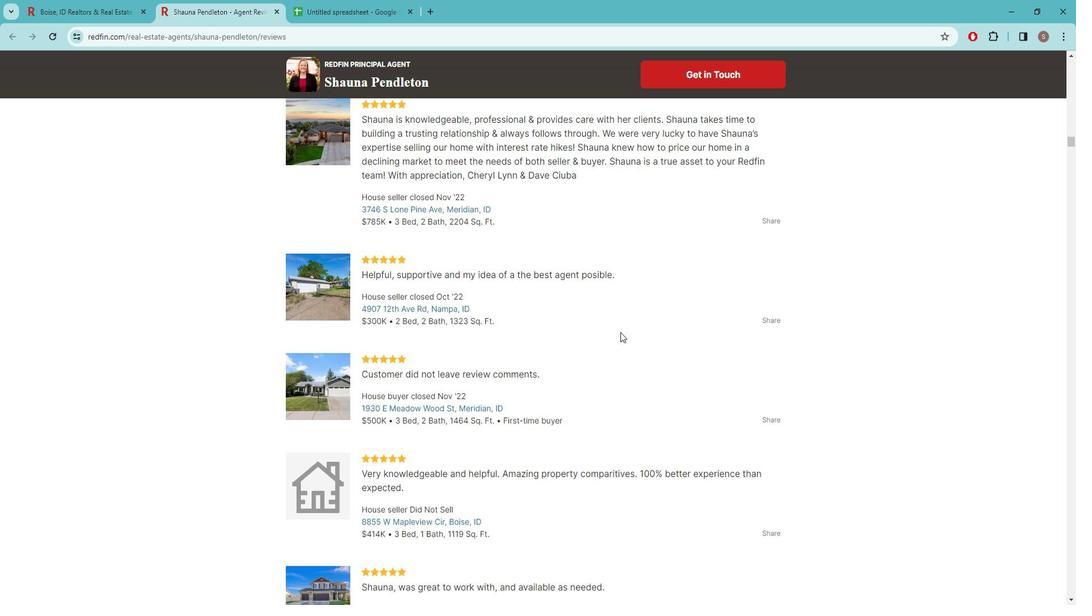 
Action: Mouse moved to (588, 329)
Screenshot: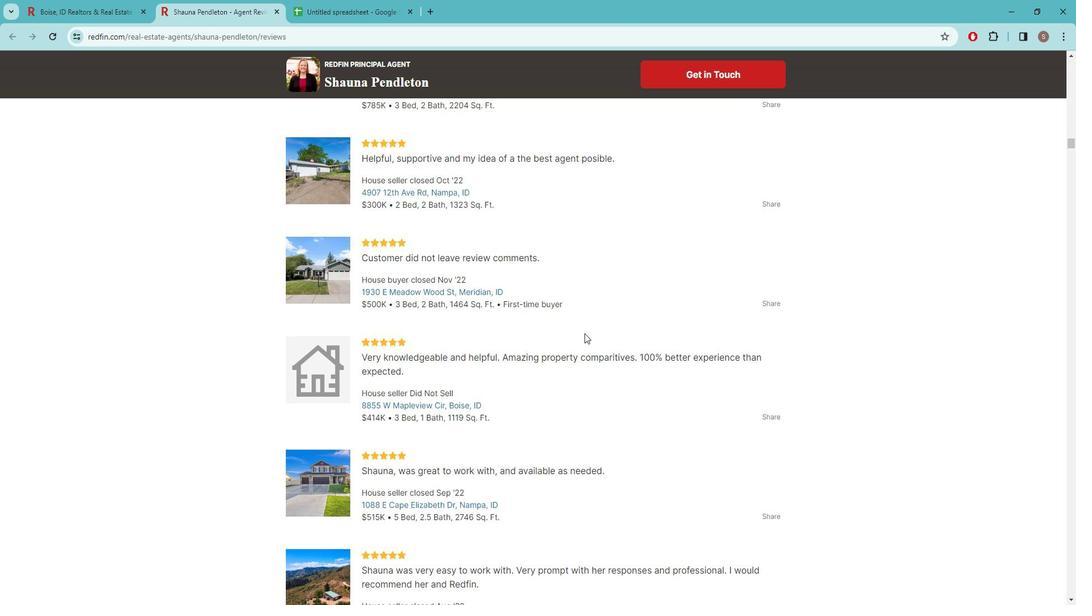
Action: Mouse scrolled (588, 328) with delta (0, 0)
Screenshot: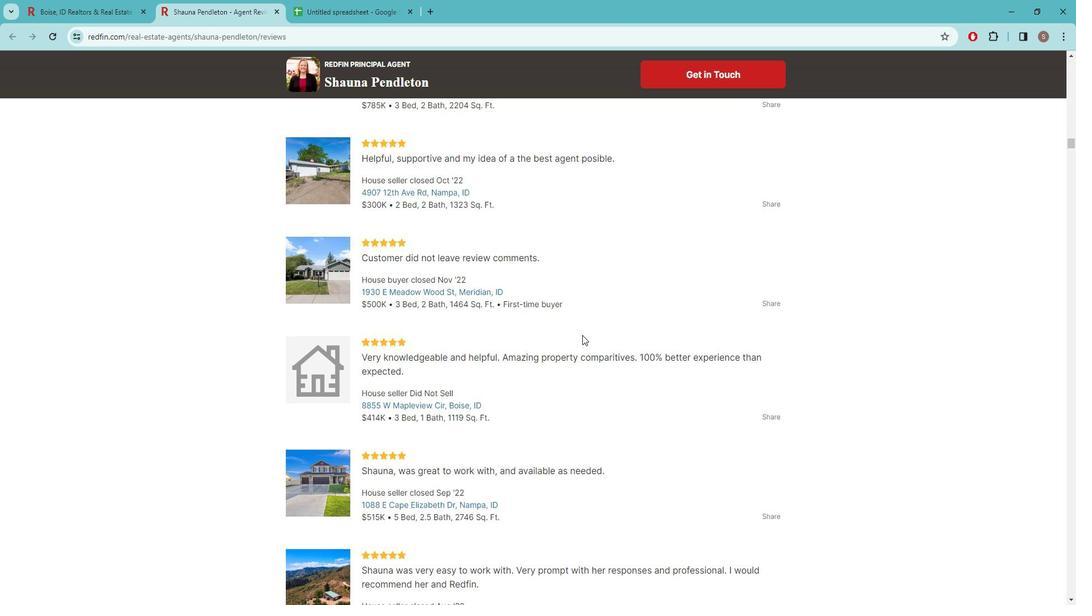 
Action: Mouse moved to (584, 330)
Screenshot: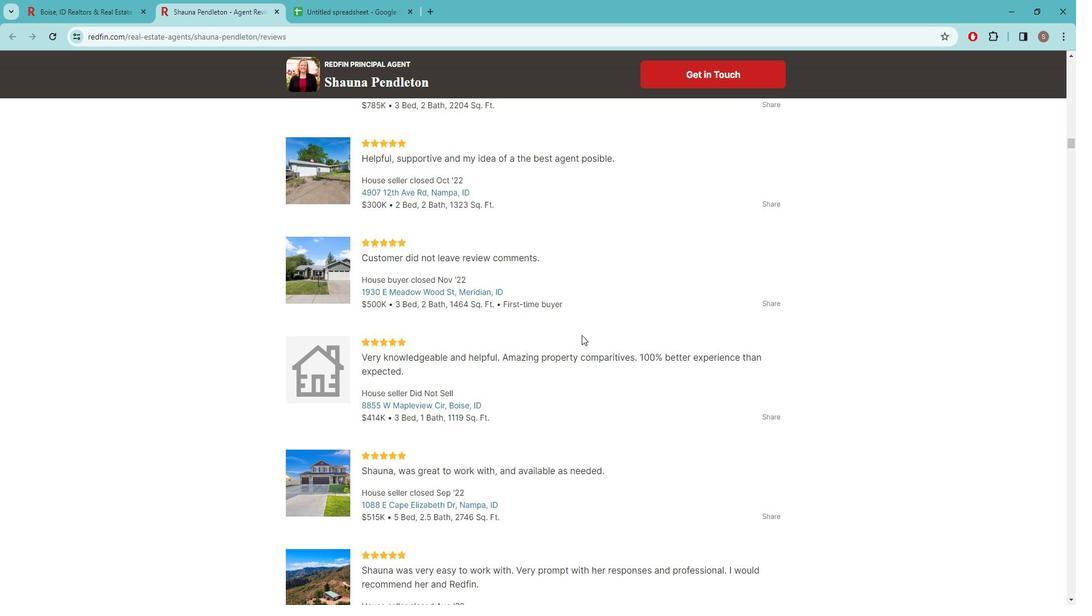 
Action: Mouse scrolled (584, 330) with delta (0, 0)
Screenshot: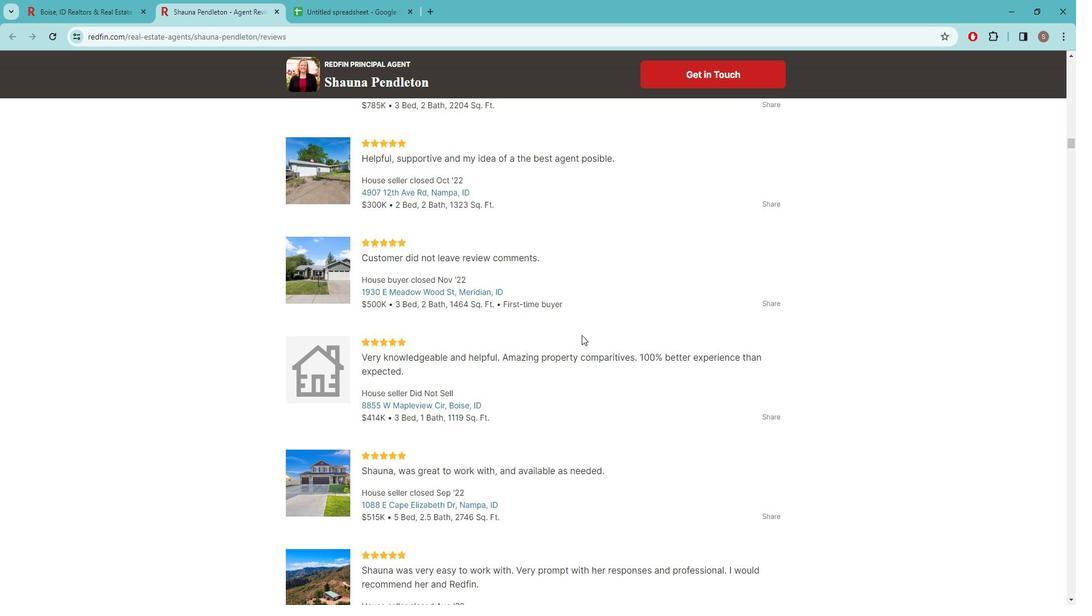 
Action: Mouse moved to (634, 321)
Screenshot: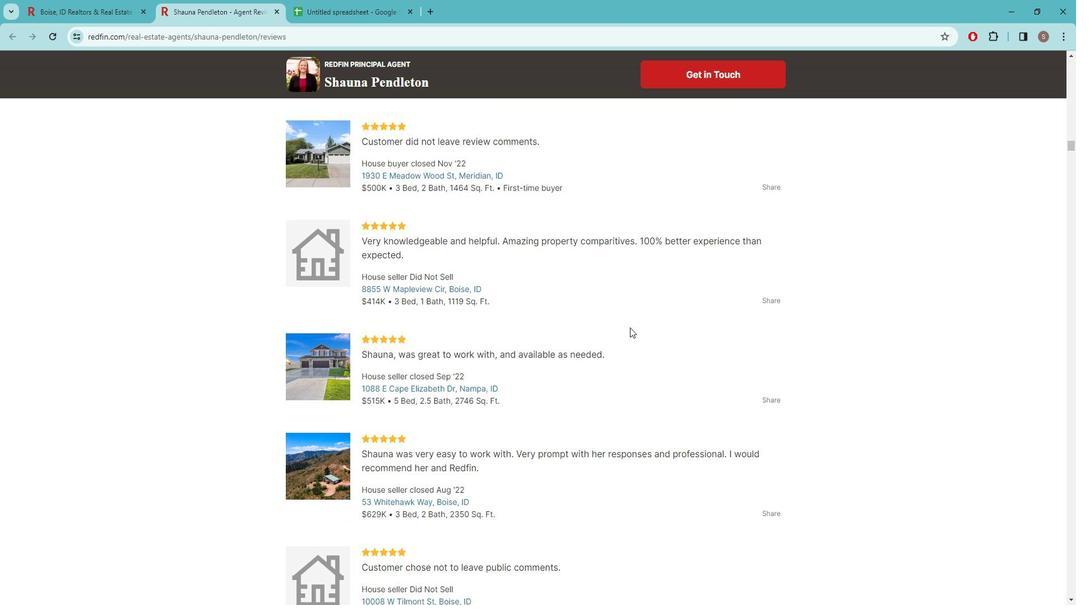 
Action: Mouse scrolled (634, 321) with delta (0, 0)
Screenshot: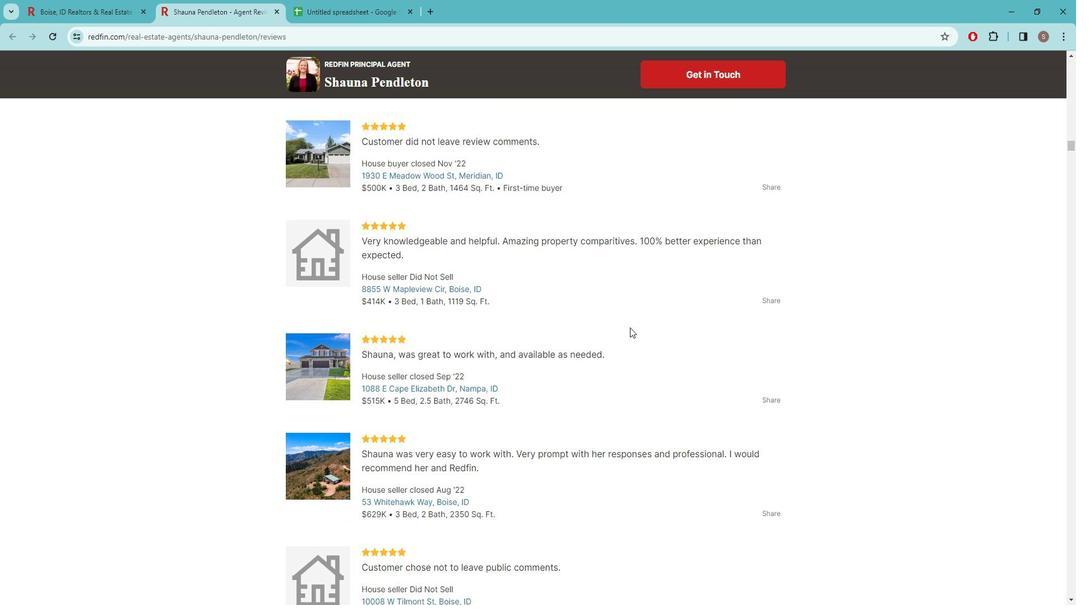 
Action: Mouse scrolled (634, 321) with delta (0, 0)
Screenshot: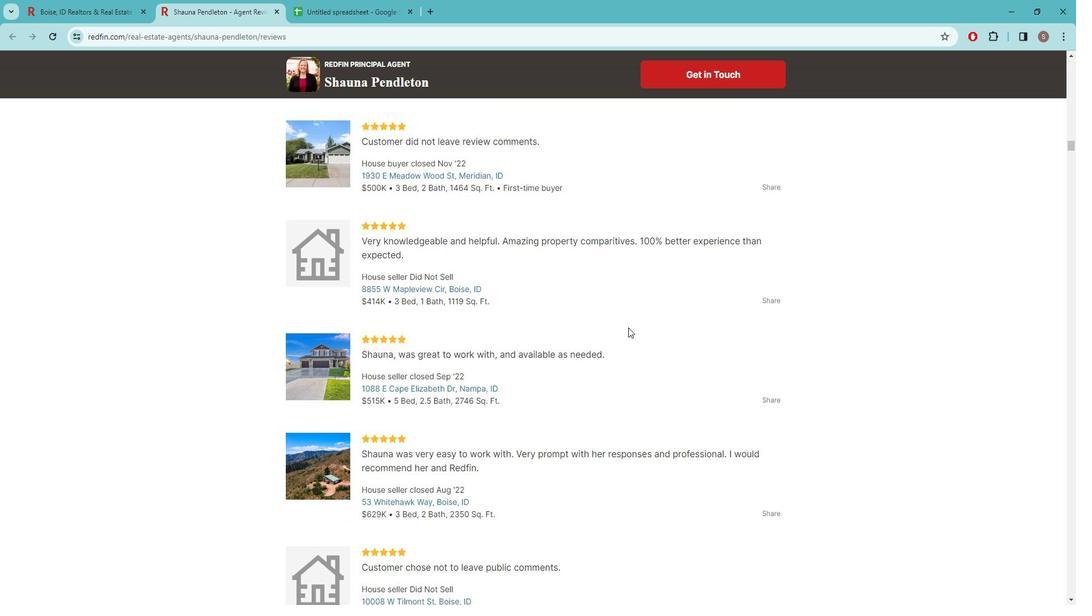 
Action: Mouse moved to (584, 329)
Screenshot: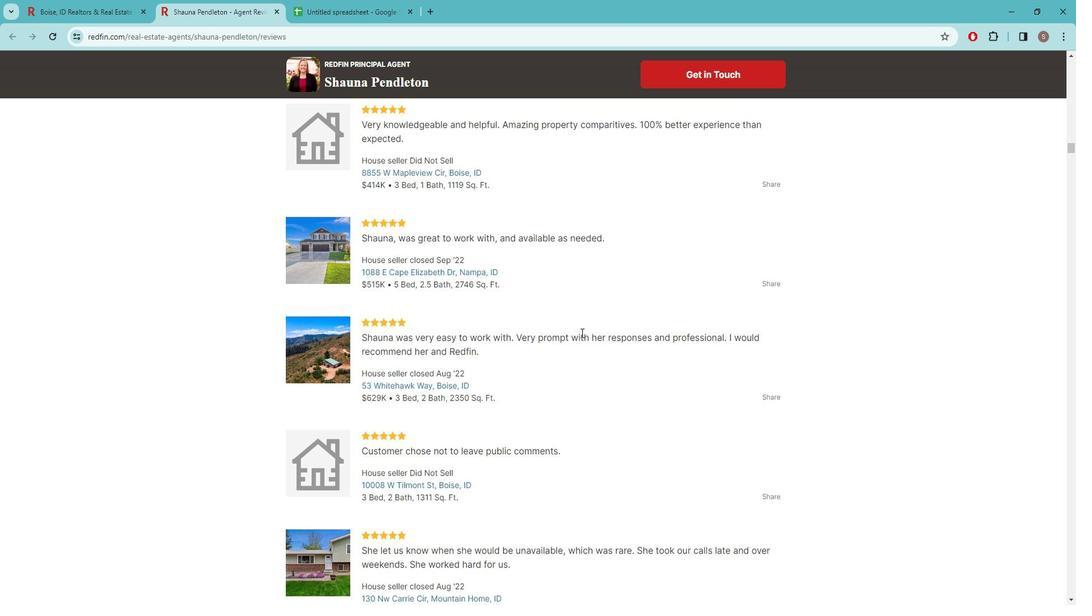 
Action: Mouse scrolled (584, 329) with delta (0, 0)
Screenshot: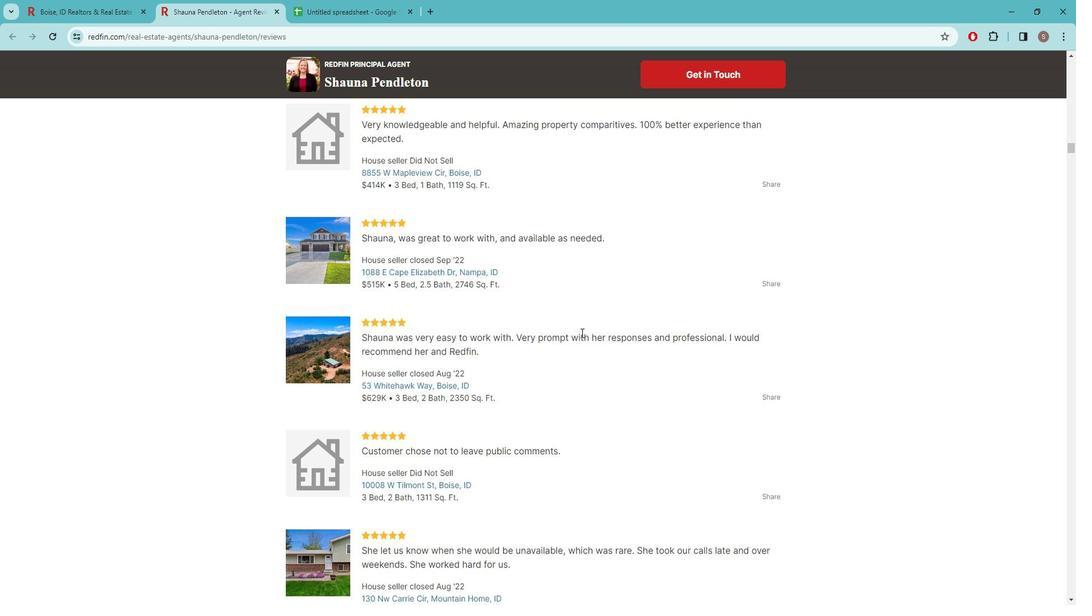 
Action: Mouse moved to (583, 330)
Screenshot: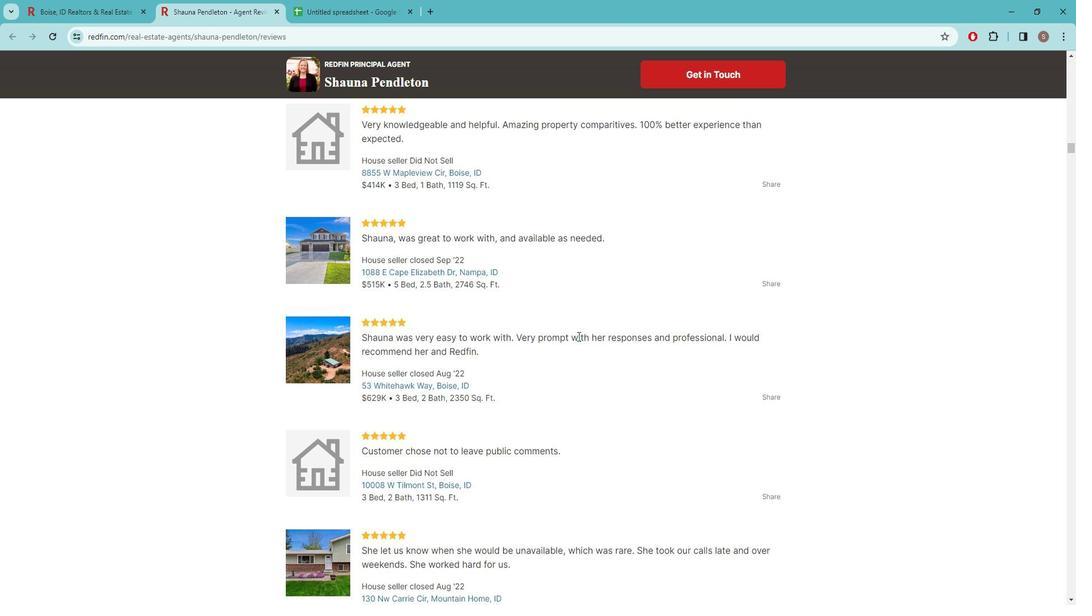 
Action: Mouse scrolled (583, 330) with delta (0, 0)
Screenshot: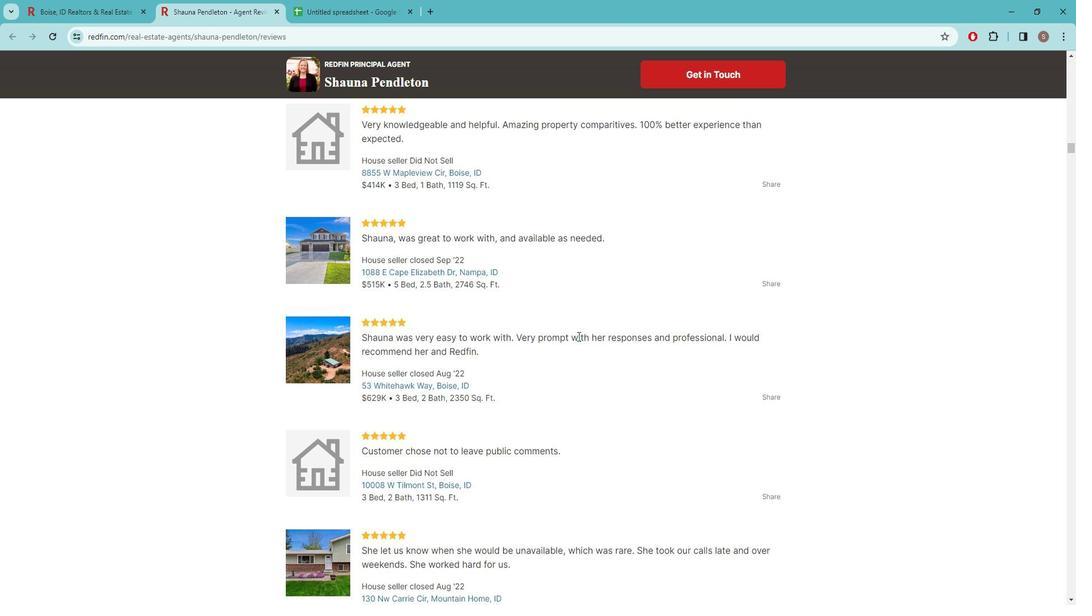 
Action: Mouse moved to (558, 340)
Screenshot: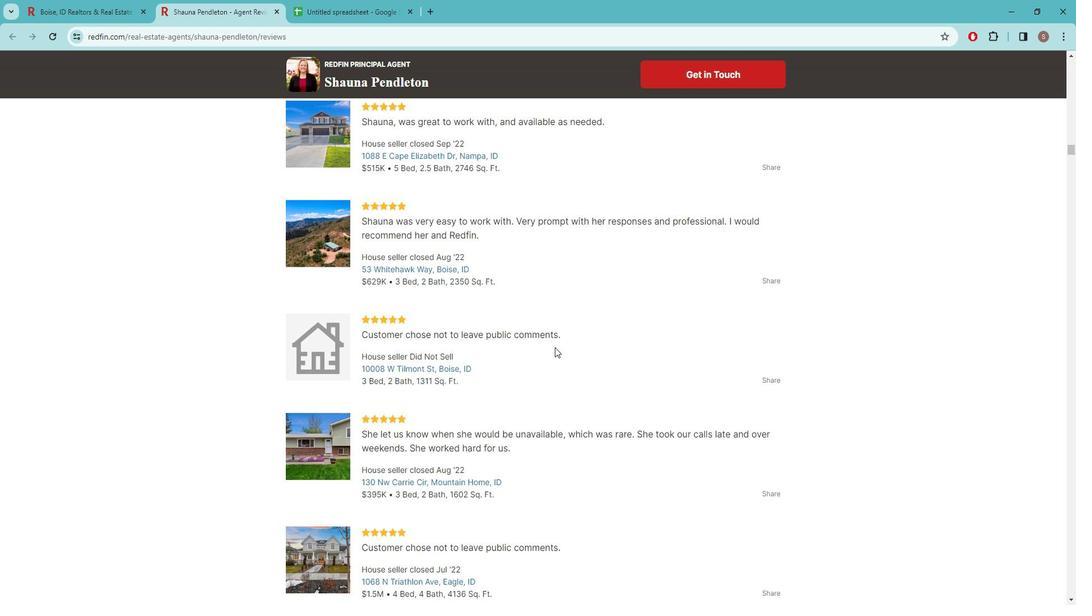 
Action: Mouse scrolled (558, 339) with delta (0, 0)
Screenshot: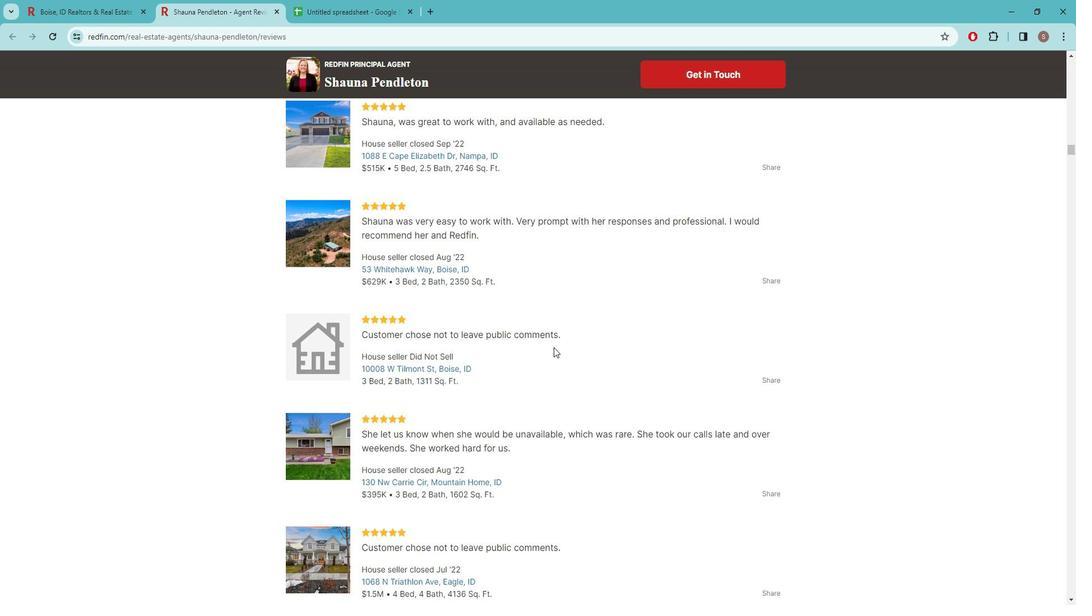 
Action: Mouse moved to (573, 374)
Screenshot: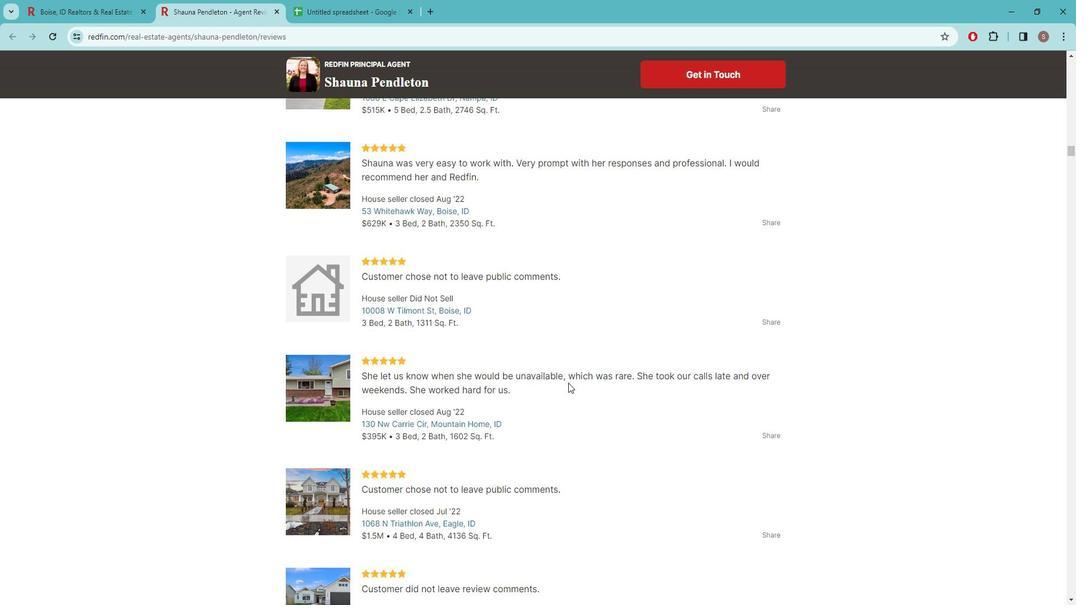 
Action: Mouse scrolled (573, 373) with delta (0, 0)
Screenshot: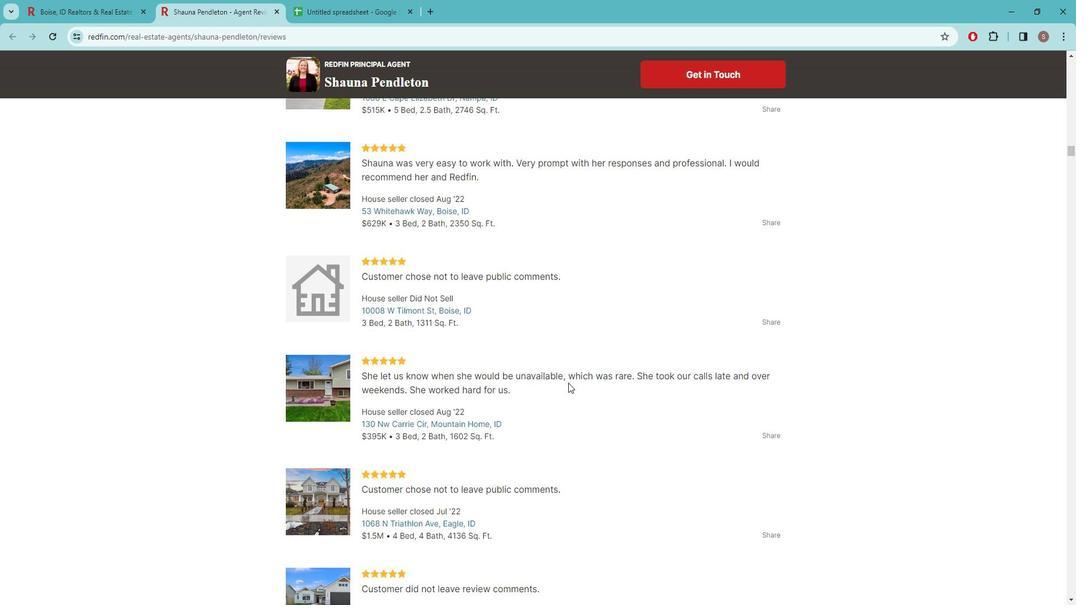 
Action: Mouse moved to (567, 342)
Screenshot: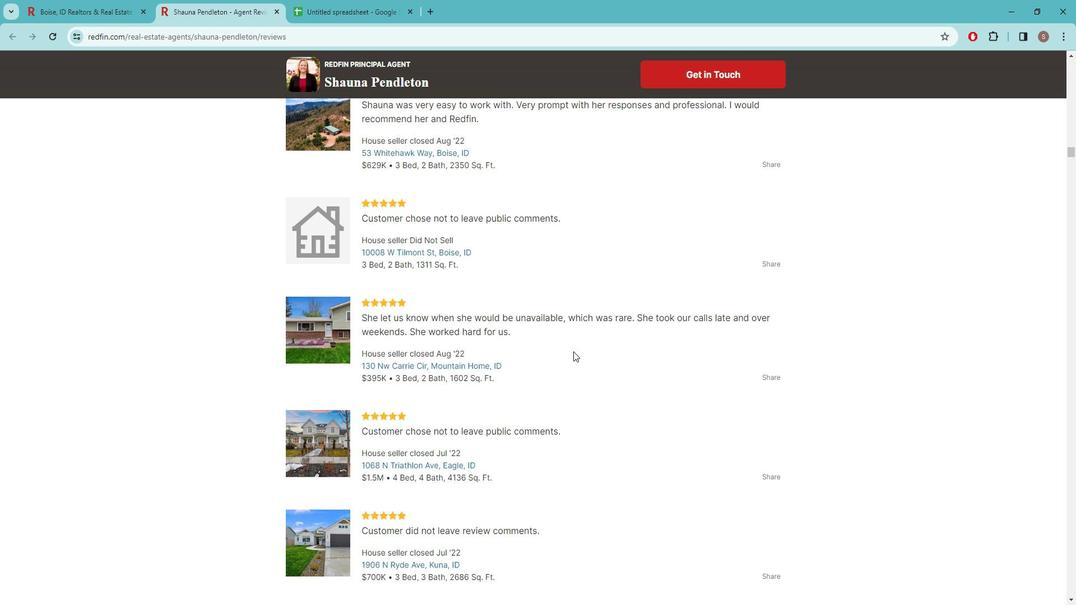 
Action: Mouse scrolled (567, 341) with delta (0, 0)
Screenshot: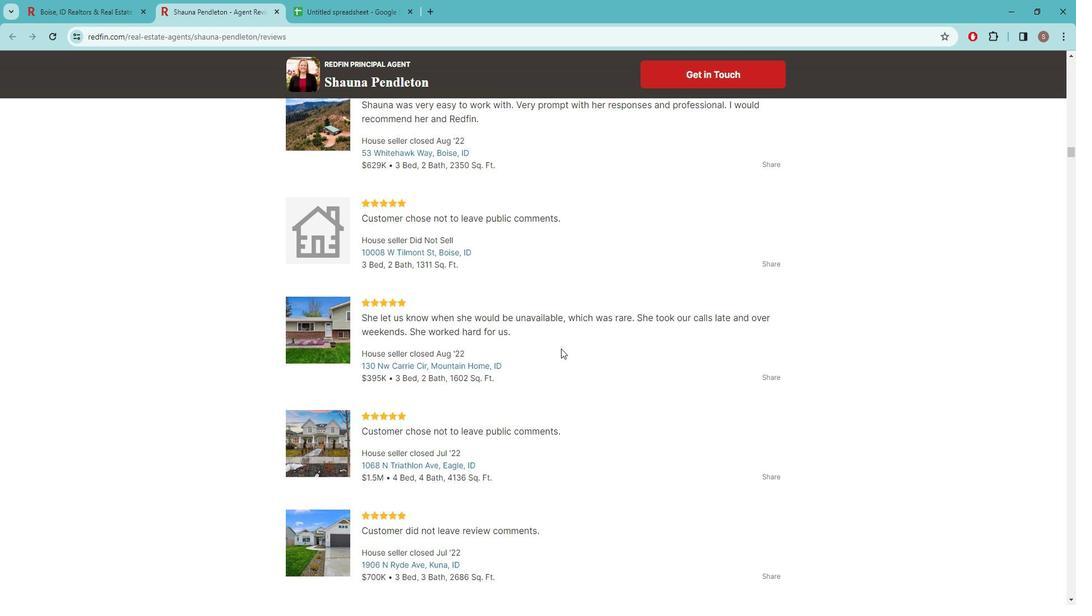 
Action: Mouse moved to (566, 339)
Screenshot: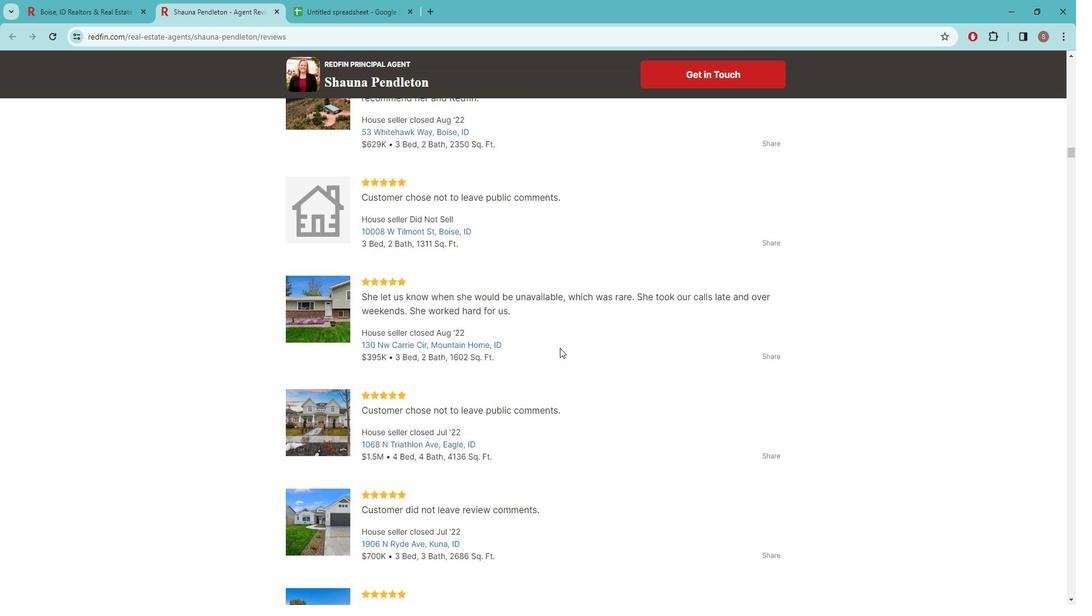 
Action: Mouse scrolled (566, 338) with delta (0, 0)
Screenshot: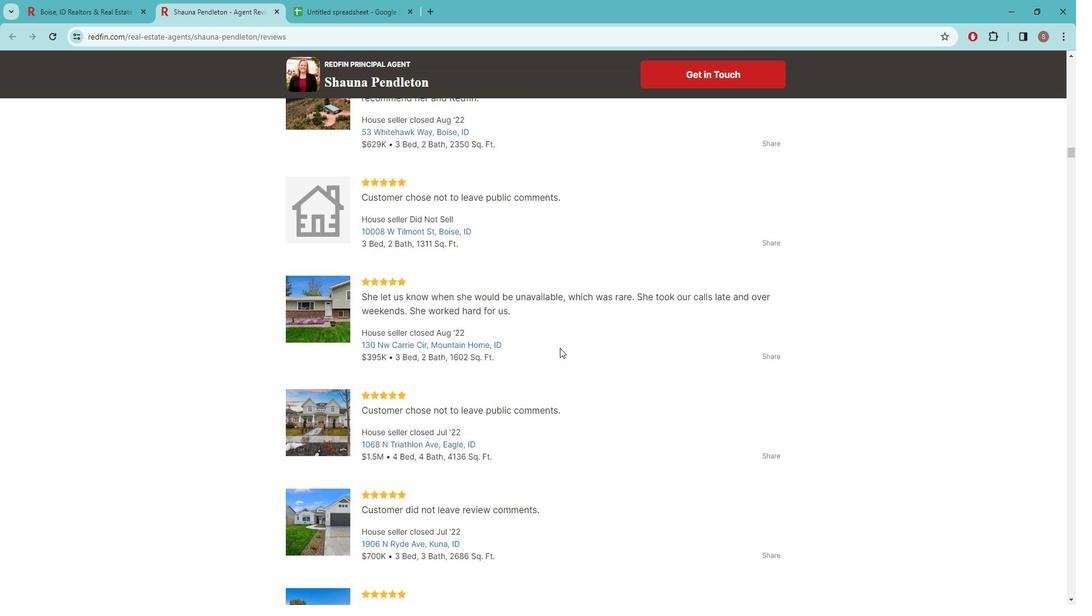 
Action: Mouse moved to (570, 351)
Screenshot: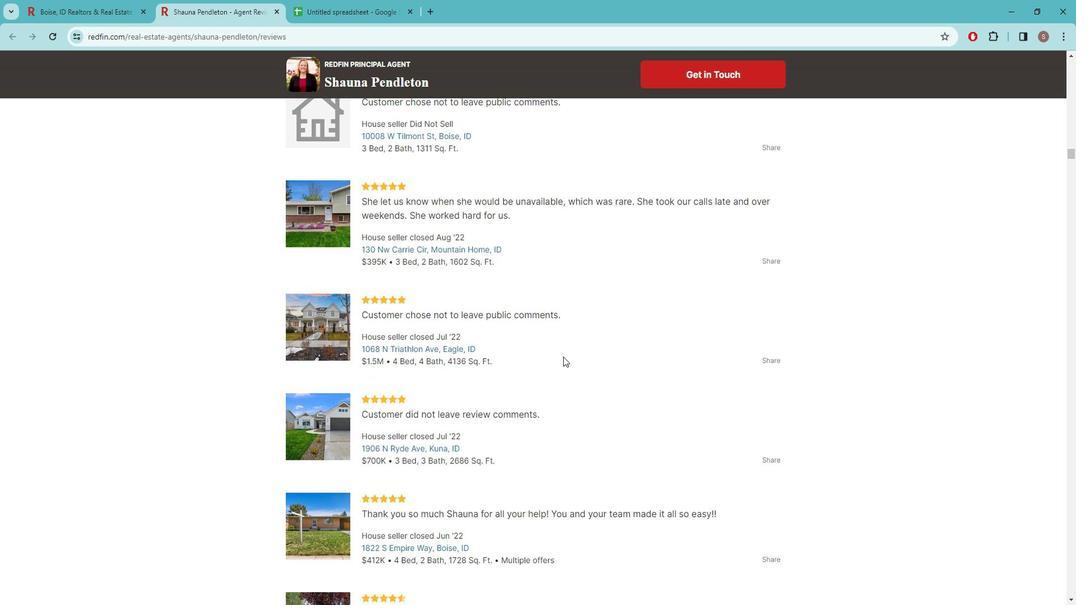 
Action: Mouse scrolled (570, 351) with delta (0, 0)
Screenshot: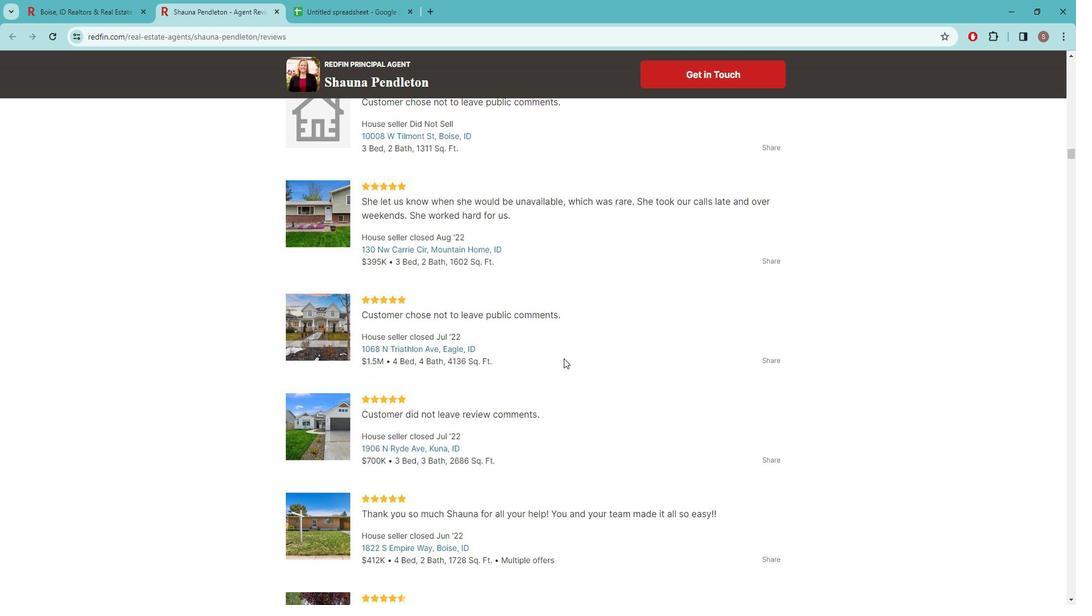 
Action: Mouse moved to (570, 351)
Screenshot: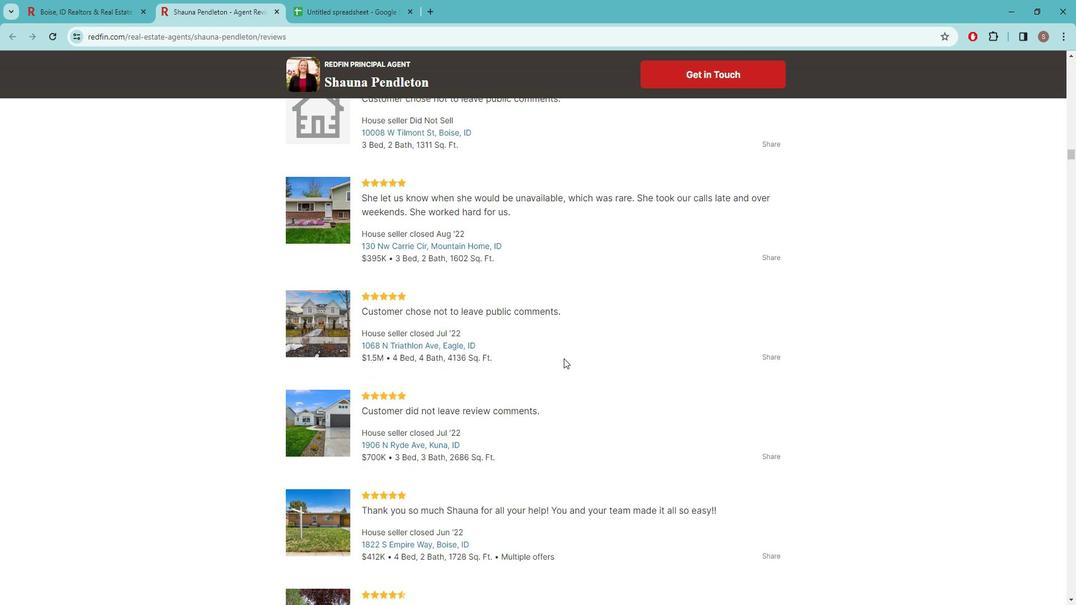 
Action: Mouse scrolled (570, 351) with delta (0, 0)
Screenshot: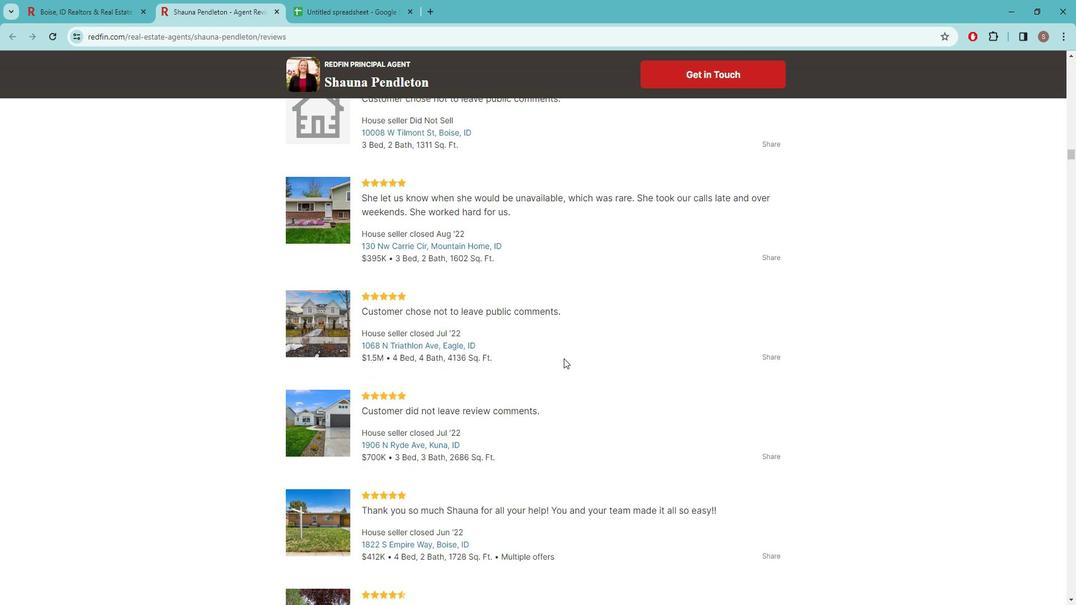 
Action: Mouse moved to (574, 338)
Screenshot: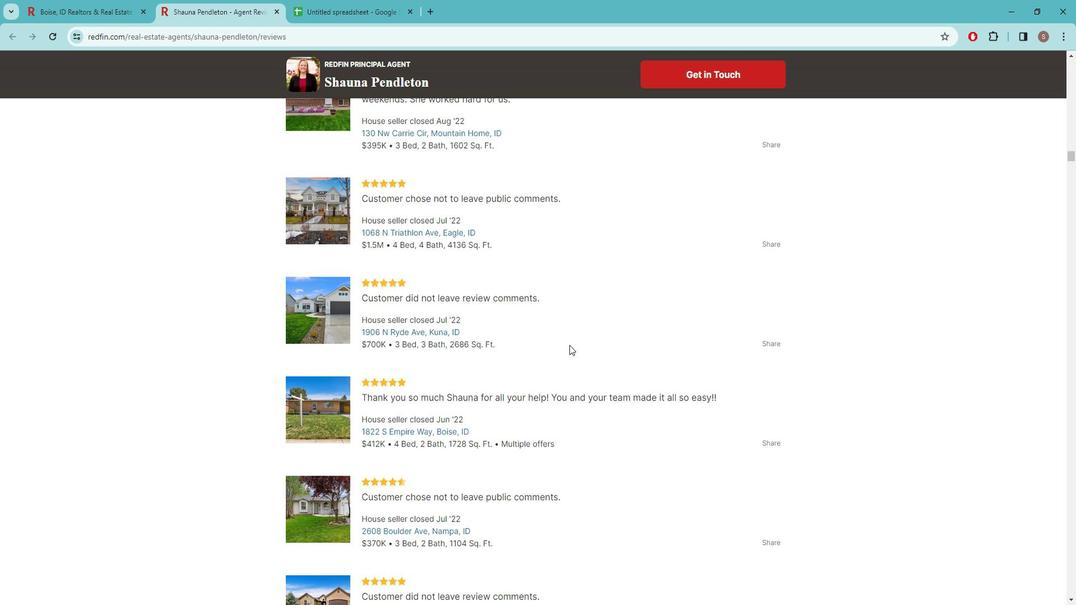 
Action: Mouse scrolled (574, 338) with delta (0, 0)
Screenshot: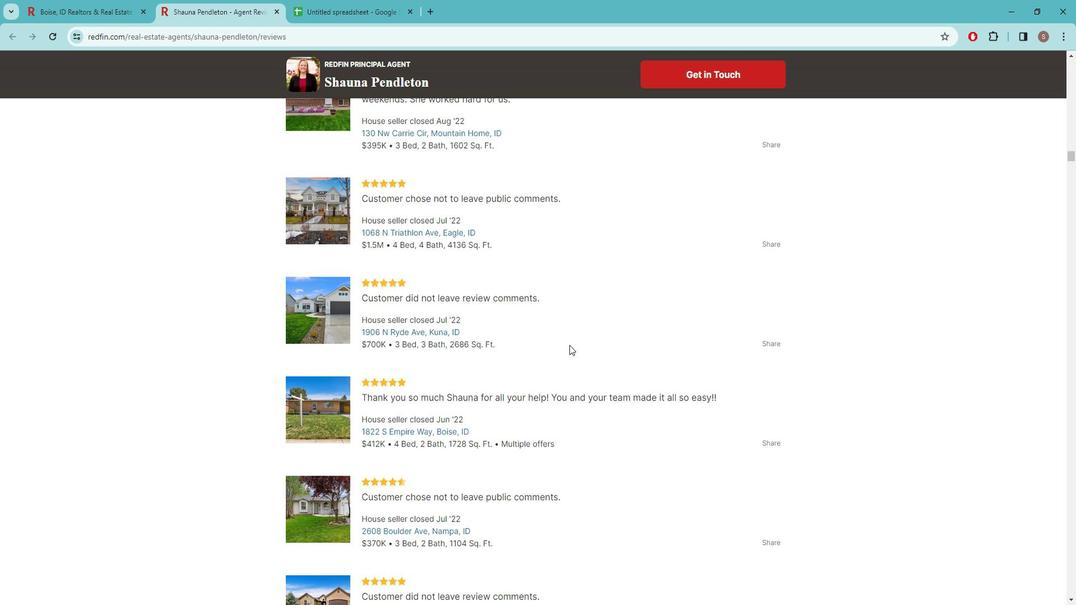 
Action: Mouse moved to (573, 339)
Screenshot: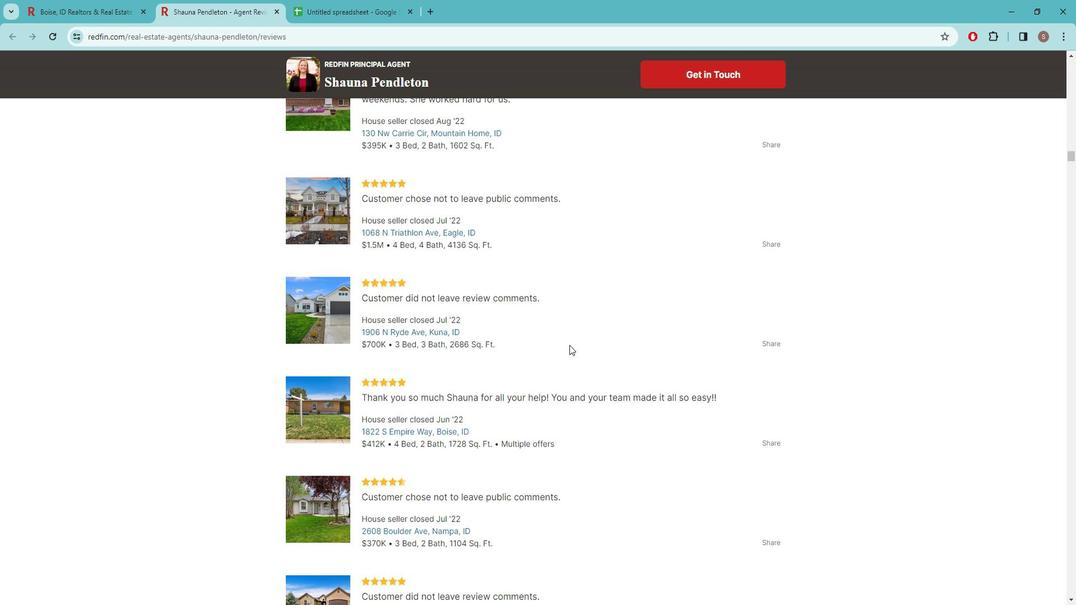 
Action: Mouse scrolled (573, 338) with delta (0, 0)
Screenshot: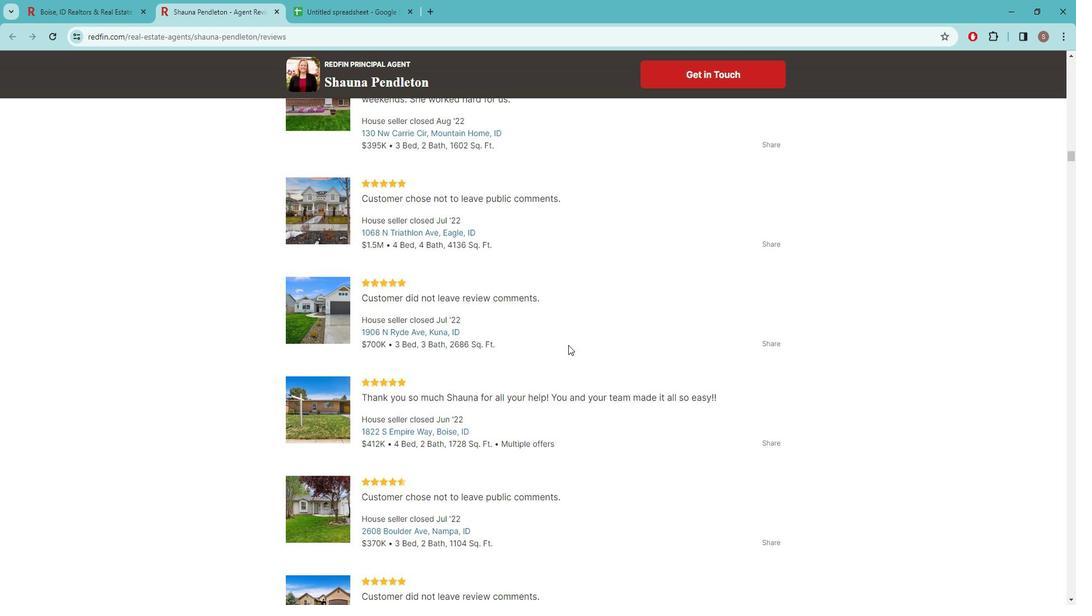 
Action: Mouse moved to (602, 330)
Screenshot: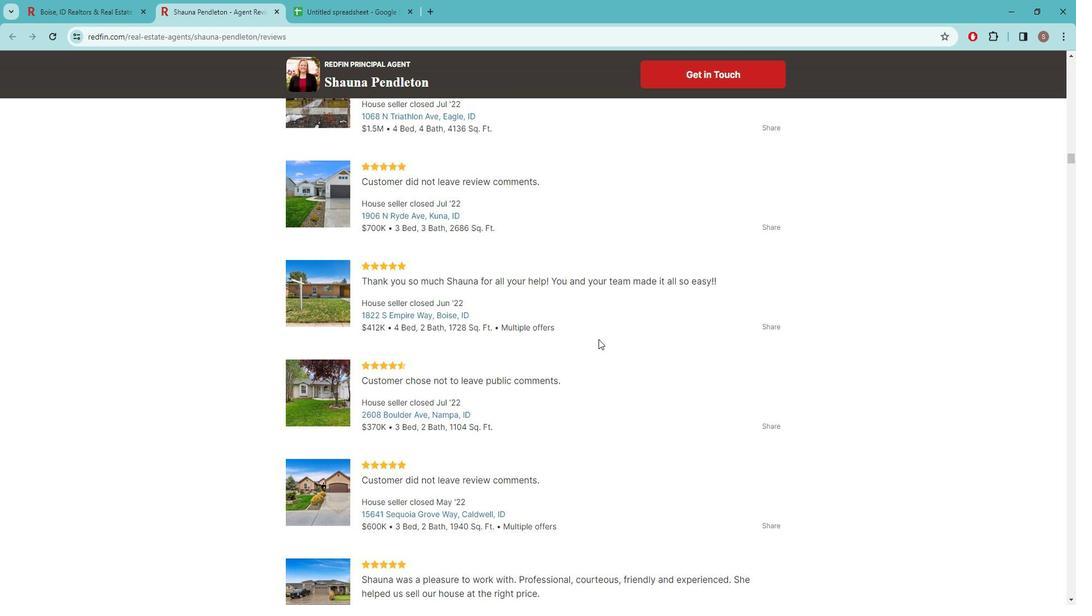 
Action: Mouse scrolled (602, 330) with delta (0, 0)
Screenshot: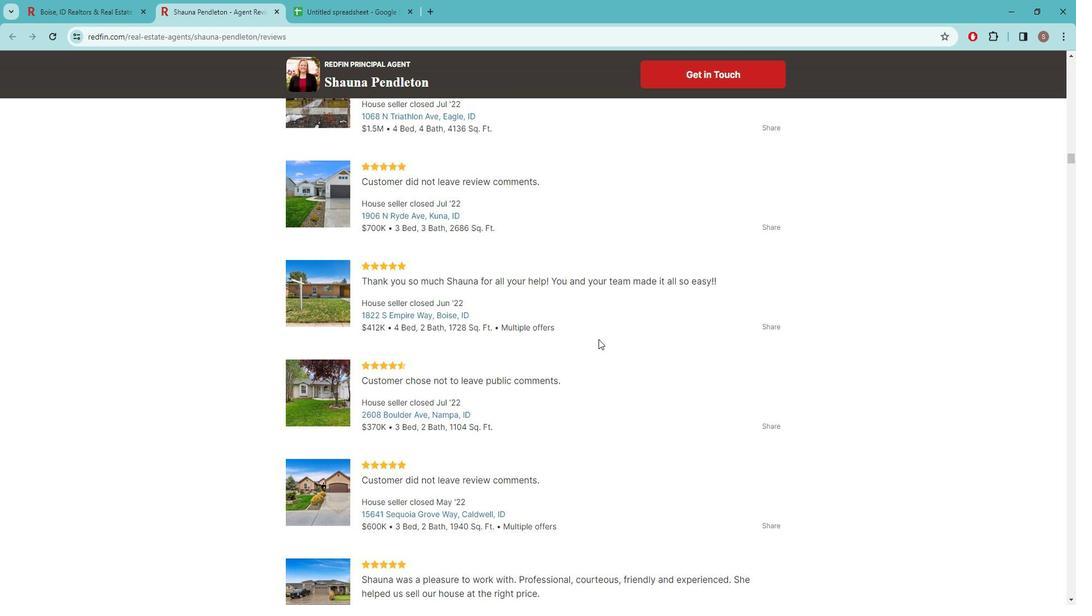
Action: Mouse moved to (601, 329)
Screenshot: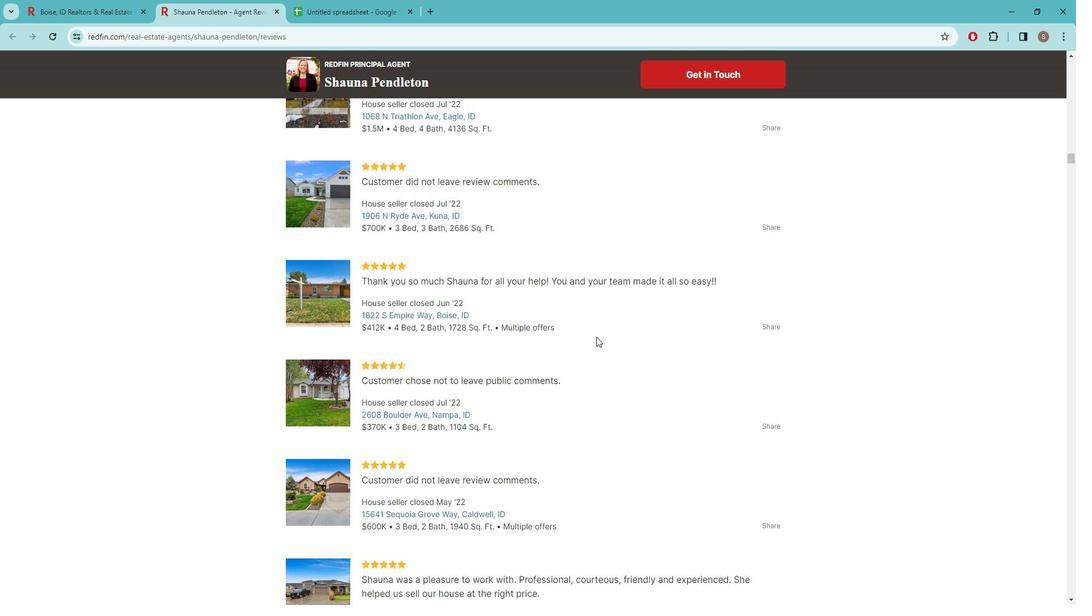 
Action: Mouse scrolled (601, 329) with delta (0, 0)
Screenshot: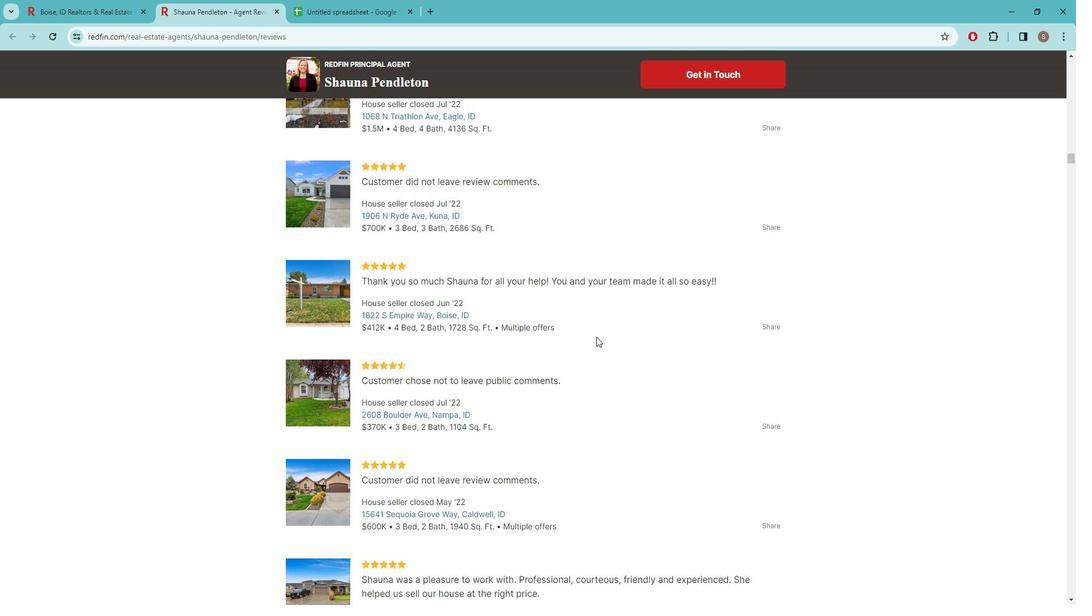 
Action: Mouse moved to (535, 320)
Screenshot: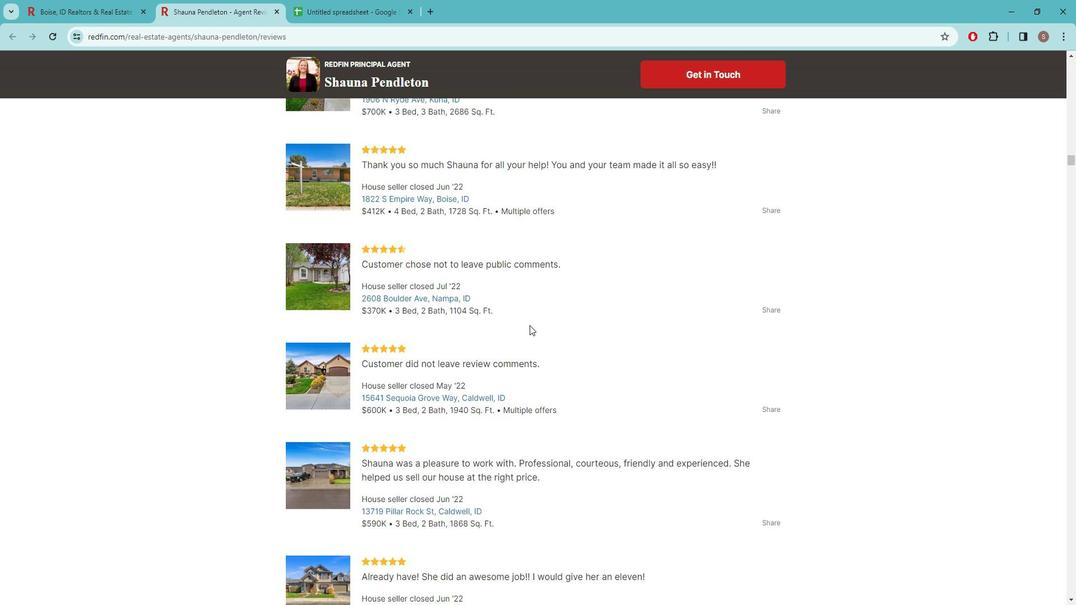 
Action: Mouse scrolled (535, 320) with delta (0, 0)
Screenshot: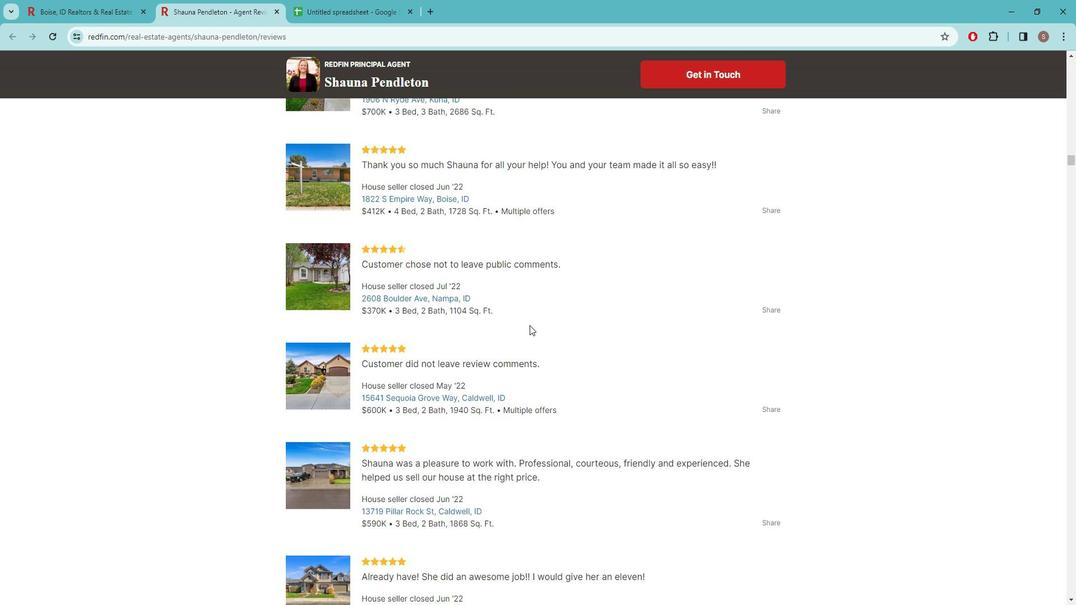 
Action: Mouse moved to (529, 321)
Screenshot: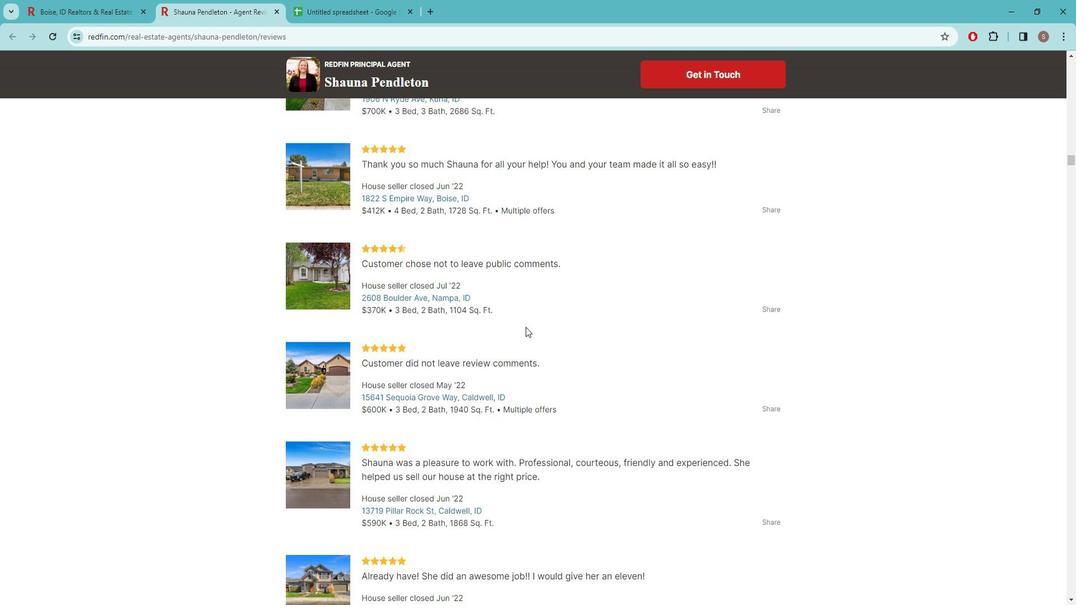 
Action: Mouse scrolled (529, 320) with delta (0, 0)
Screenshot: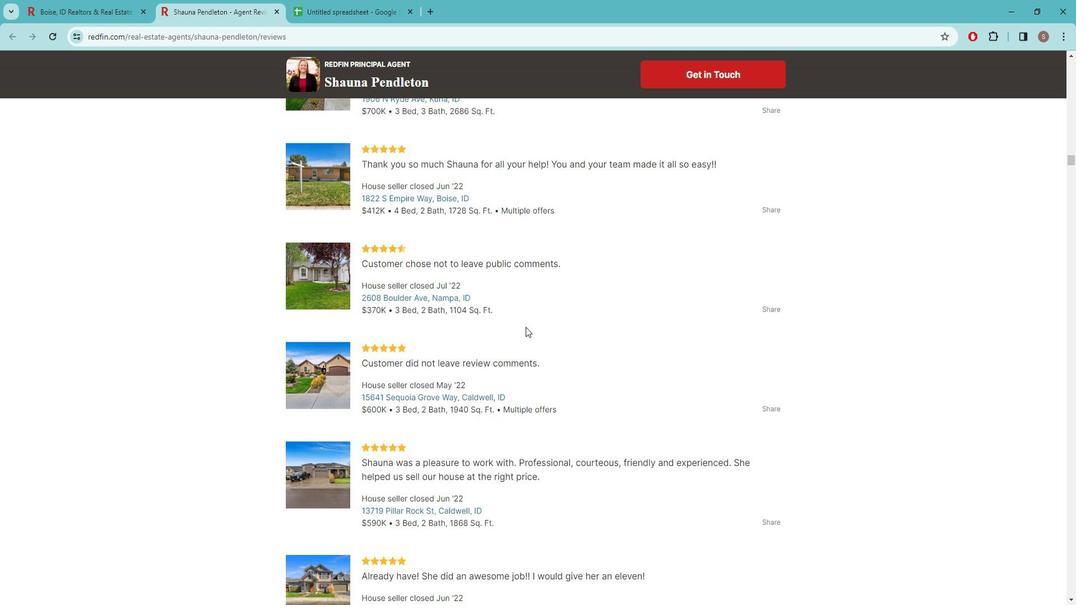 
Action: Mouse moved to (559, 359)
Screenshot: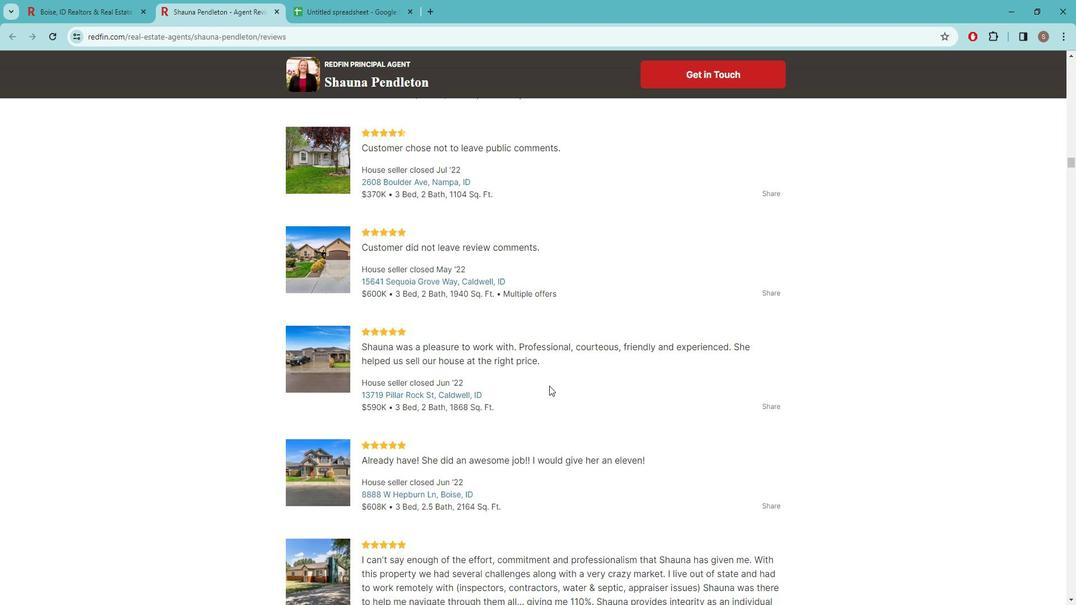 
Action: Mouse scrolled (559, 358) with delta (0, 0)
Screenshot: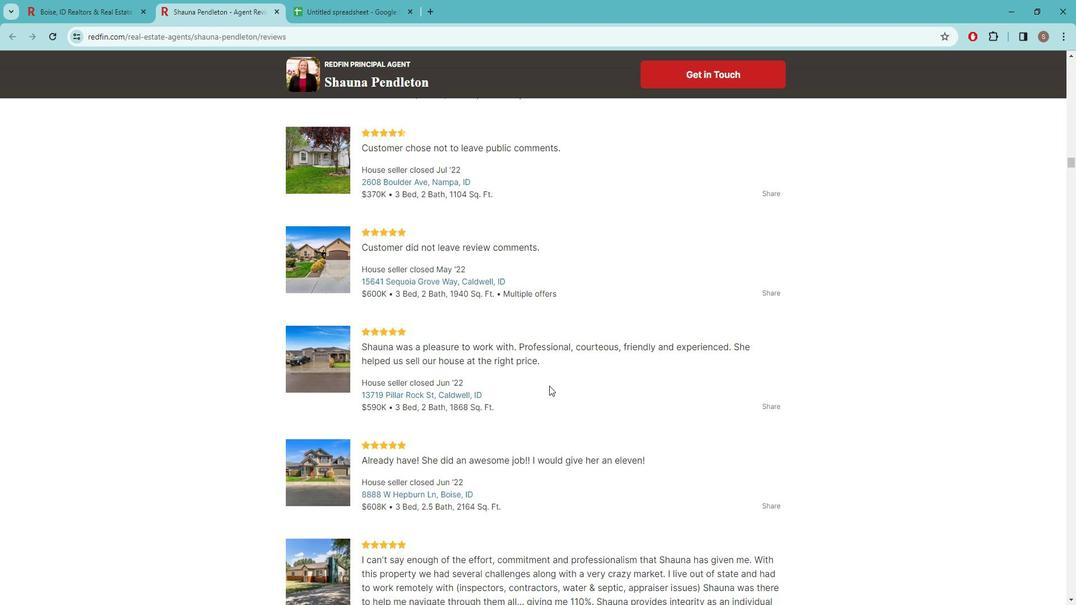 
Action: Mouse moved to (565, 334)
Screenshot: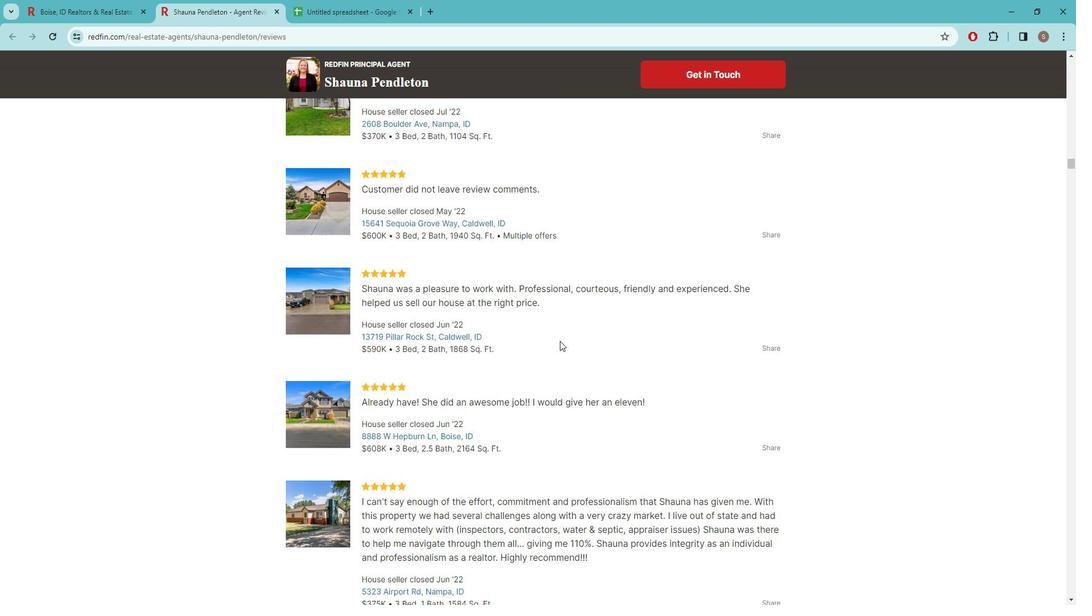 
Action: Mouse scrolled (565, 334) with delta (0, 0)
Screenshot: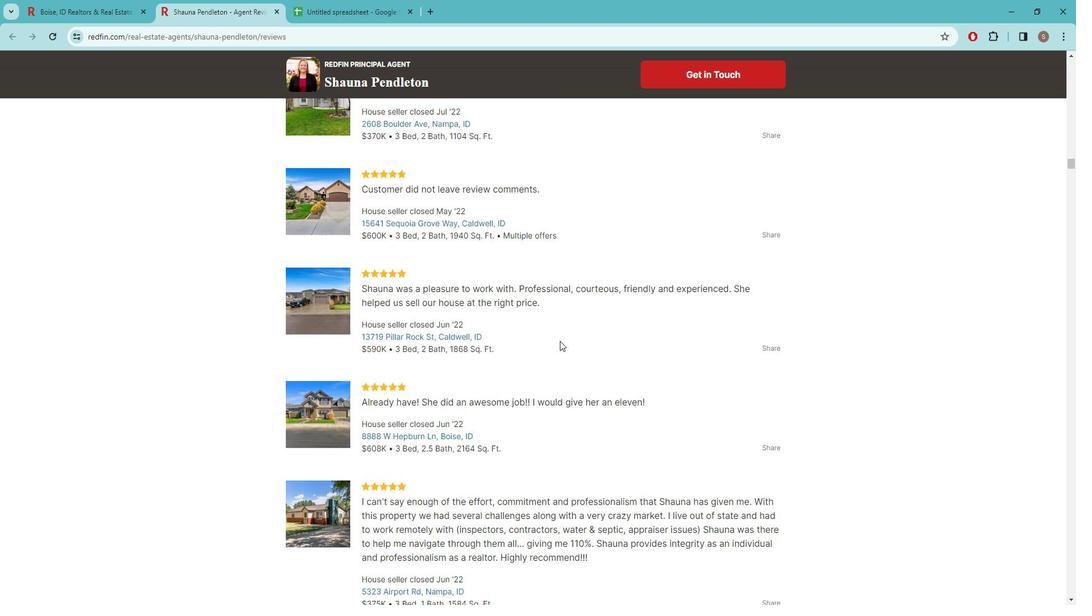 
Action: Mouse moved to (544, 350)
Screenshot: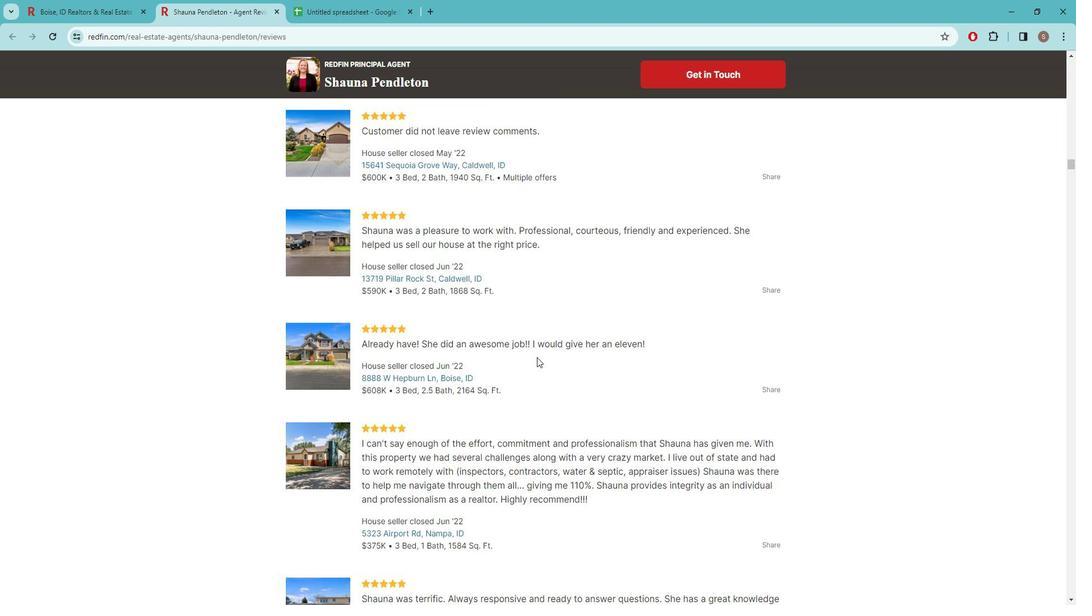 
Action: Mouse scrolled (544, 349) with delta (0, 0)
Screenshot: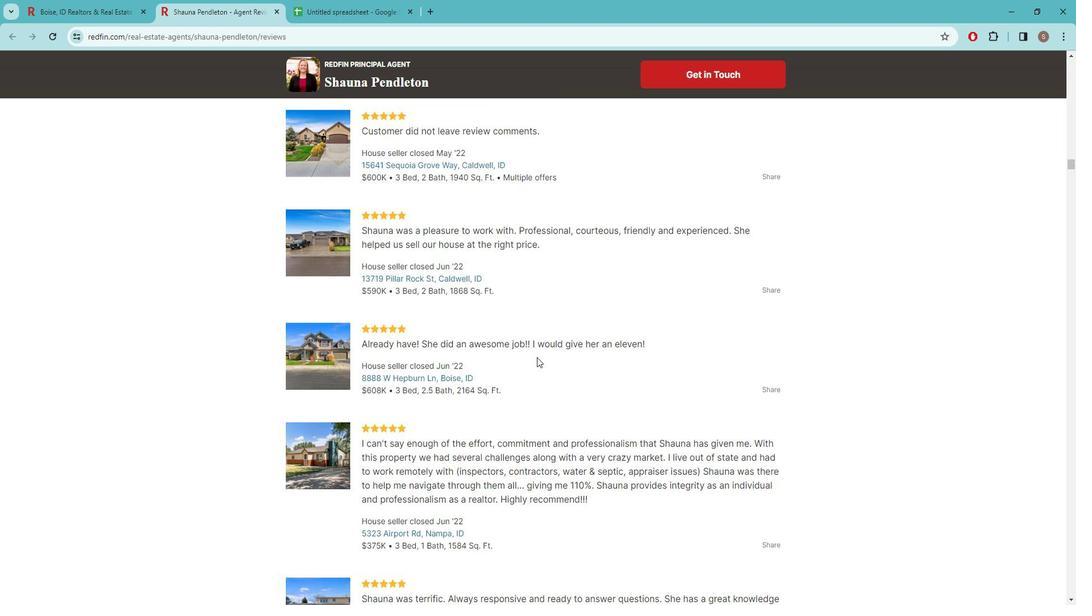 
Action: Mouse moved to (565, 310)
